 Task: Research Airbnb accommodation in Albertslund, Denmark from 2nd November, 2023 to 15th November, 2023 for 2 adults and 1 pet.1  bedroom having 1 bed and 1 bathroom. Property type can be hotel. Booking option can be shelf check-in. Look for 3 properties as per requirement.
Action: Key pressed alberts
Screenshot: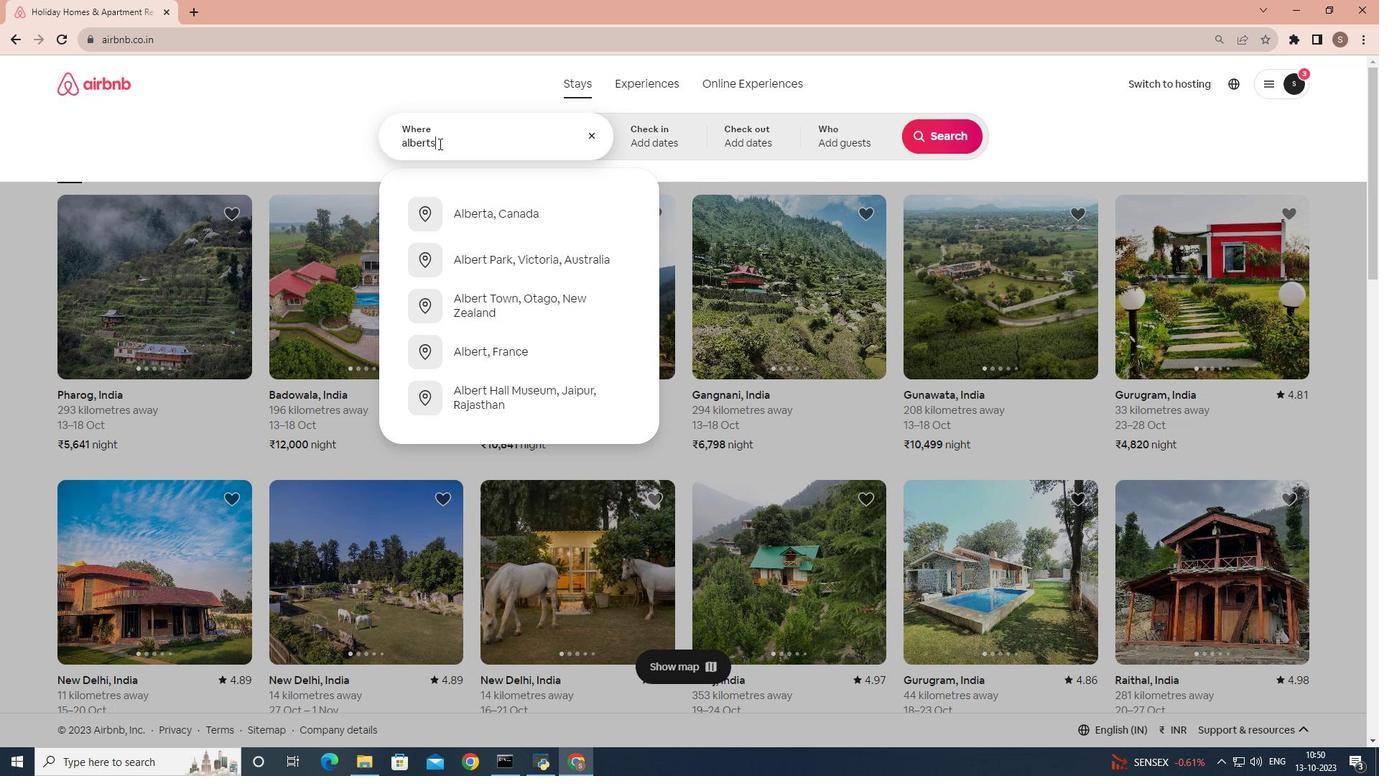 
Action: Mouse moved to (482, 209)
Screenshot: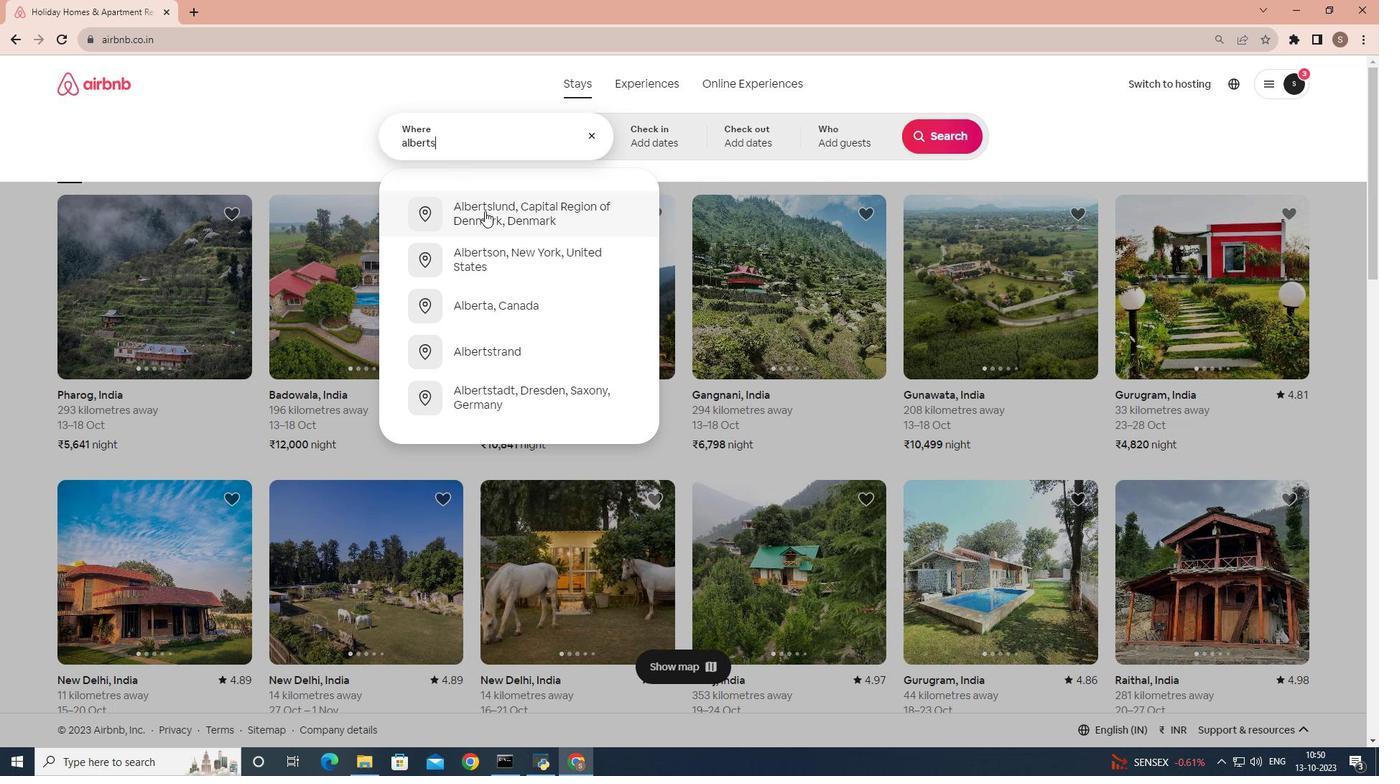
Action: Mouse pressed left at (482, 209)
Screenshot: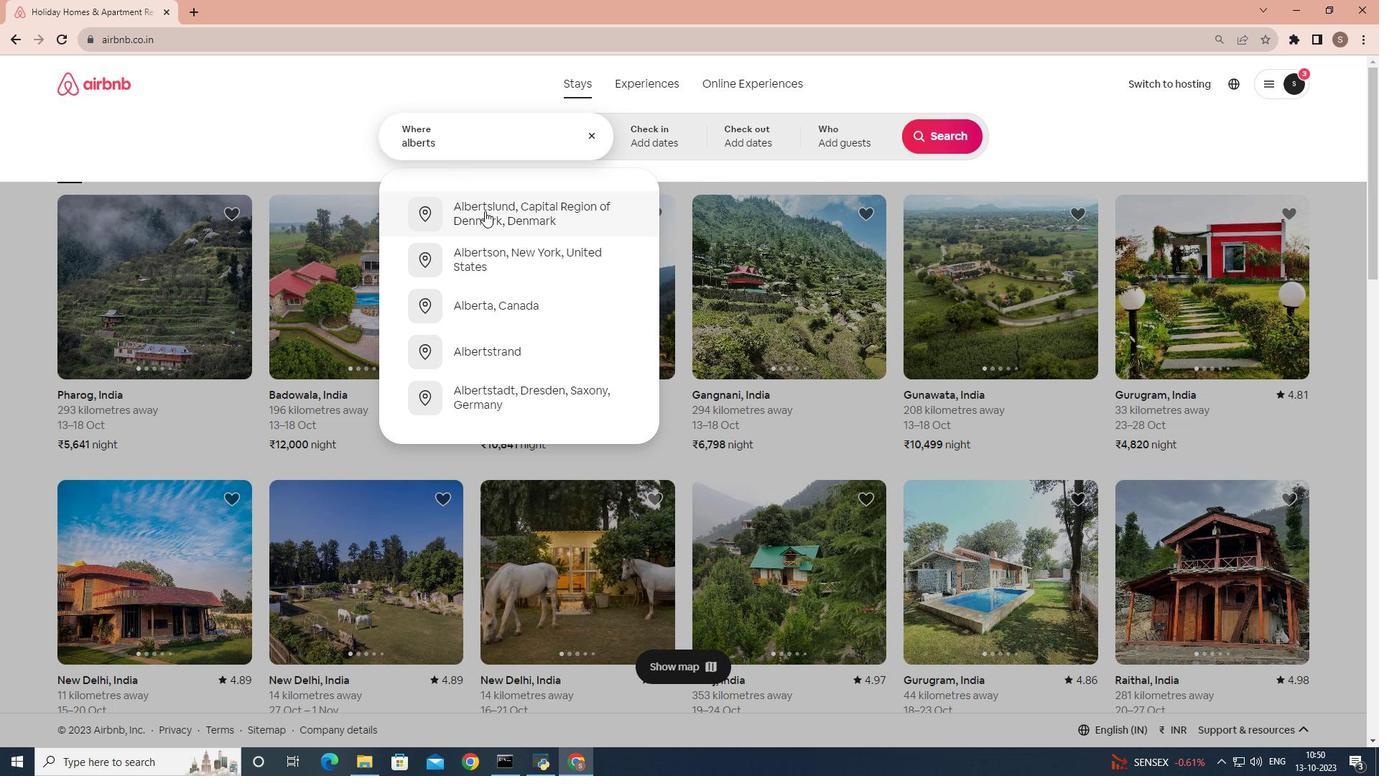 
Action: Mouse moved to (855, 321)
Screenshot: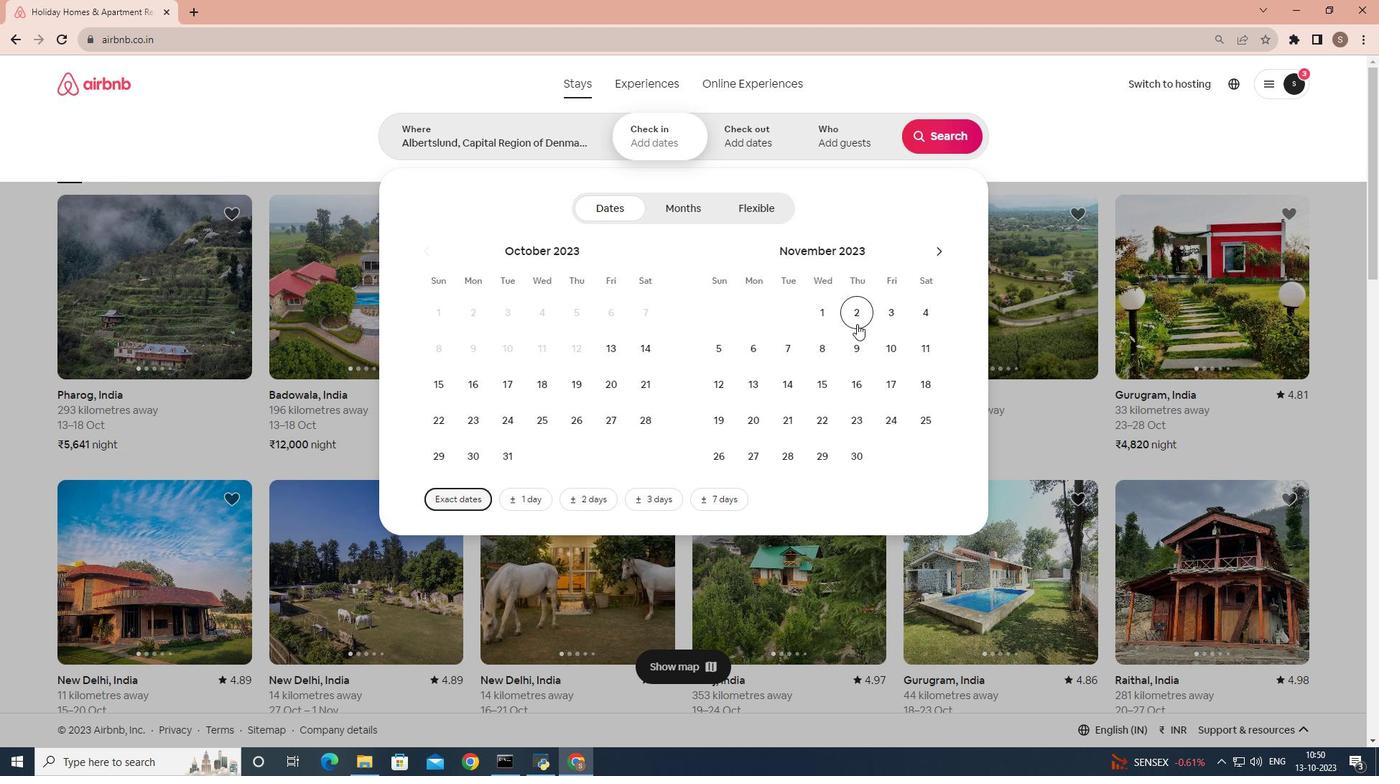 
Action: Mouse pressed left at (855, 321)
Screenshot: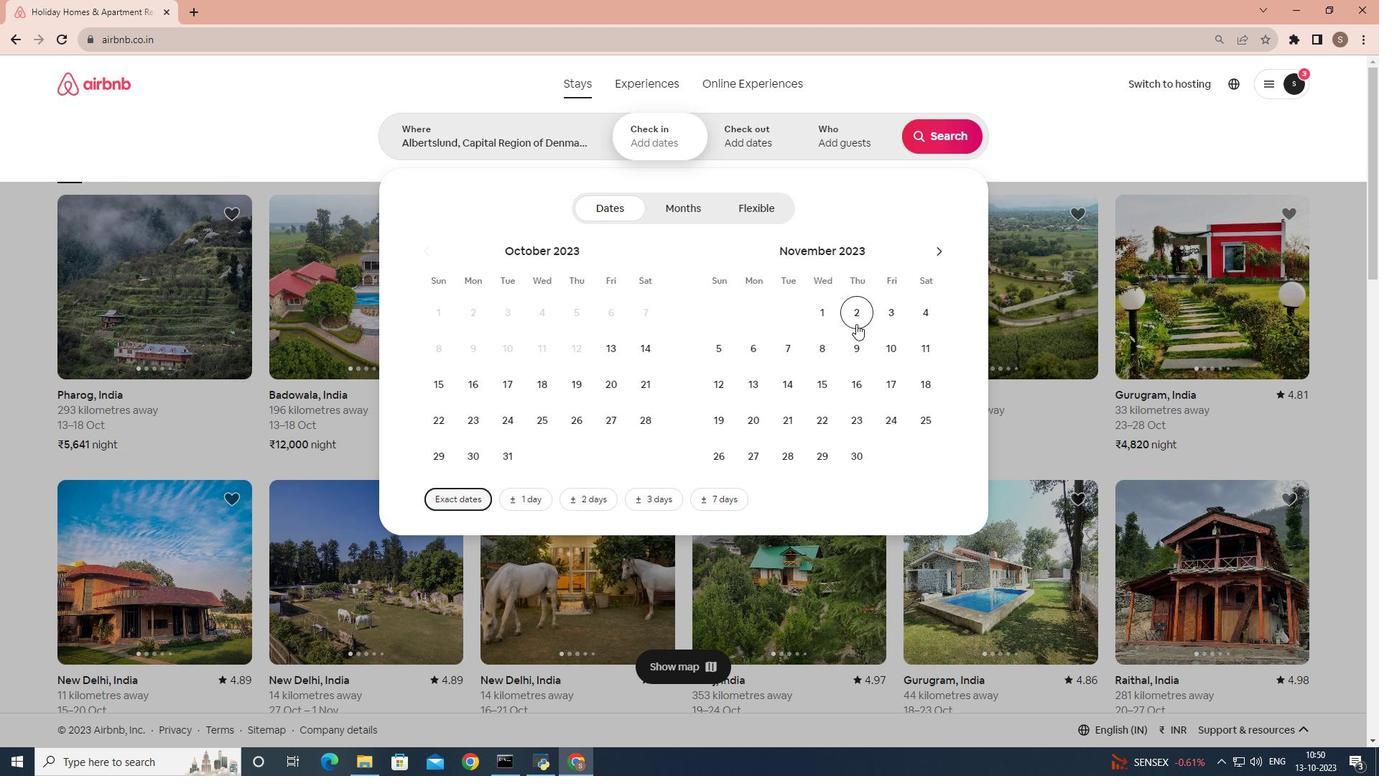 
Action: Mouse moved to (806, 383)
Screenshot: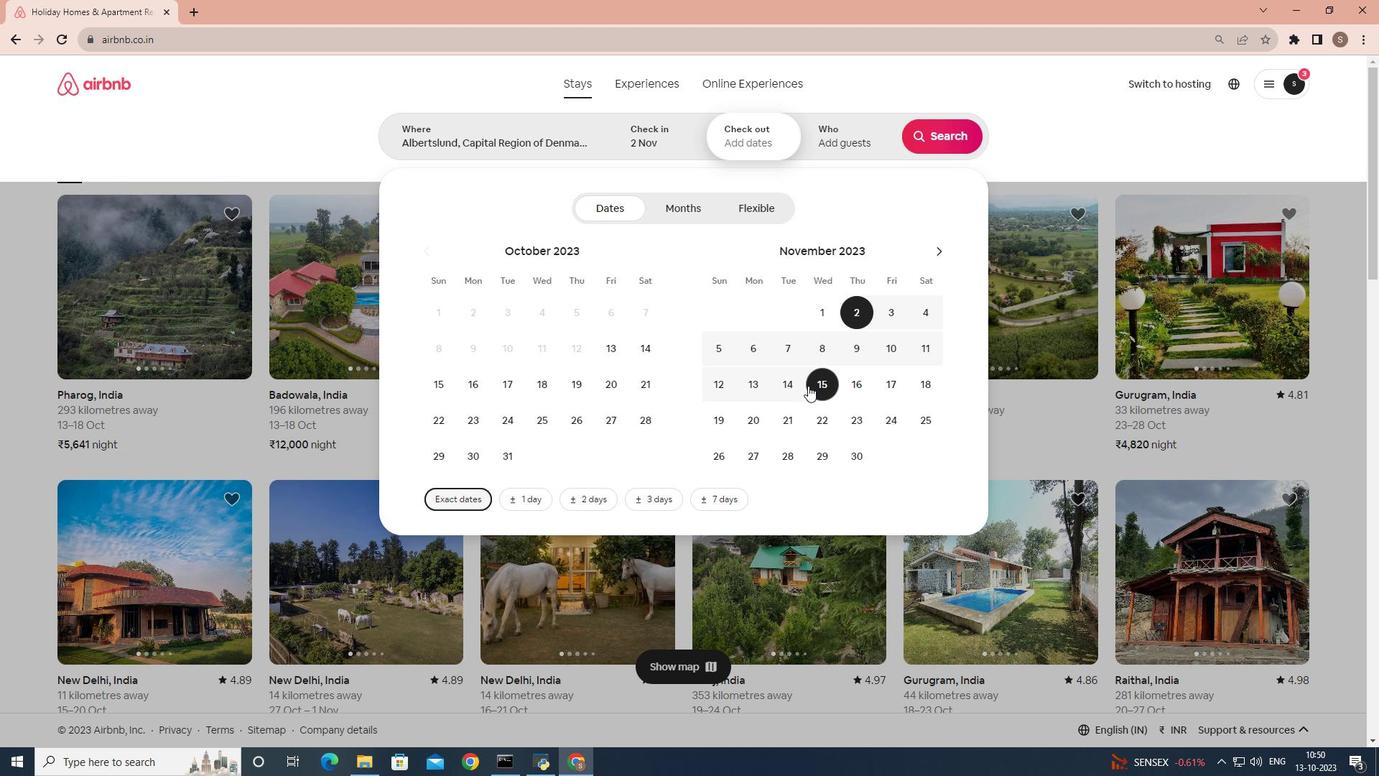 
Action: Mouse pressed left at (806, 383)
Screenshot: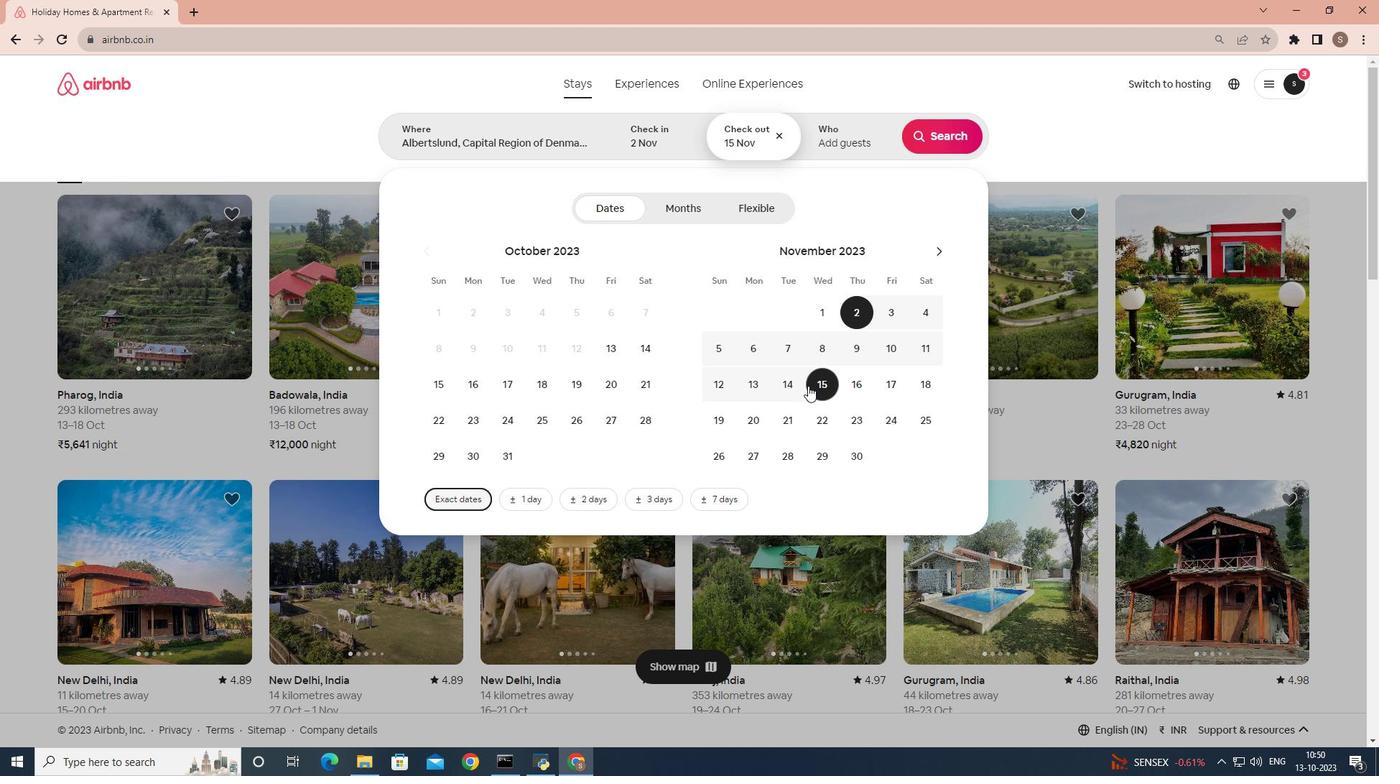 
Action: Mouse moved to (884, 127)
Screenshot: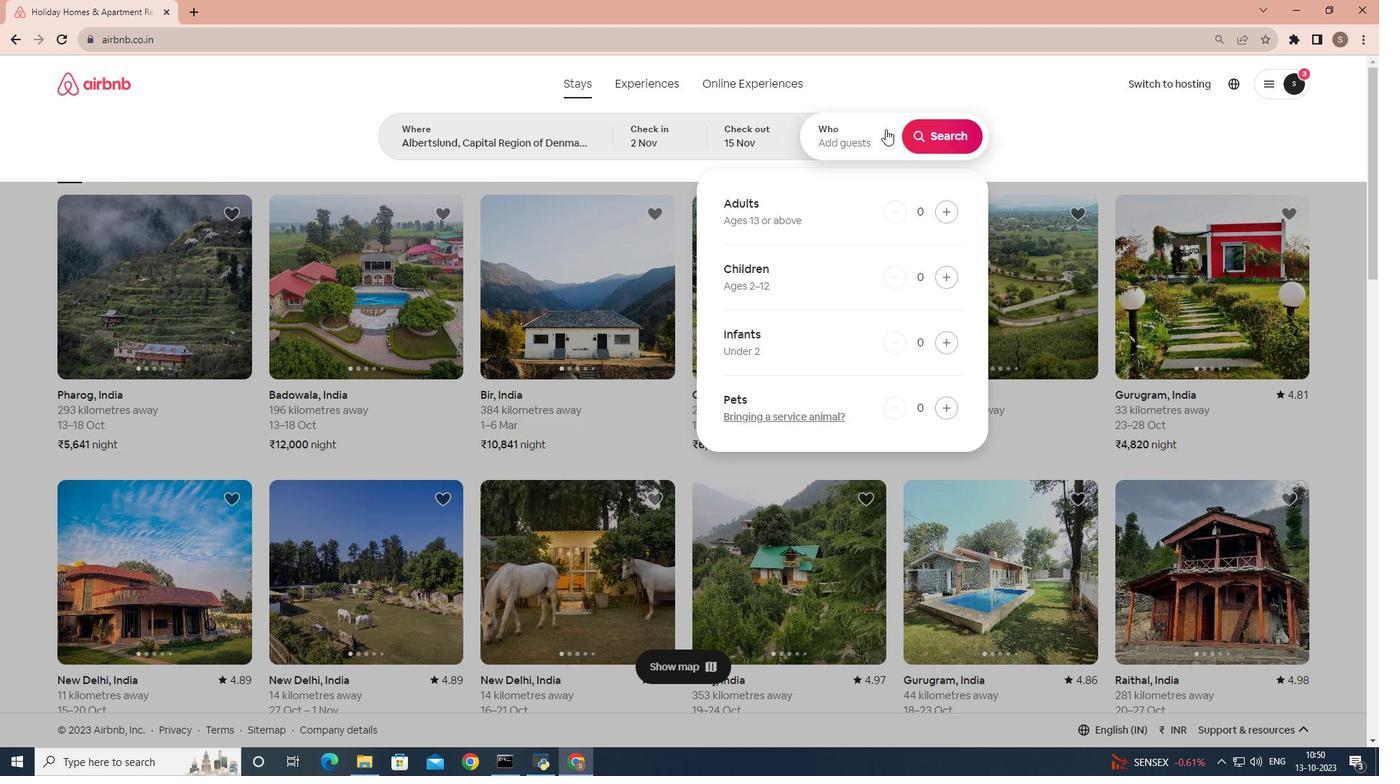 
Action: Mouse pressed left at (884, 127)
Screenshot: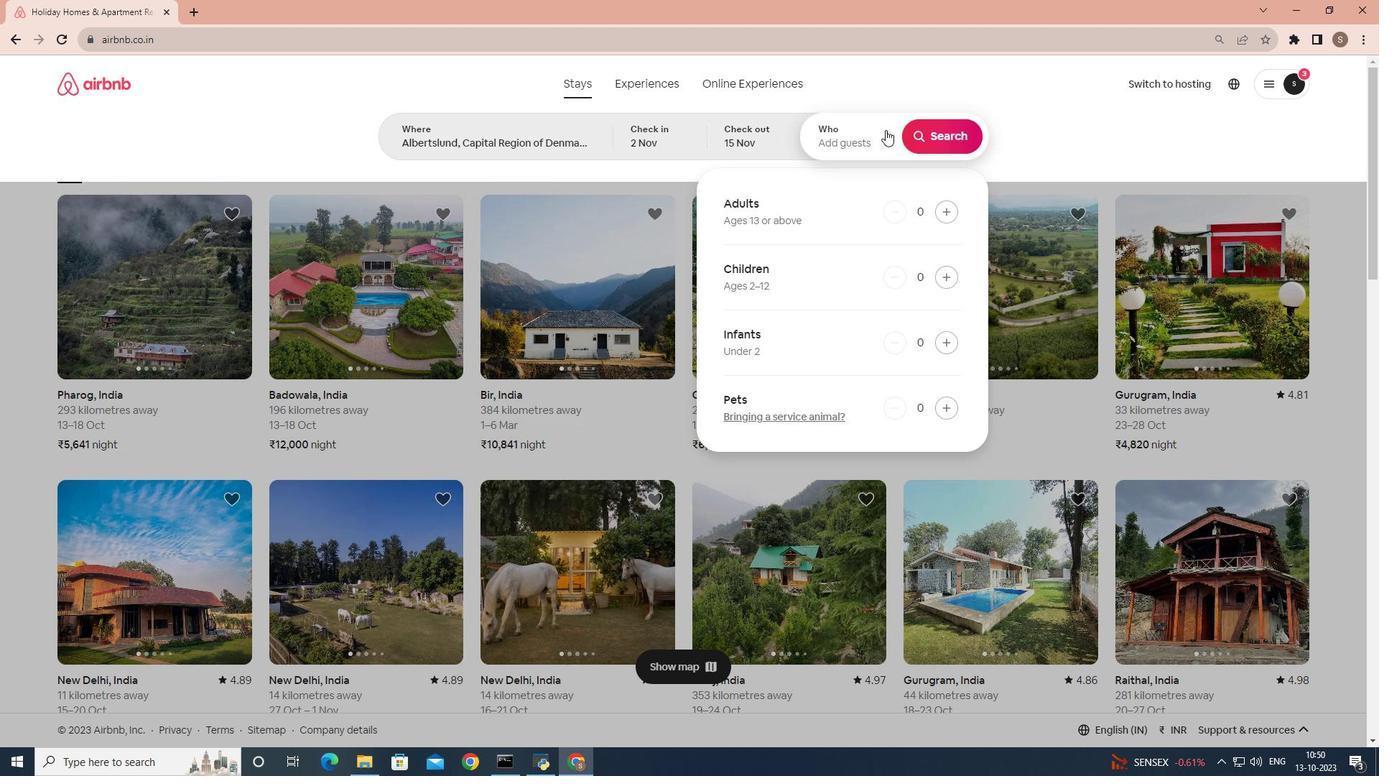 
Action: Mouse moved to (949, 210)
Screenshot: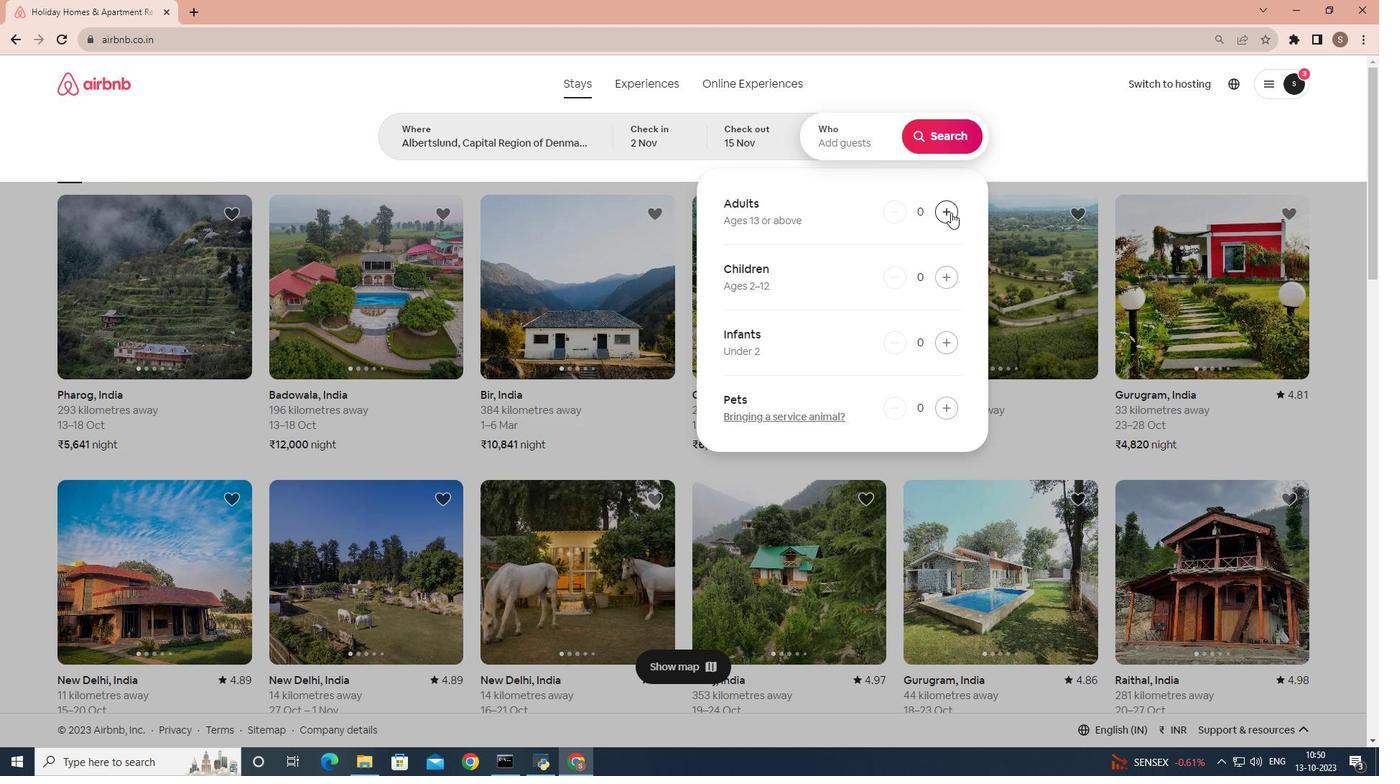 
Action: Mouse pressed left at (949, 210)
Screenshot: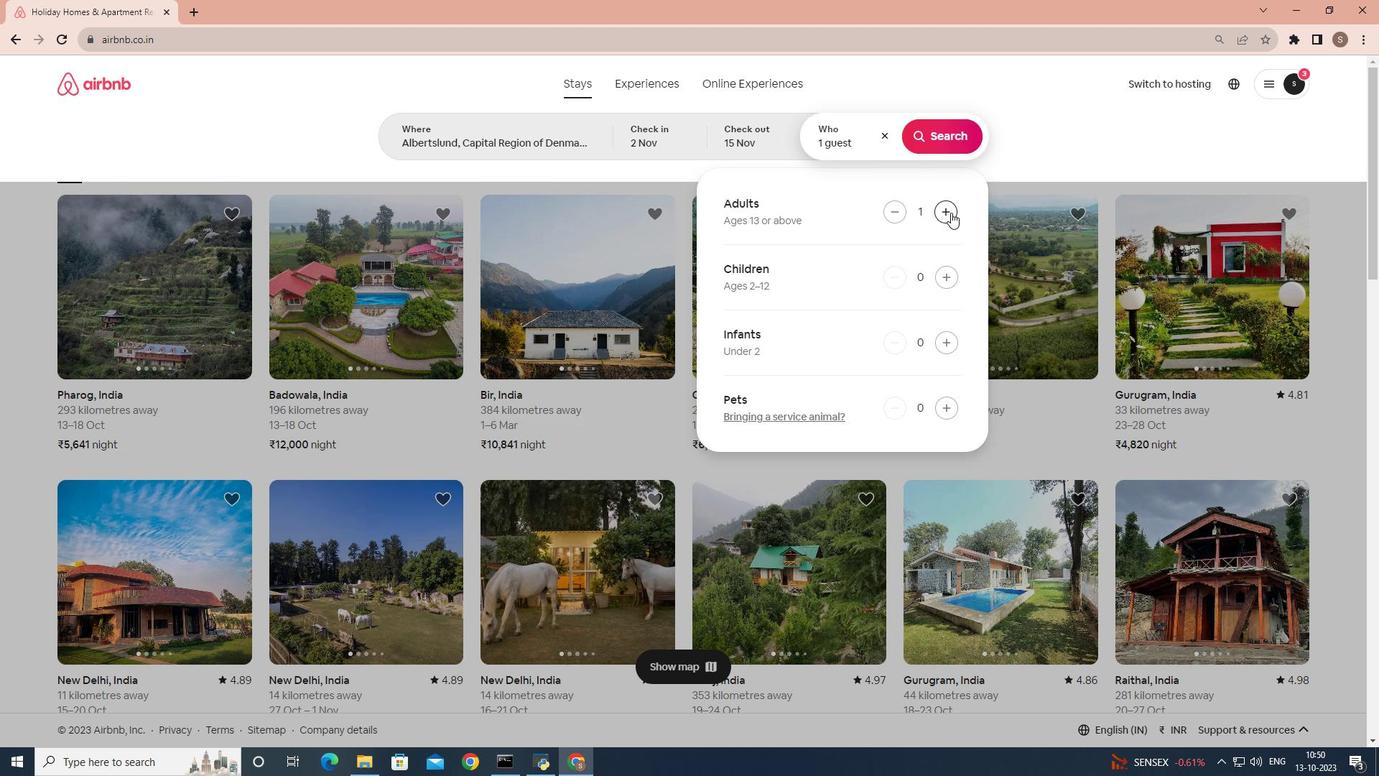 
Action: Mouse pressed left at (949, 210)
Screenshot: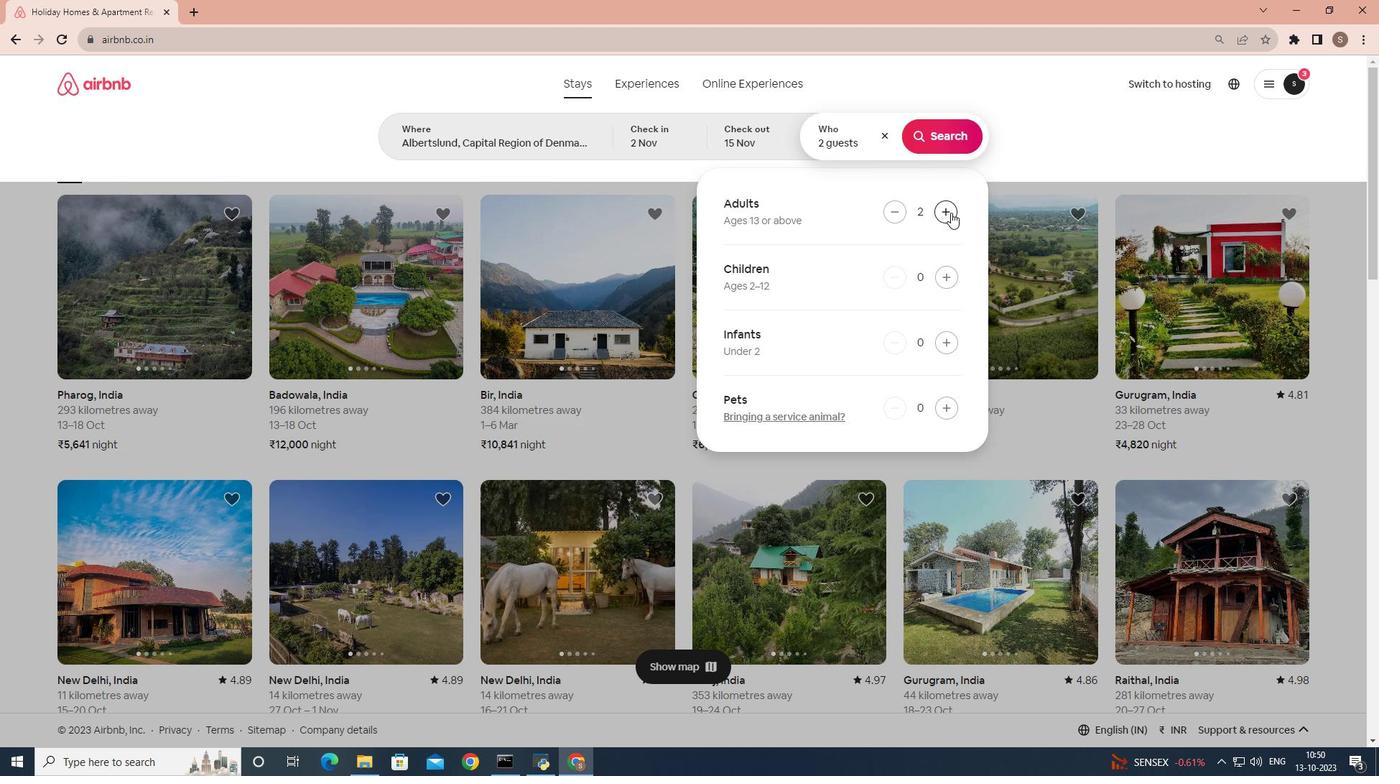 
Action: Mouse moved to (954, 407)
Screenshot: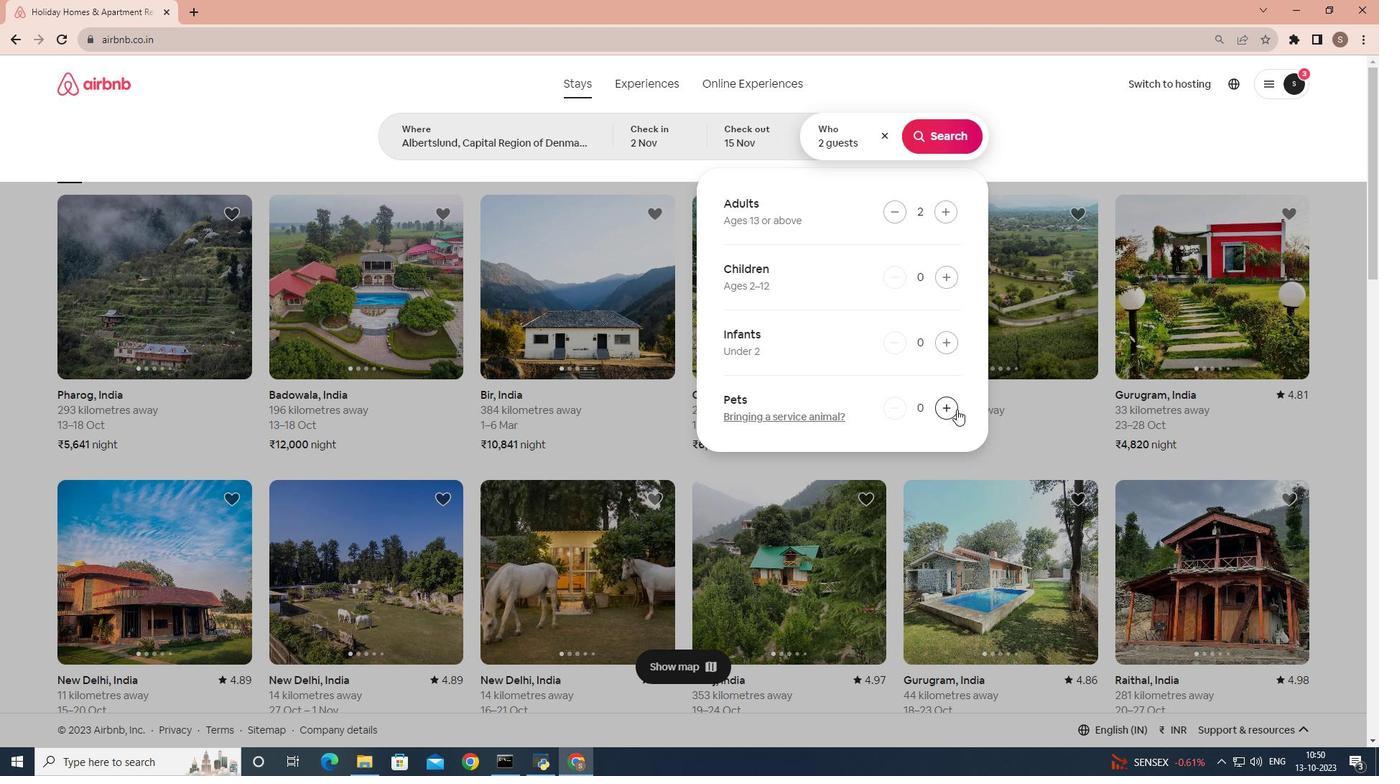 
Action: Mouse pressed left at (954, 407)
Screenshot: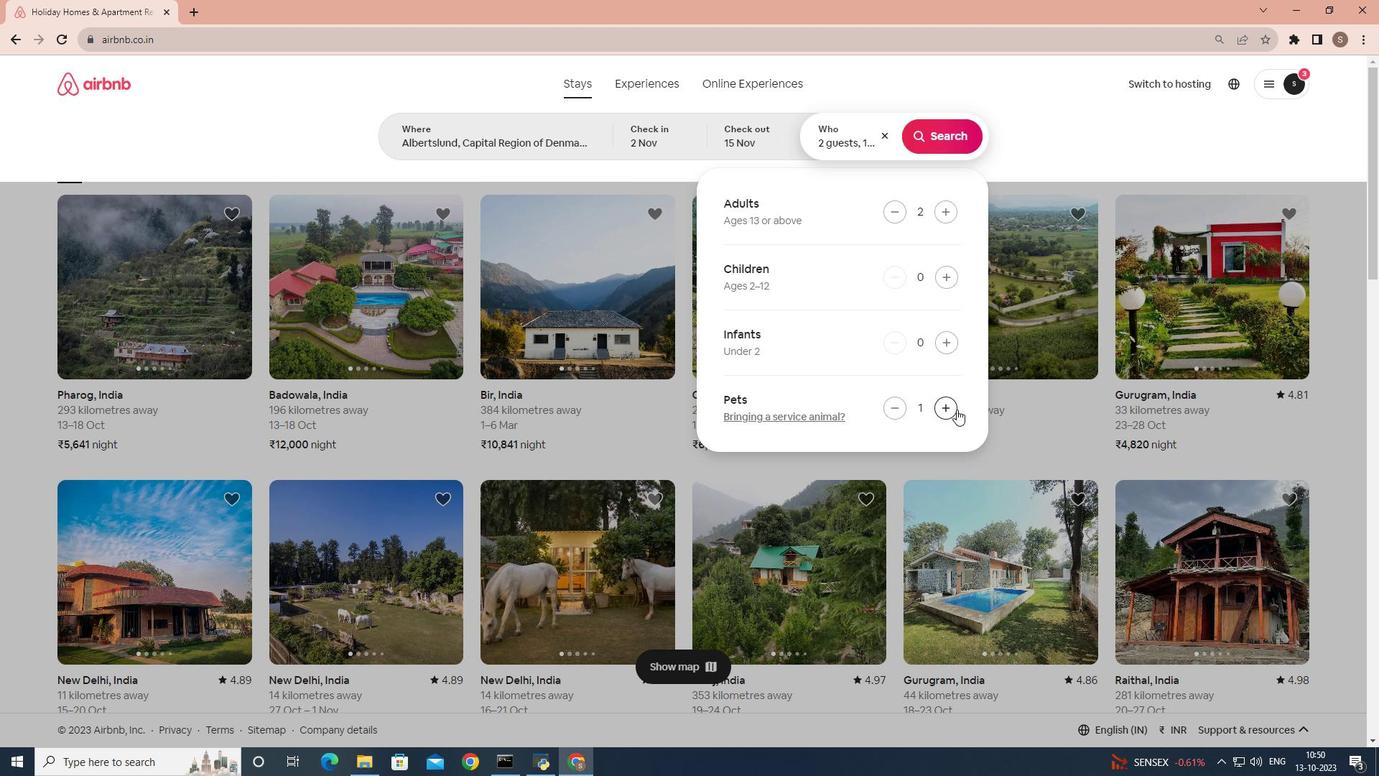 
Action: Mouse moved to (965, 144)
Screenshot: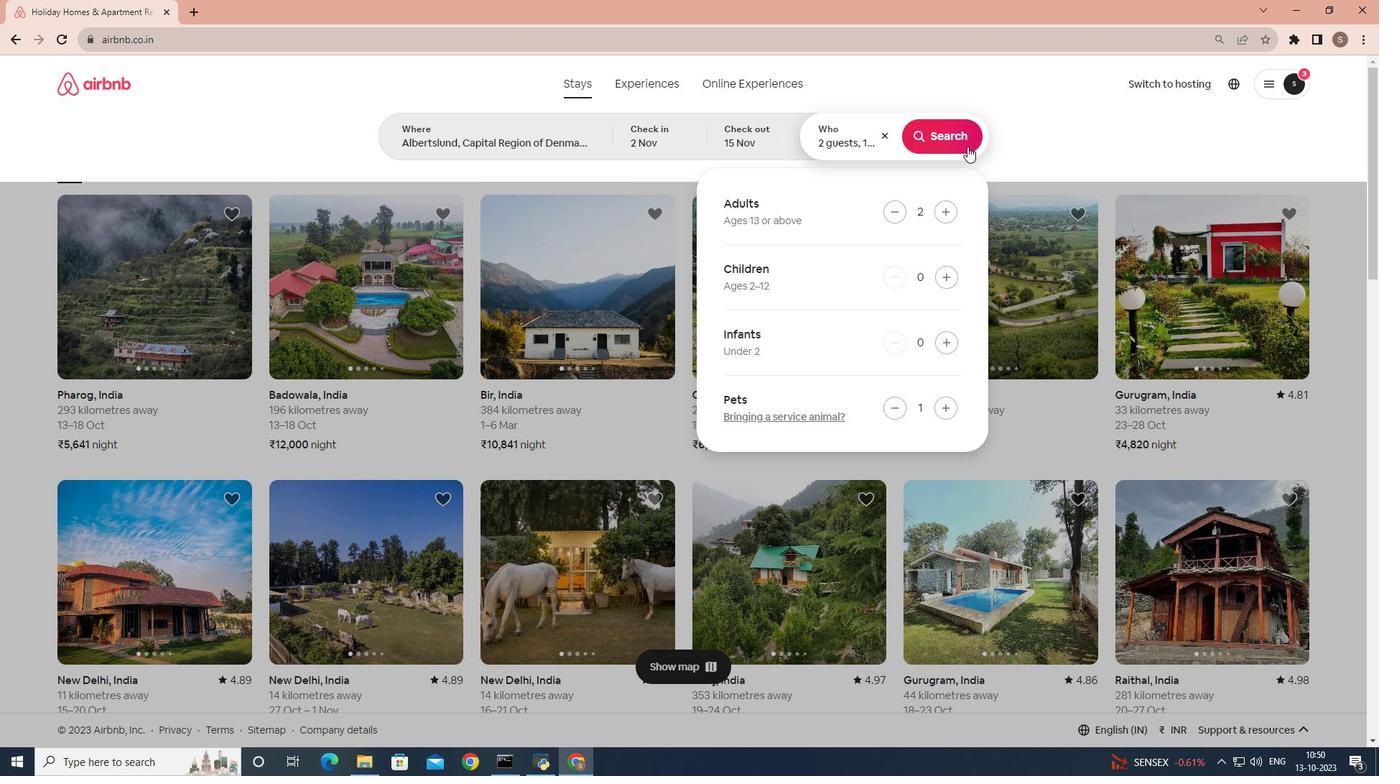 
Action: Mouse pressed left at (965, 144)
Screenshot: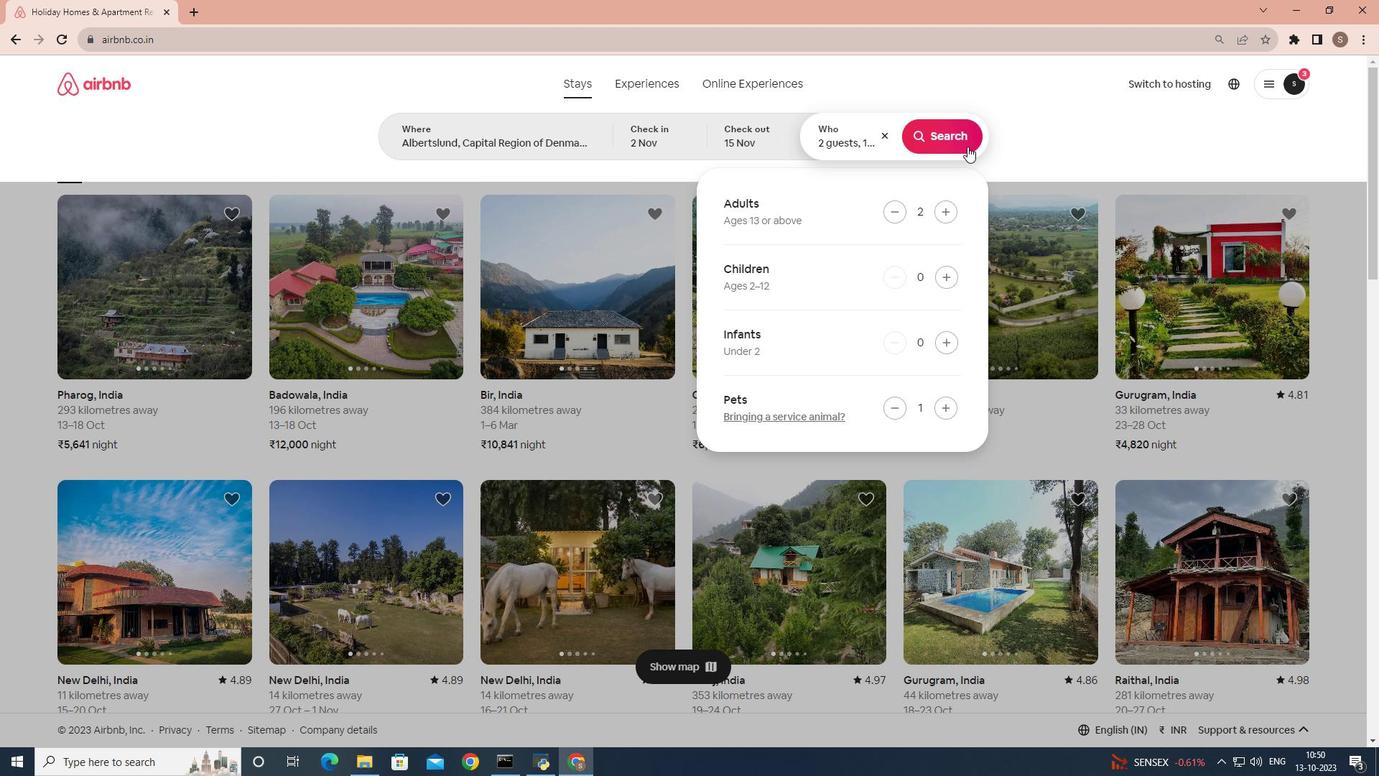 
Action: Mouse moved to (1124, 135)
Screenshot: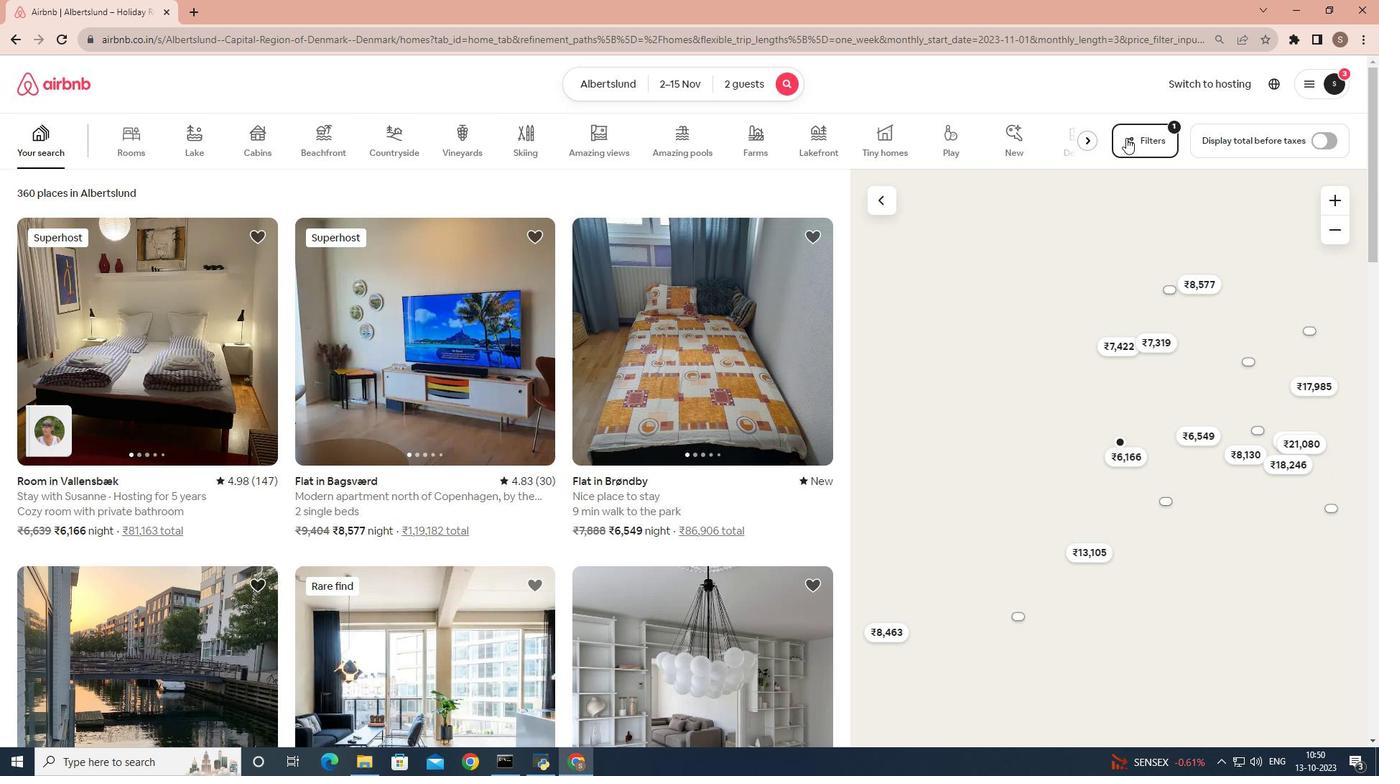 
Action: Mouse pressed left at (1124, 135)
Screenshot: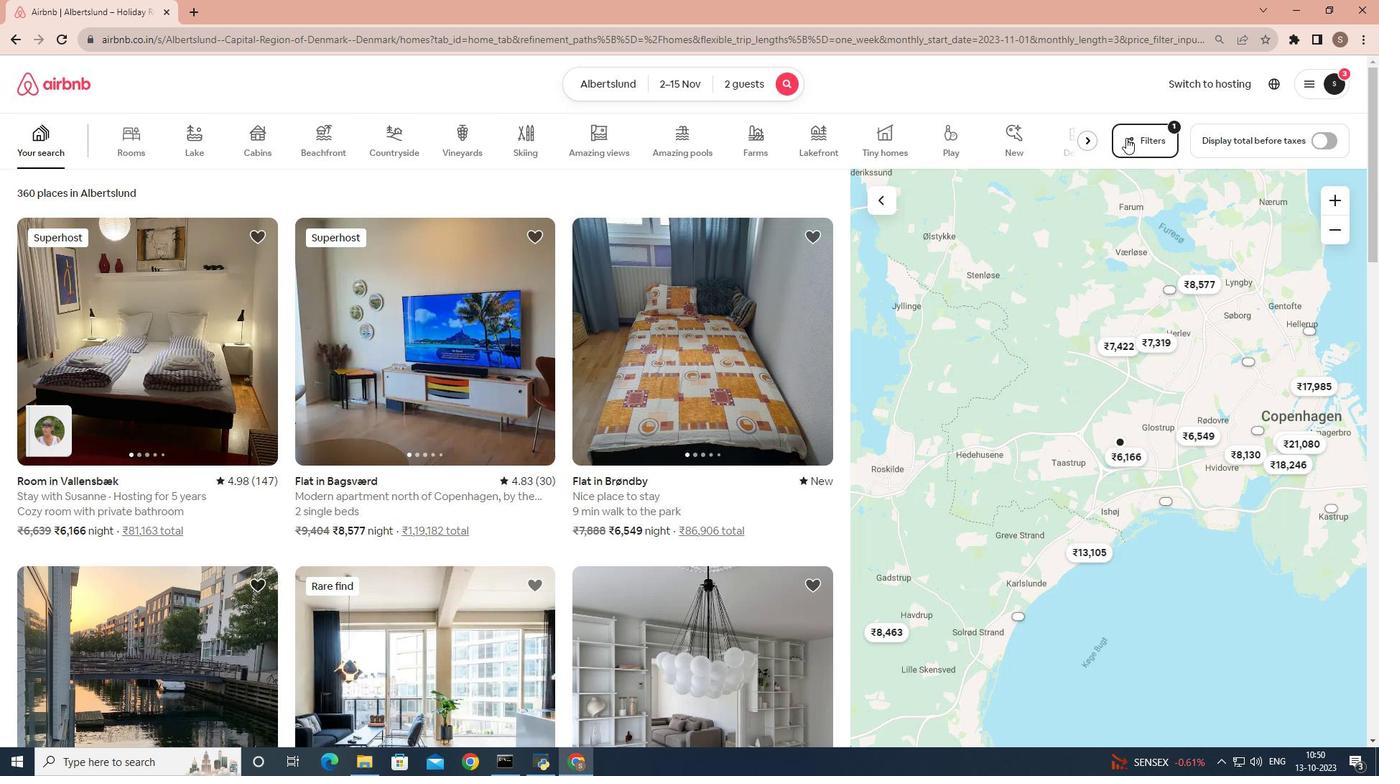 
Action: Mouse moved to (508, 443)
Screenshot: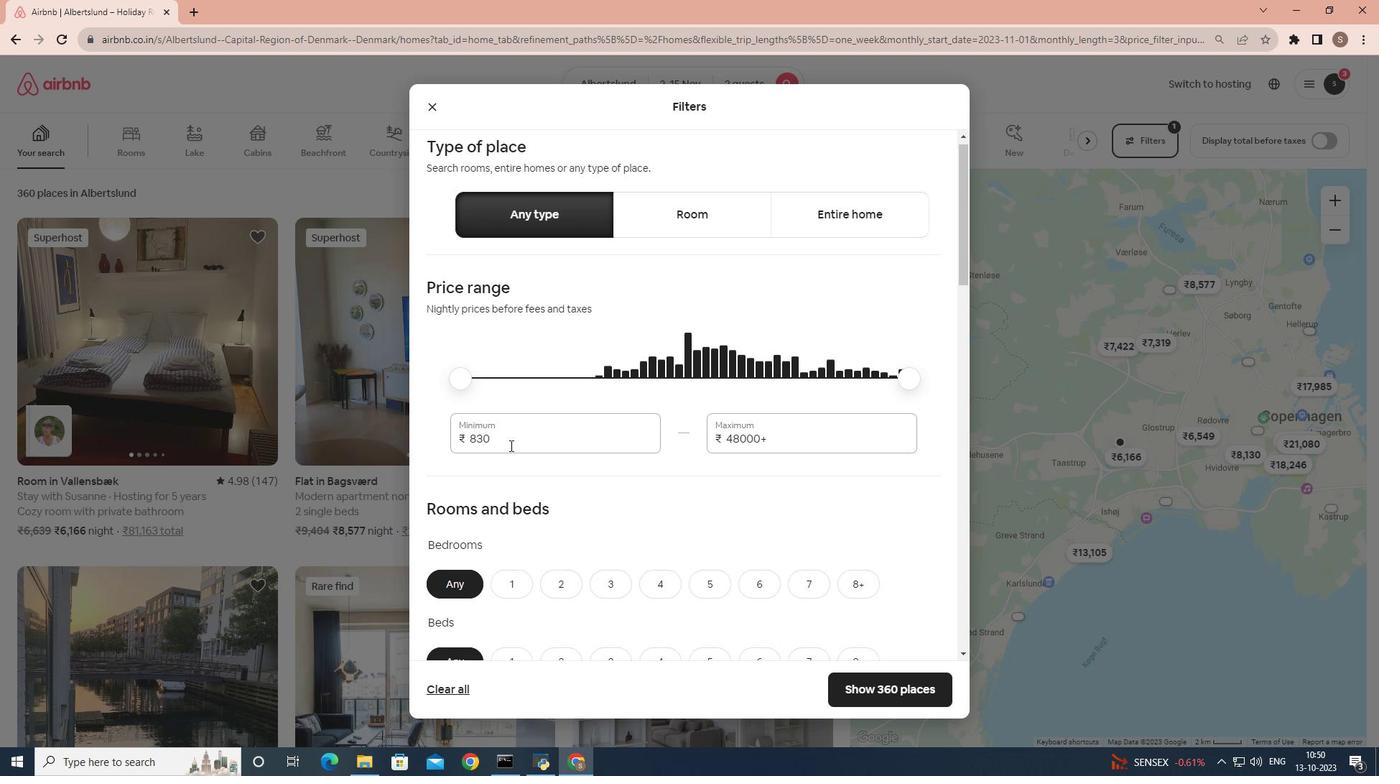 
Action: Mouse scrolled (508, 442) with delta (0, 0)
Screenshot: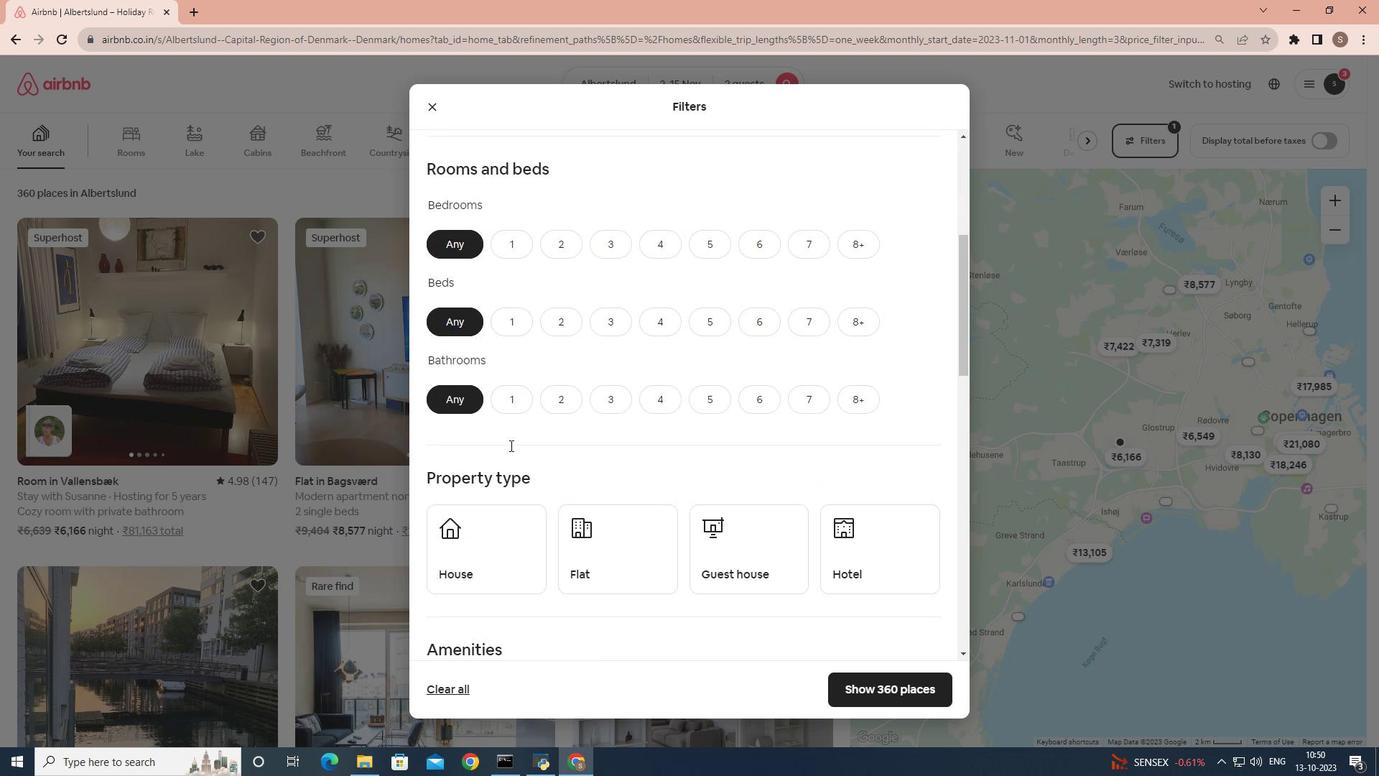 
Action: Mouse scrolled (508, 442) with delta (0, 0)
Screenshot: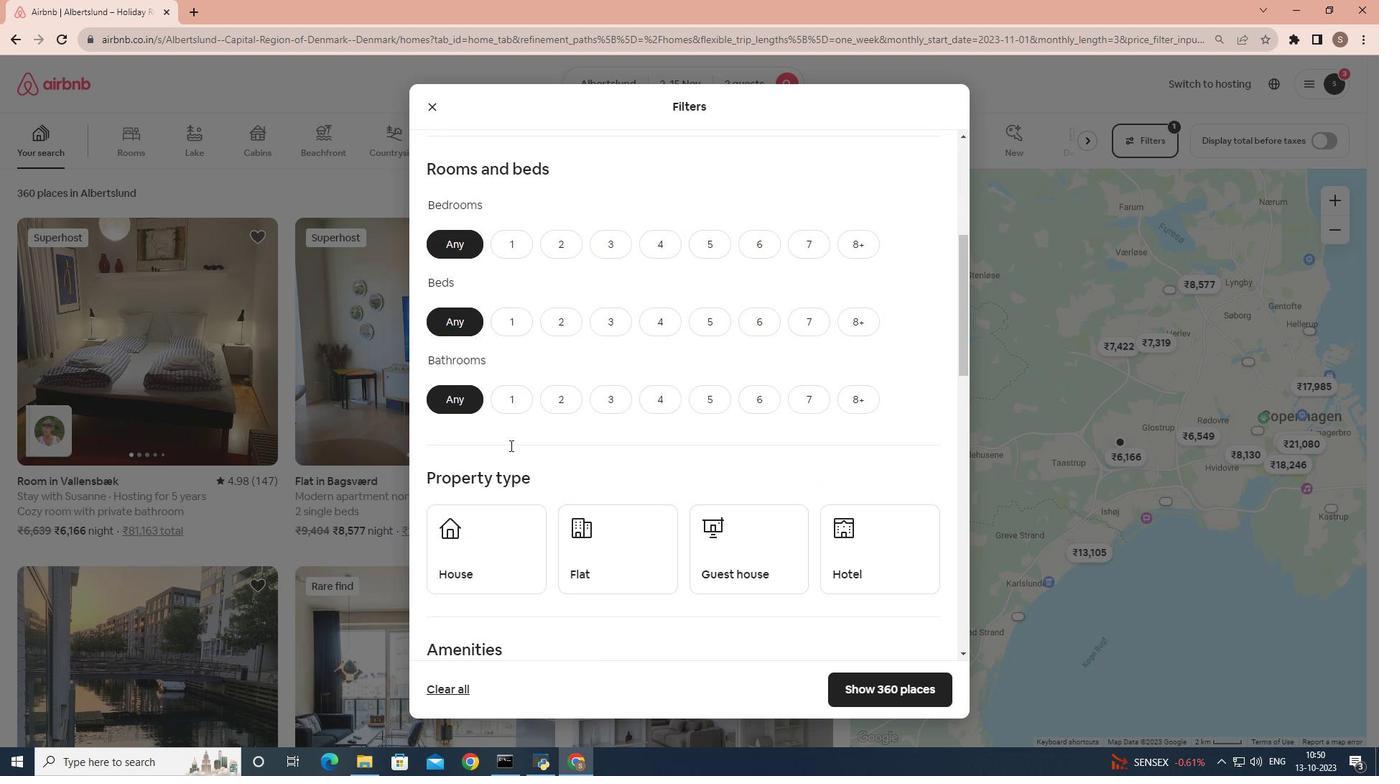 
Action: Mouse scrolled (508, 442) with delta (0, 0)
Screenshot: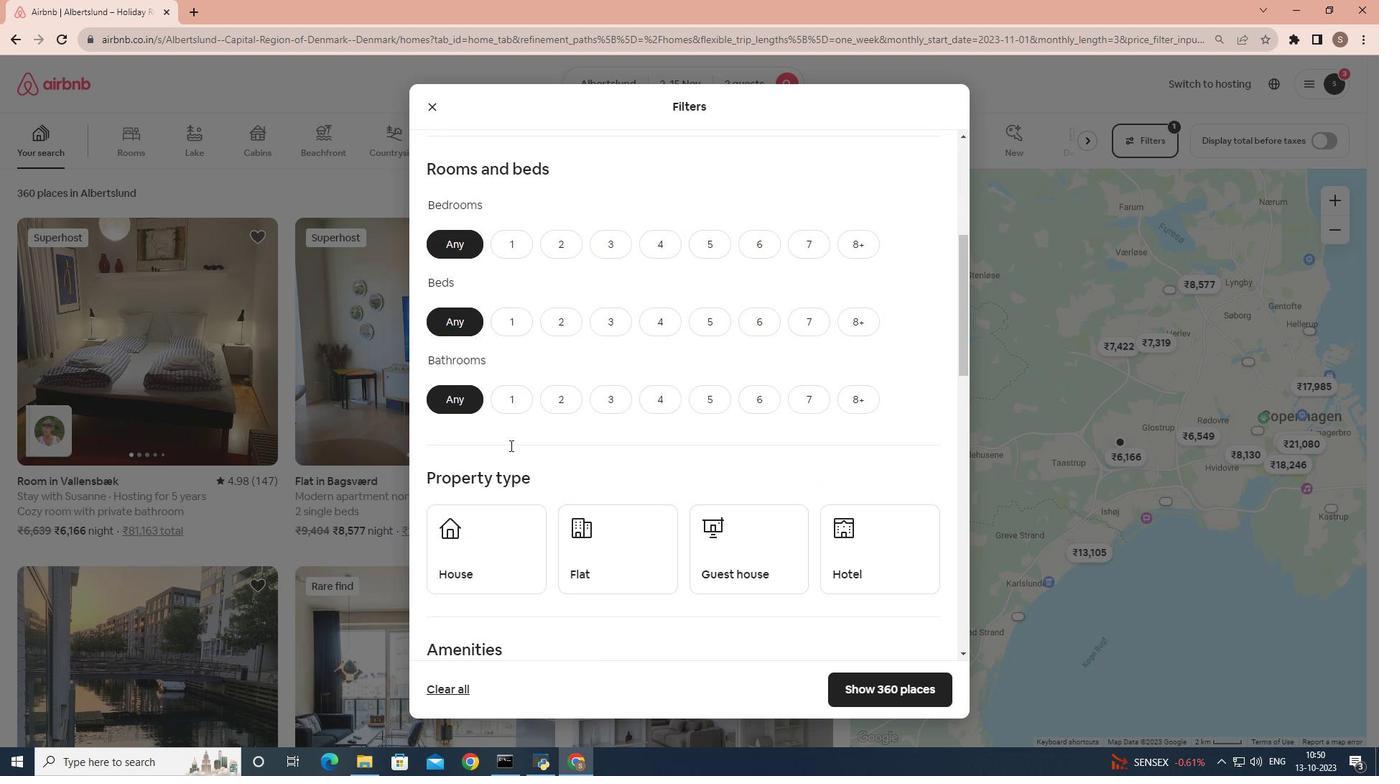 
Action: Mouse scrolled (508, 442) with delta (0, 0)
Screenshot: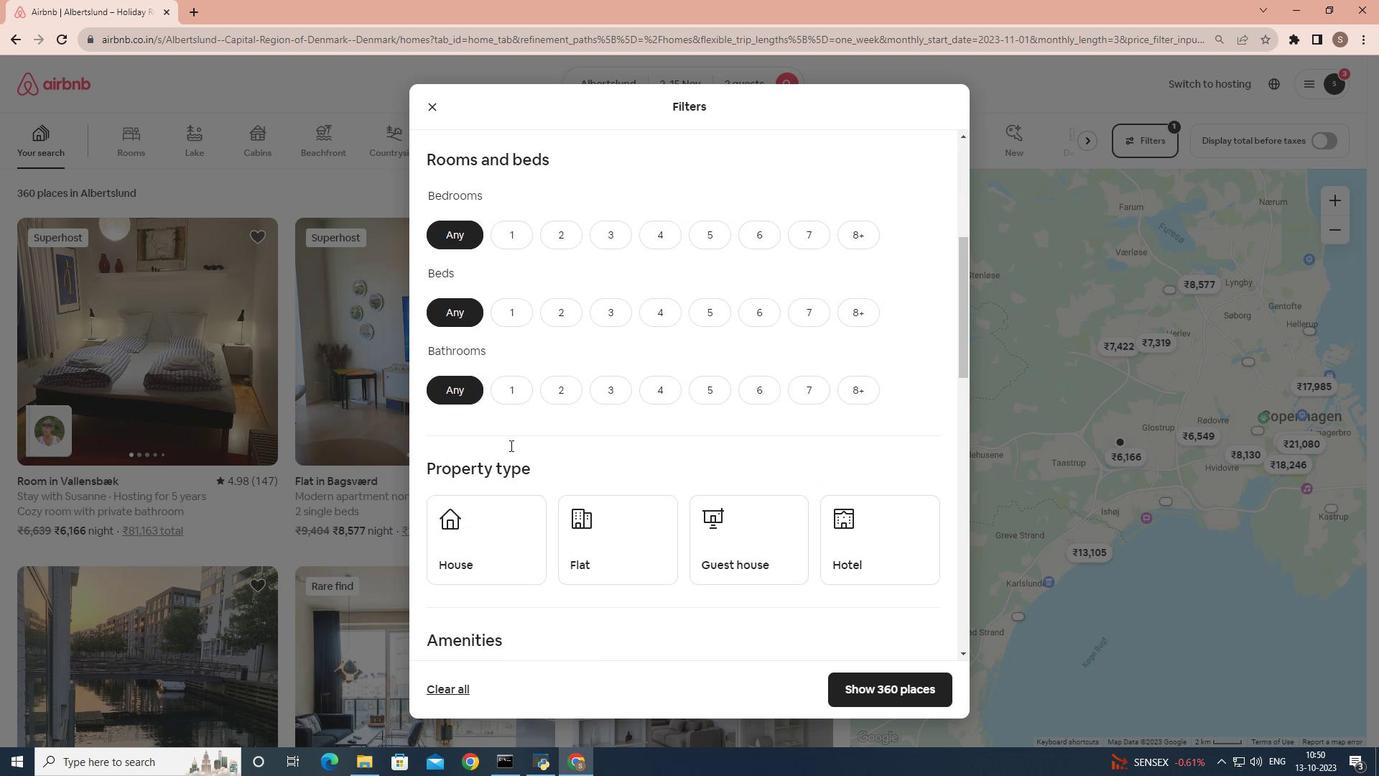 
Action: Mouse scrolled (508, 442) with delta (0, 0)
Screenshot: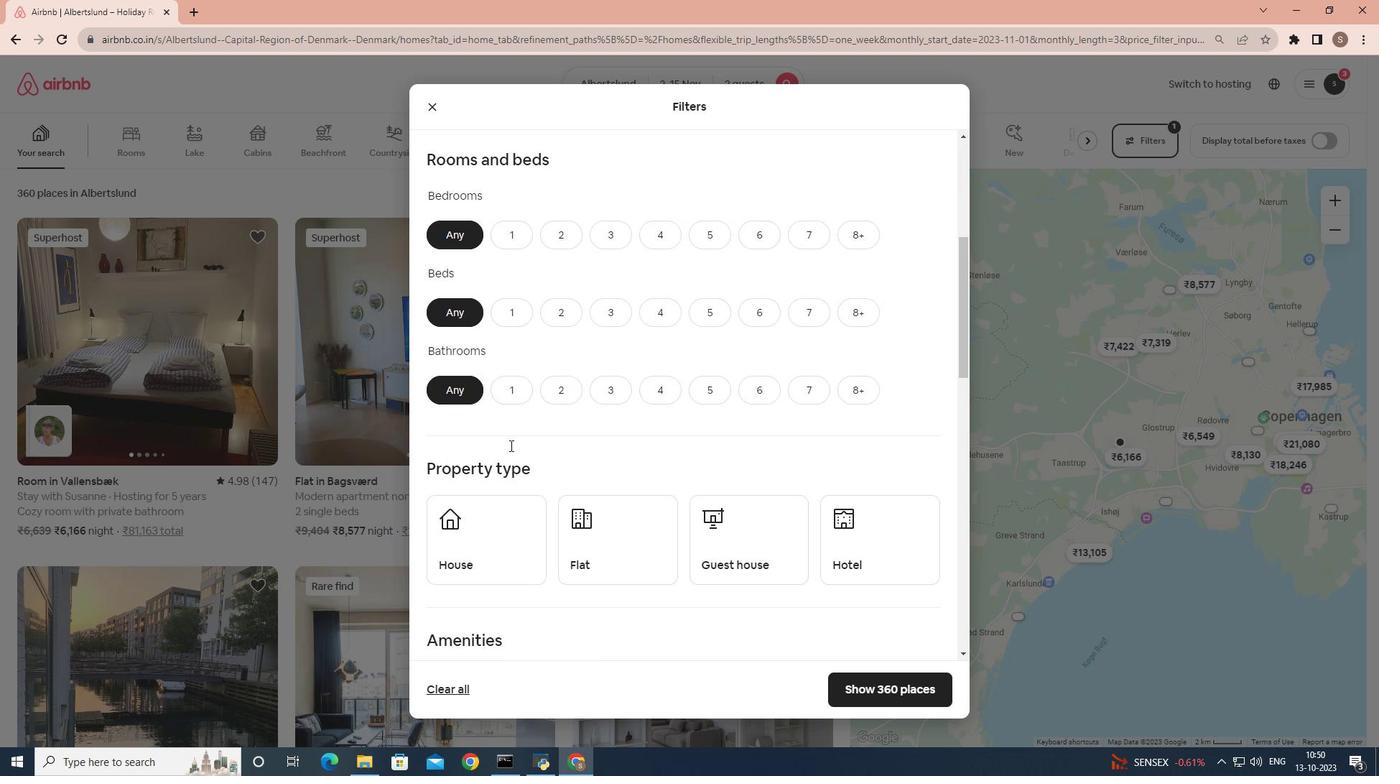 
Action: Mouse moved to (518, 250)
Screenshot: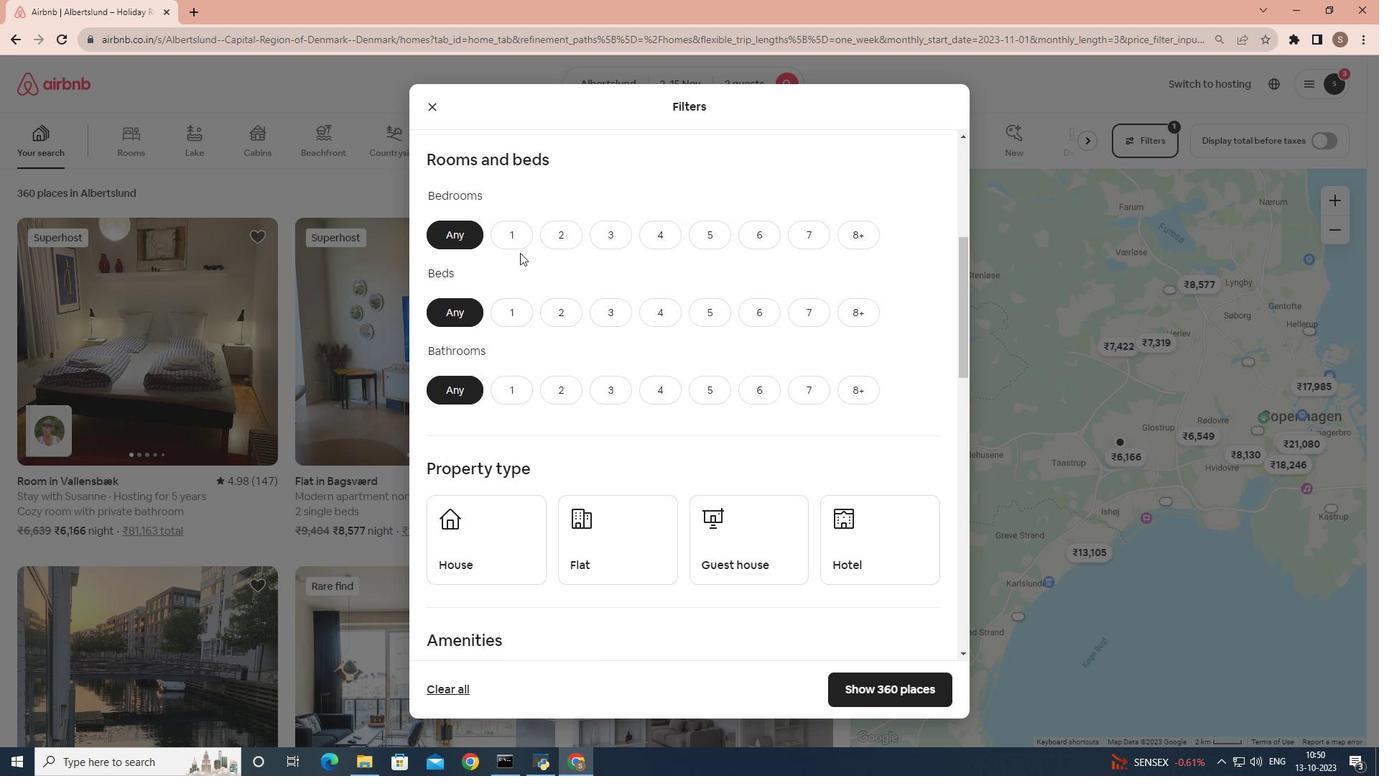 
Action: Mouse pressed left at (518, 250)
Screenshot: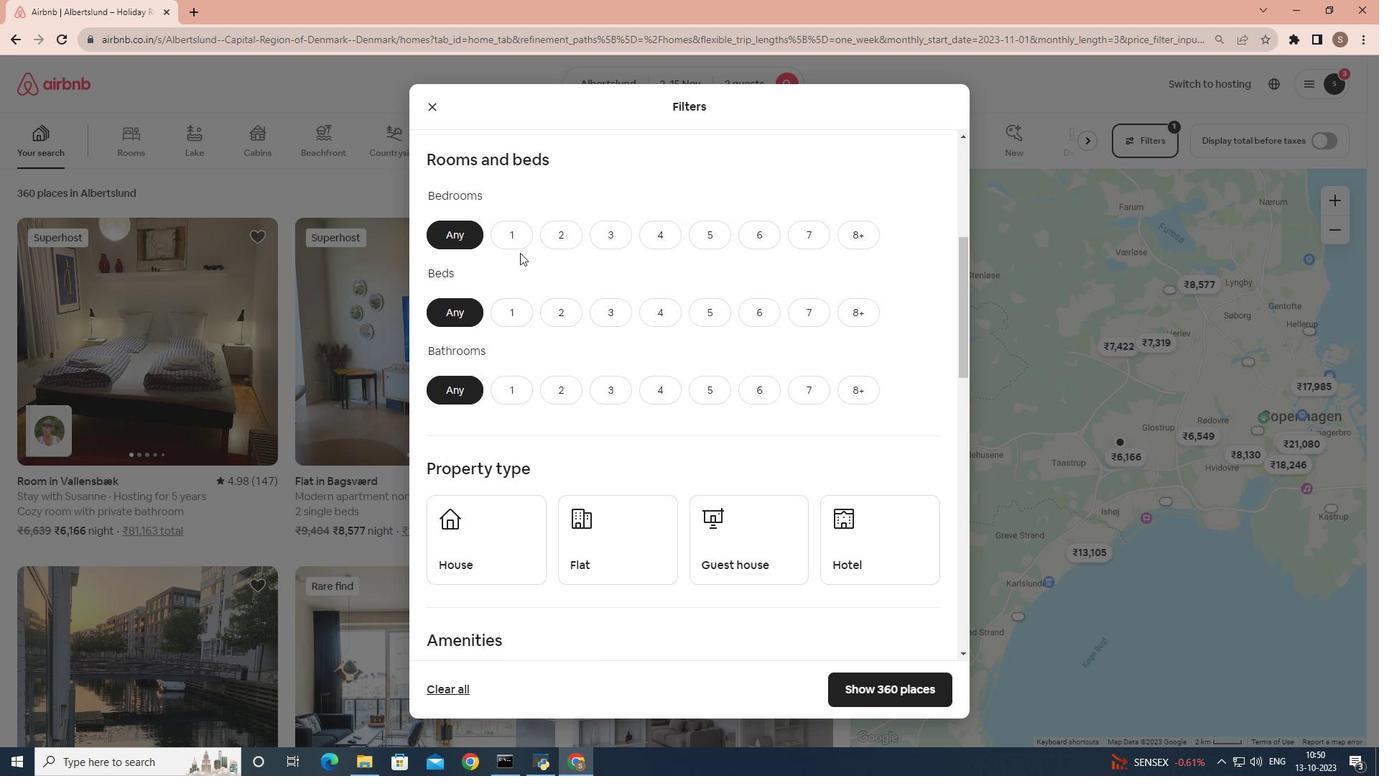 
Action: Mouse moved to (523, 247)
Screenshot: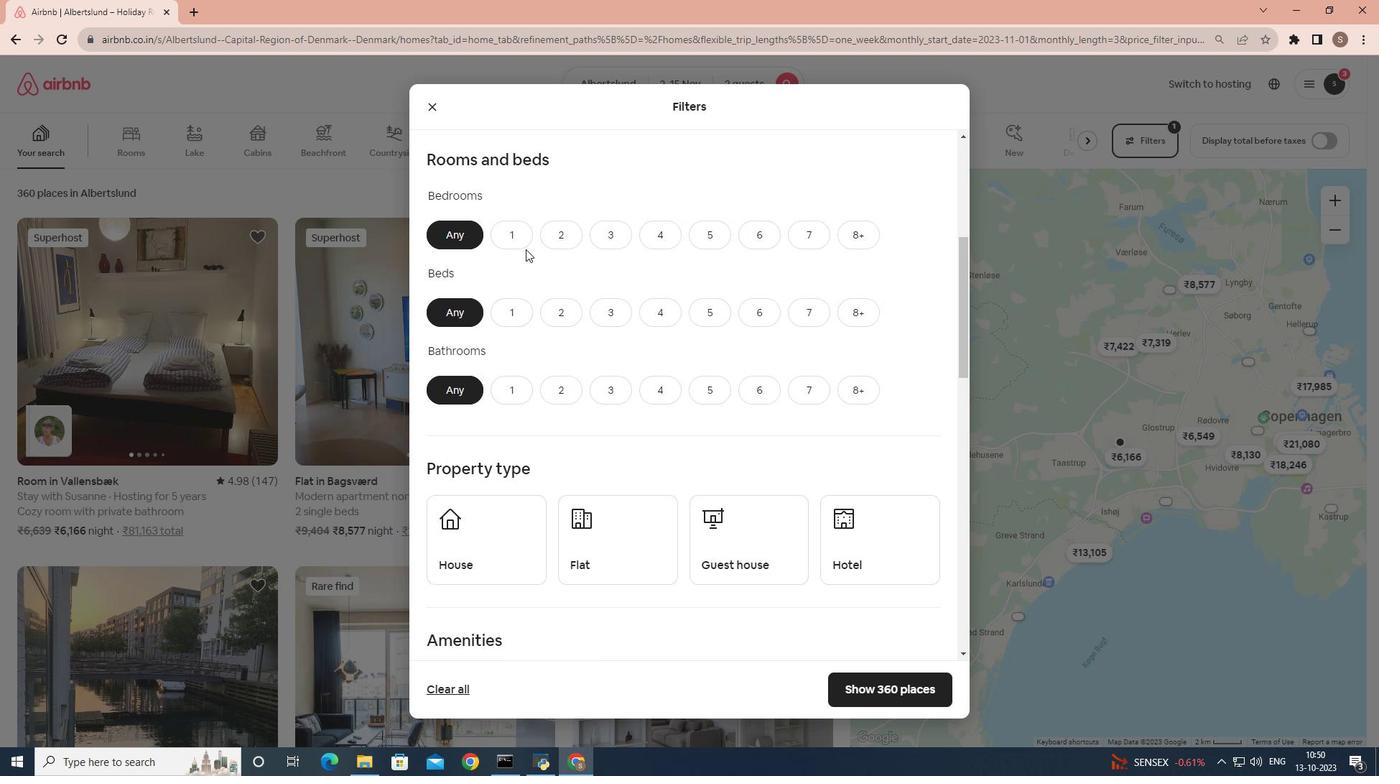 
Action: Mouse pressed left at (523, 247)
Screenshot: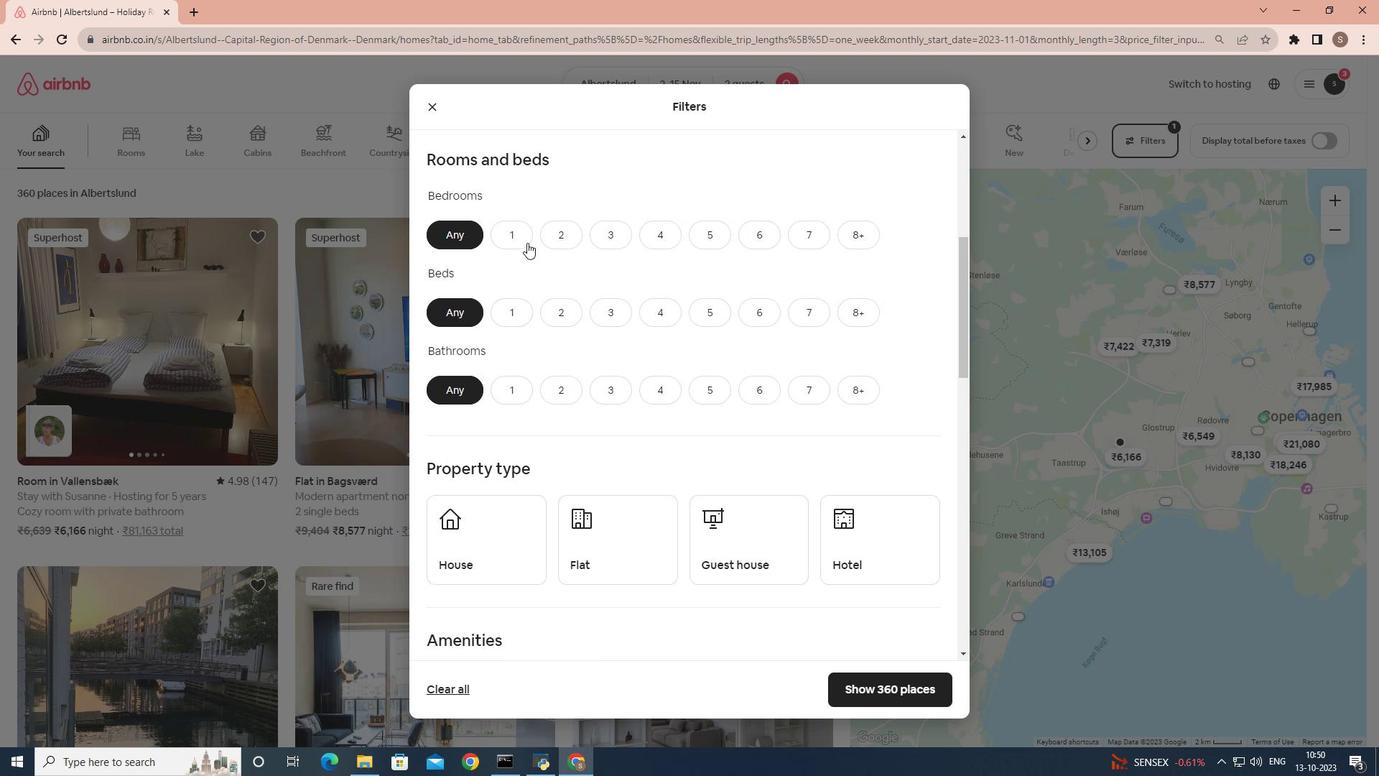 
Action: Mouse moved to (525, 237)
Screenshot: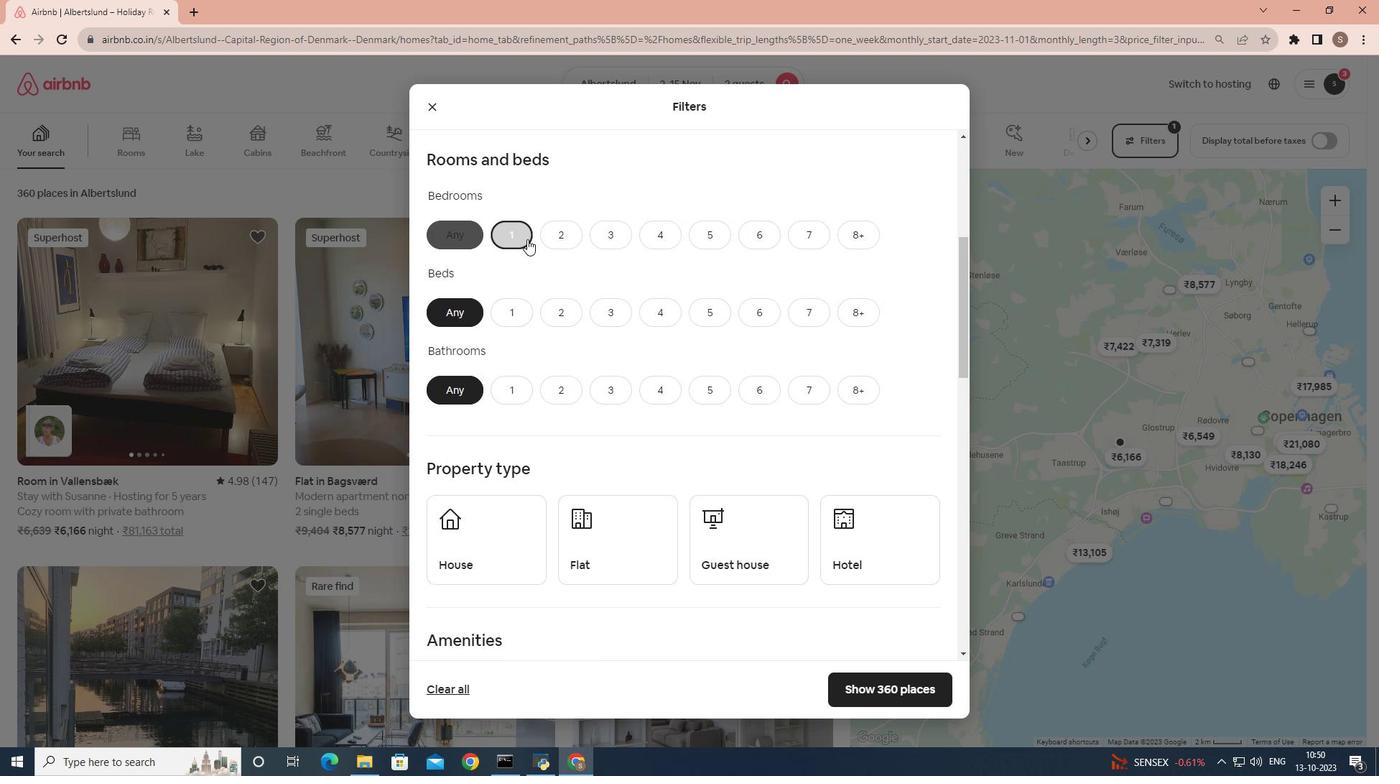 
Action: Mouse pressed left at (525, 237)
Screenshot: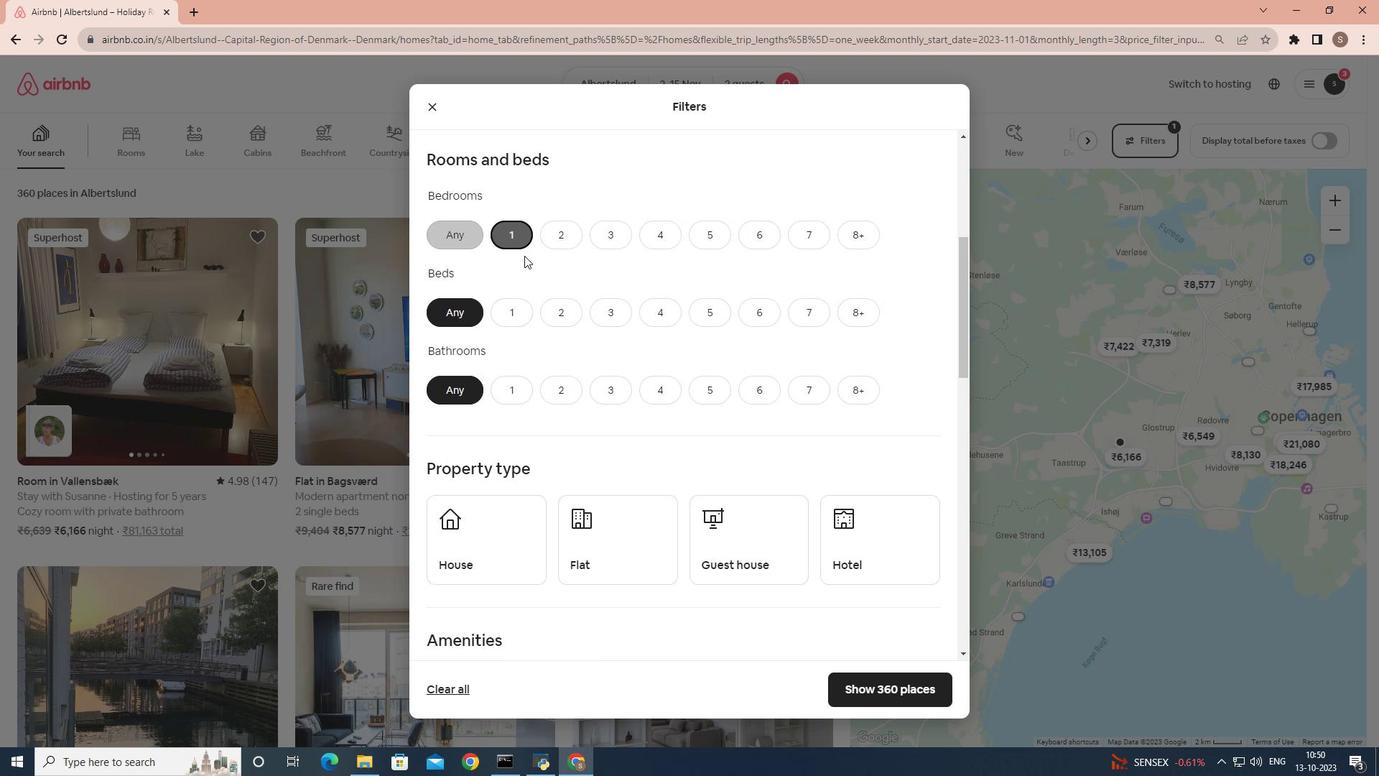 
Action: Mouse moved to (512, 309)
Screenshot: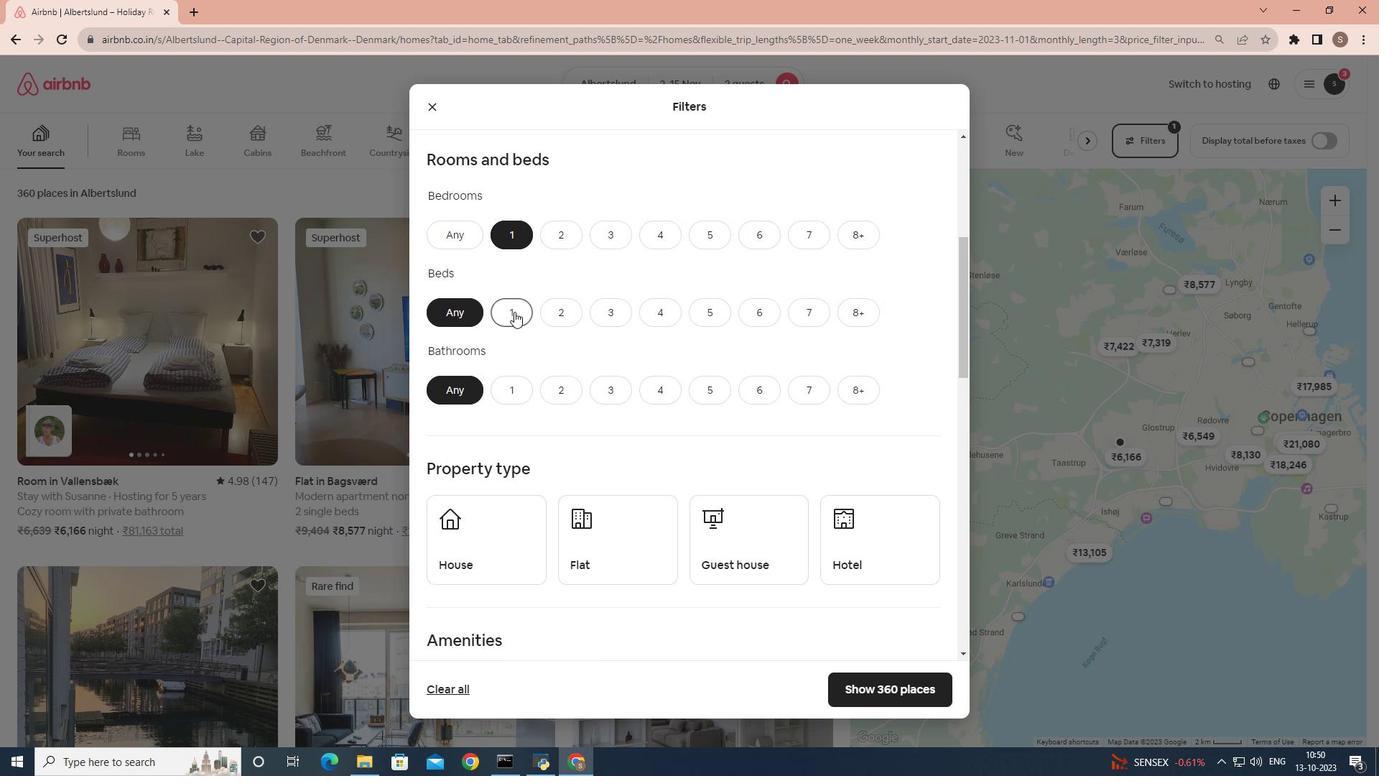 
Action: Mouse pressed left at (512, 309)
Screenshot: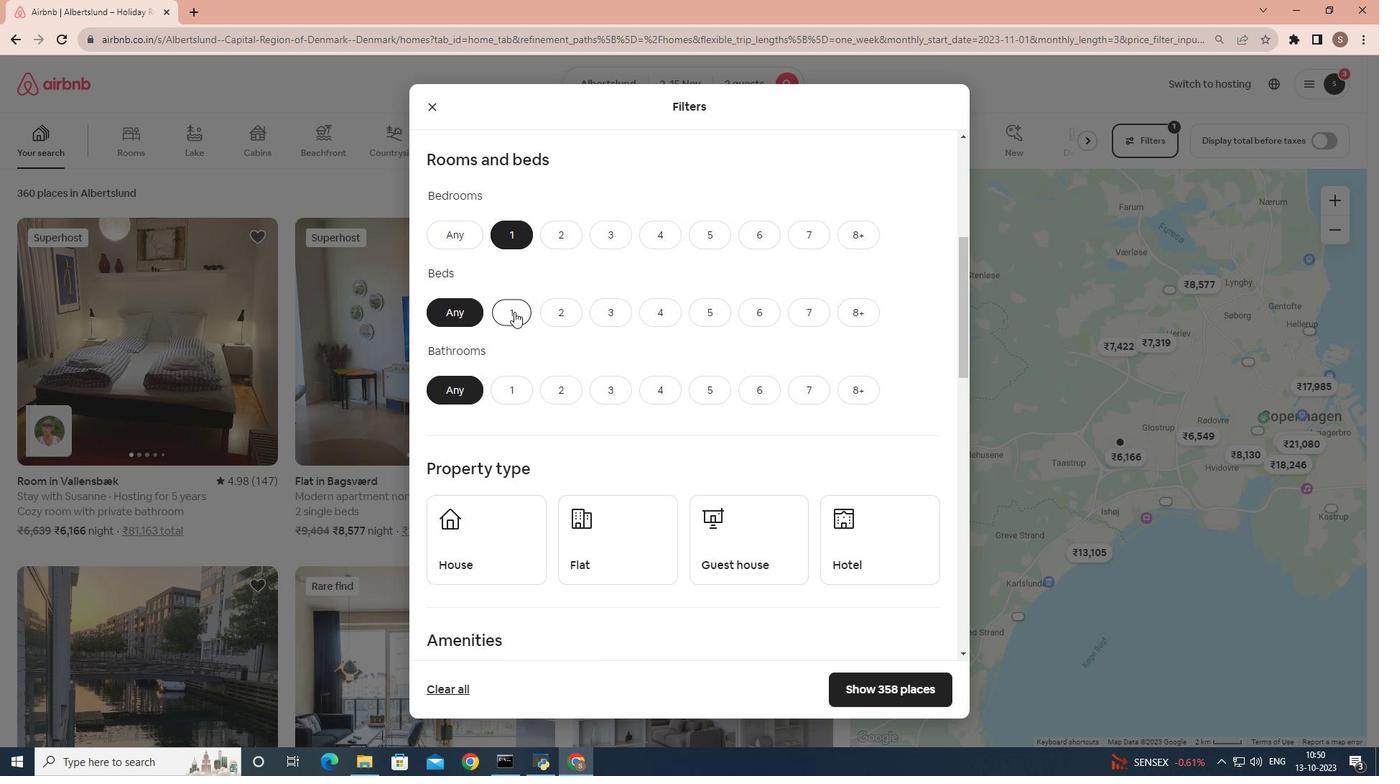 
Action: Mouse moved to (518, 393)
Screenshot: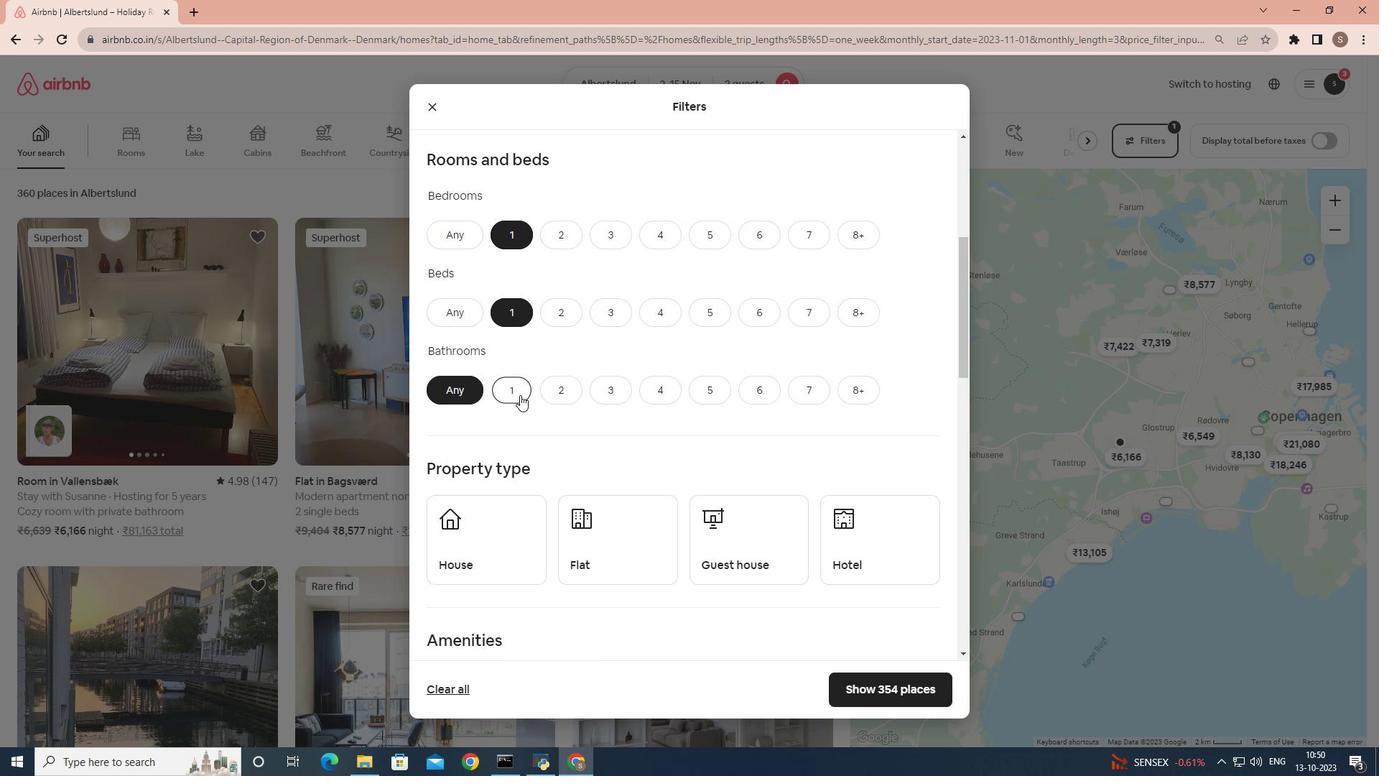 
Action: Mouse pressed left at (518, 393)
Screenshot: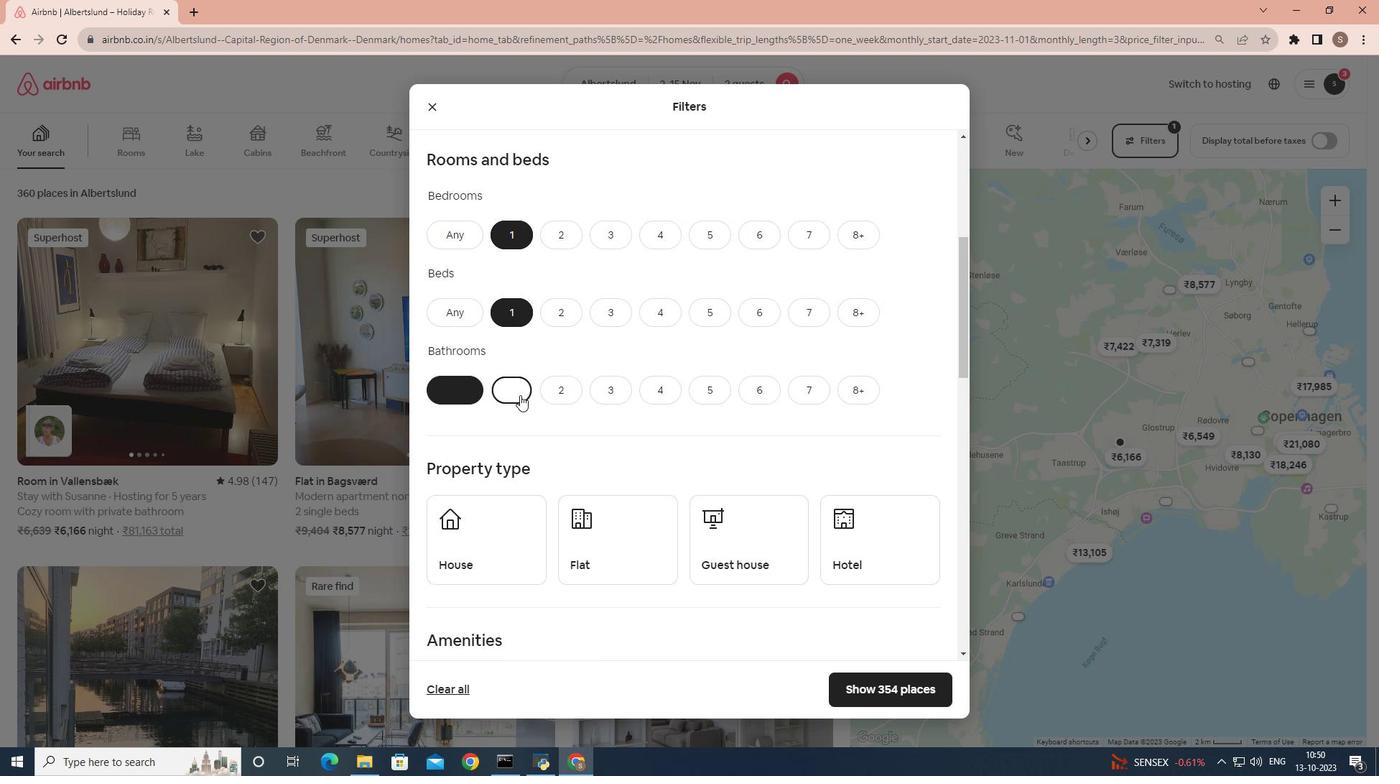 
Action: Mouse moved to (845, 544)
Screenshot: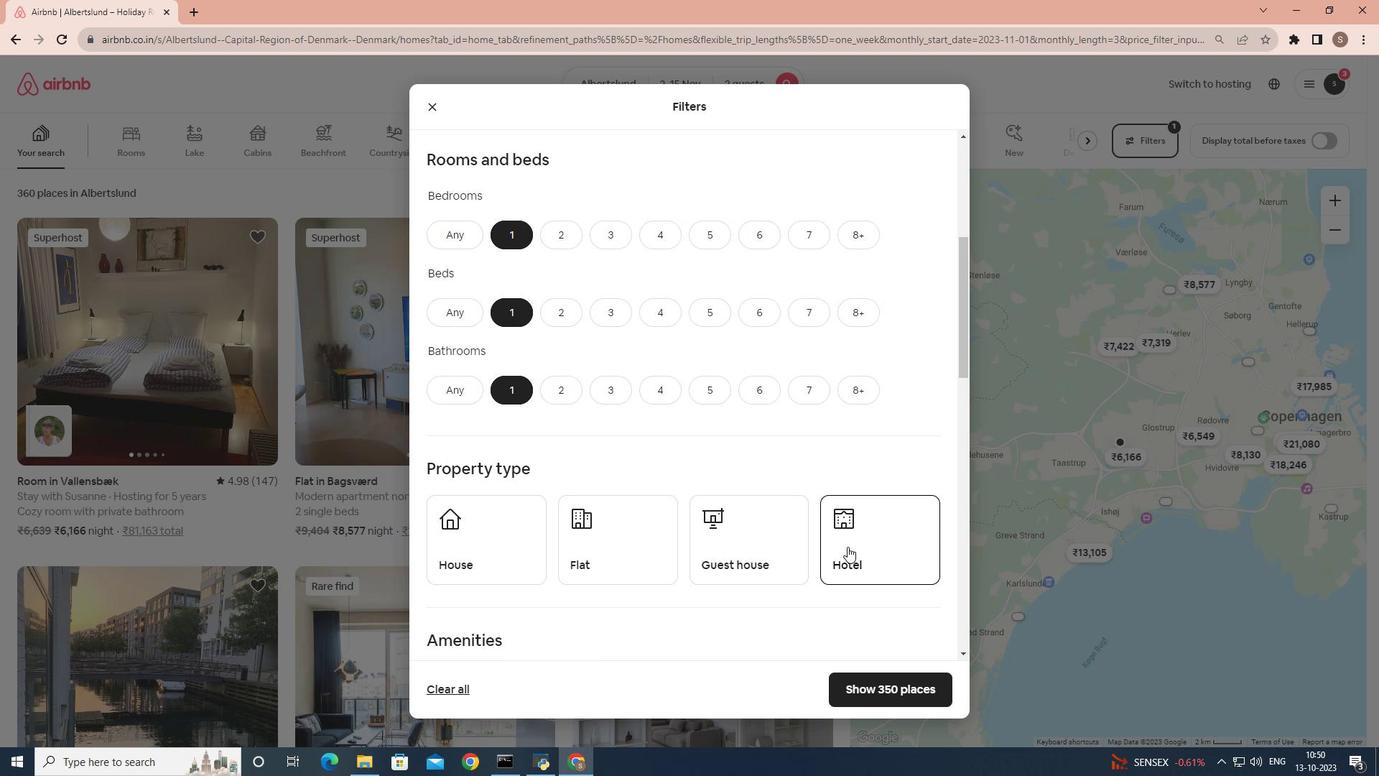 
Action: Mouse pressed left at (845, 544)
Screenshot: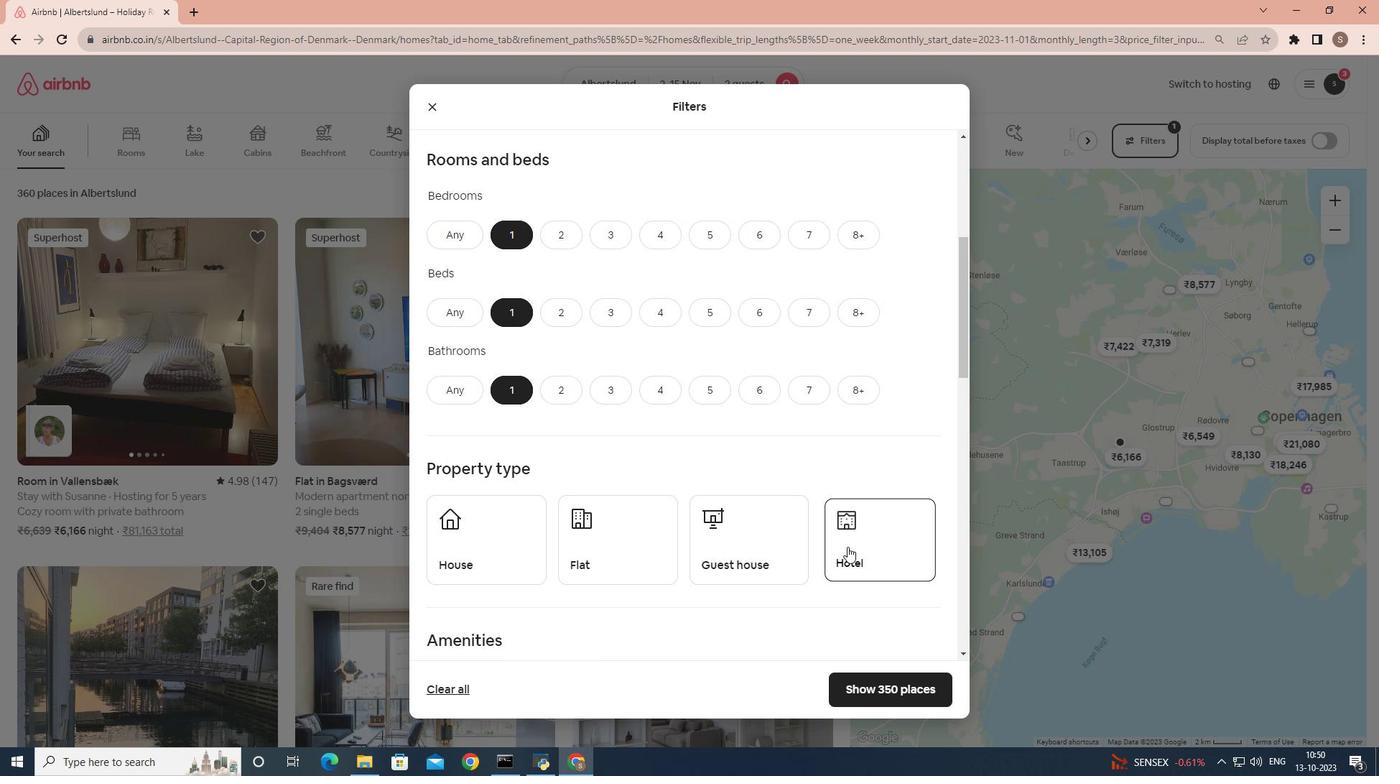 
Action: Mouse moved to (623, 480)
Screenshot: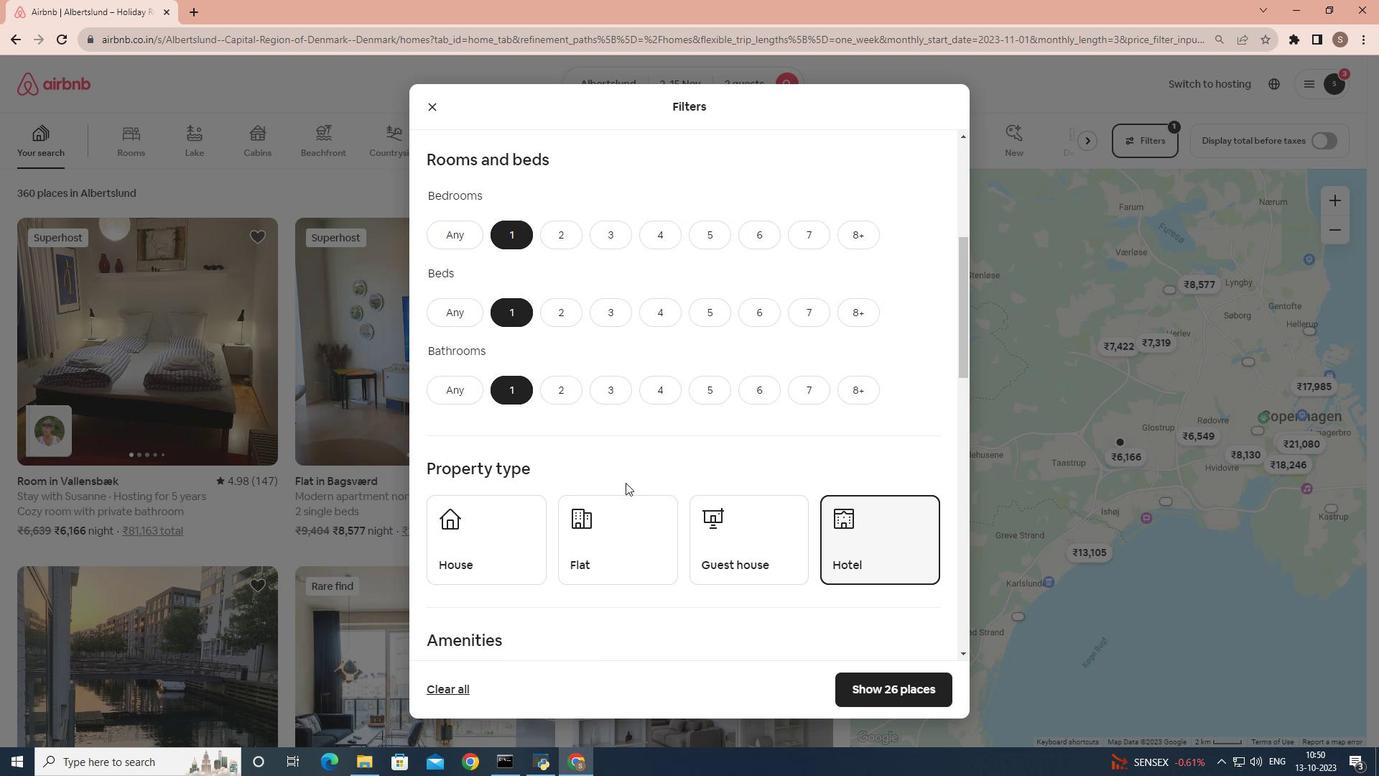 
Action: Mouse scrolled (623, 479) with delta (0, 0)
Screenshot: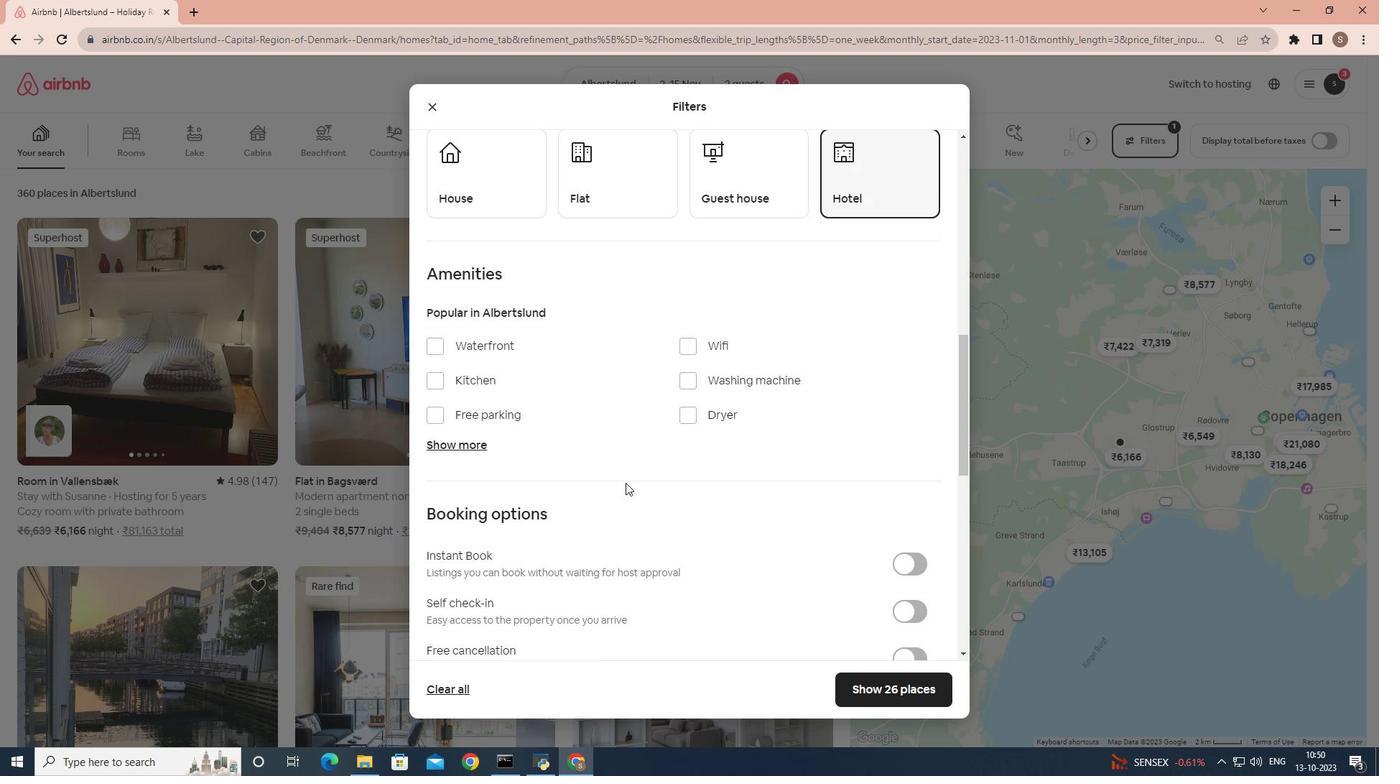 
Action: Mouse scrolled (623, 479) with delta (0, 0)
Screenshot: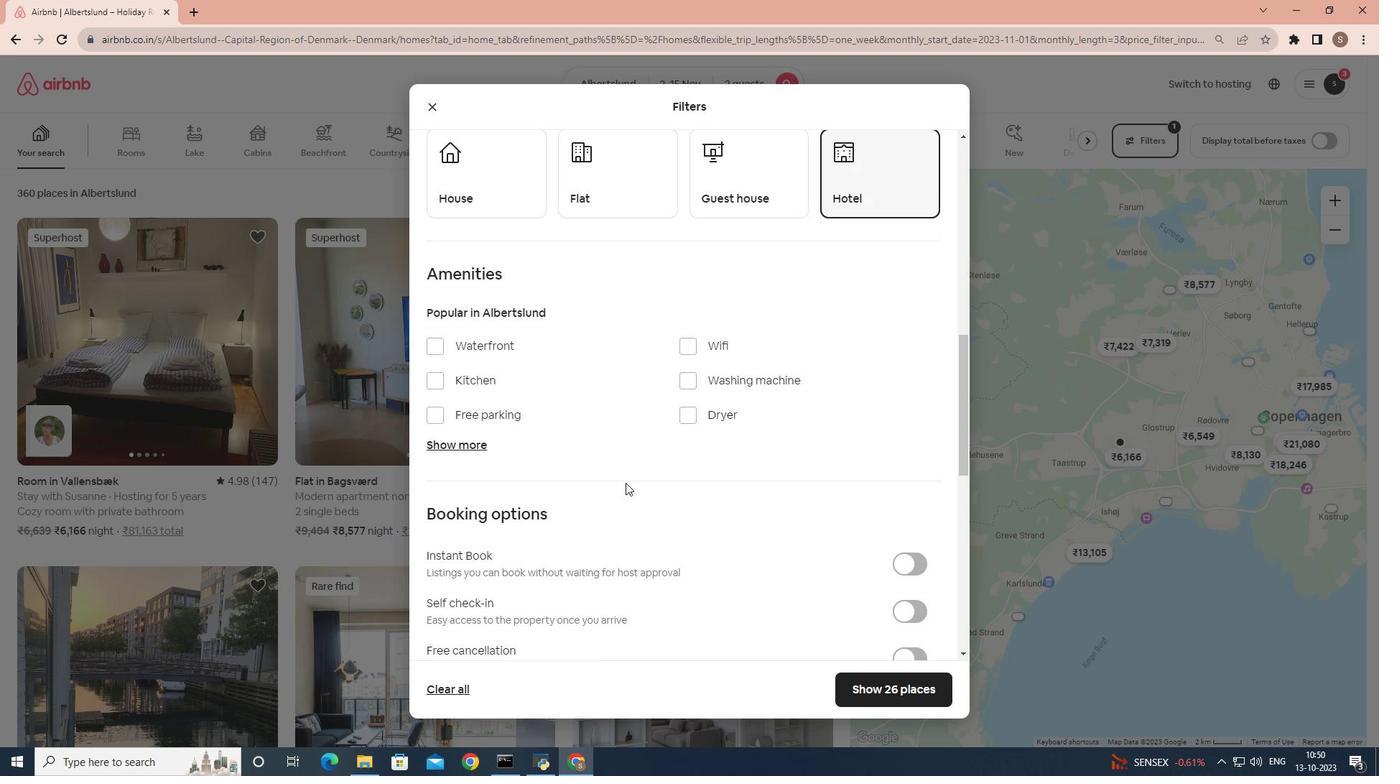 
Action: Mouse scrolled (623, 479) with delta (0, 0)
Screenshot: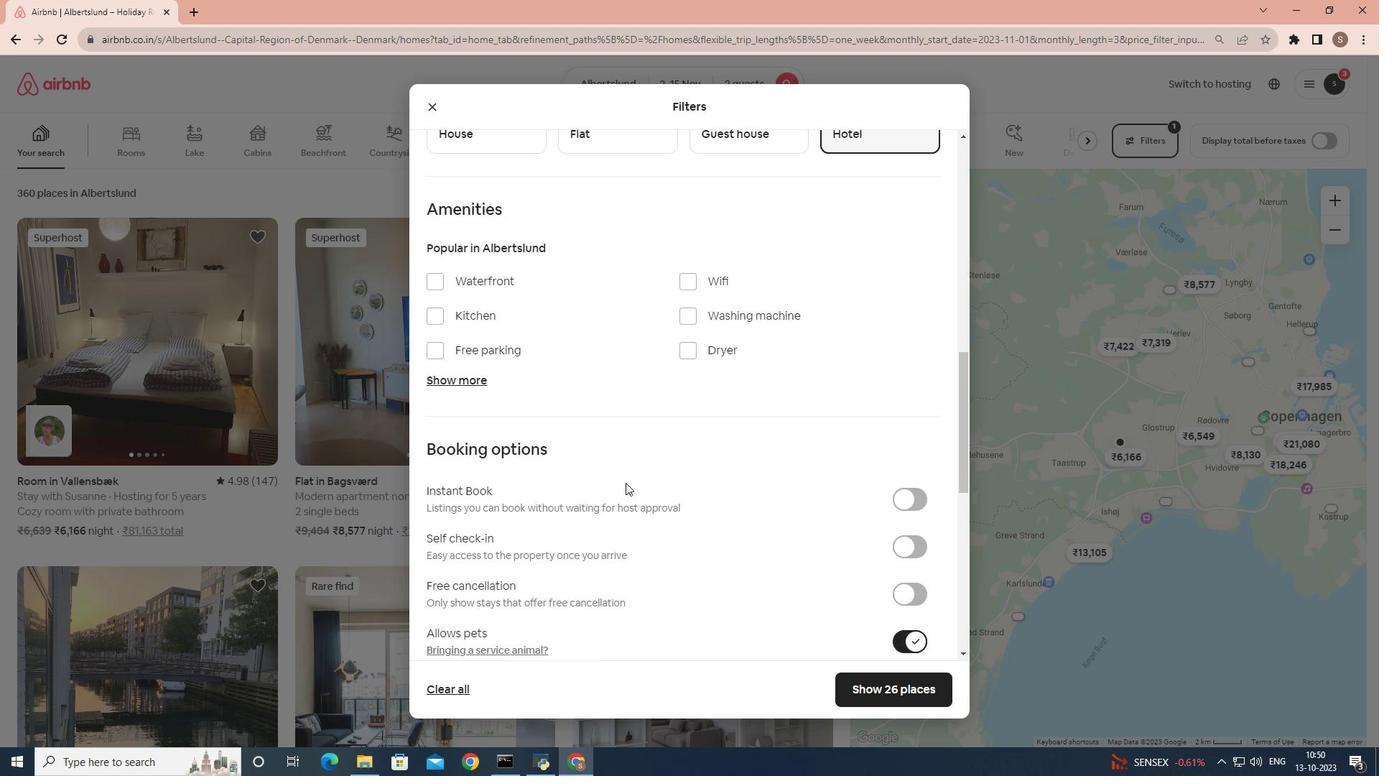 
Action: Mouse scrolled (623, 479) with delta (0, 0)
Screenshot: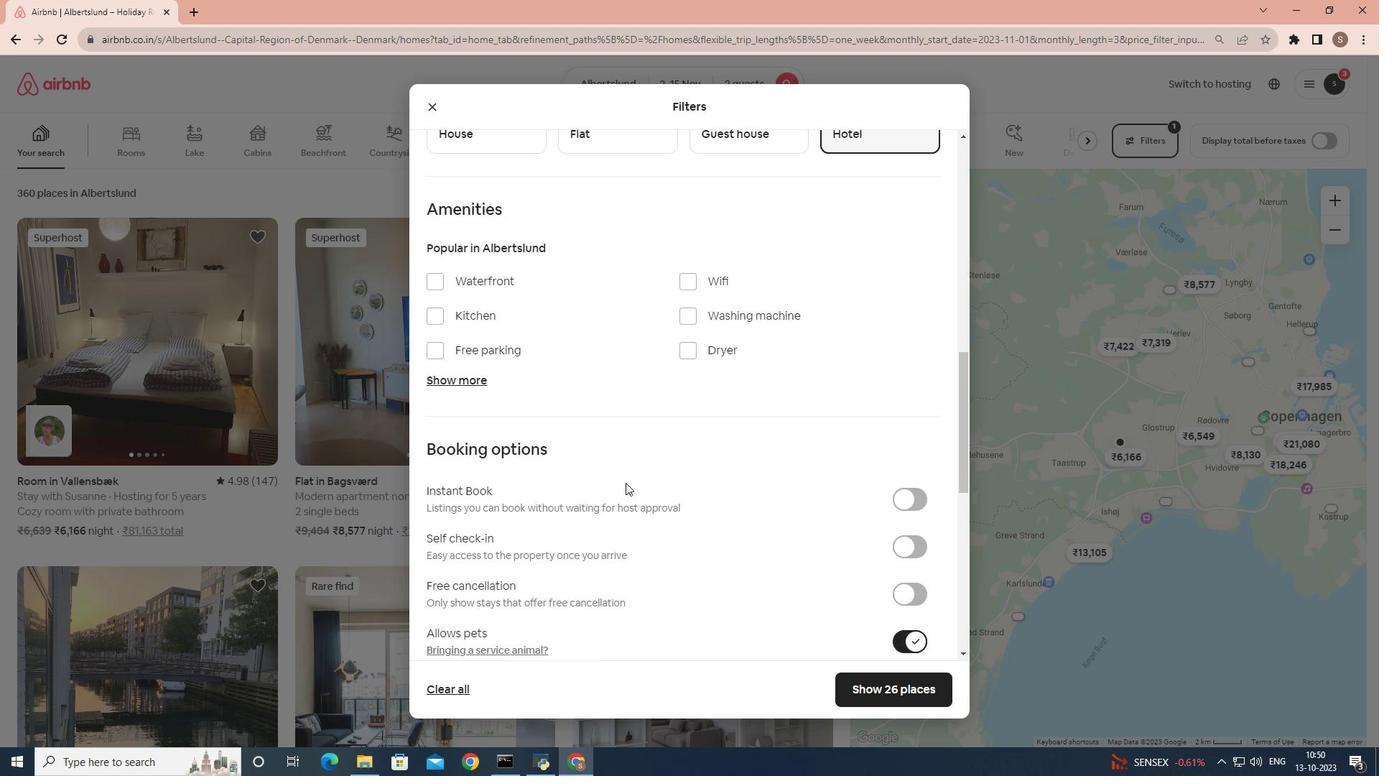 
Action: Mouse scrolled (623, 479) with delta (0, 0)
Screenshot: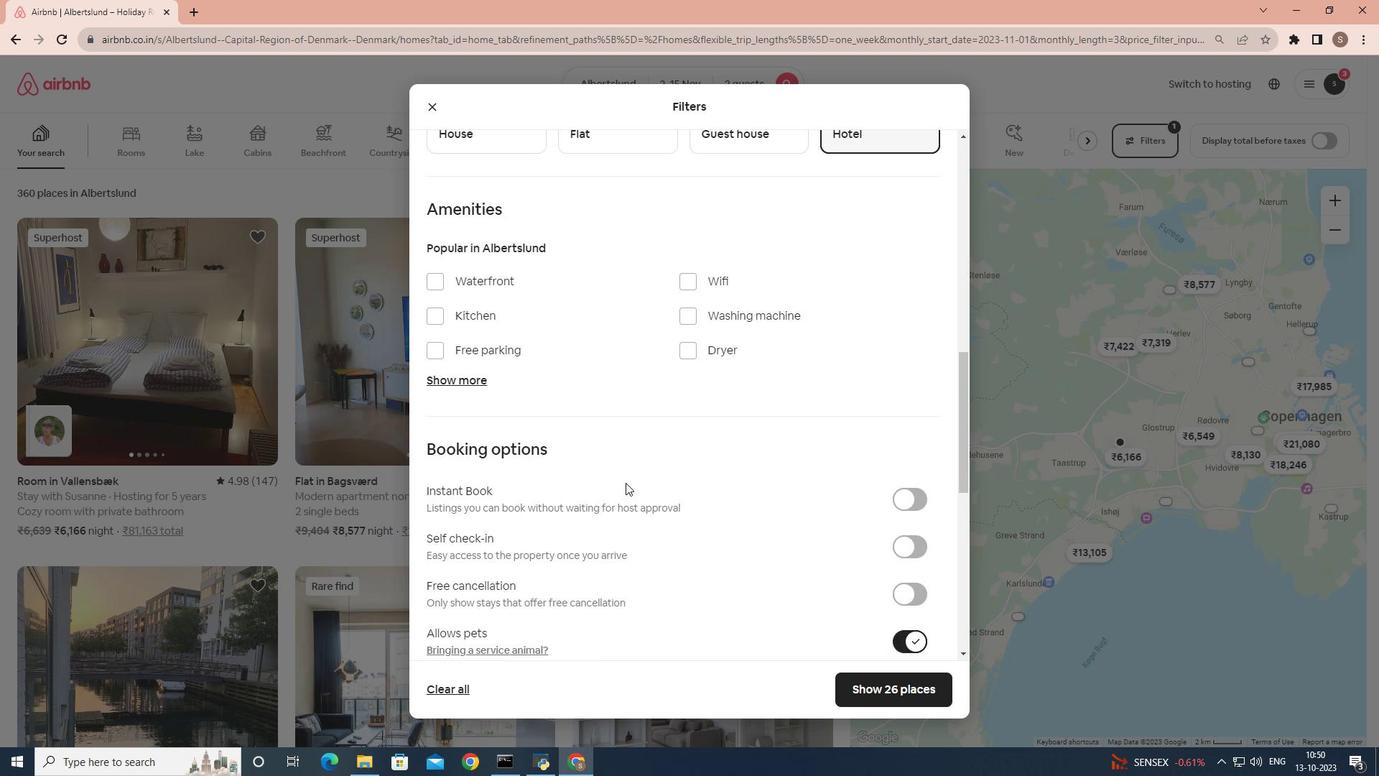 
Action: Mouse scrolled (623, 479) with delta (0, 0)
Screenshot: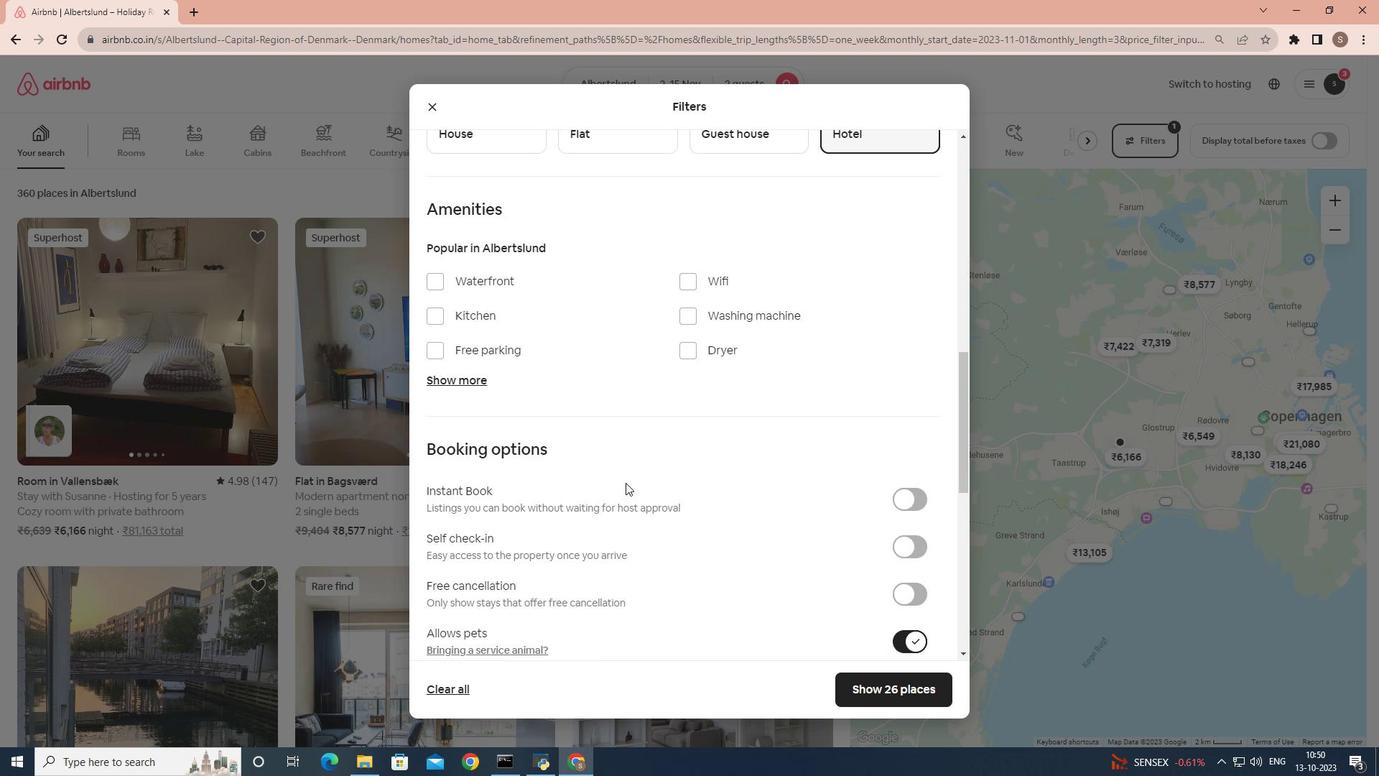 
Action: Mouse moved to (614, 457)
Screenshot: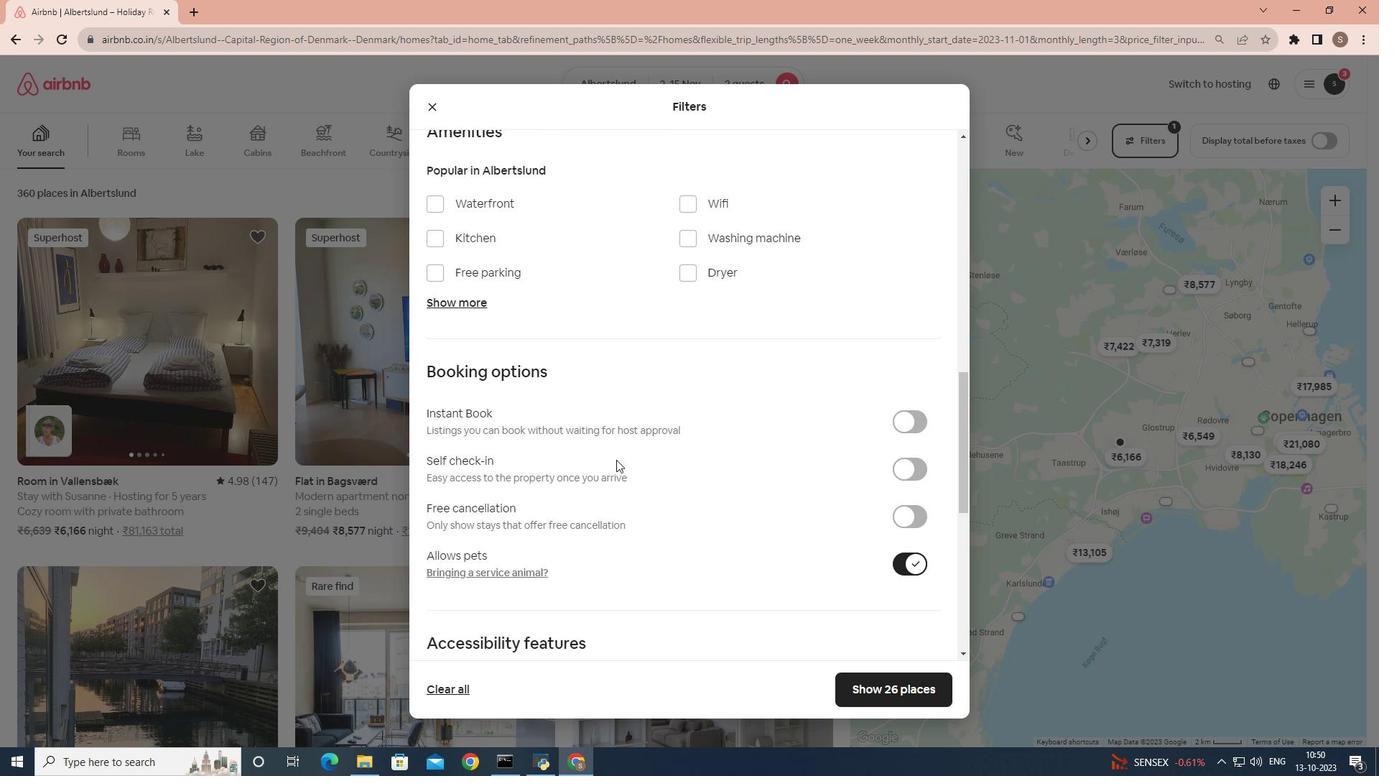 
Action: Mouse scrolled (614, 456) with delta (0, 0)
Screenshot: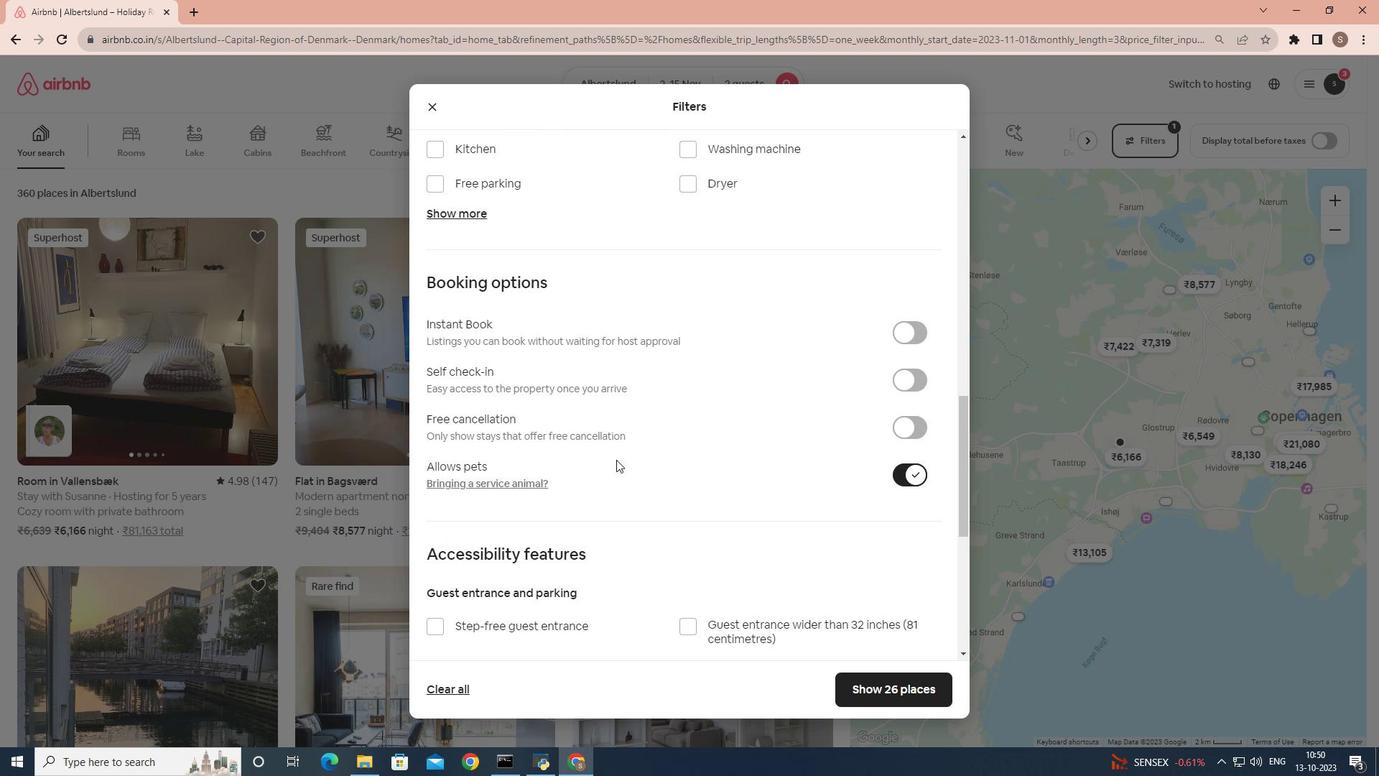 
Action: Mouse scrolled (614, 456) with delta (0, 0)
Screenshot: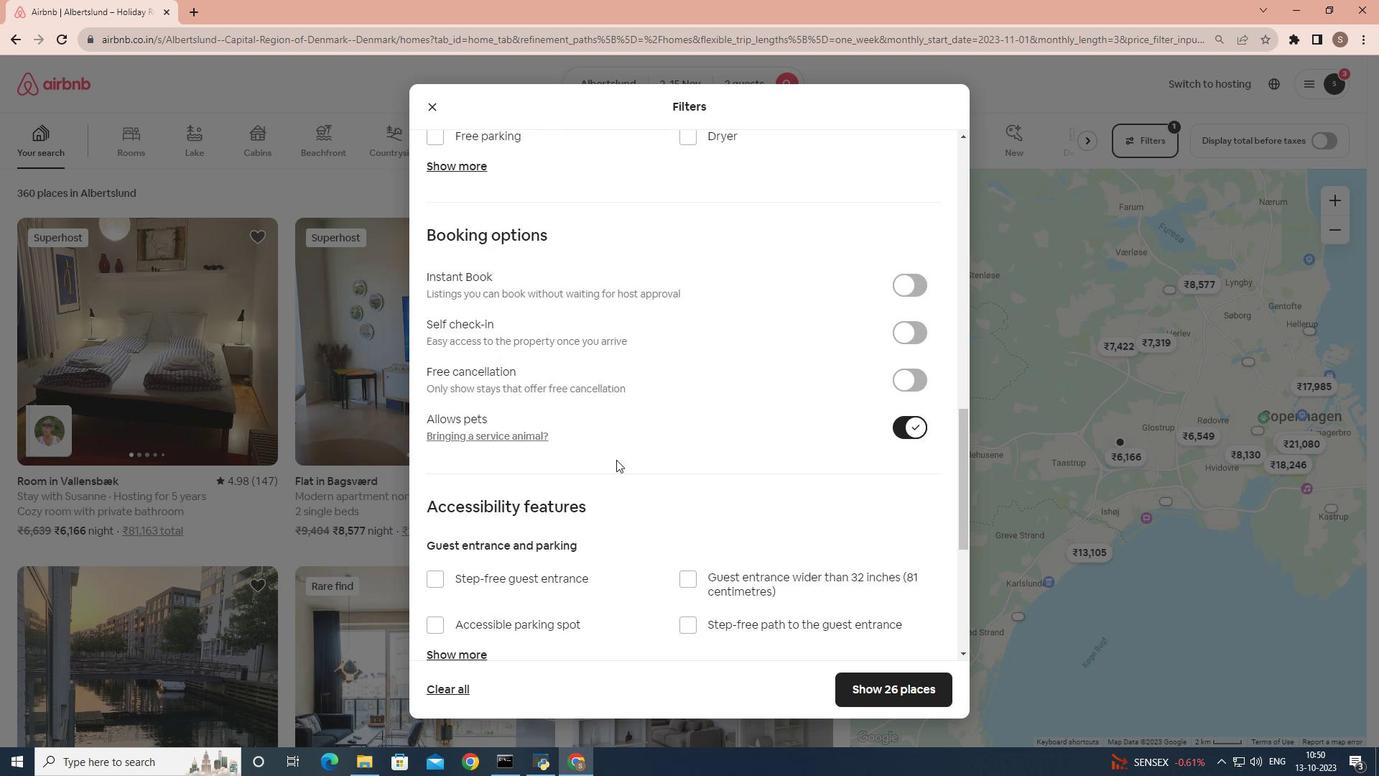 
Action: Mouse scrolled (614, 456) with delta (0, 0)
Screenshot: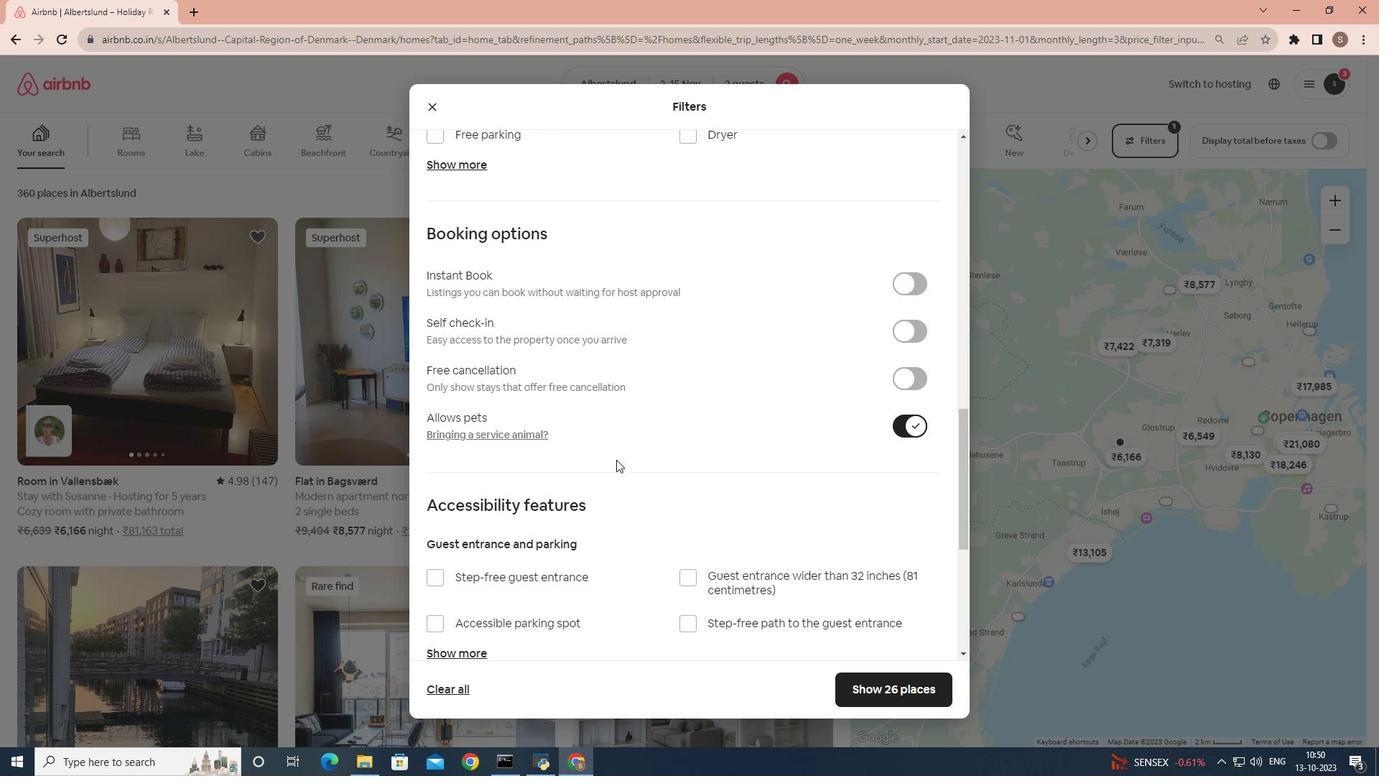 
Action: Mouse moved to (898, 318)
Screenshot: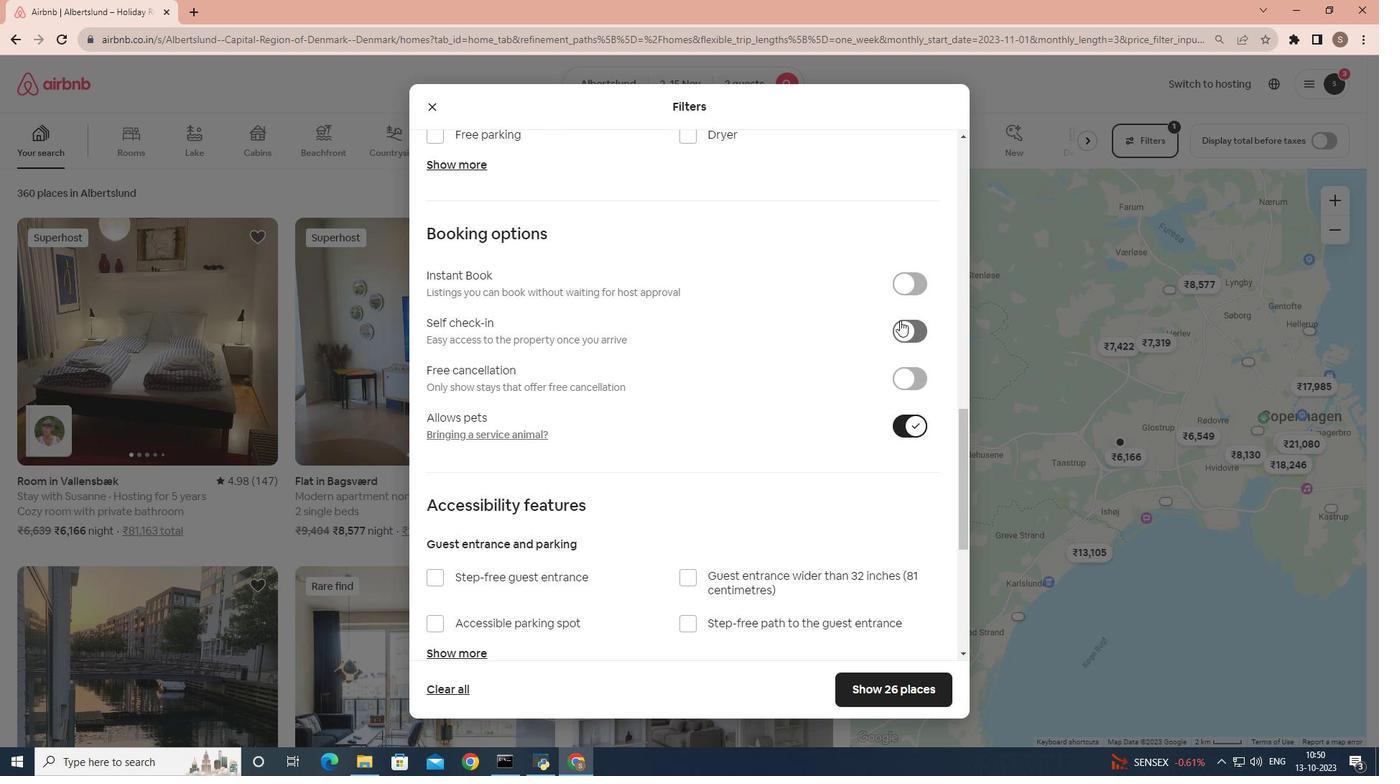
Action: Mouse pressed left at (898, 318)
Screenshot: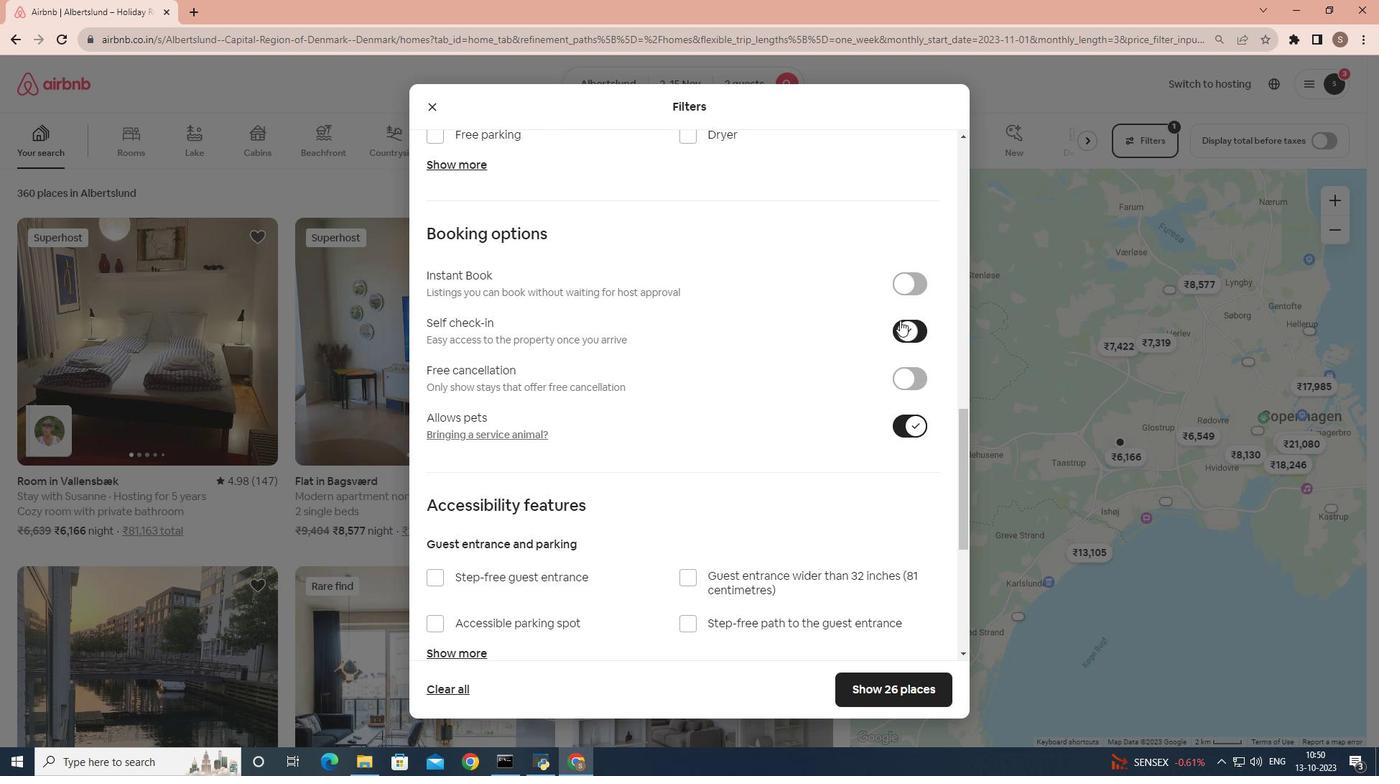 
Action: Mouse moved to (777, 439)
Screenshot: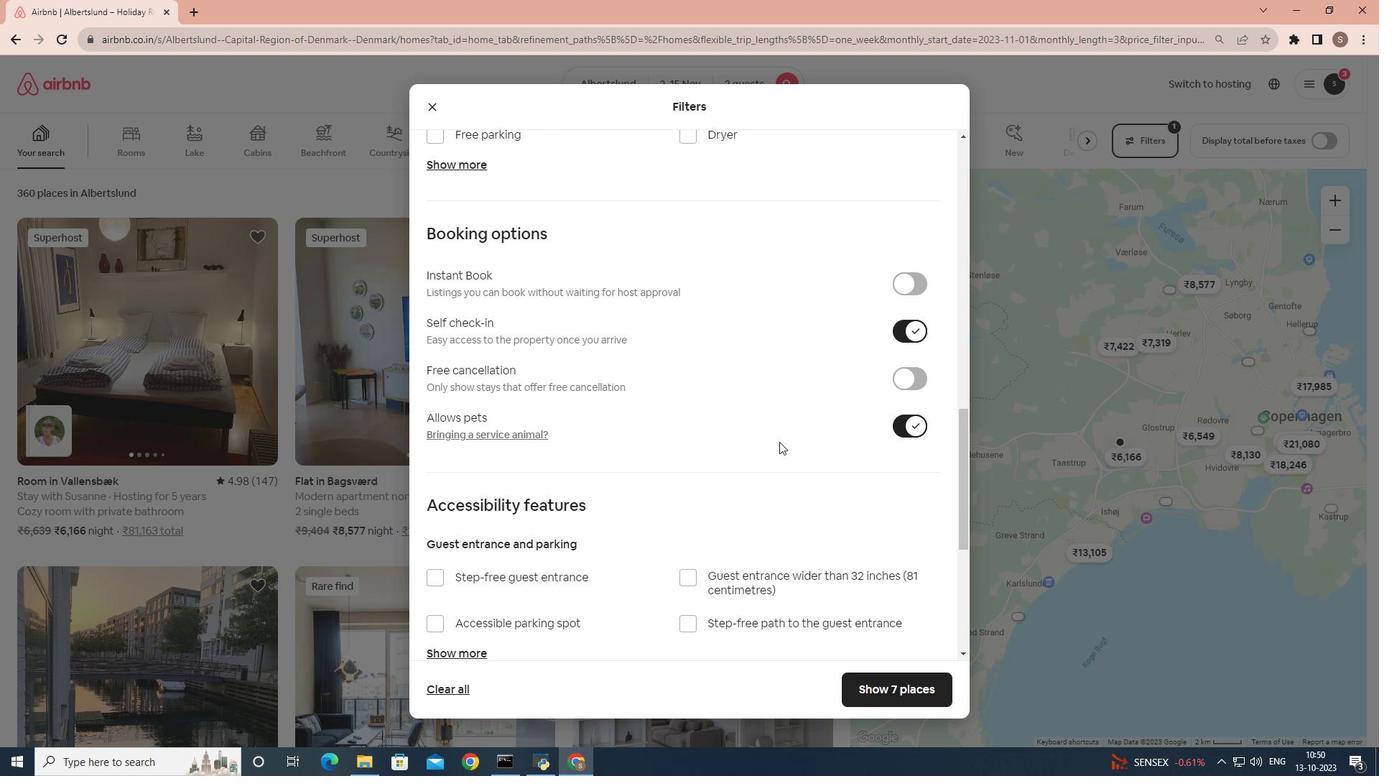 
Action: Mouse scrolled (777, 439) with delta (0, 0)
Screenshot: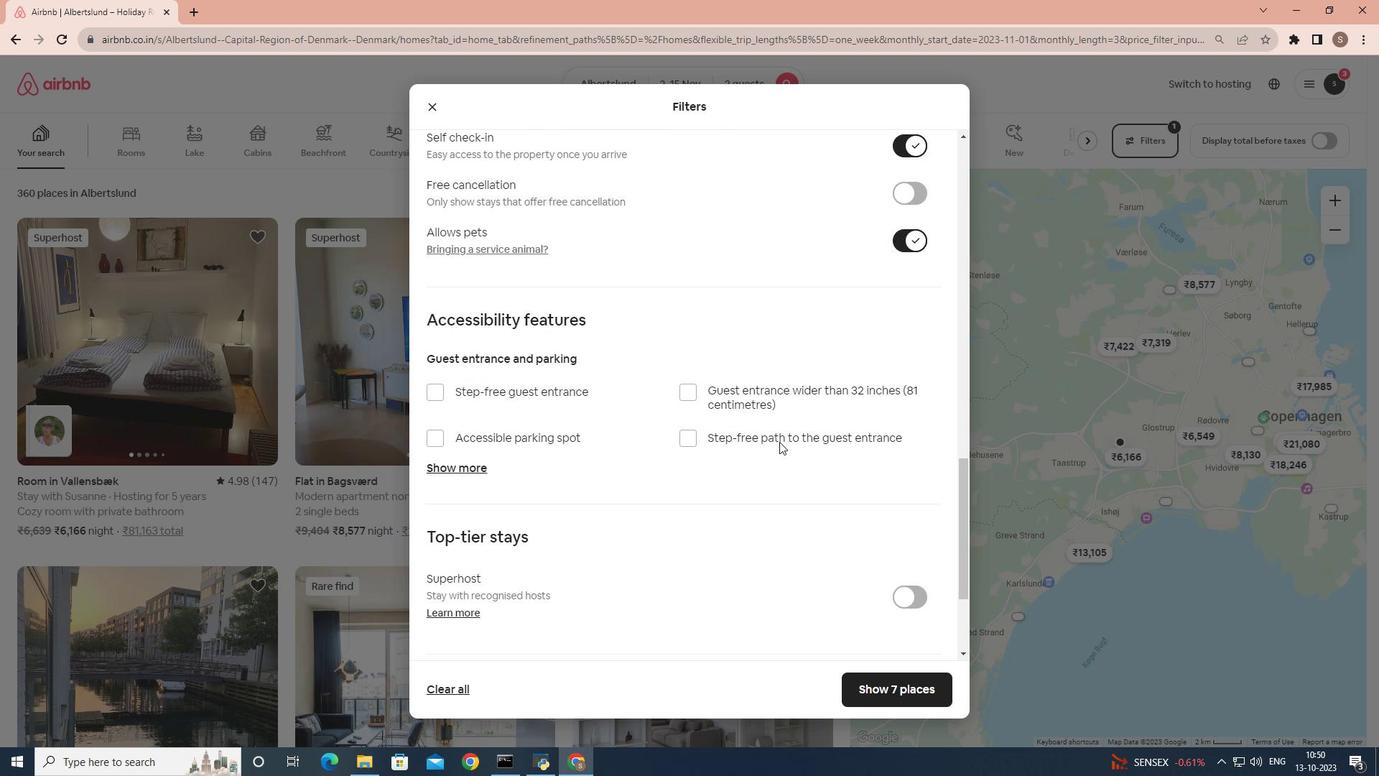 
Action: Mouse scrolled (777, 439) with delta (0, 0)
Screenshot: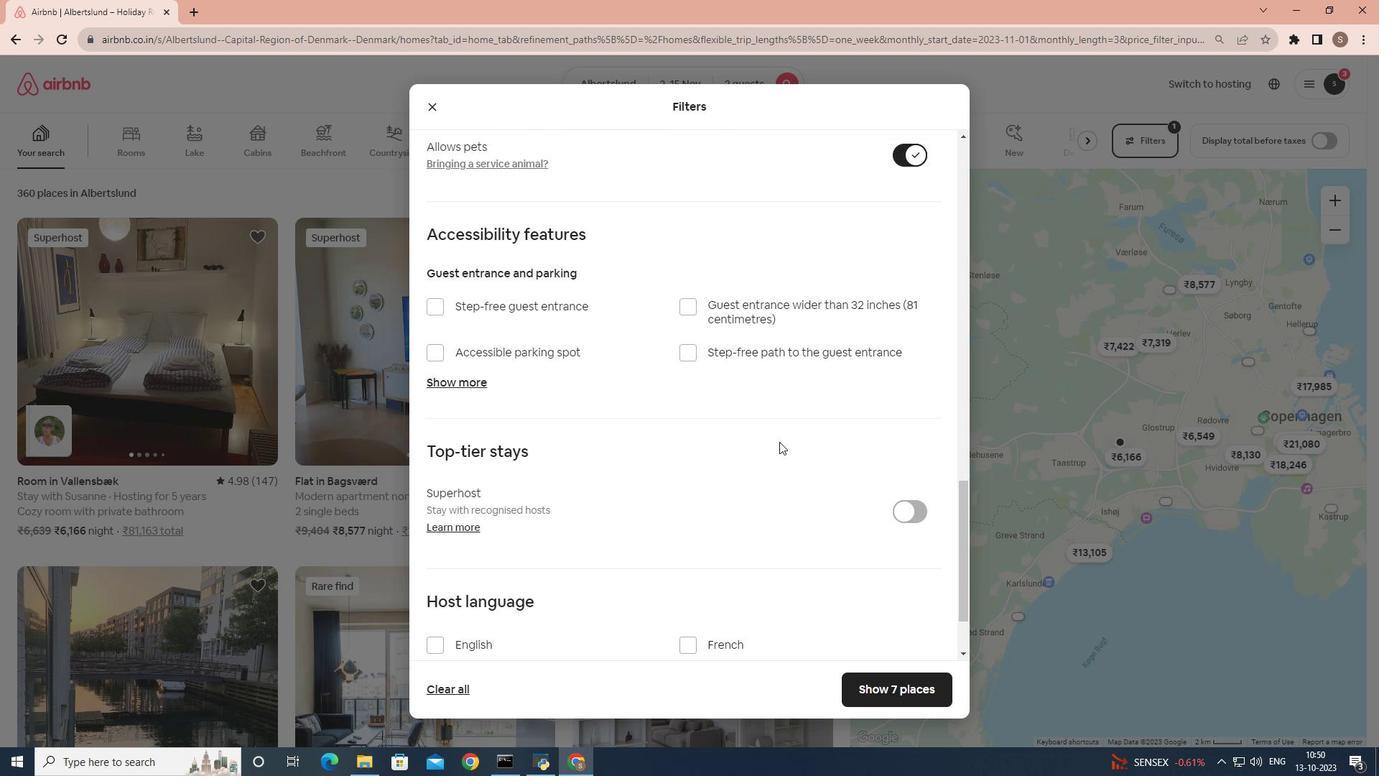 
Action: Mouse scrolled (777, 439) with delta (0, 0)
Screenshot: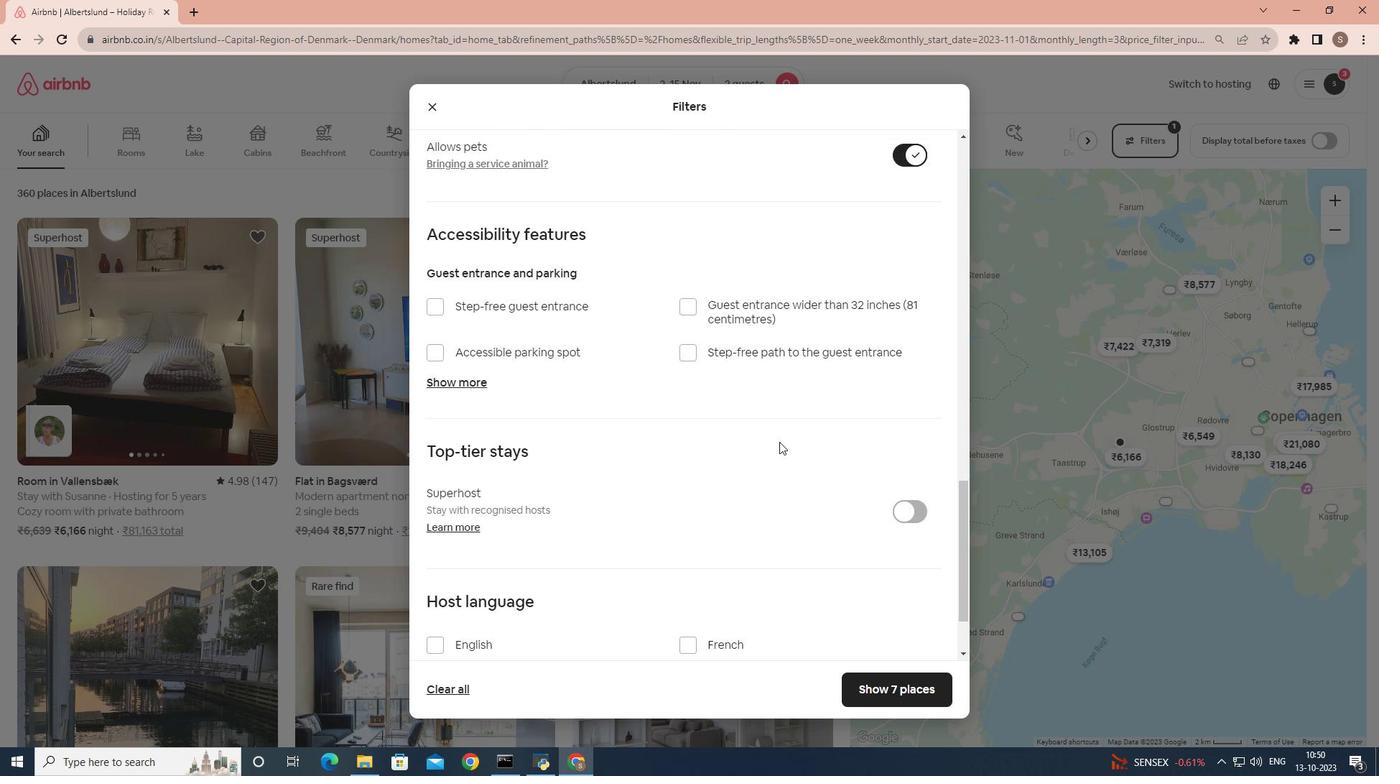 
Action: Mouse scrolled (777, 439) with delta (0, 0)
Screenshot: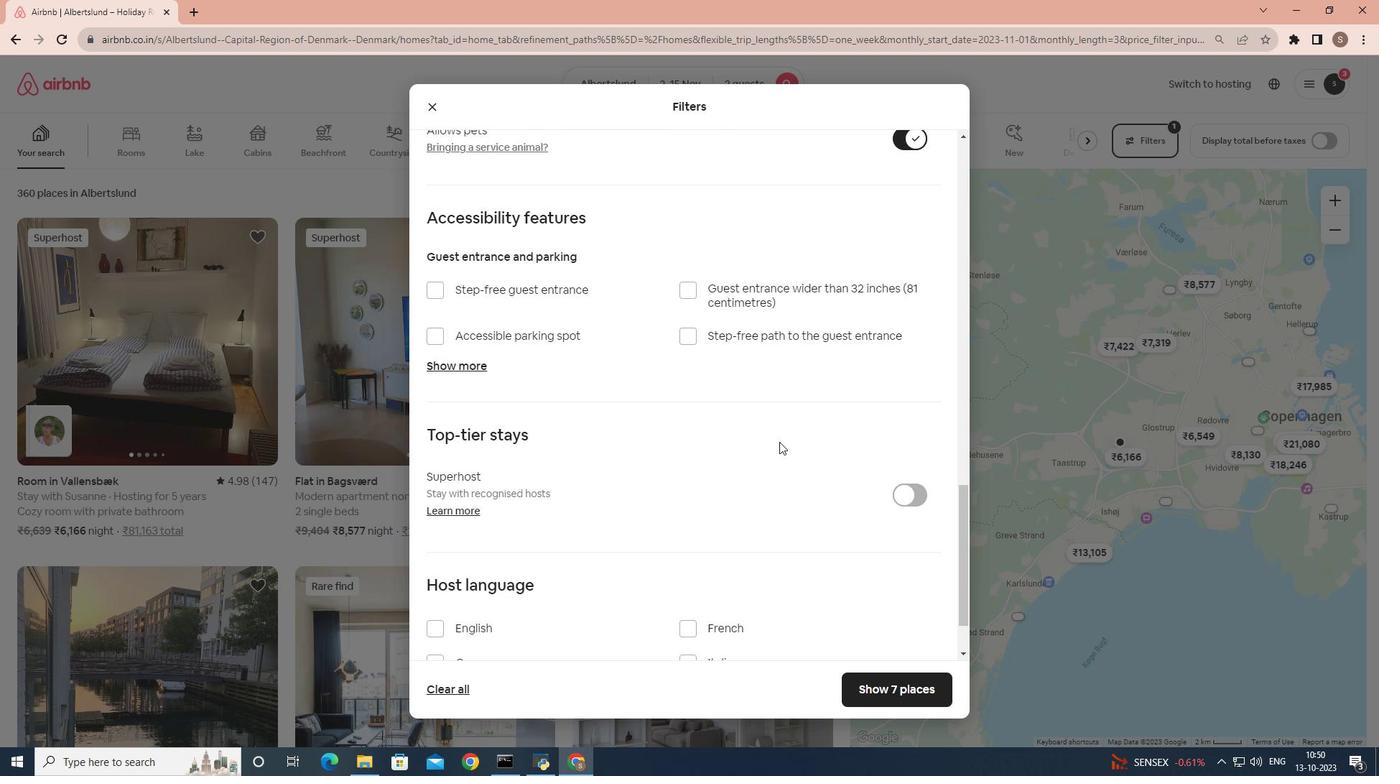 
Action: Mouse moved to (860, 653)
Screenshot: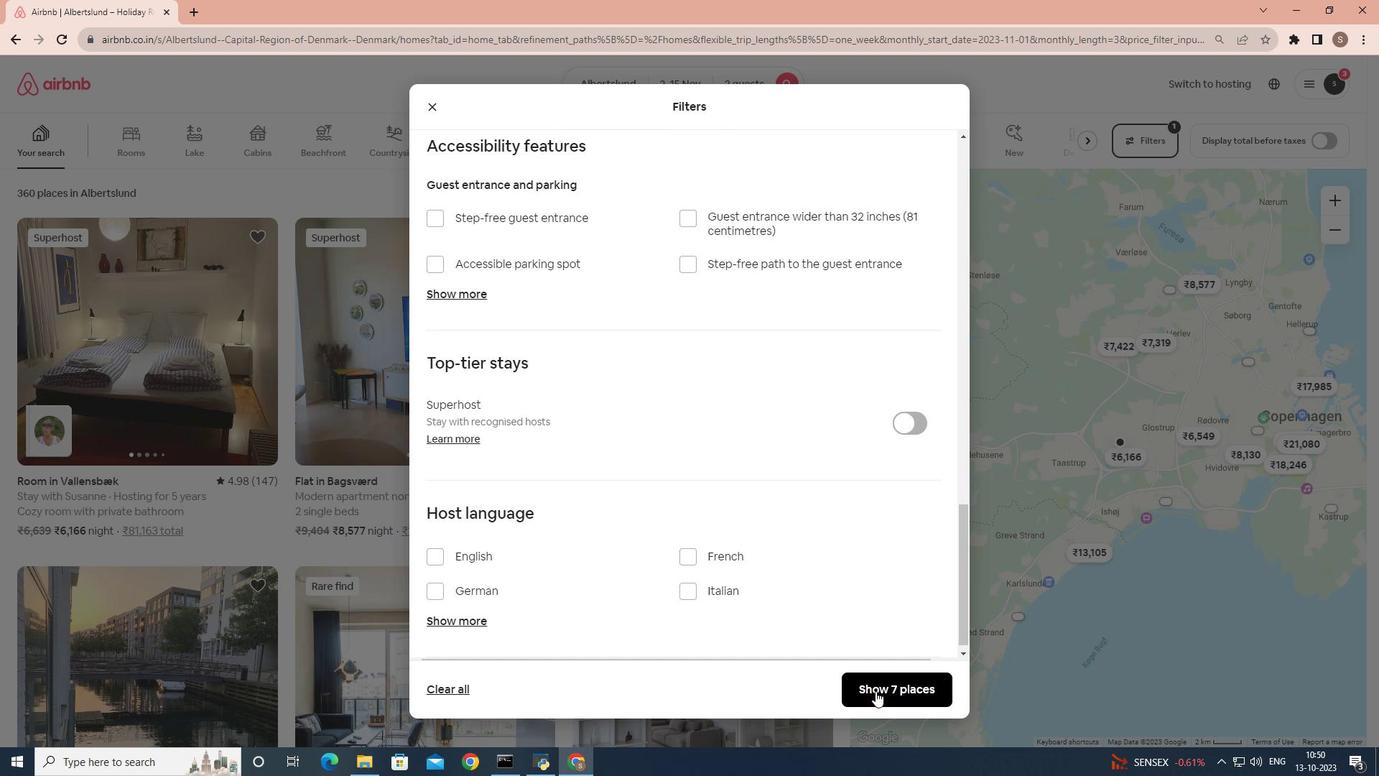
Action: Mouse scrolled (860, 653) with delta (0, 0)
Screenshot: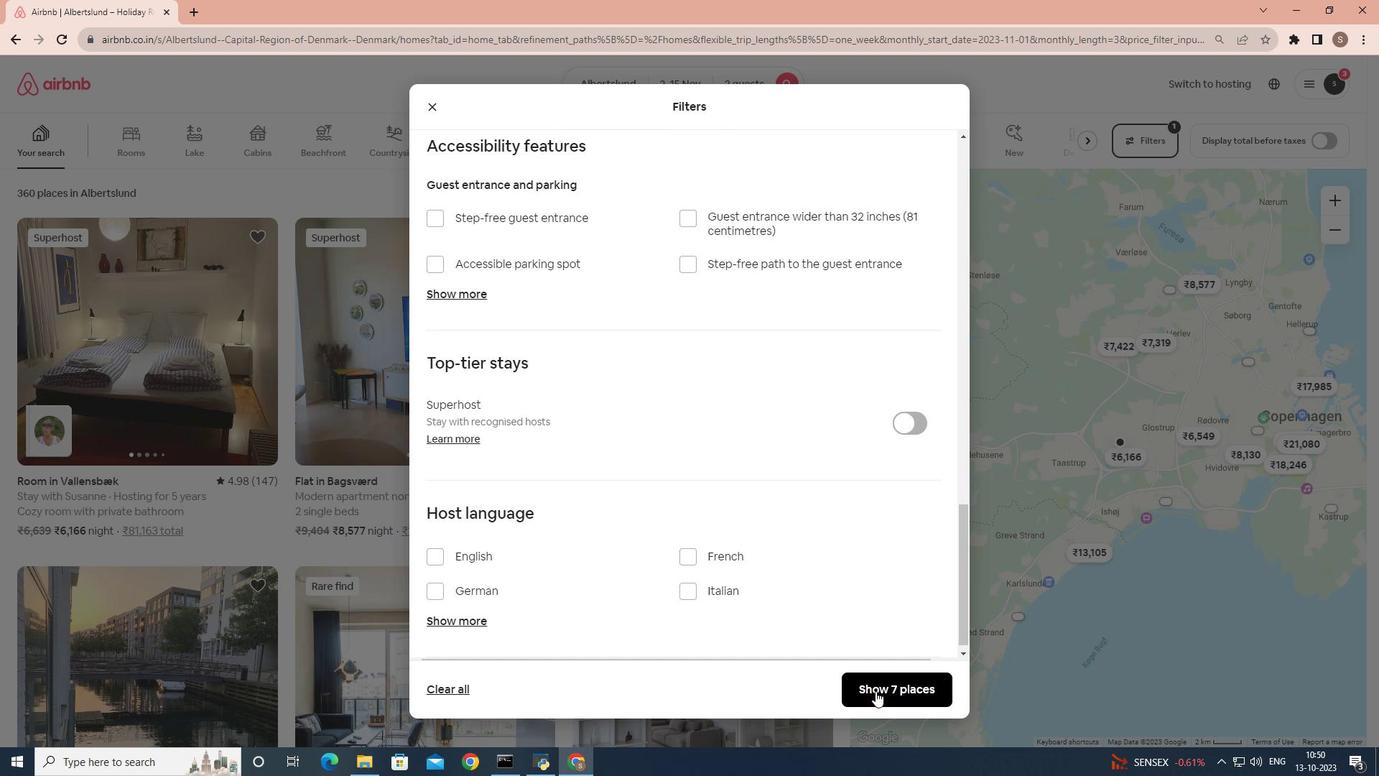 
Action: Mouse moved to (873, 689)
Screenshot: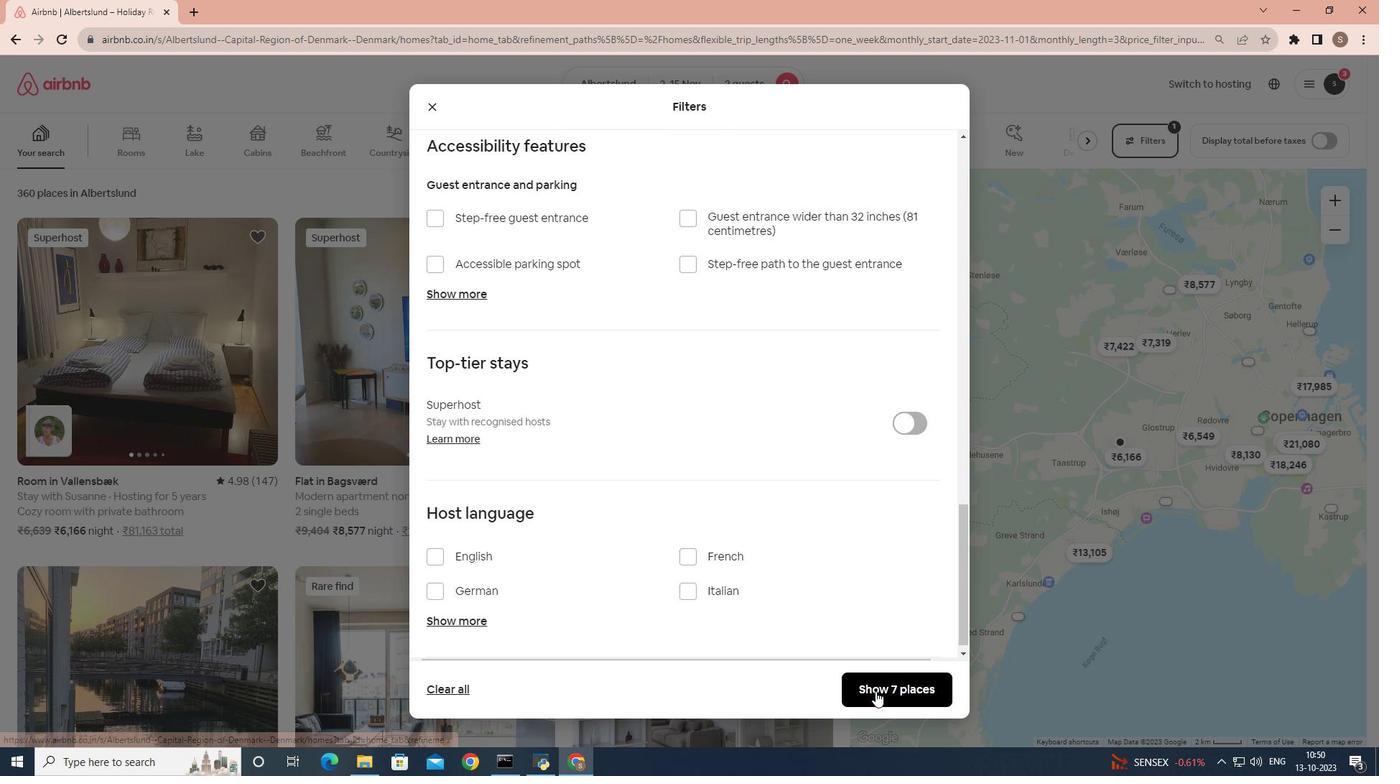 
Action: Mouse pressed left at (873, 689)
Screenshot: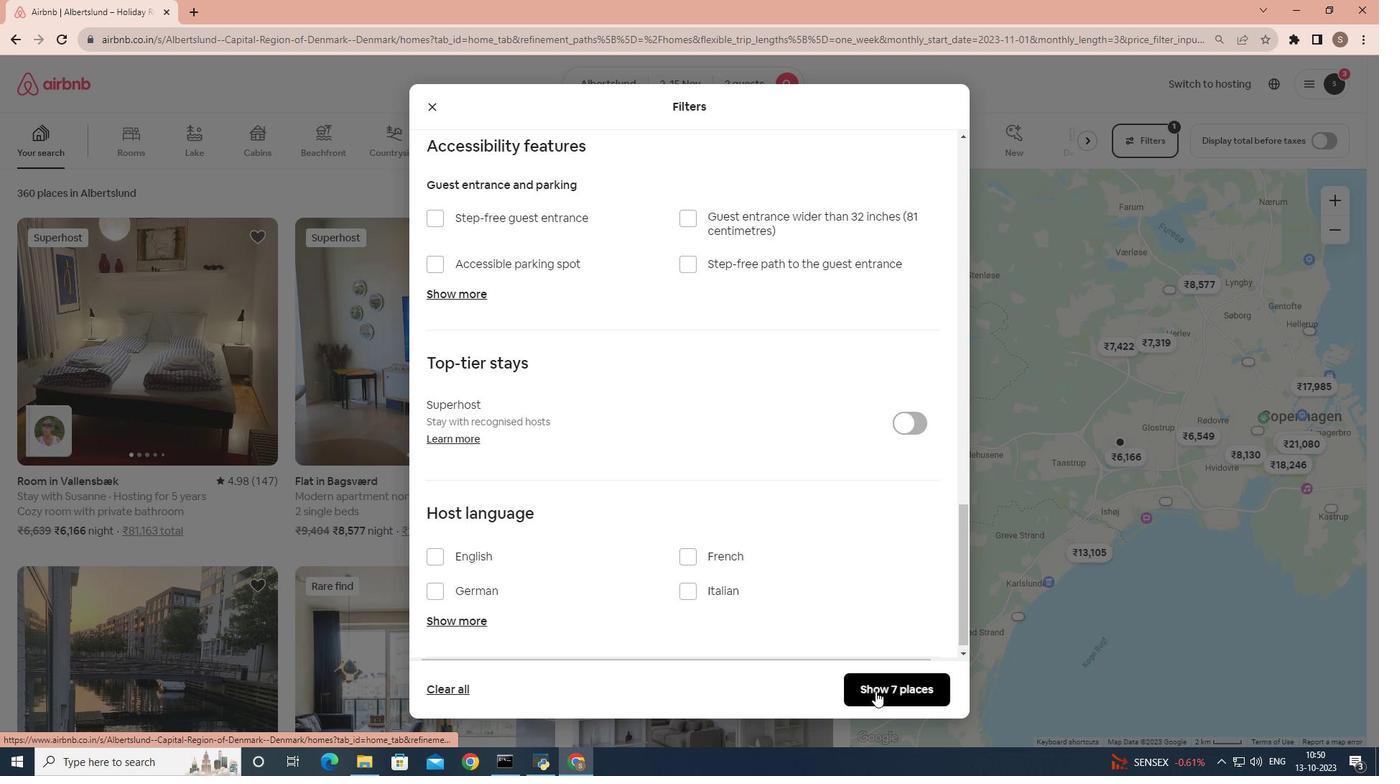 
Action: Mouse moved to (436, 424)
Screenshot: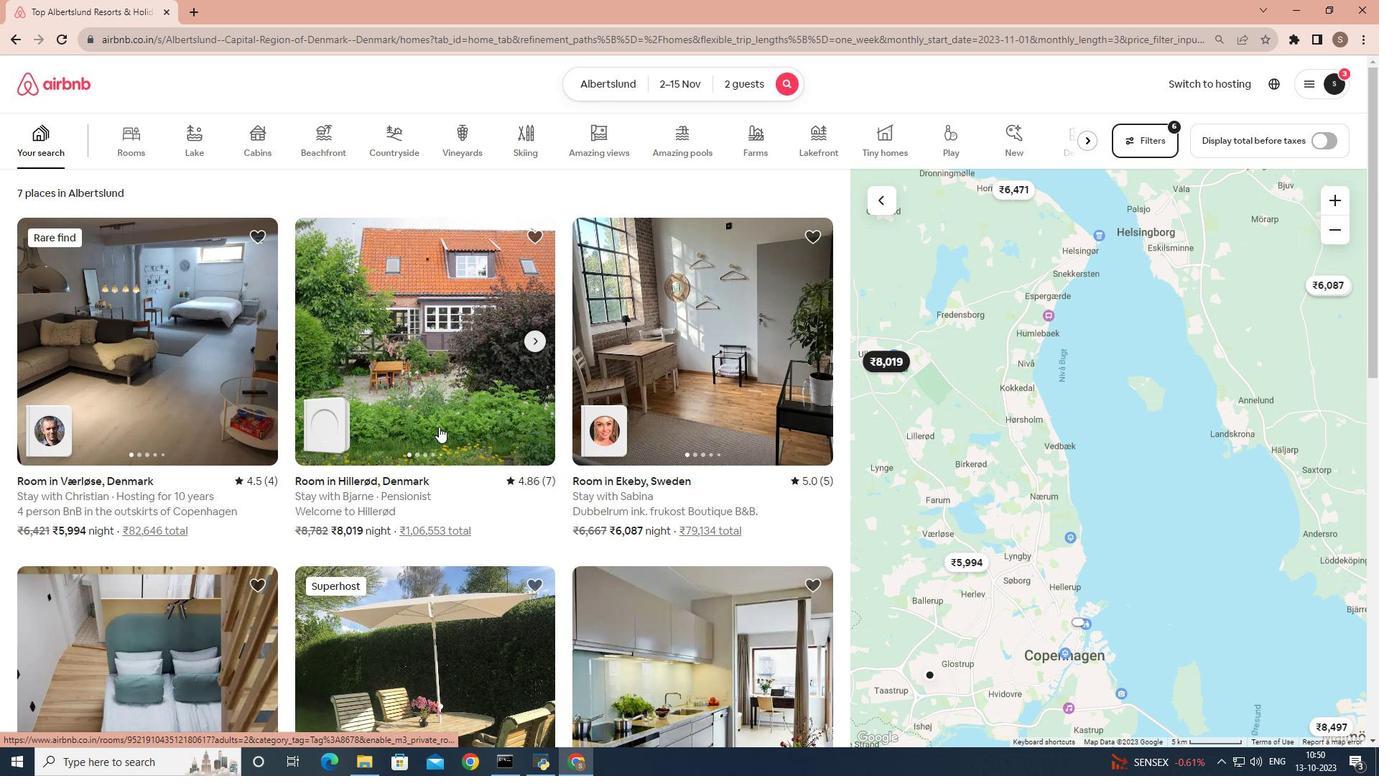
Action: Mouse pressed left at (436, 424)
Screenshot: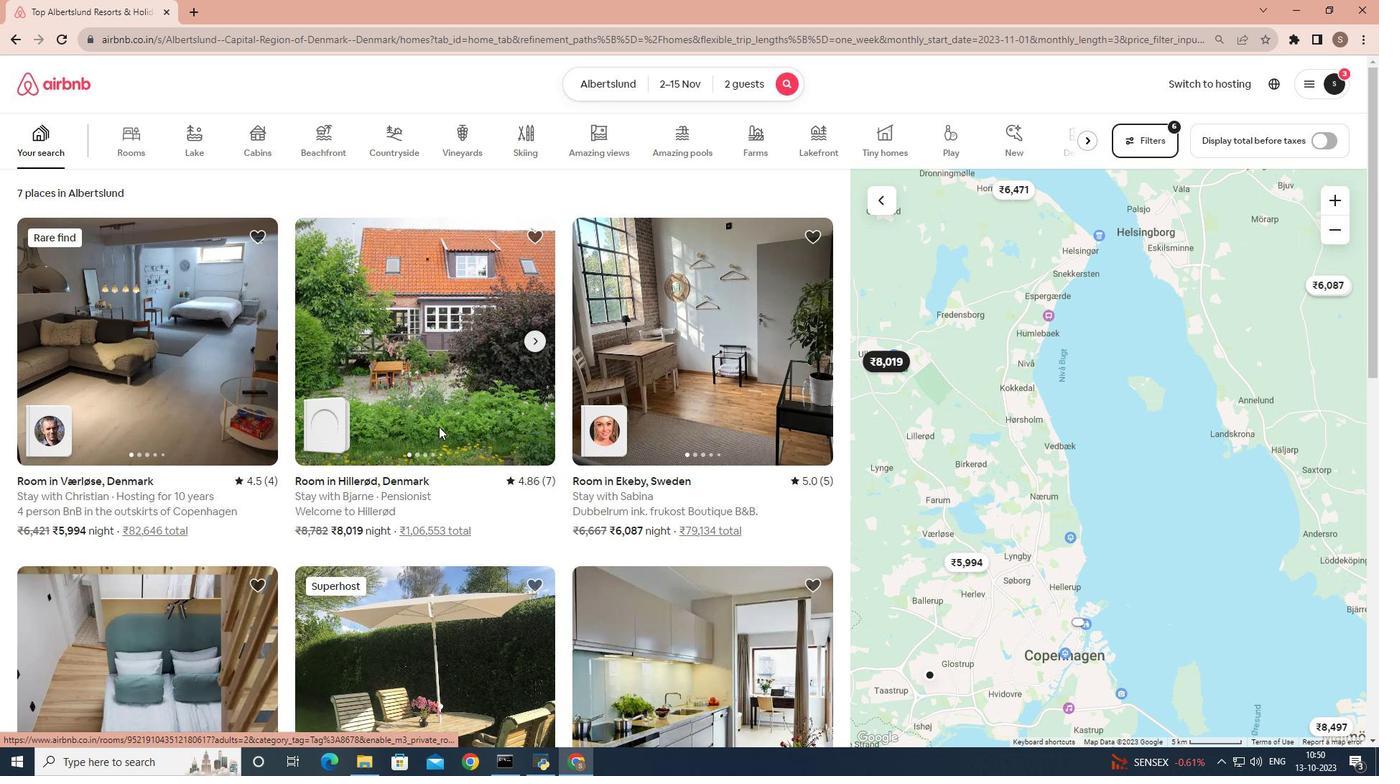 
Action: Mouse scrolled (436, 423) with delta (0, 0)
Screenshot: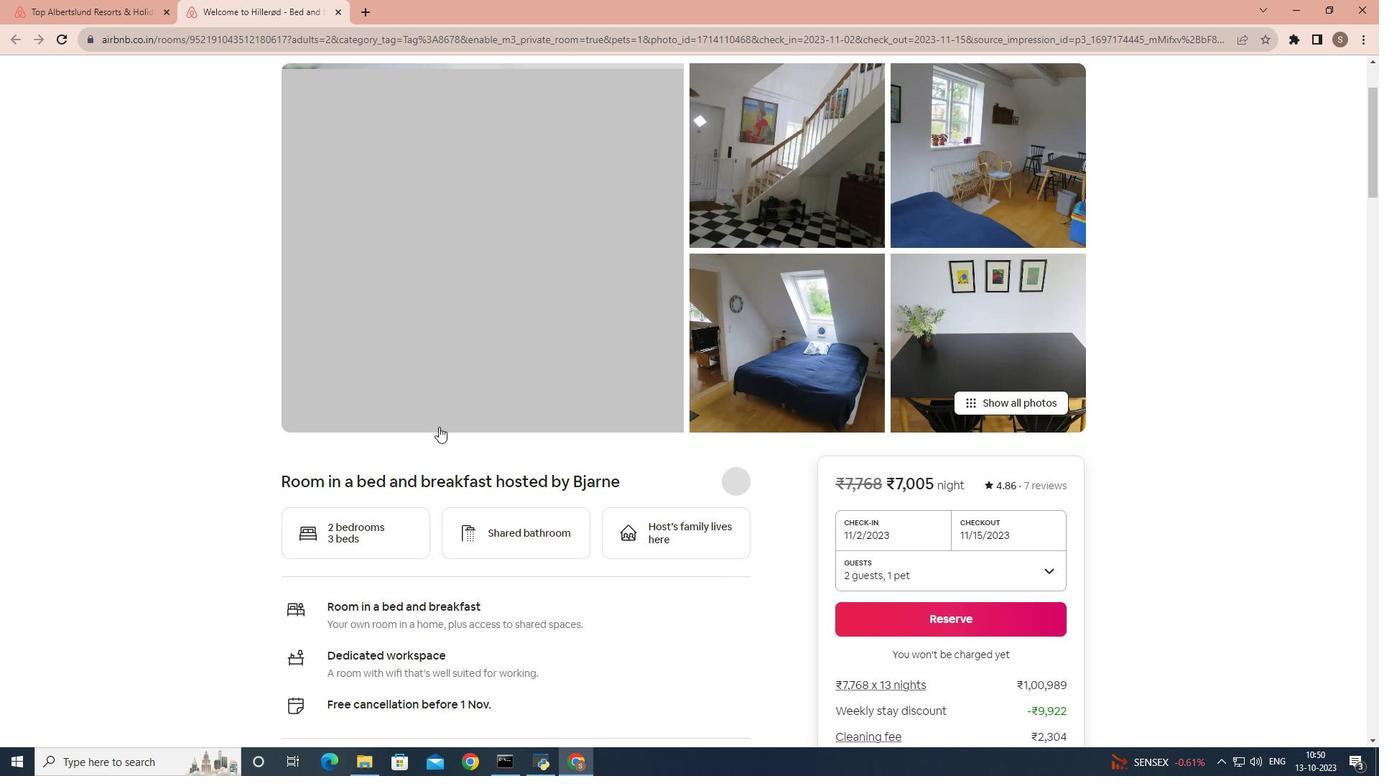 
Action: Mouse scrolled (436, 423) with delta (0, 0)
Screenshot: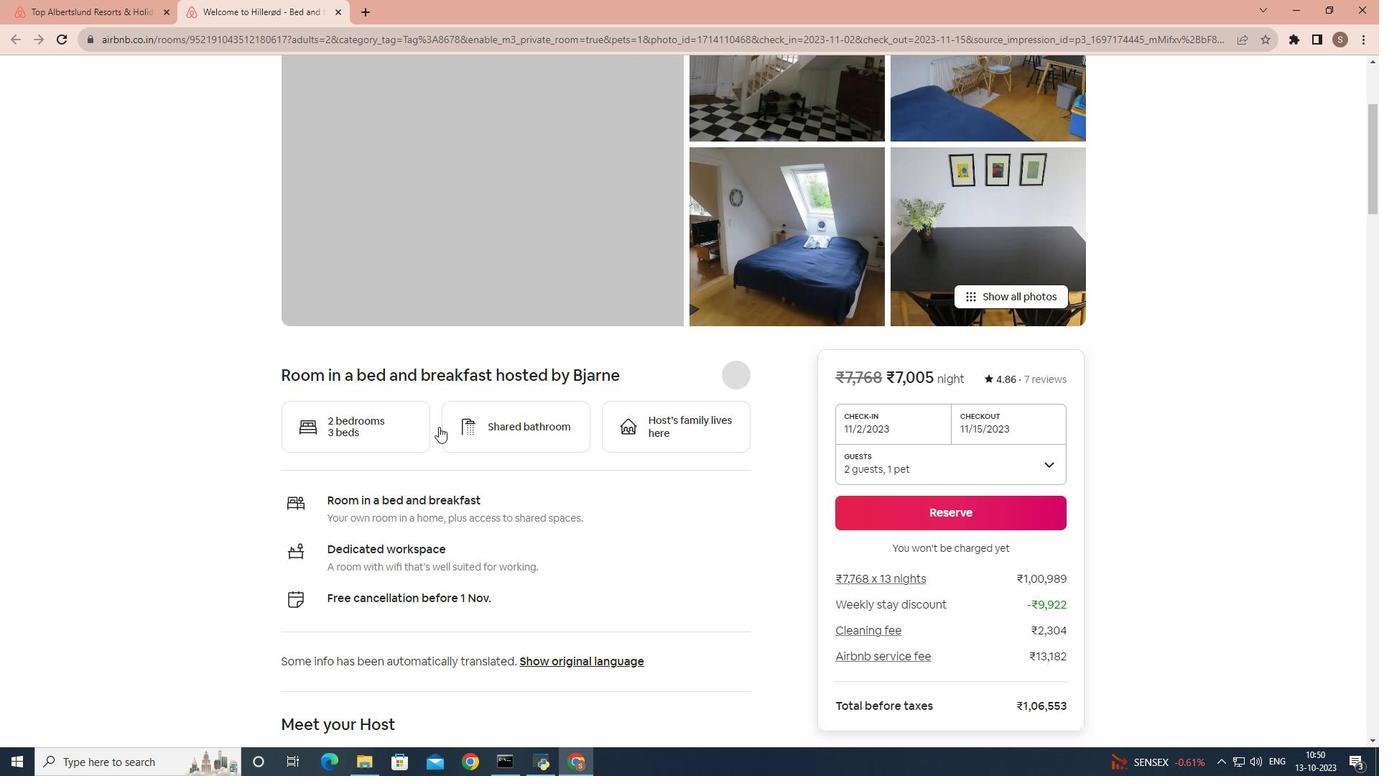 
Action: Mouse scrolled (436, 423) with delta (0, 0)
Screenshot: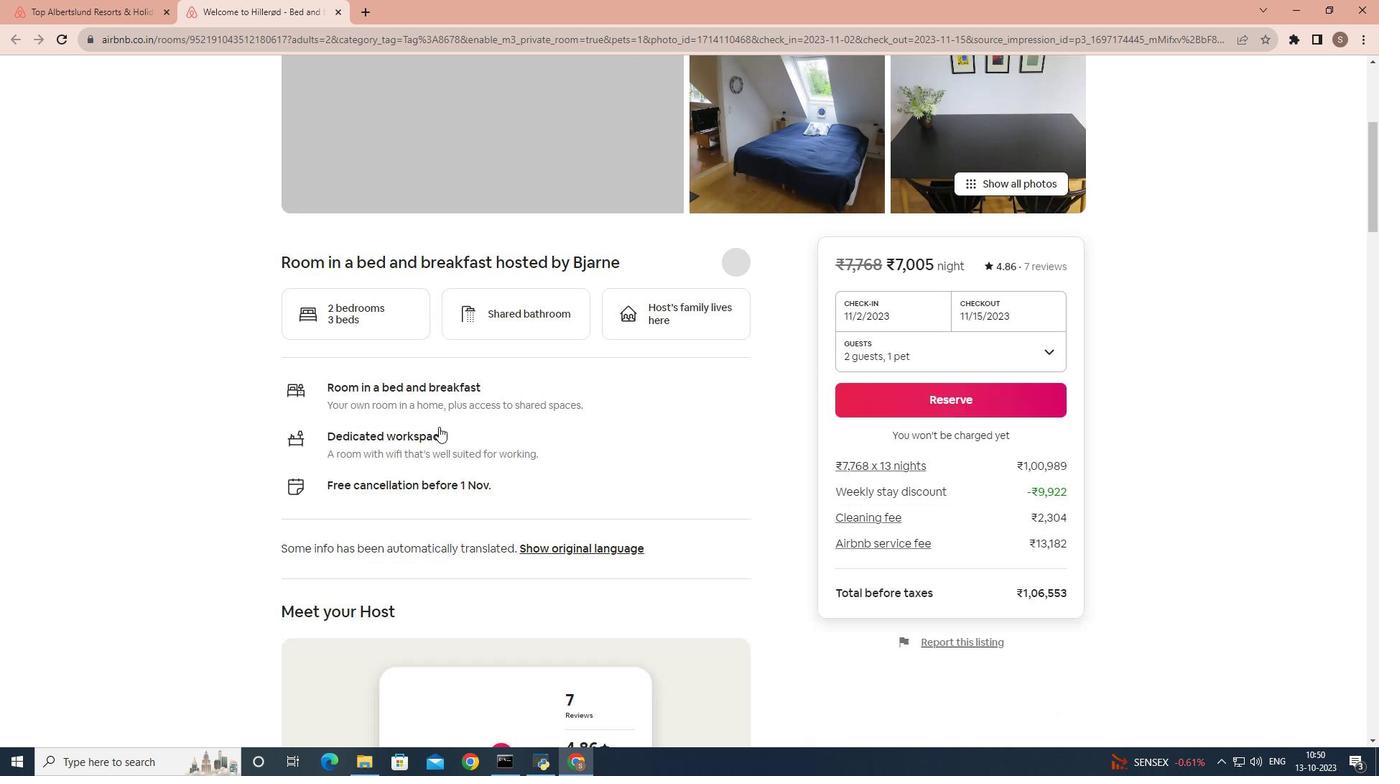 
Action: Mouse scrolled (436, 423) with delta (0, 0)
Screenshot: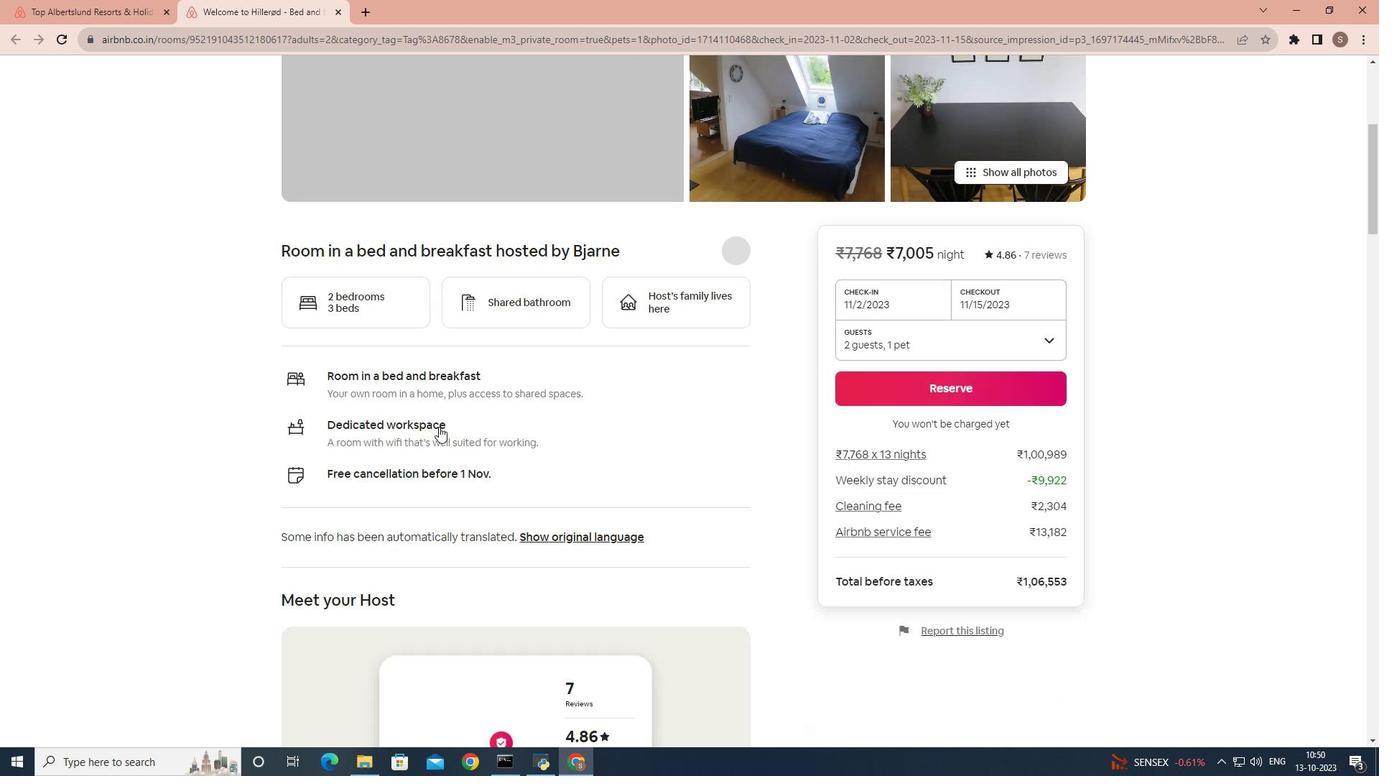 
Action: Mouse scrolled (436, 423) with delta (0, 0)
Screenshot: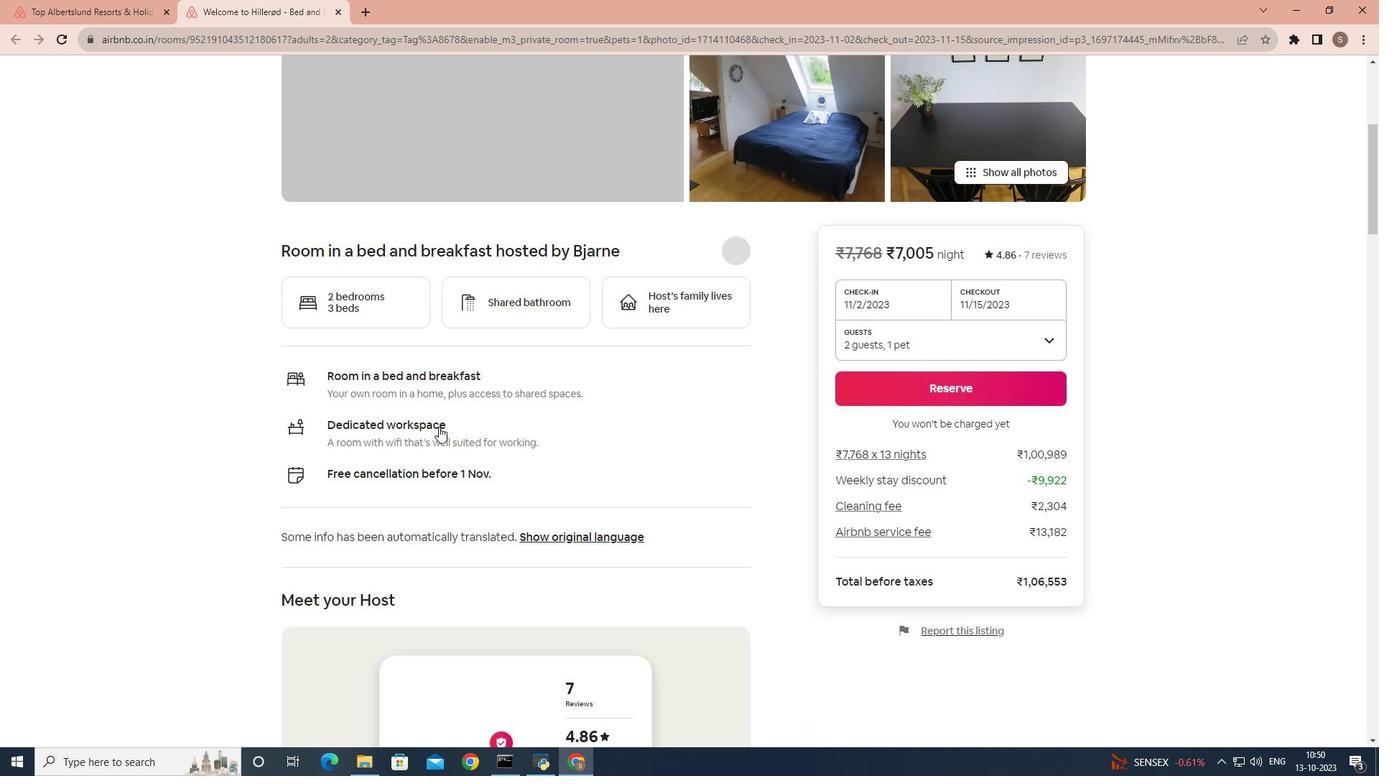 
Action: Mouse scrolled (436, 423) with delta (0, 0)
Screenshot: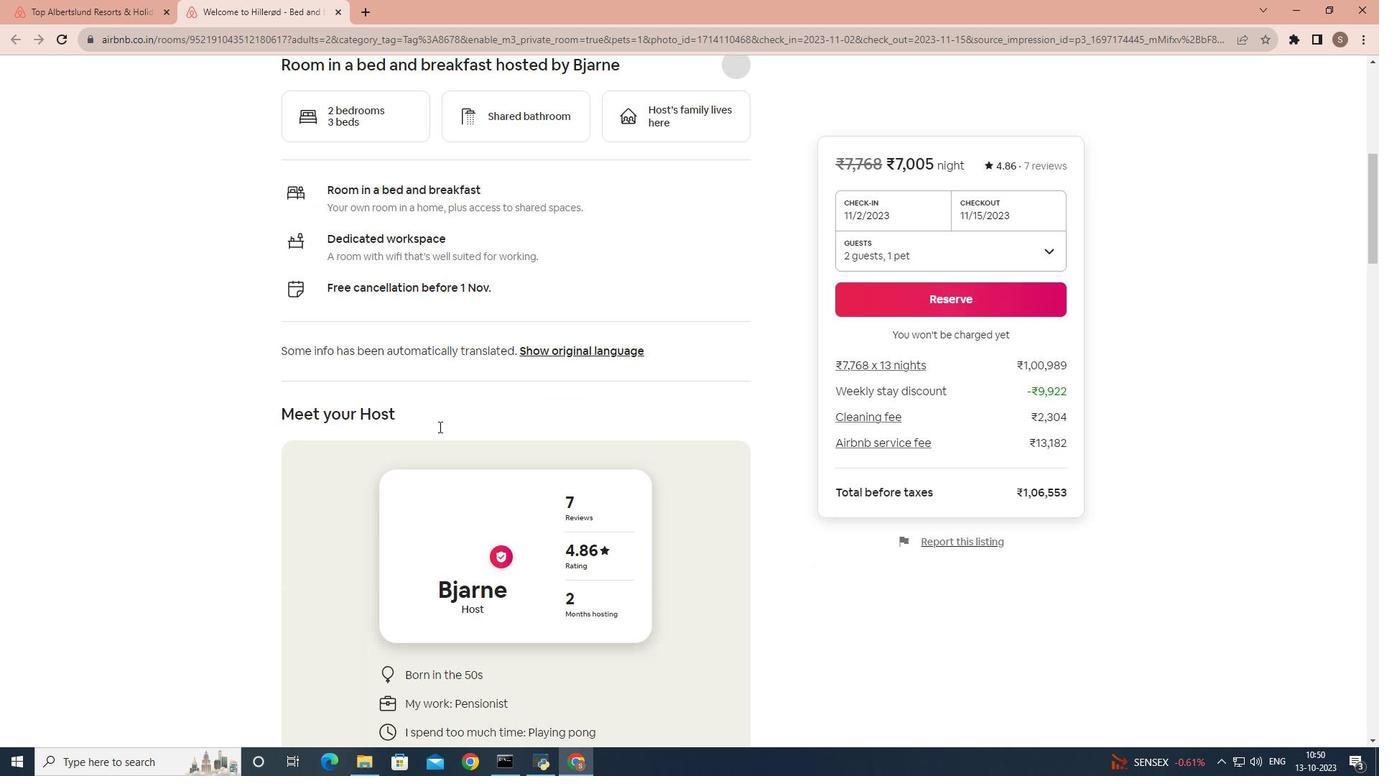 
Action: Mouse scrolled (436, 423) with delta (0, 0)
Screenshot: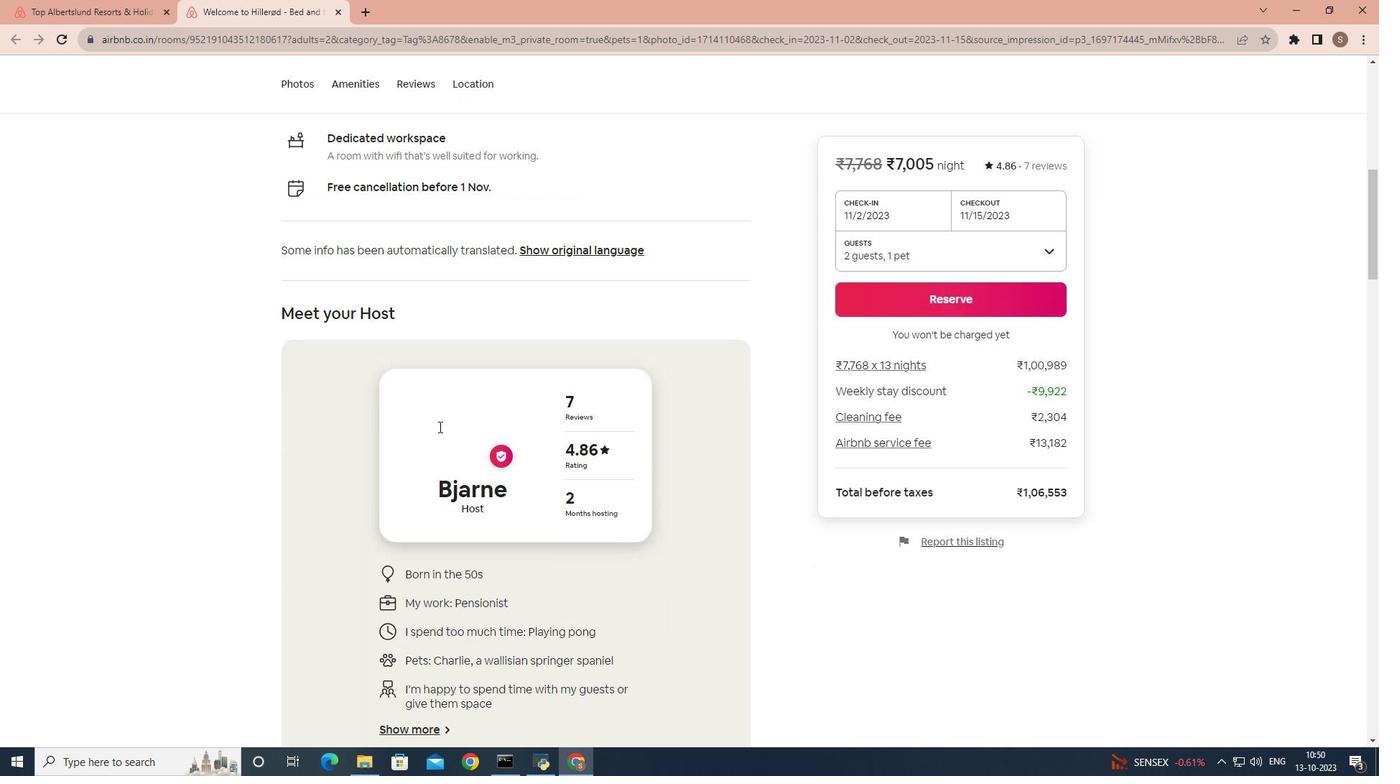 
Action: Mouse scrolled (436, 423) with delta (0, 0)
Screenshot: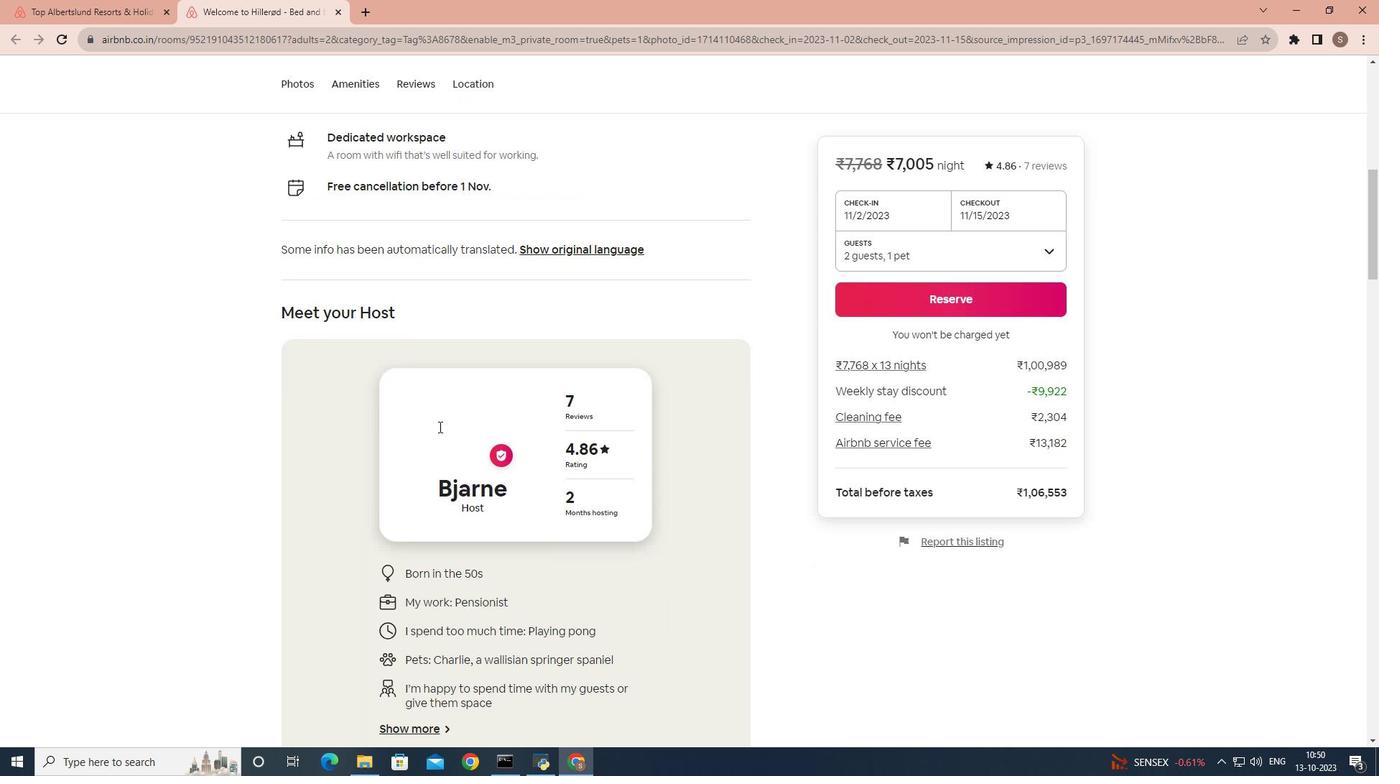 
Action: Mouse scrolled (436, 423) with delta (0, 0)
Screenshot: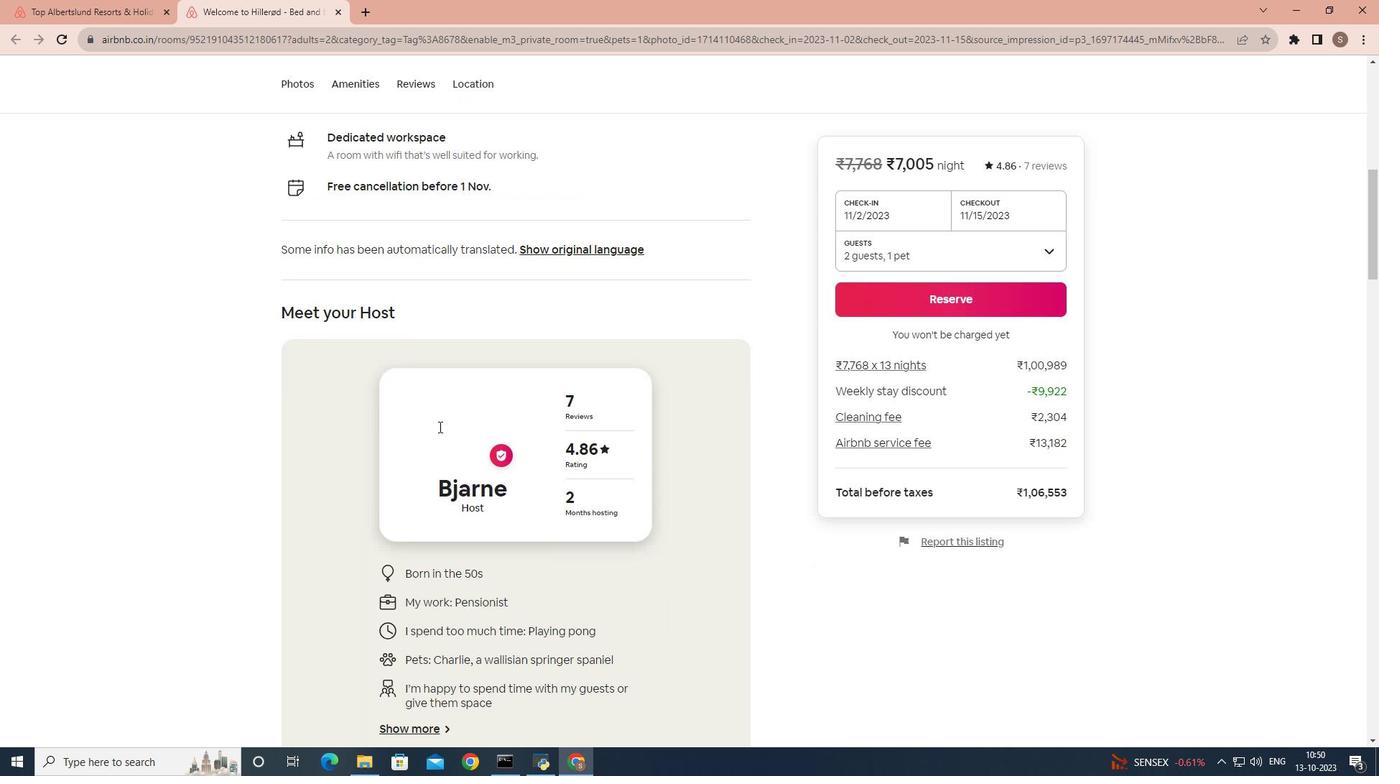 
Action: Mouse scrolled (436, 423) with delta (0, 0)
Screenshot: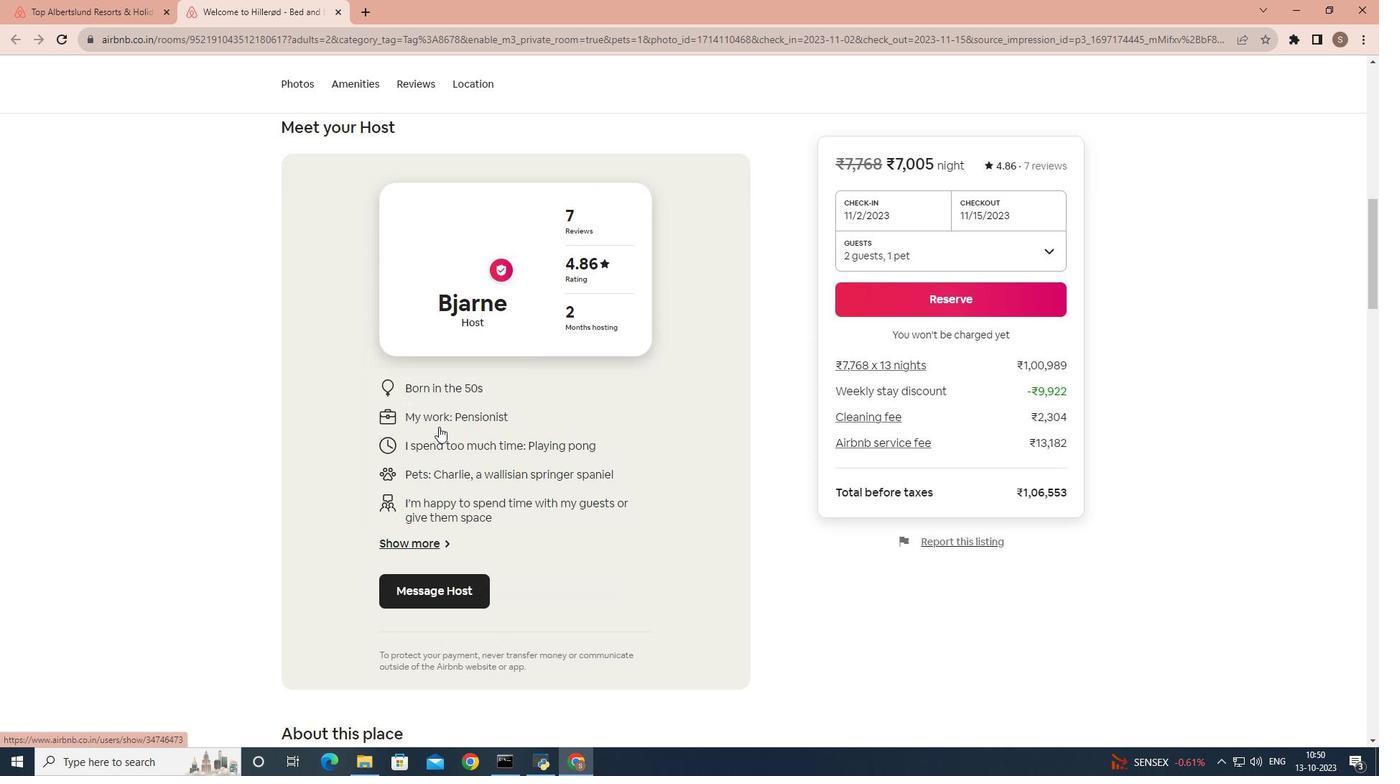 
Action: Mouse scrolled (436, 423) with delta (0, 0)
Screenshot: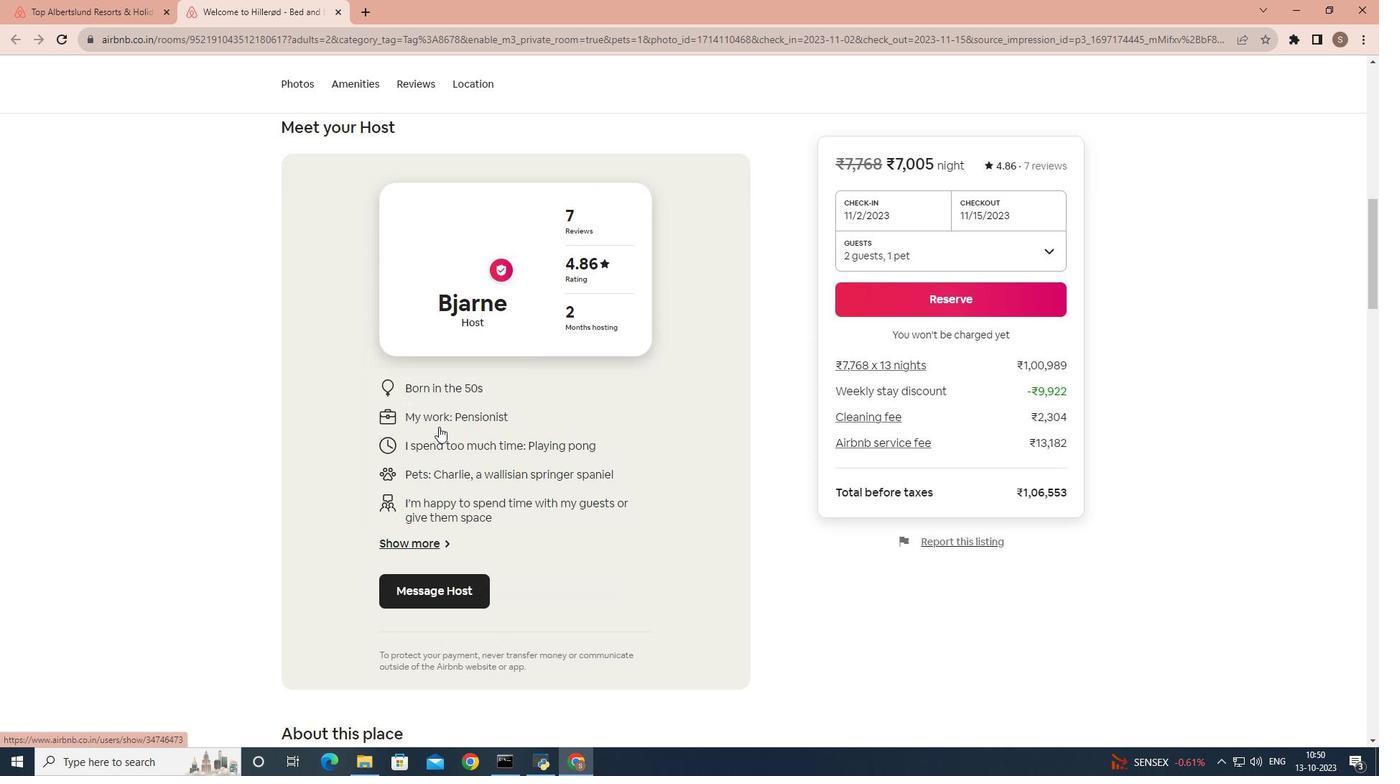 
Action: Mouse scrolled (436, 423) with delta (0, 0)
Screenshot: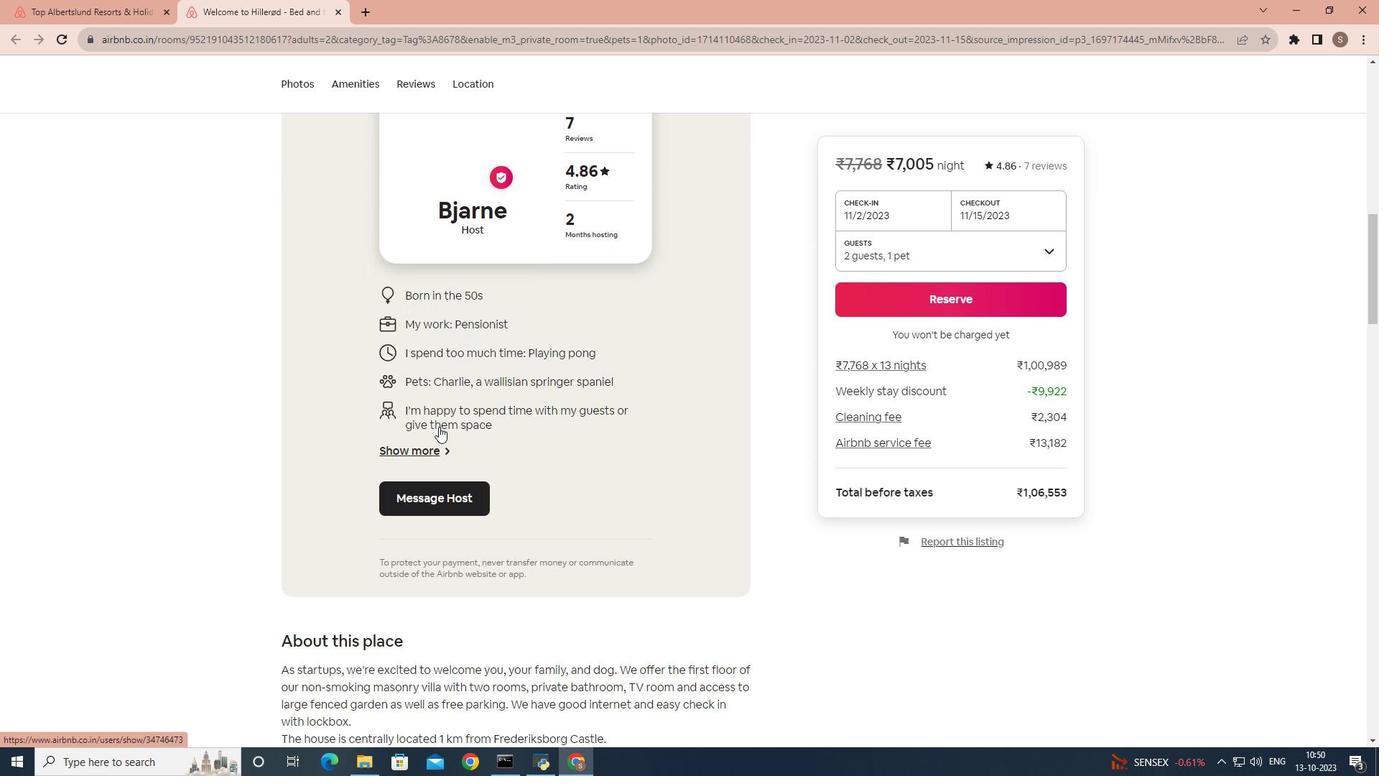 
Action: Mouse scrolled (436, 423) with delta (0, 0)
Screenshot: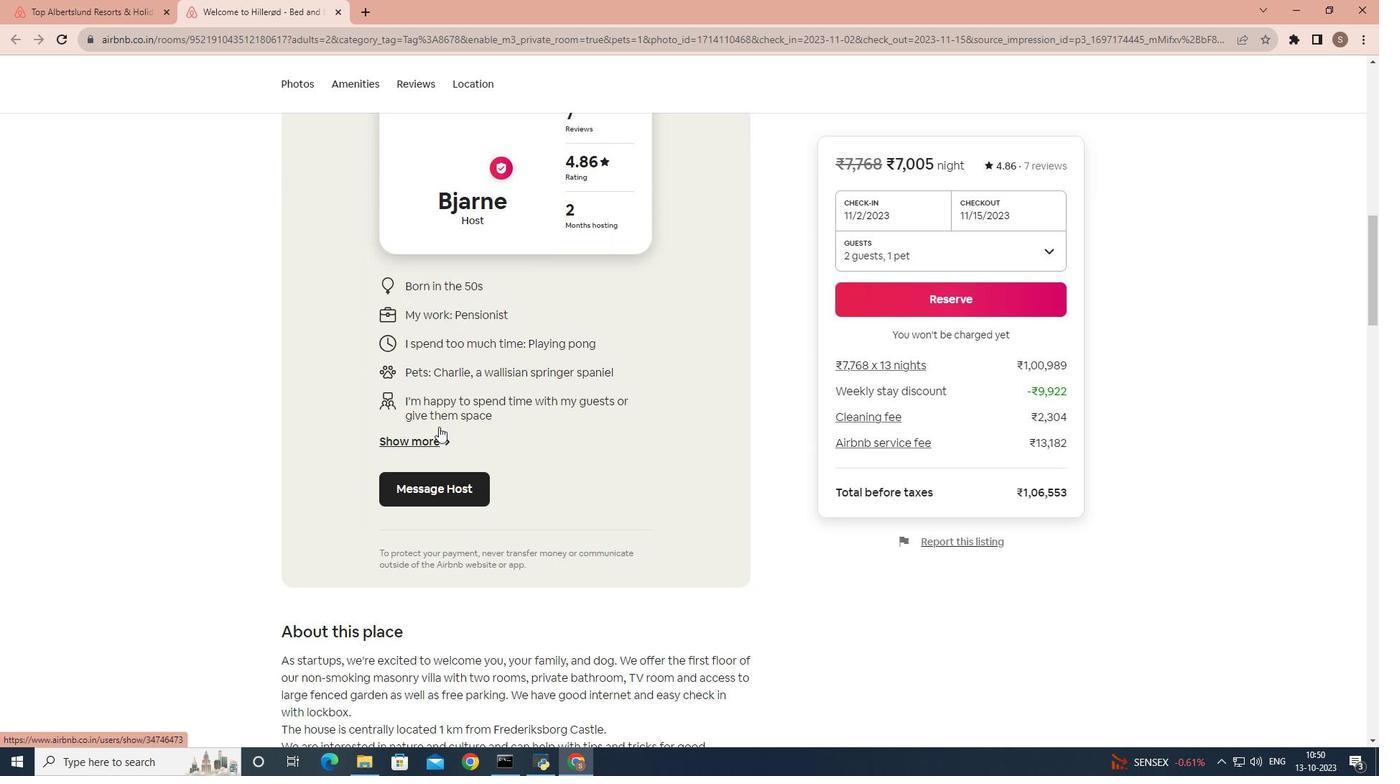 
Action: Mouse scrolled (436, 423) with delta (0, 0)
Screenshot: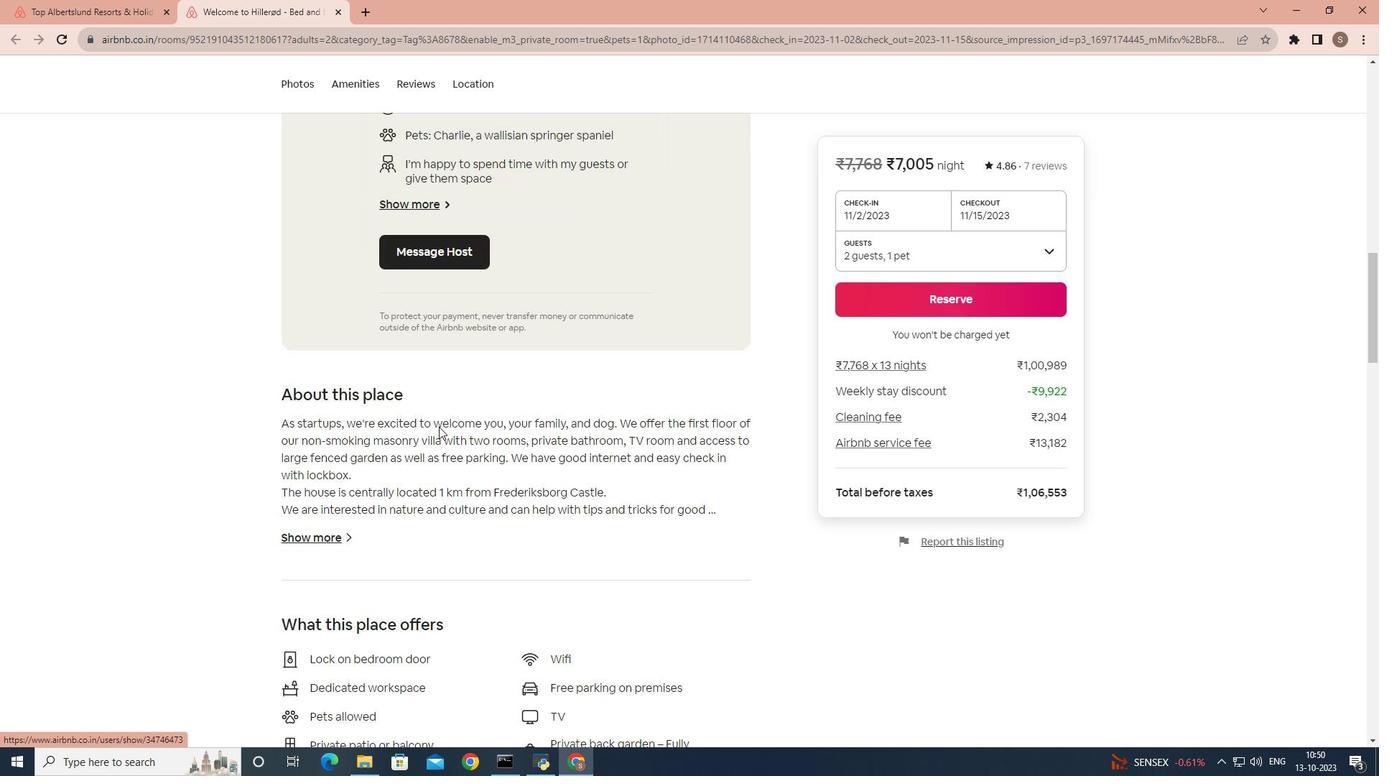 
Action: Mouse scrolled (436, 423) with delta (0, 0)
Screenshot: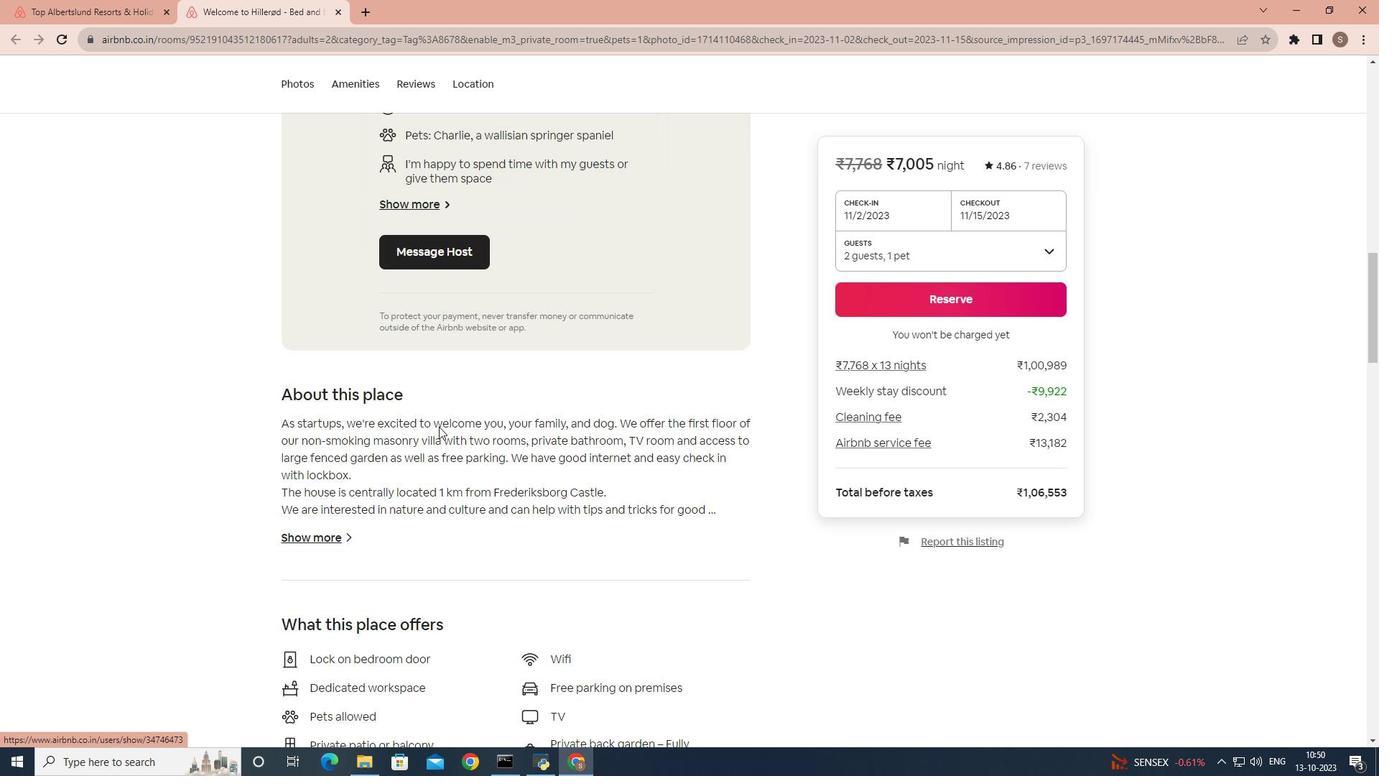 
Action: Mouse scrolled (436, 423) with delta (0, 0)
Screenshot: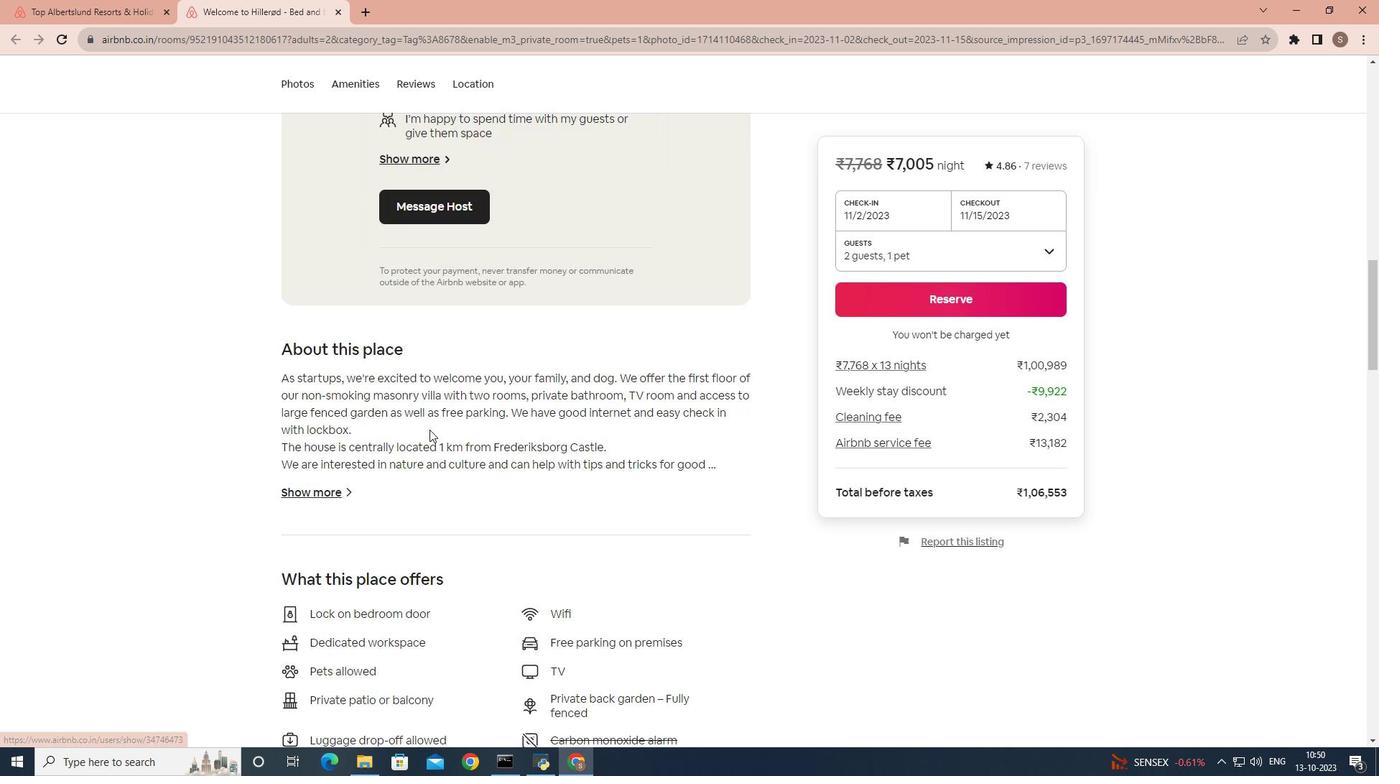 
Action: Mouse scrolled (436, 423) with delta (0, 0)
Screenshot: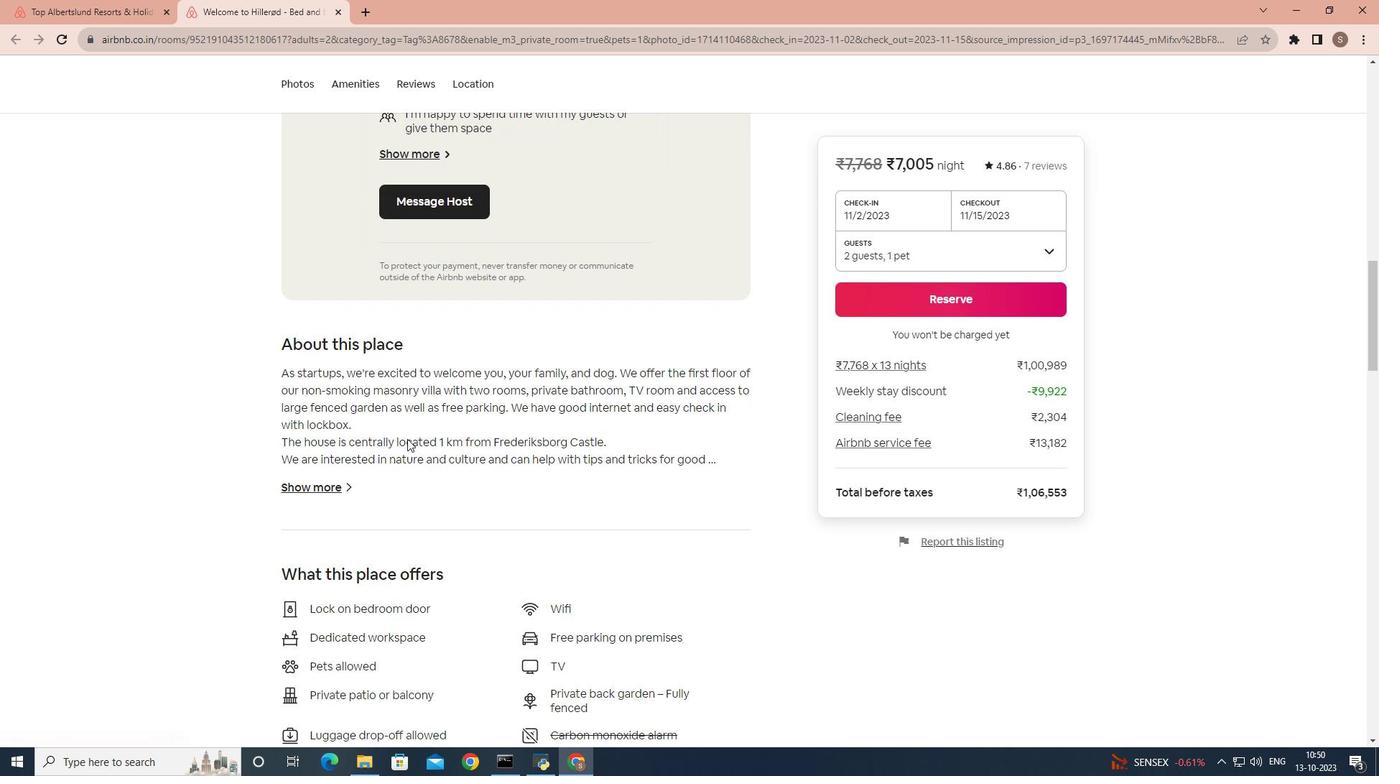 
Action: Mouse moved to (318, 489)
Screenshot: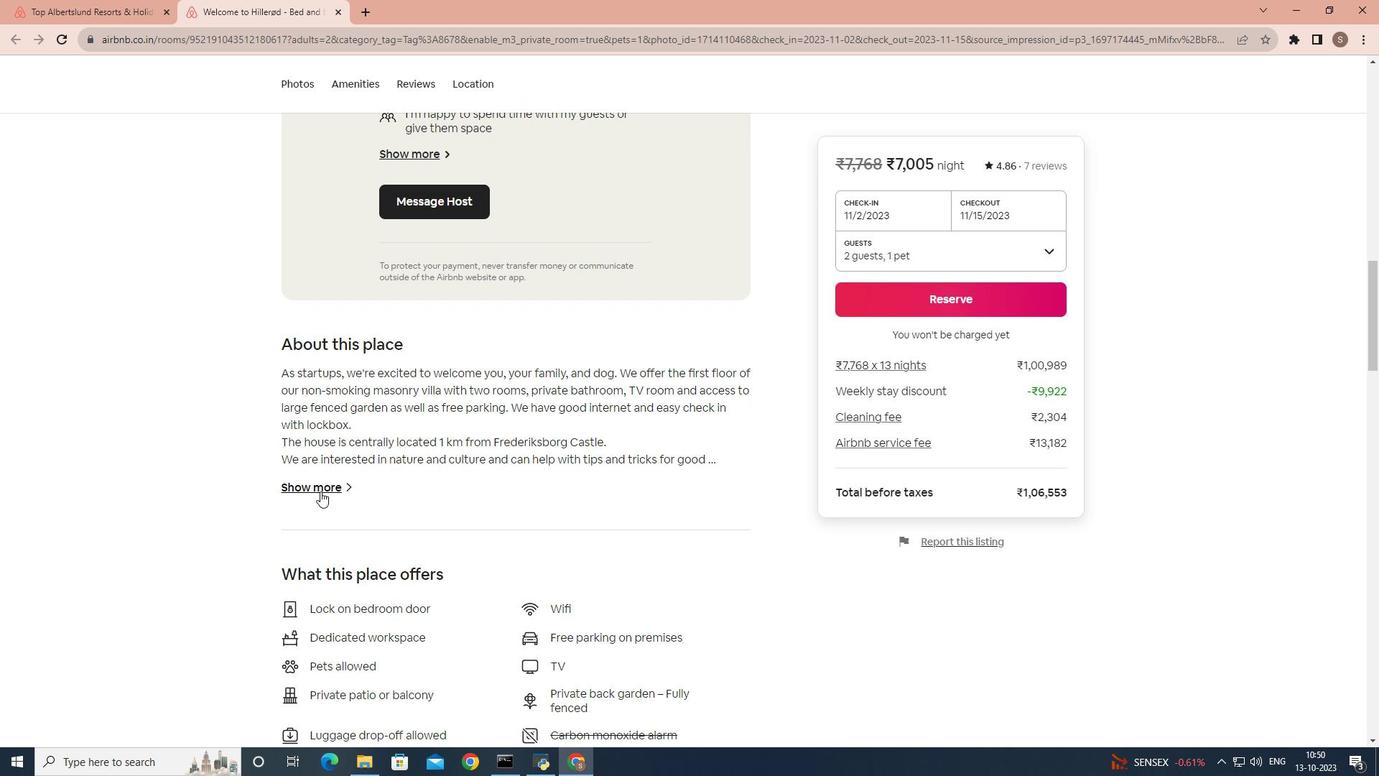 
Action: Mouse pressed left at (318, 489)
Screenshot: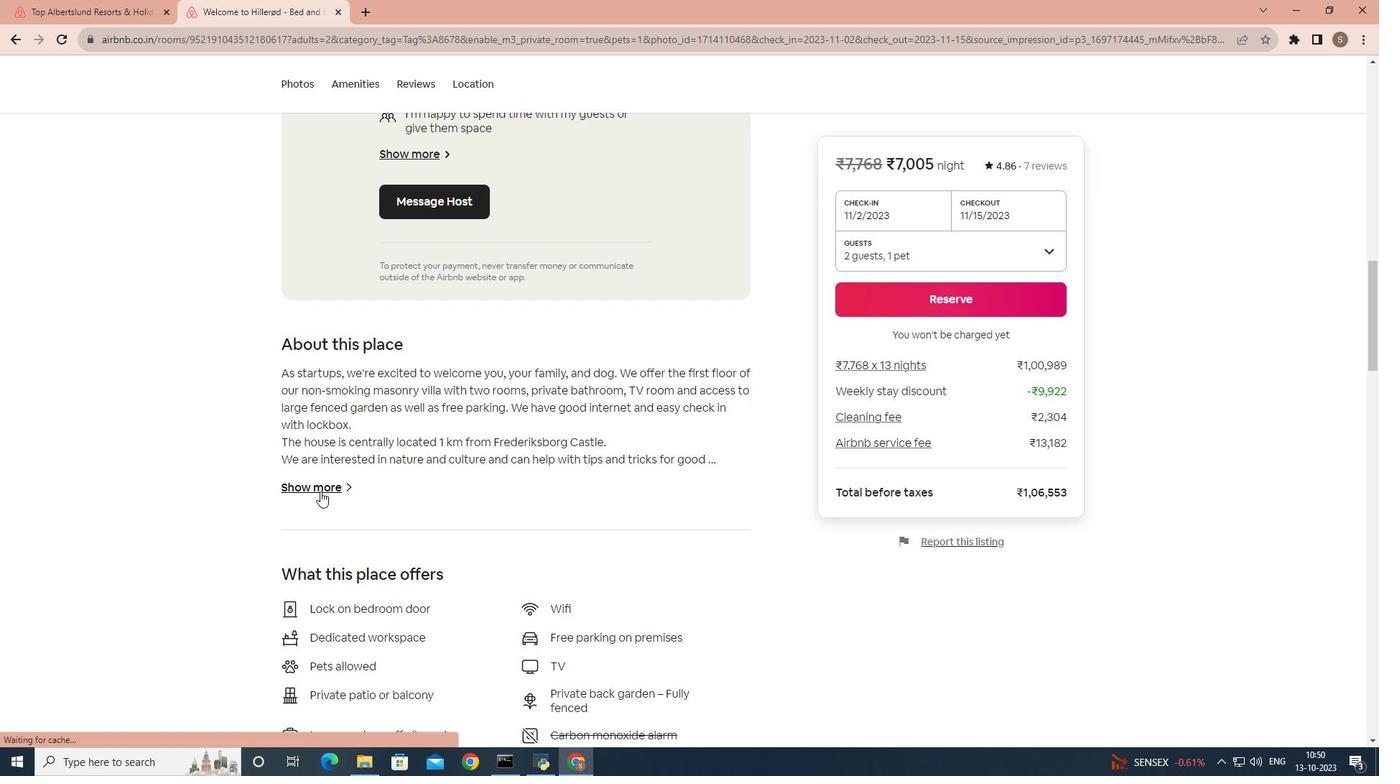 
Action: Mouse moved to (456, 402)
Screenshot: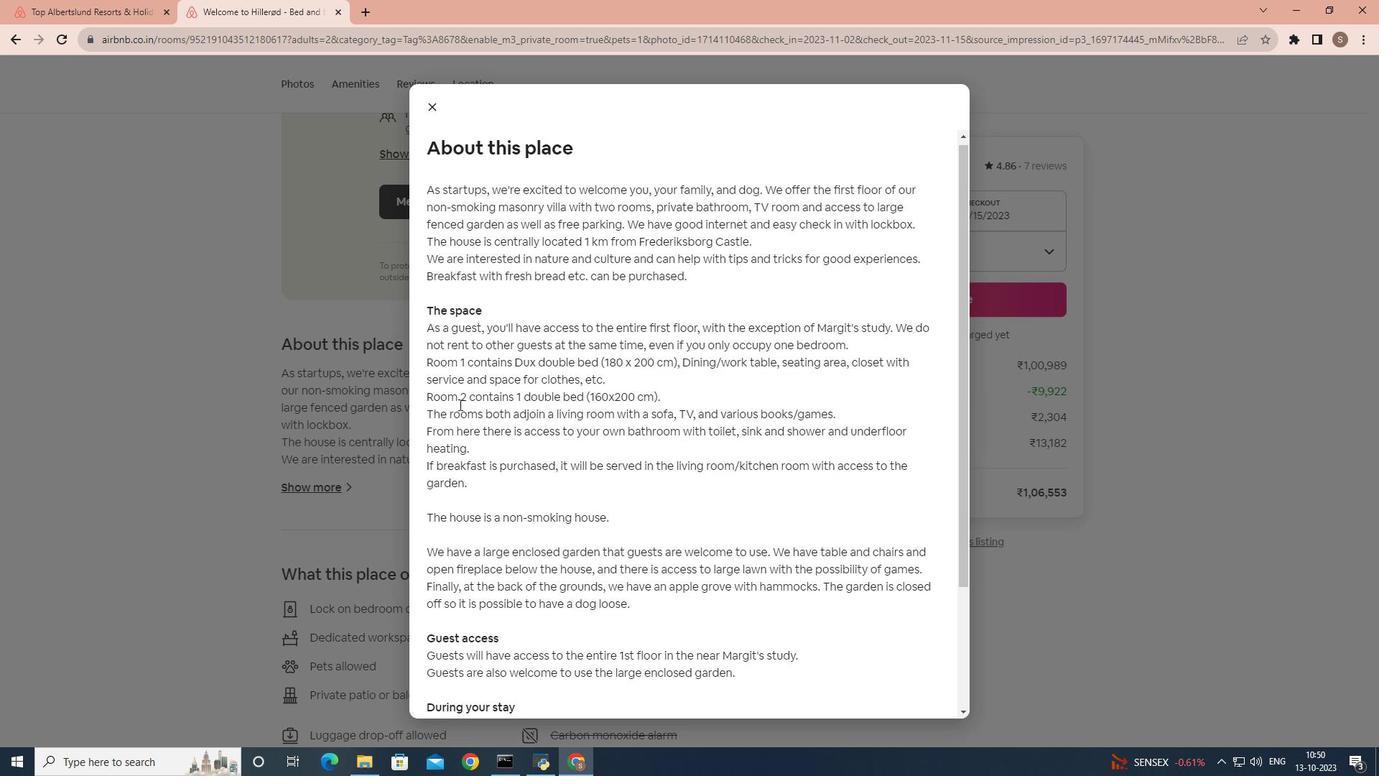 
Action: Mouse scrolled (456, 401) with delta (0, 0)
Screenshot: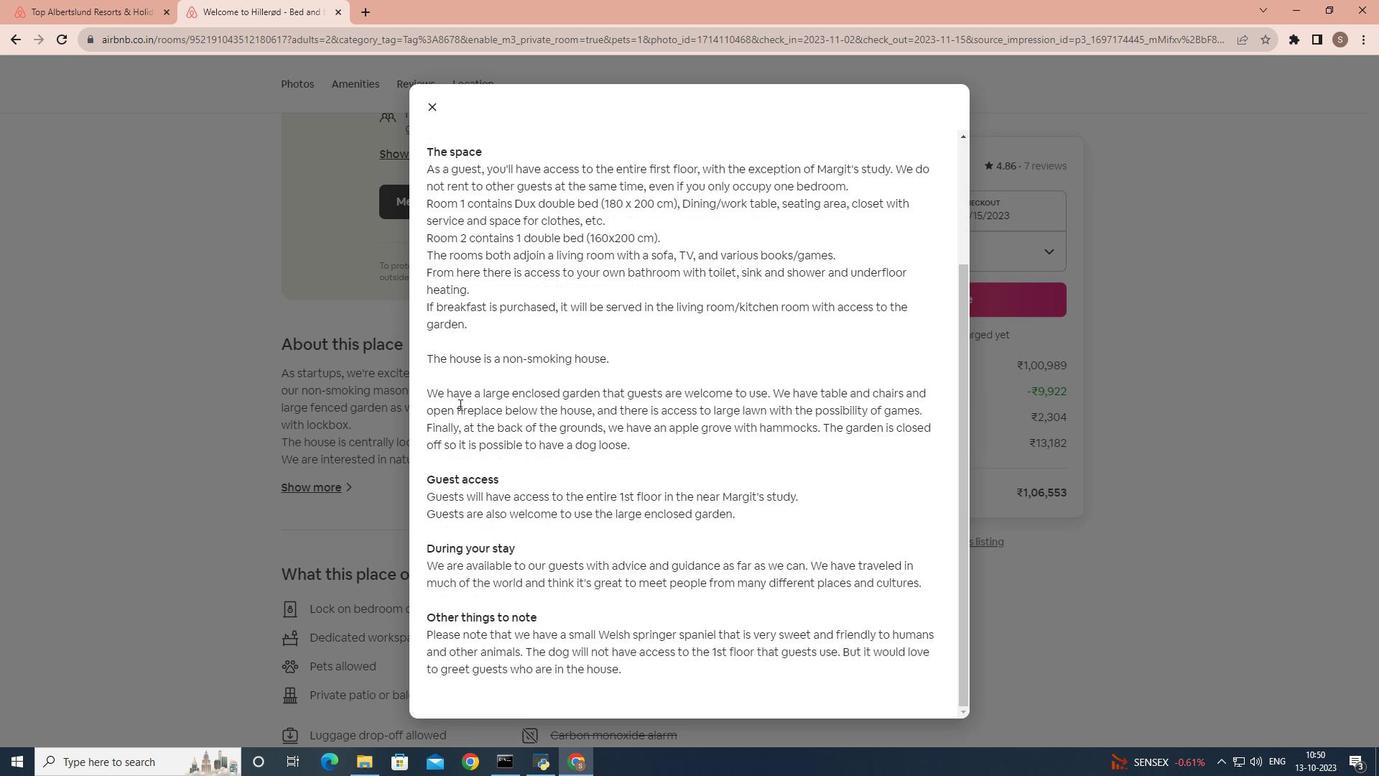 
Action: Mouse scrolled (456, 401) with delta (0, 0)
Screenshot: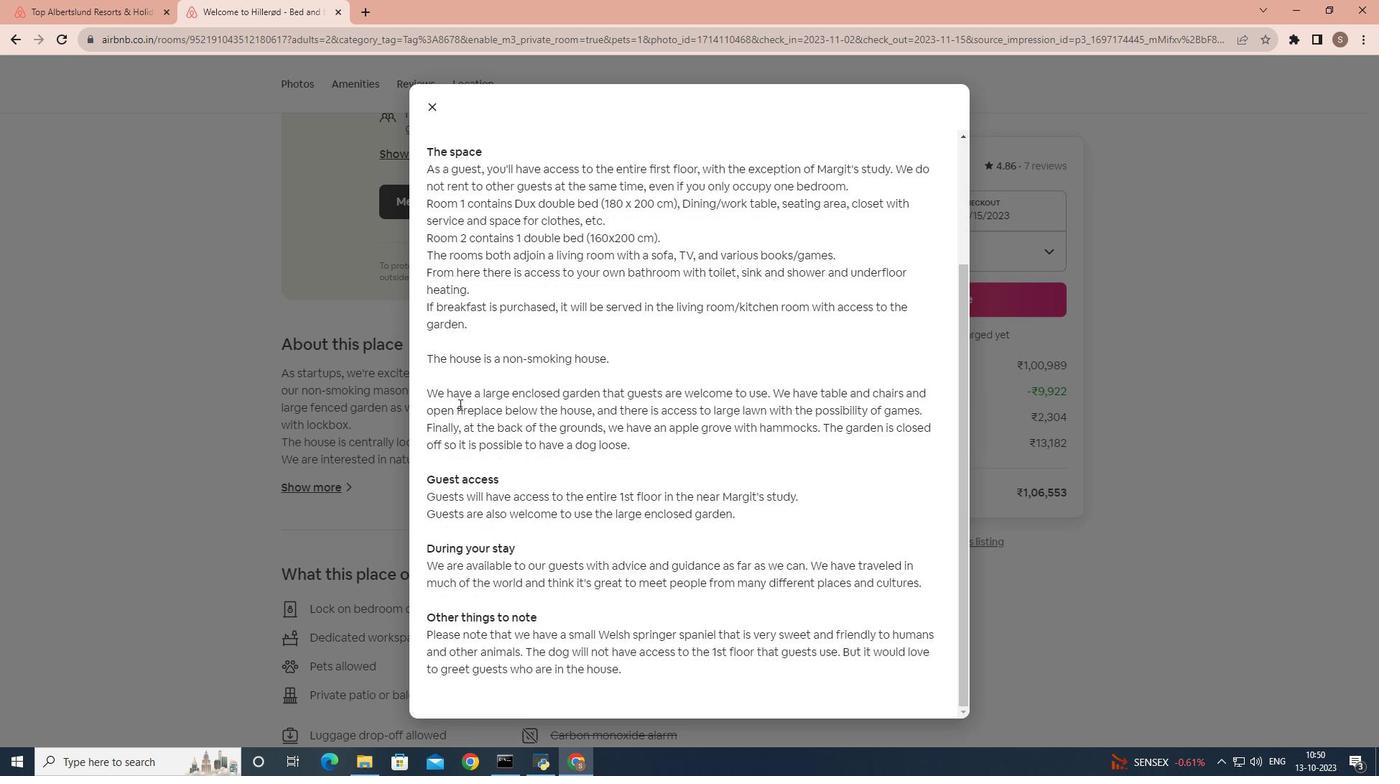 
Action: Mouse scrolled (456, 401) with delta (0, 0)
Screenshot: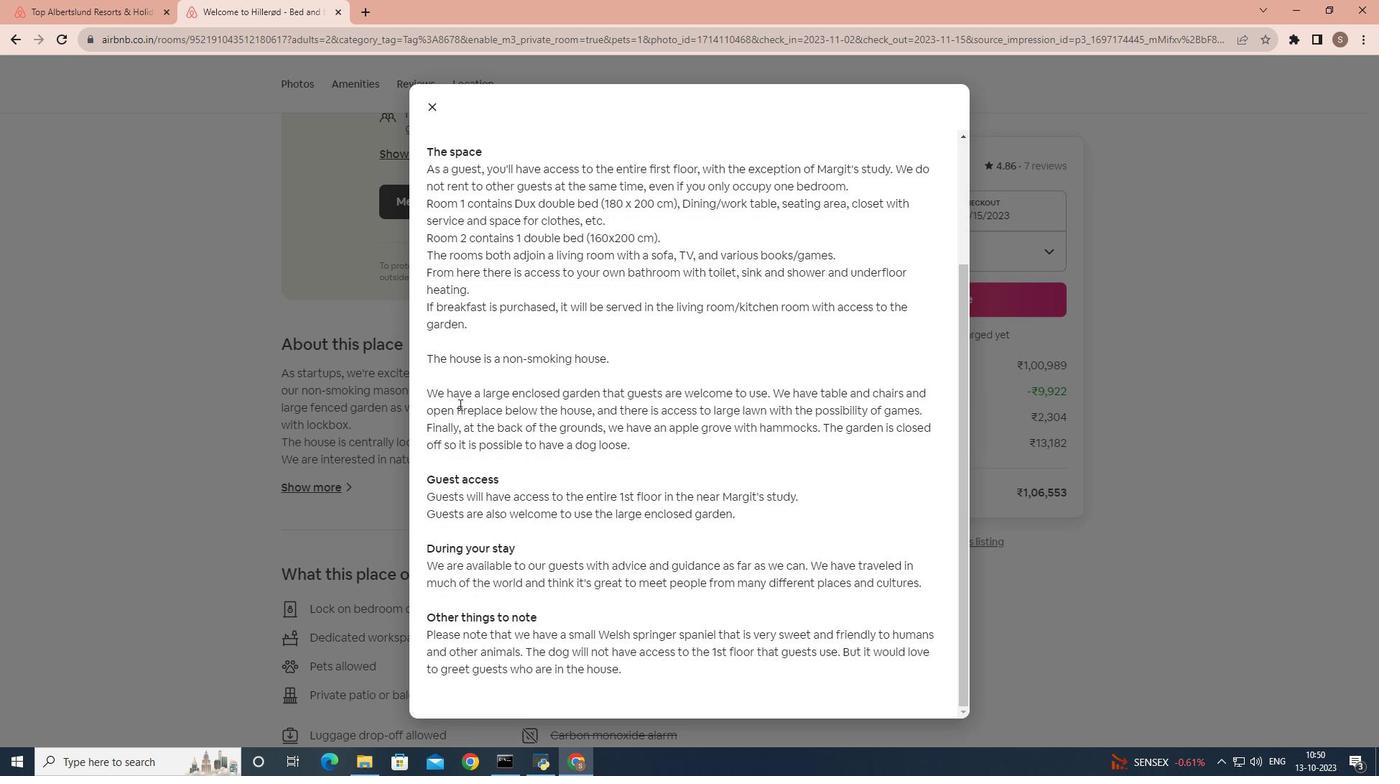 
Action: Mouse scrolled (456, 401) with delta (0, 0)
Screenshot: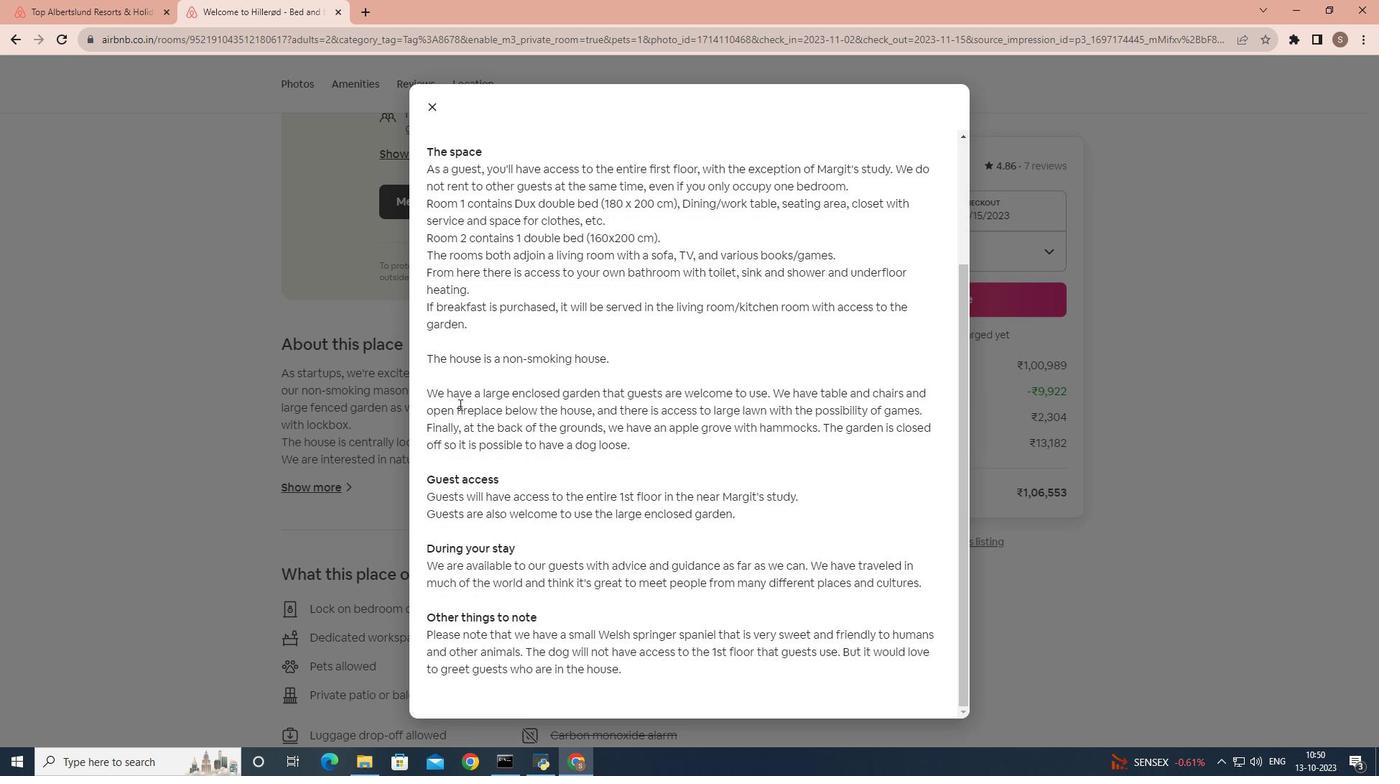 
Action: Mouse scrolled (456, 401) with delta (0, 0)
Screenshot: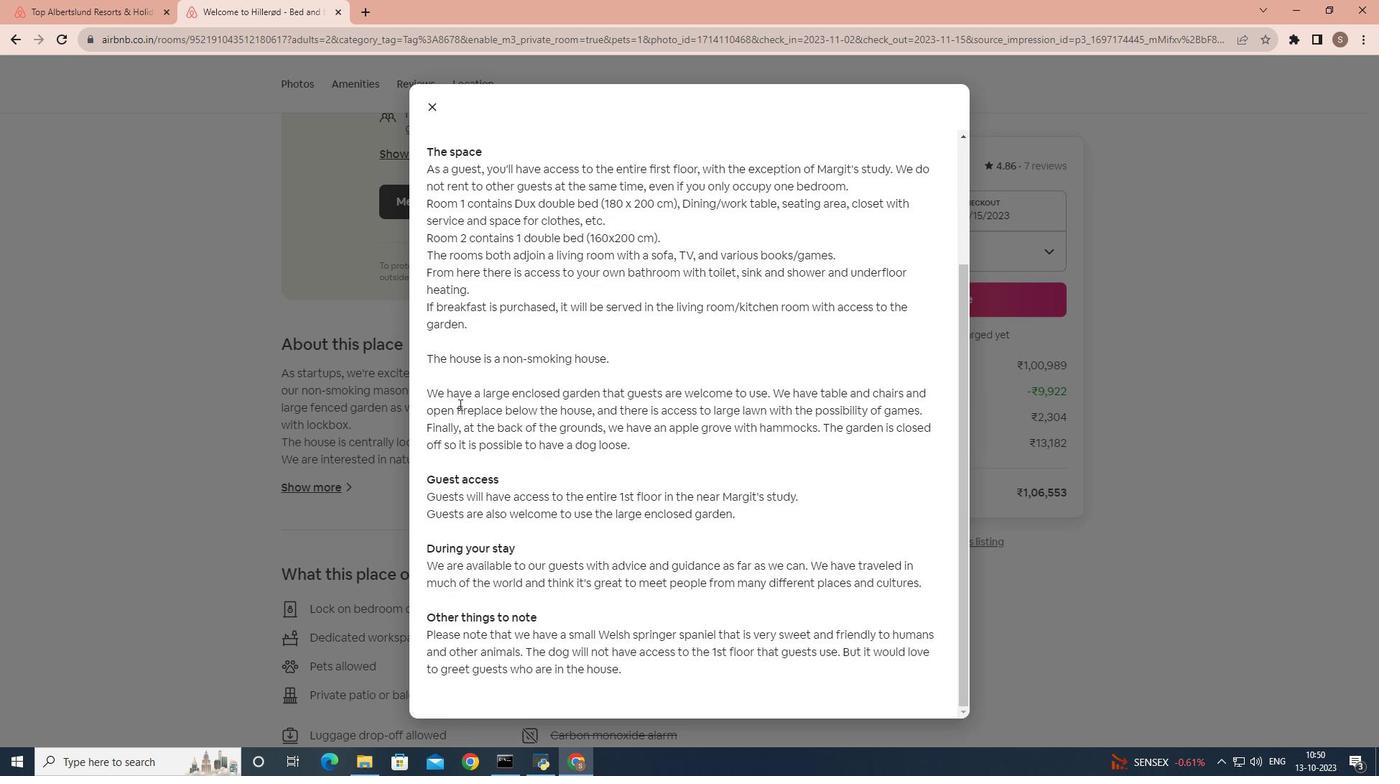 
Action: Mouse scrolled (456, 401) with delta (0, 0)
Screenshot: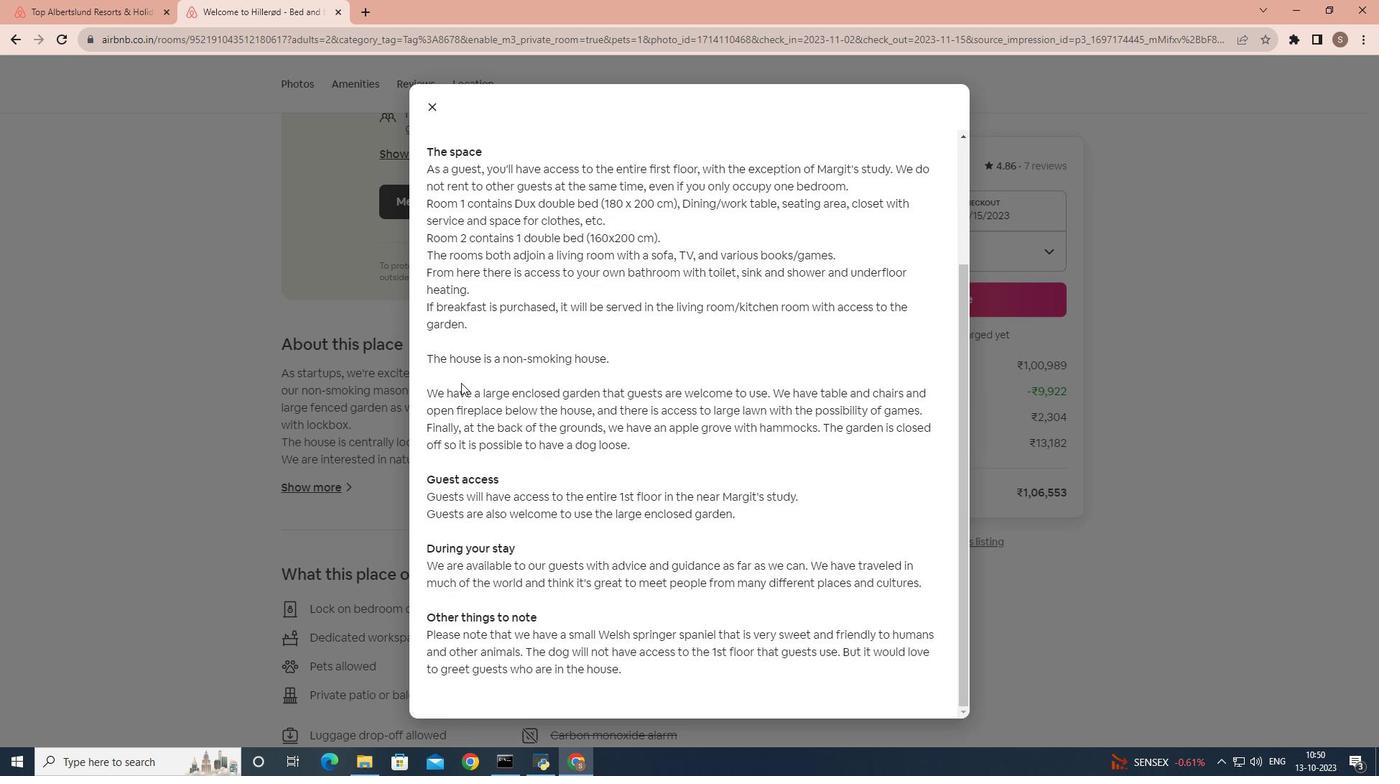 
Action: Mouse scrolled (456, 401) with delta (0, 0)
Screenshot: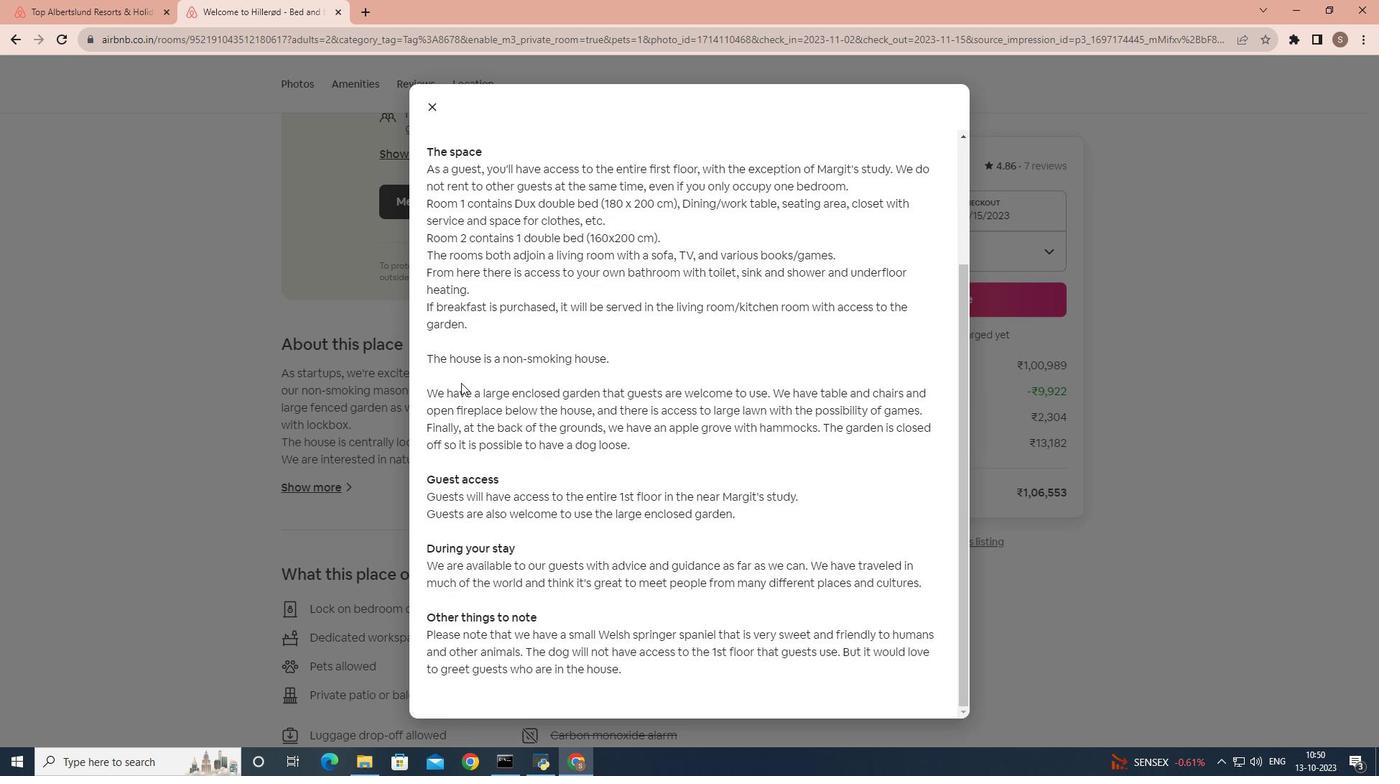 
Action: Mouse scrolled (456, 401) with delta (0, 0)
Screenshot: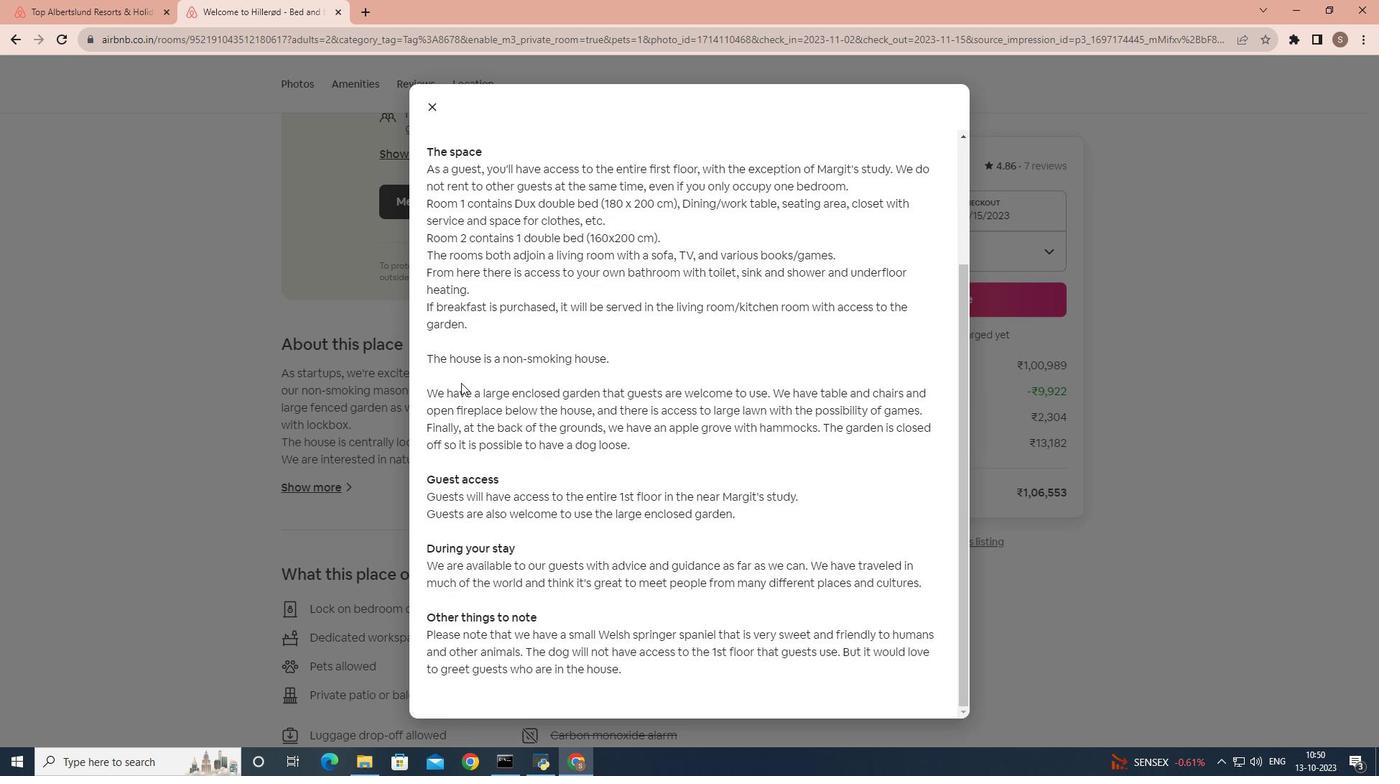 
Action: Mouse moved to (434, 109)
Screenshot: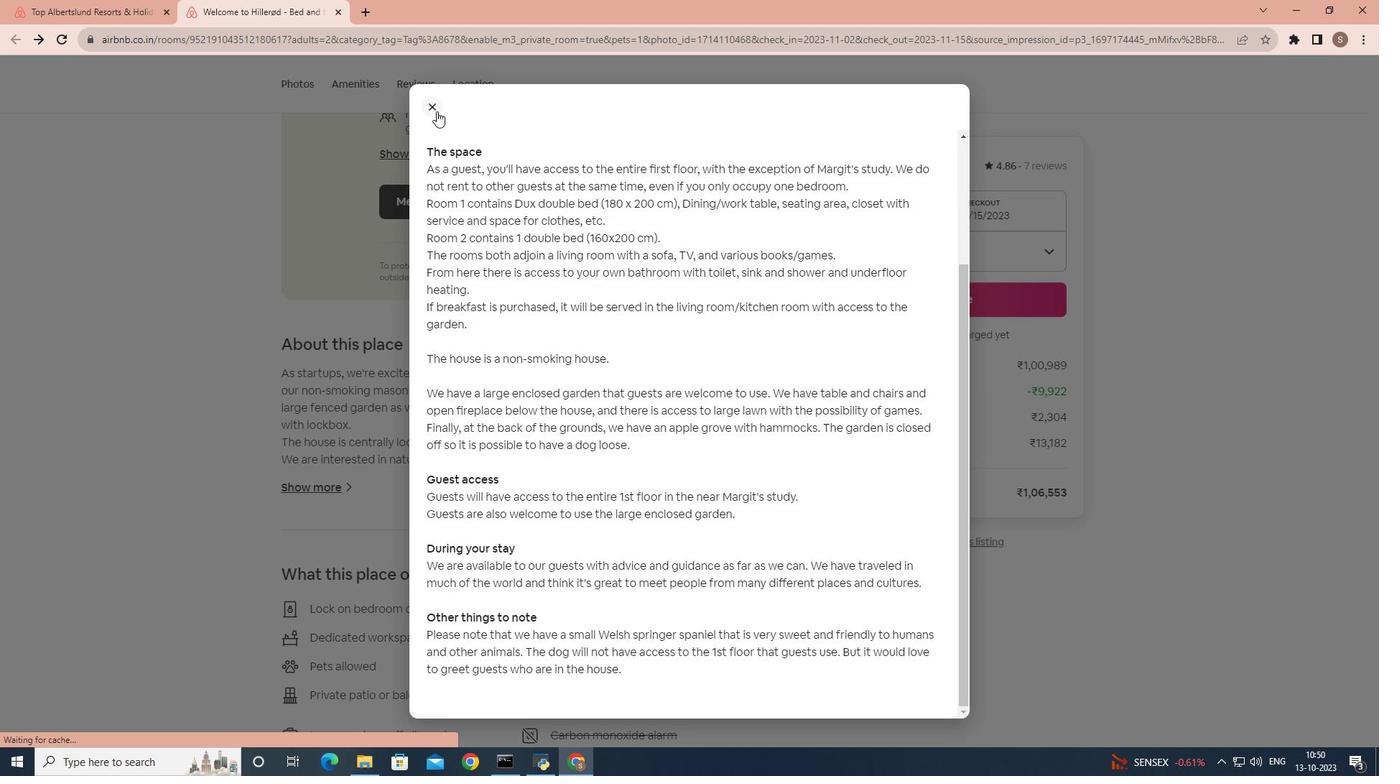 
Action: Mouse pressed left at (434, 109)
Screenshot: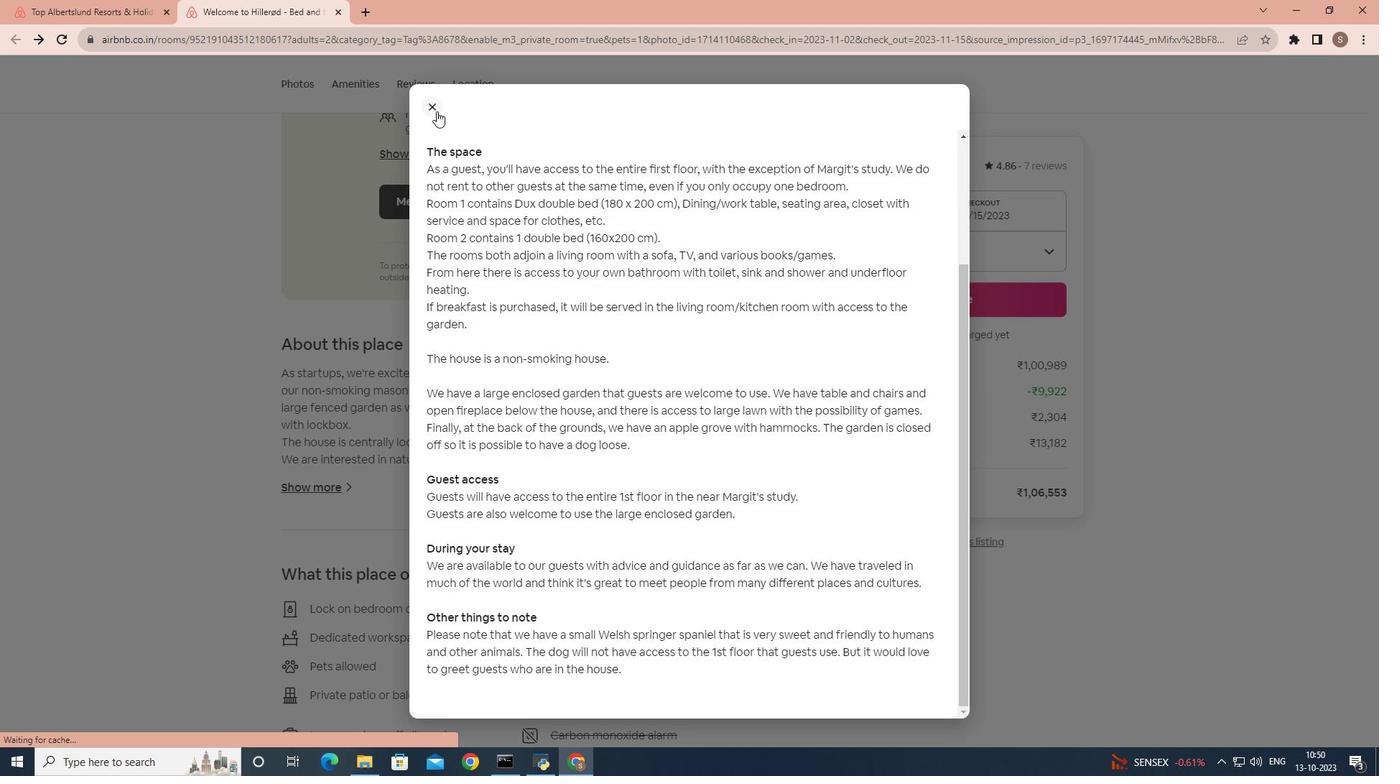 
Action: Mouse moved to (422, 296)
Screenshot: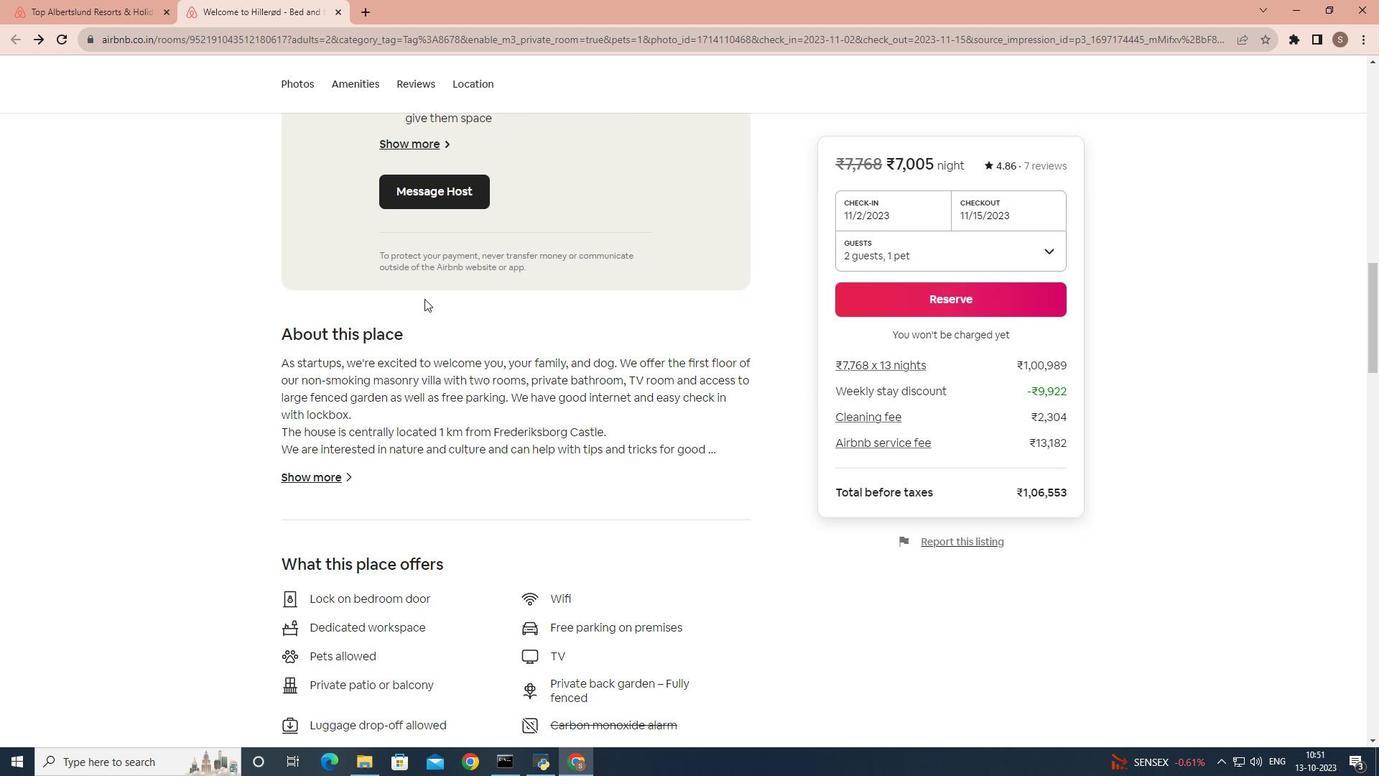 
Action: Mouse scrolled (422, 296) with delta (0, 0)
Screenshot: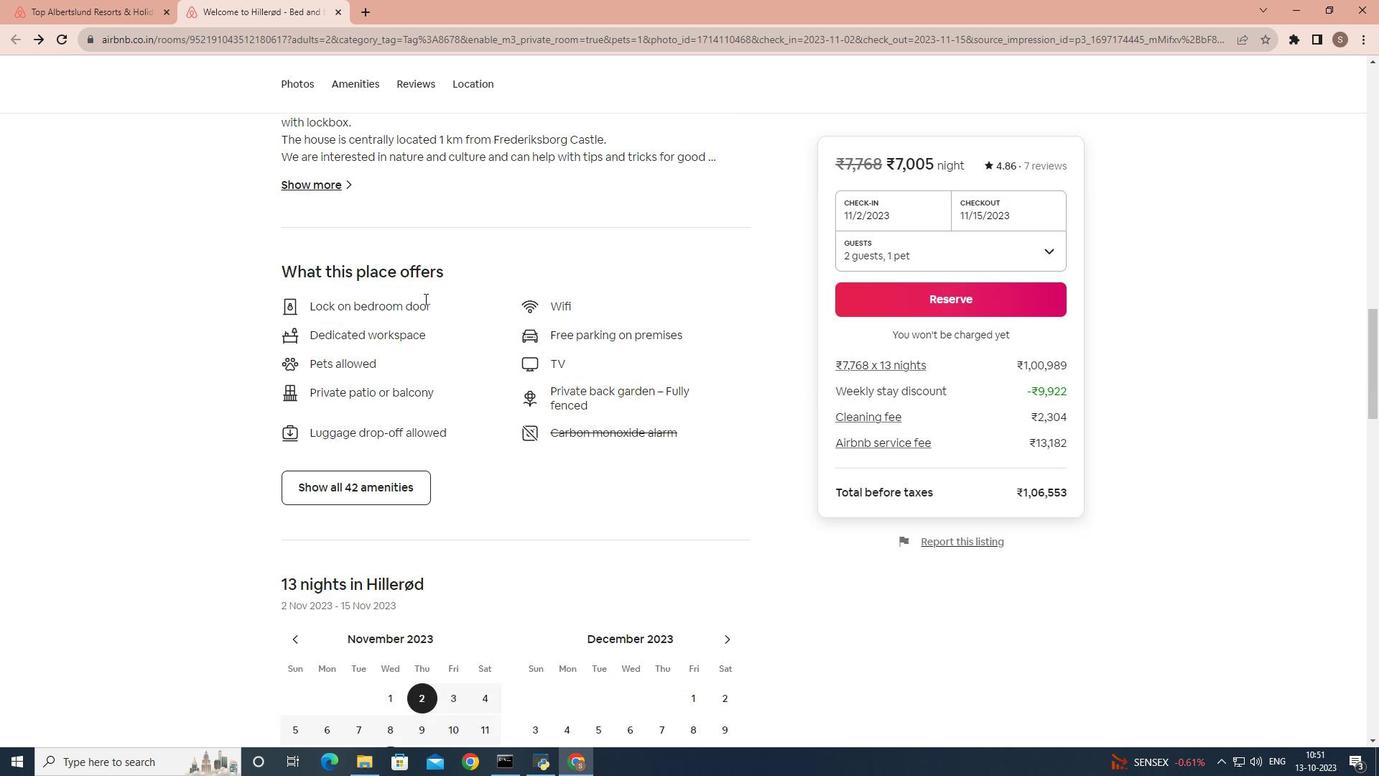
Action: Mouse scrolled (422, 296) with delta (0, 0)
Screenshot: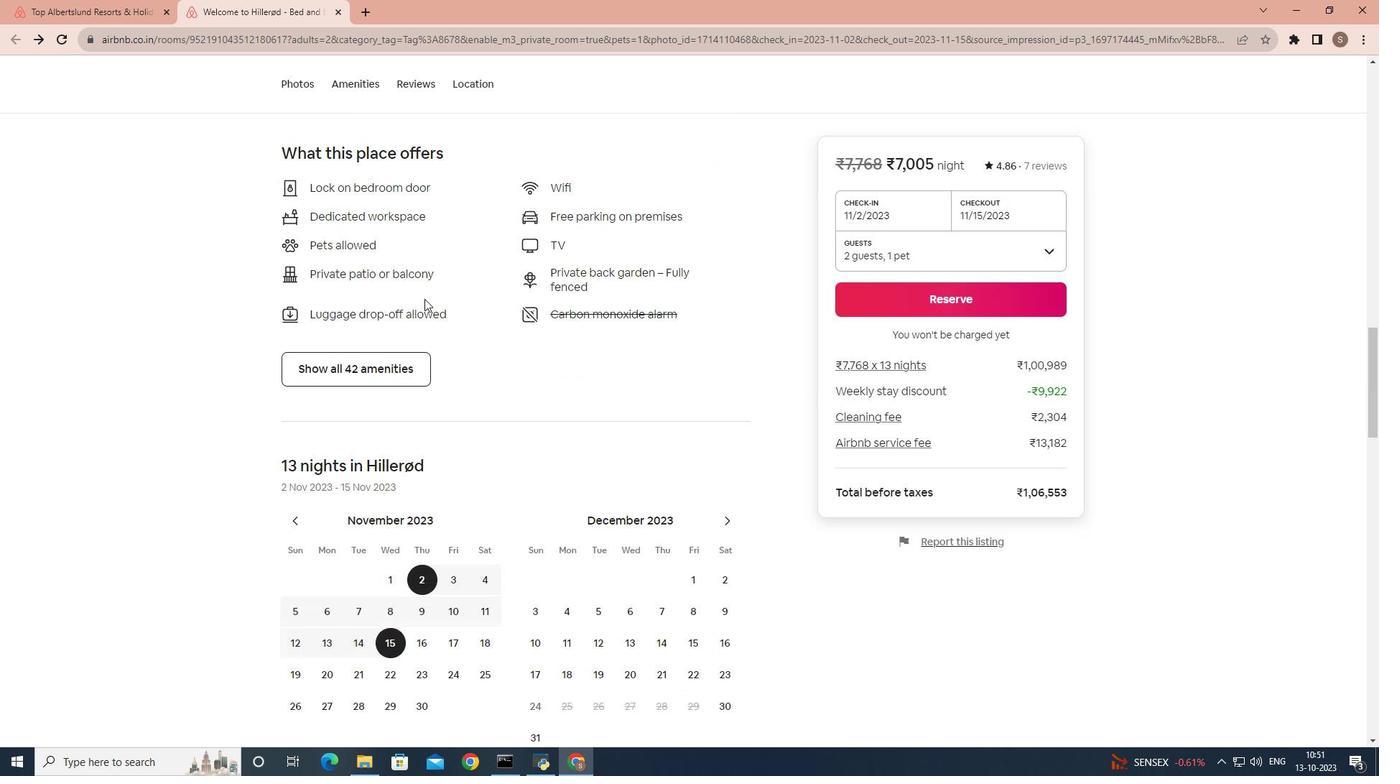 
Action: Mouse scrolled (422, 296) with delta (0, 0)
Screenshot: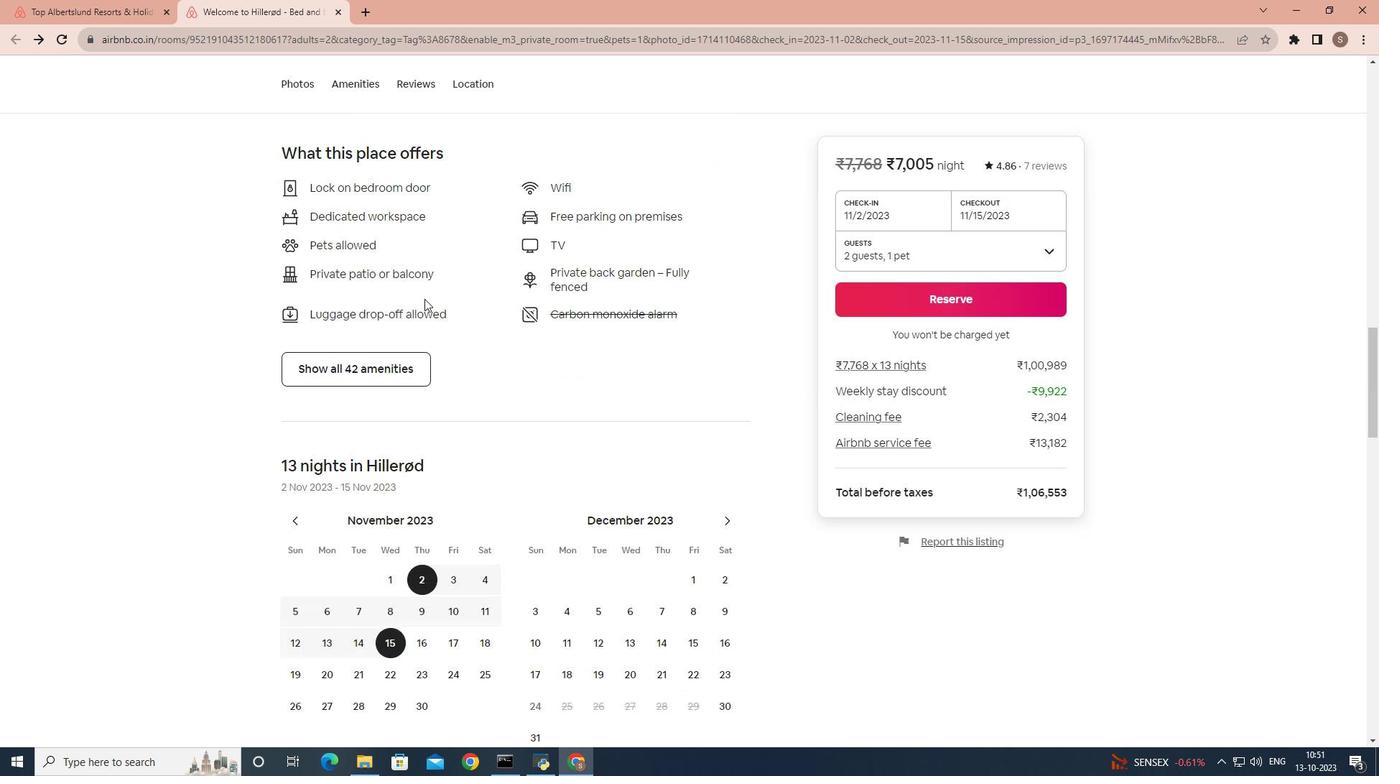 
Action: Mouse scrolled (422, 296) with delta (0, 0)
Screenshot: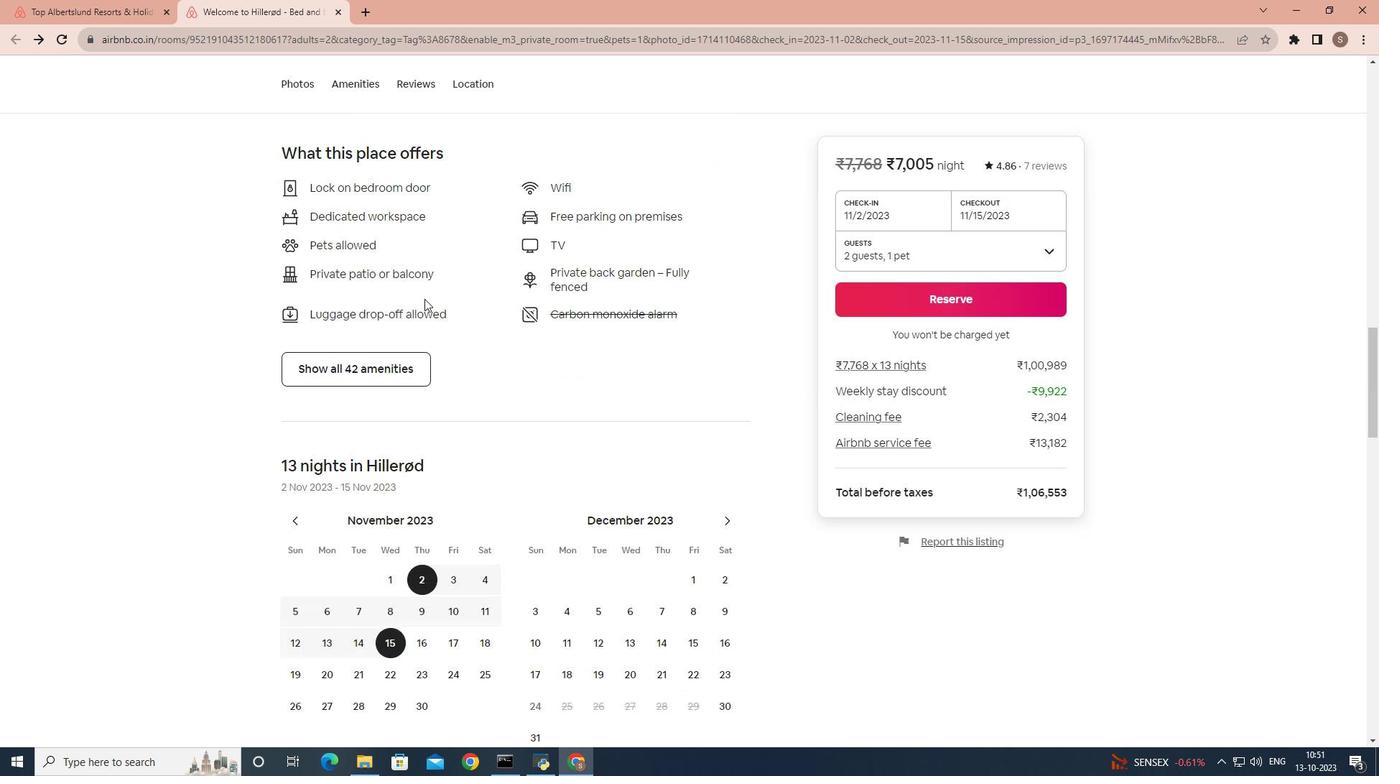 
Action: Mouse scrolled (422, 296) with delta (0, 0)
Screenshot: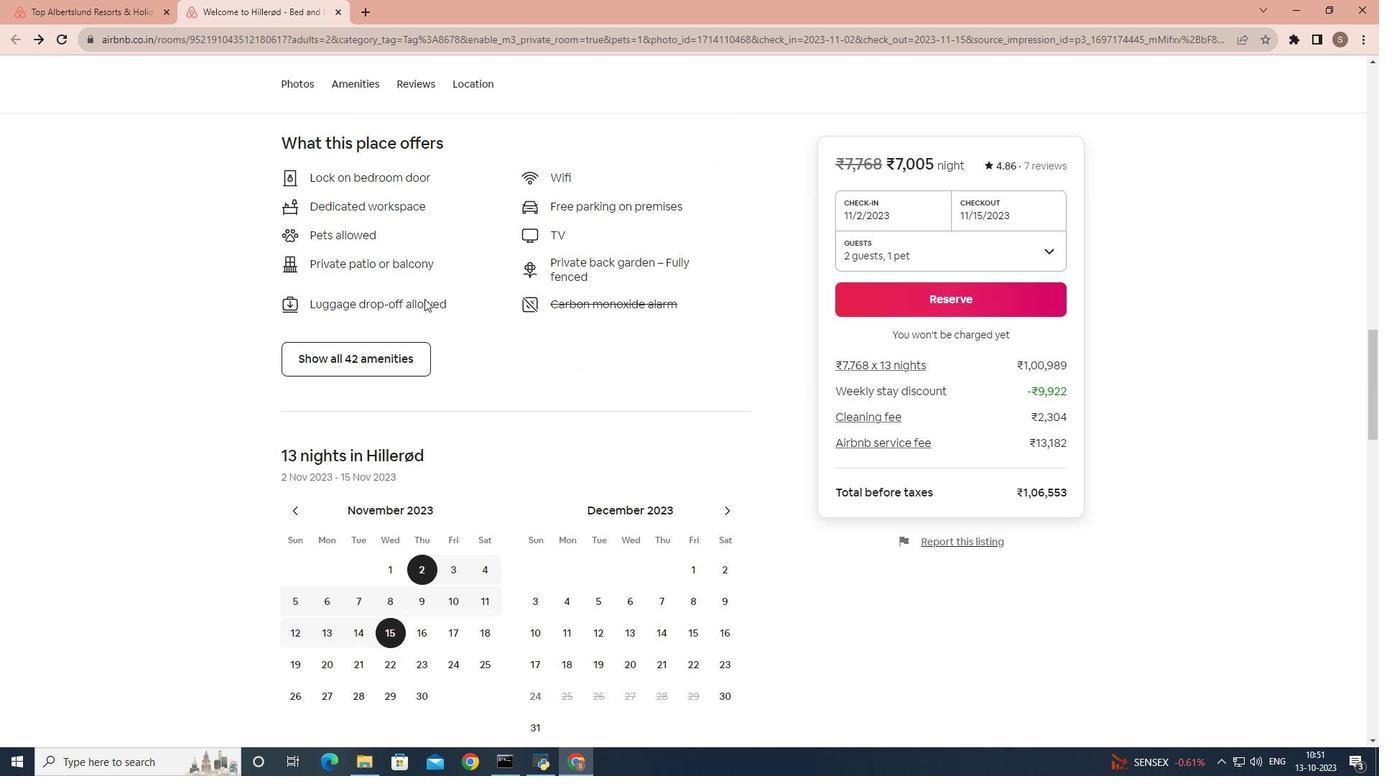 
Action: Mouse scrolled (422, 296) with delta (0, 0)
Screenshot: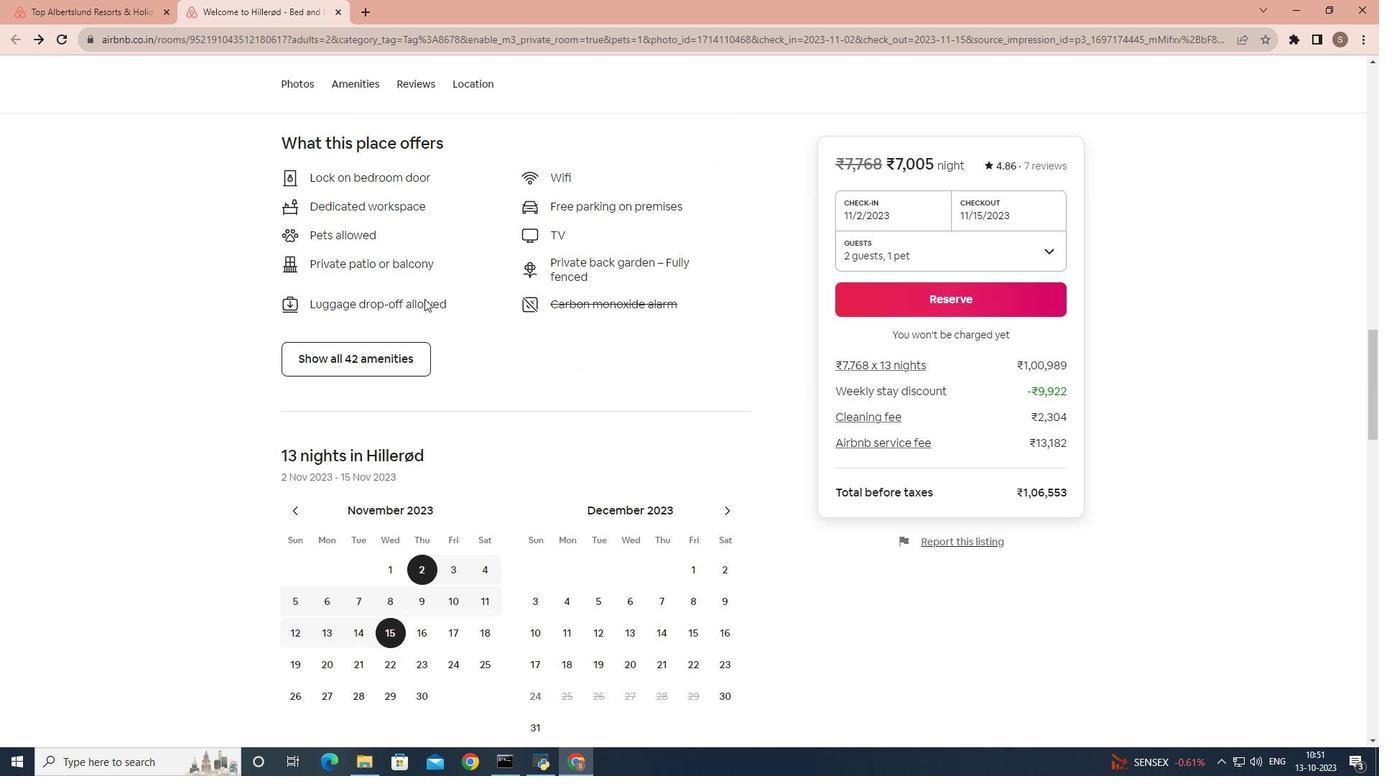 
Action: Mouse moved to (339, 362)
Screenshot: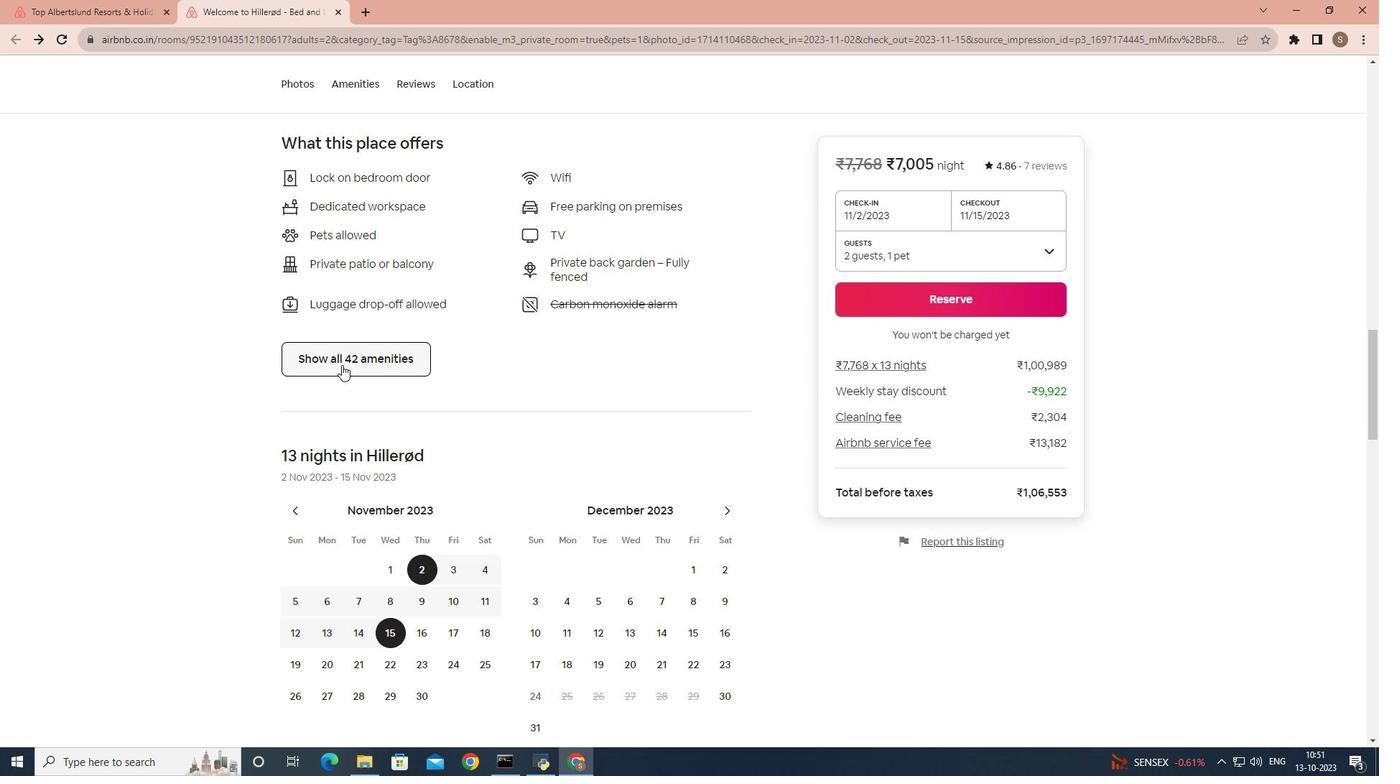 
Action: Mouse pressed left at (339, 362)
Screenshot: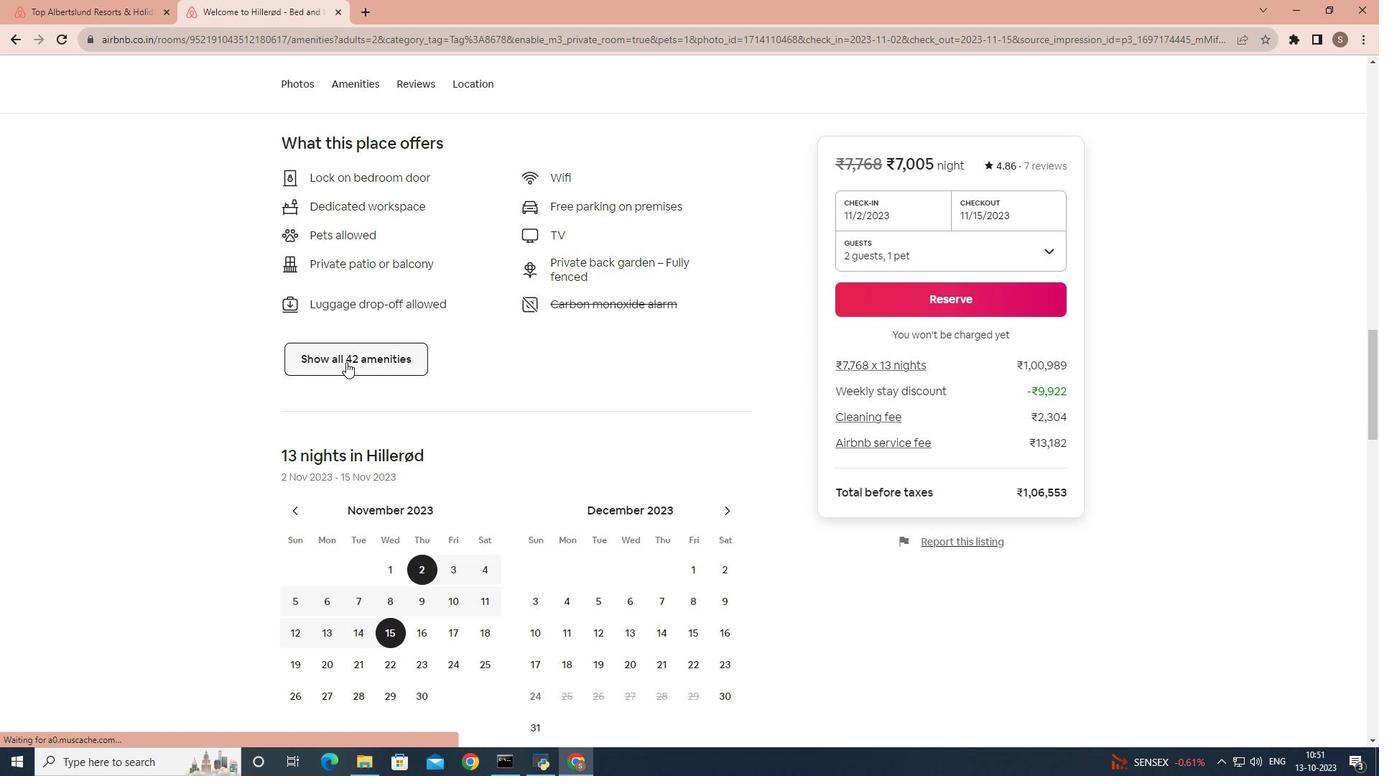 
Action: Mouse moved to (439, 319)
Screenshot: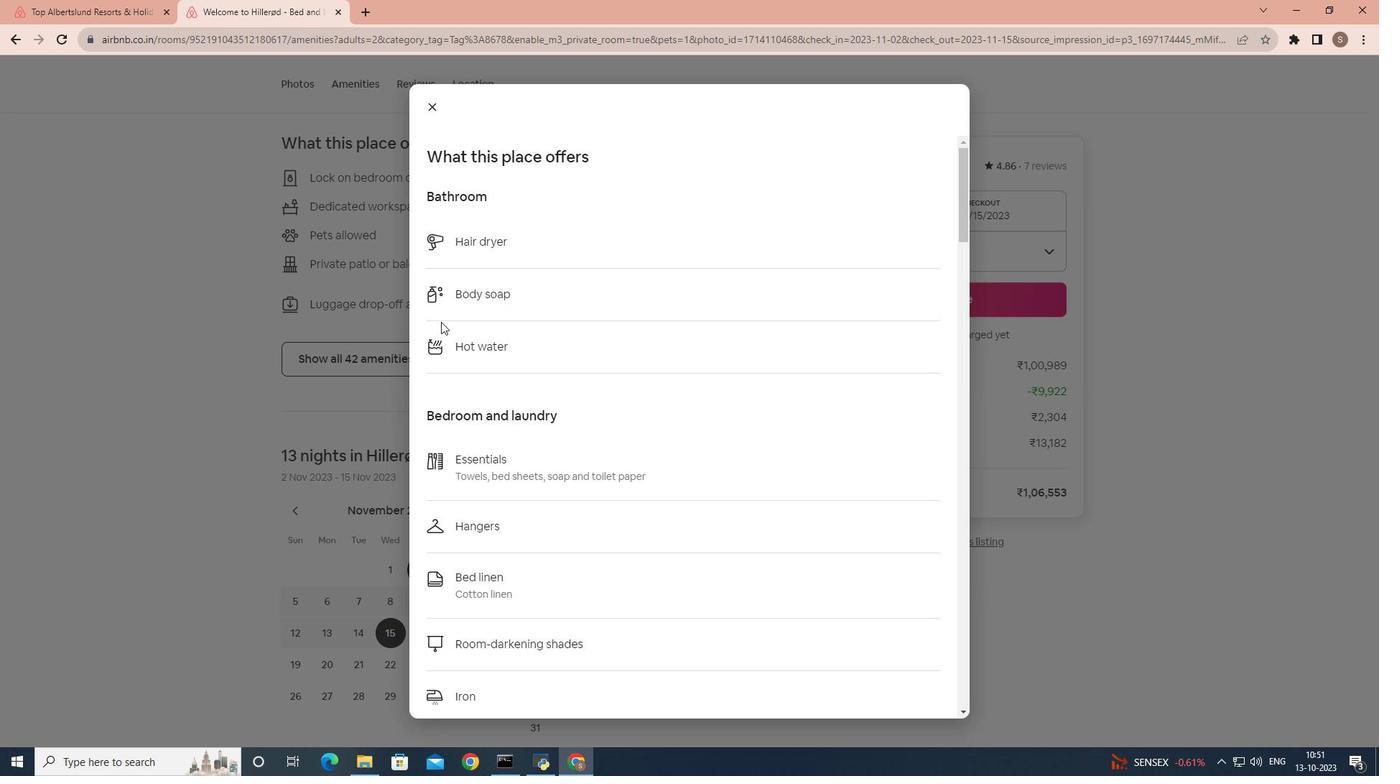 
Action: Mouse scrolled (439, 319) with delta (0, 0)
Screenshot: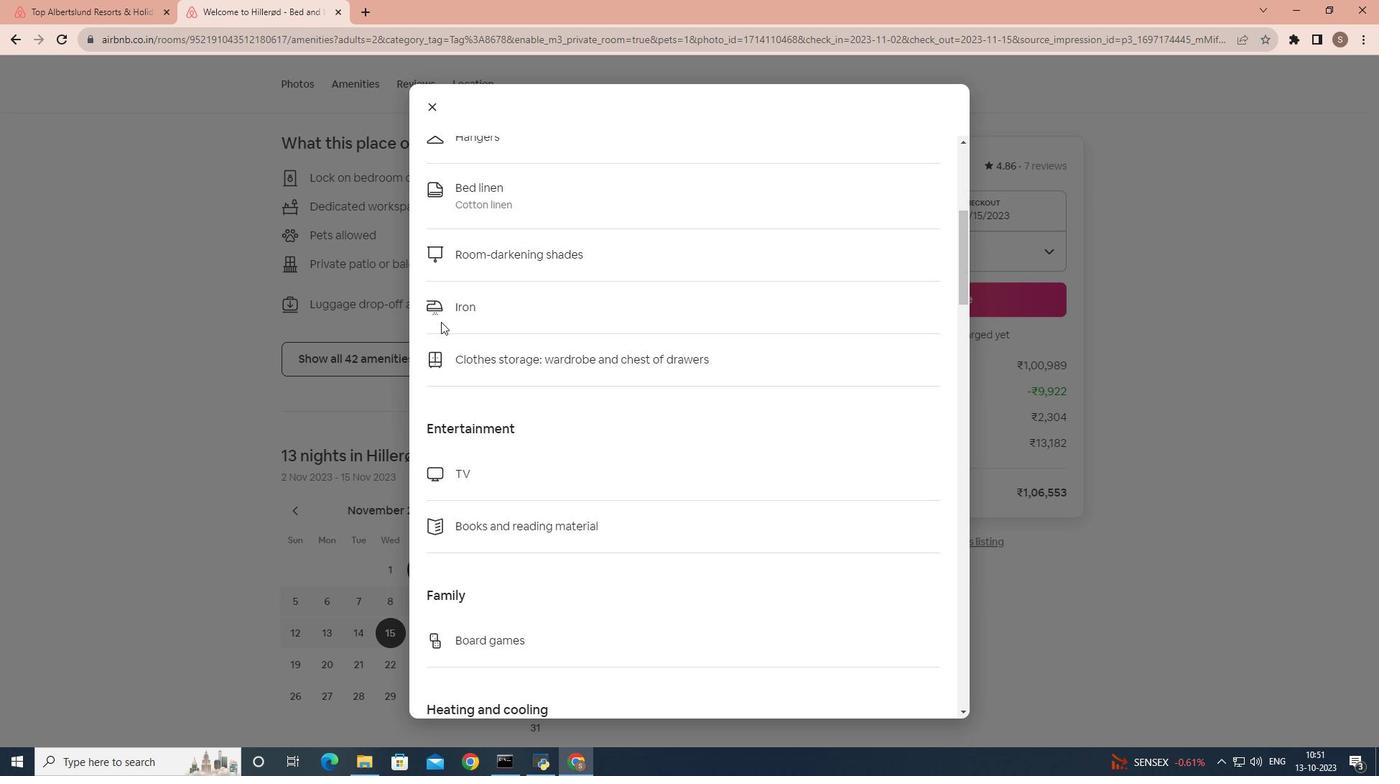 
Action: Mouse scrolled (439, 319) with delta (0, 0)
Screenshot: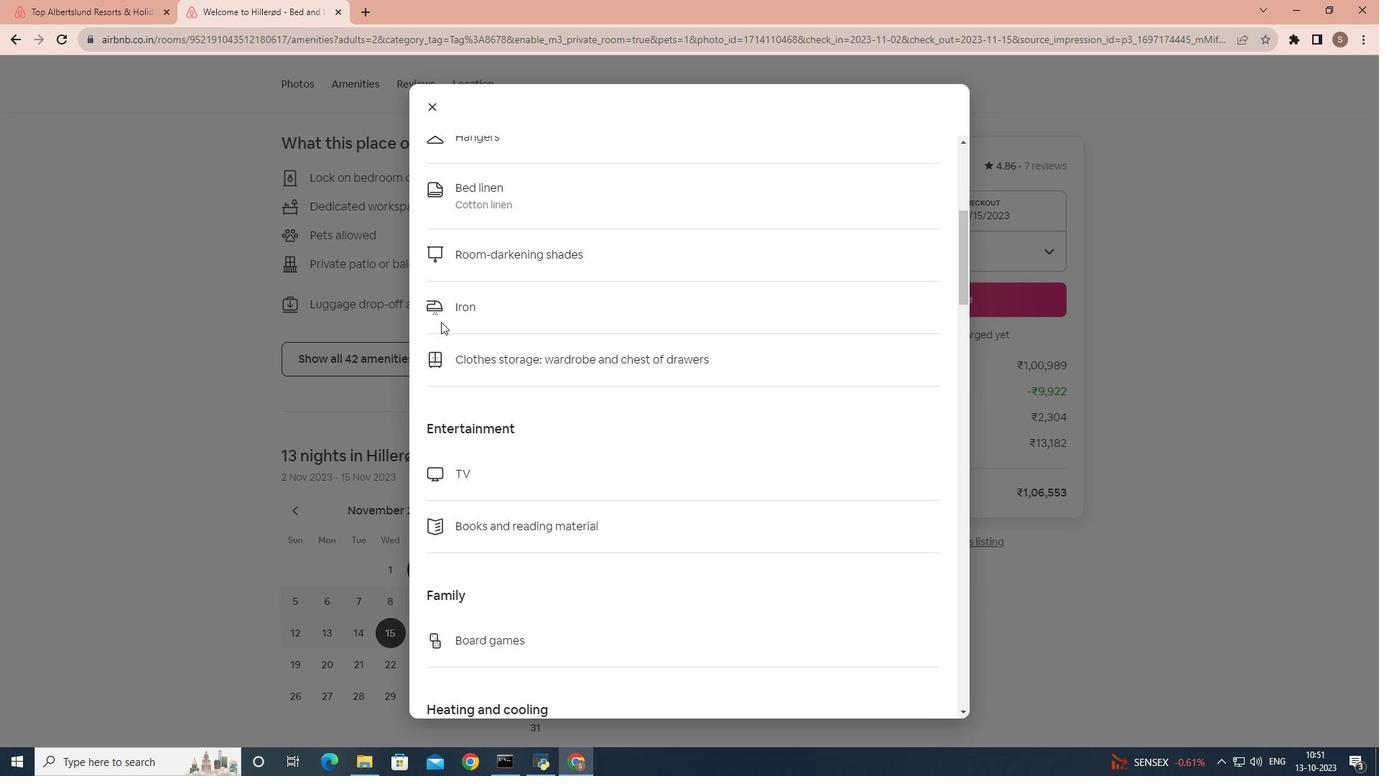 
Action: Mouse scrolled (439, 319) with delta (0, 0)
Screenshot: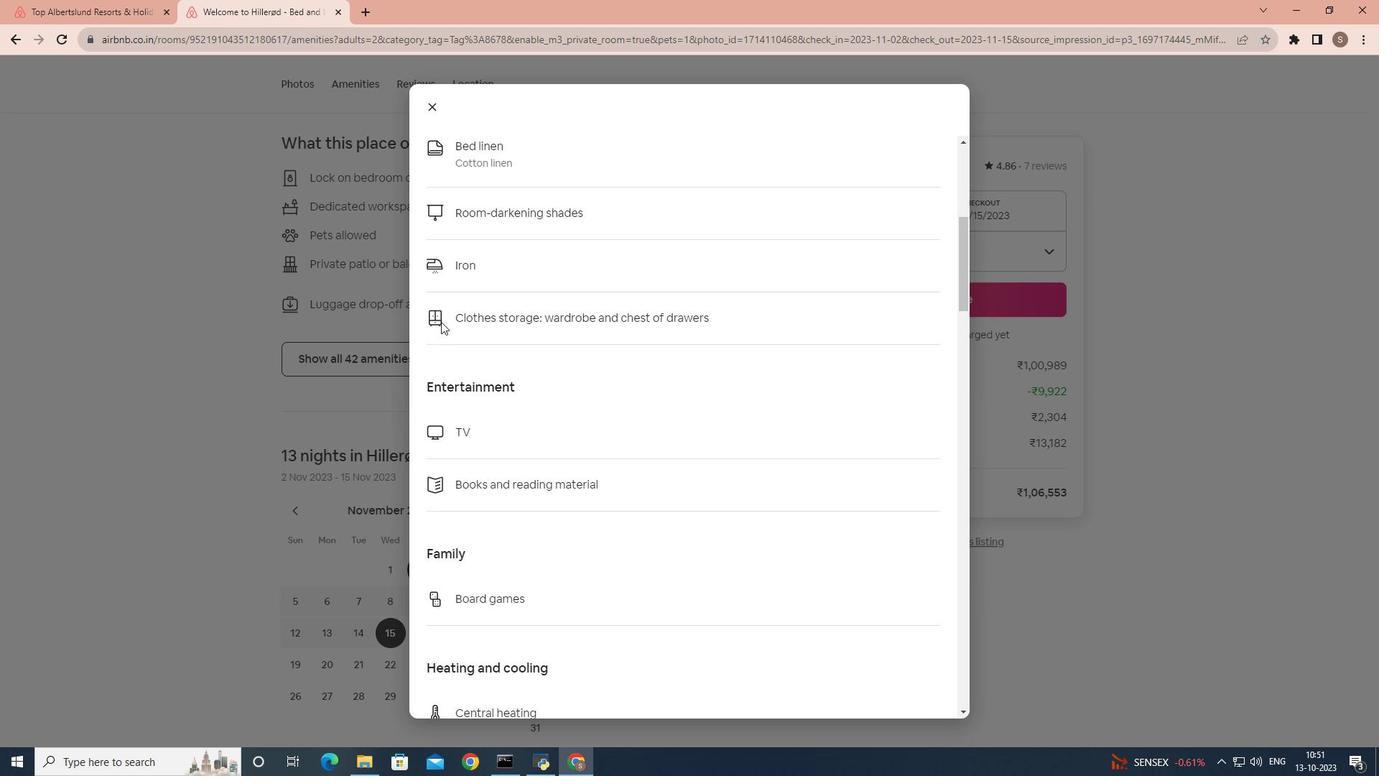 
Action: Mouse scrolled (439, 319) with delta (0, 0)
Screenshot: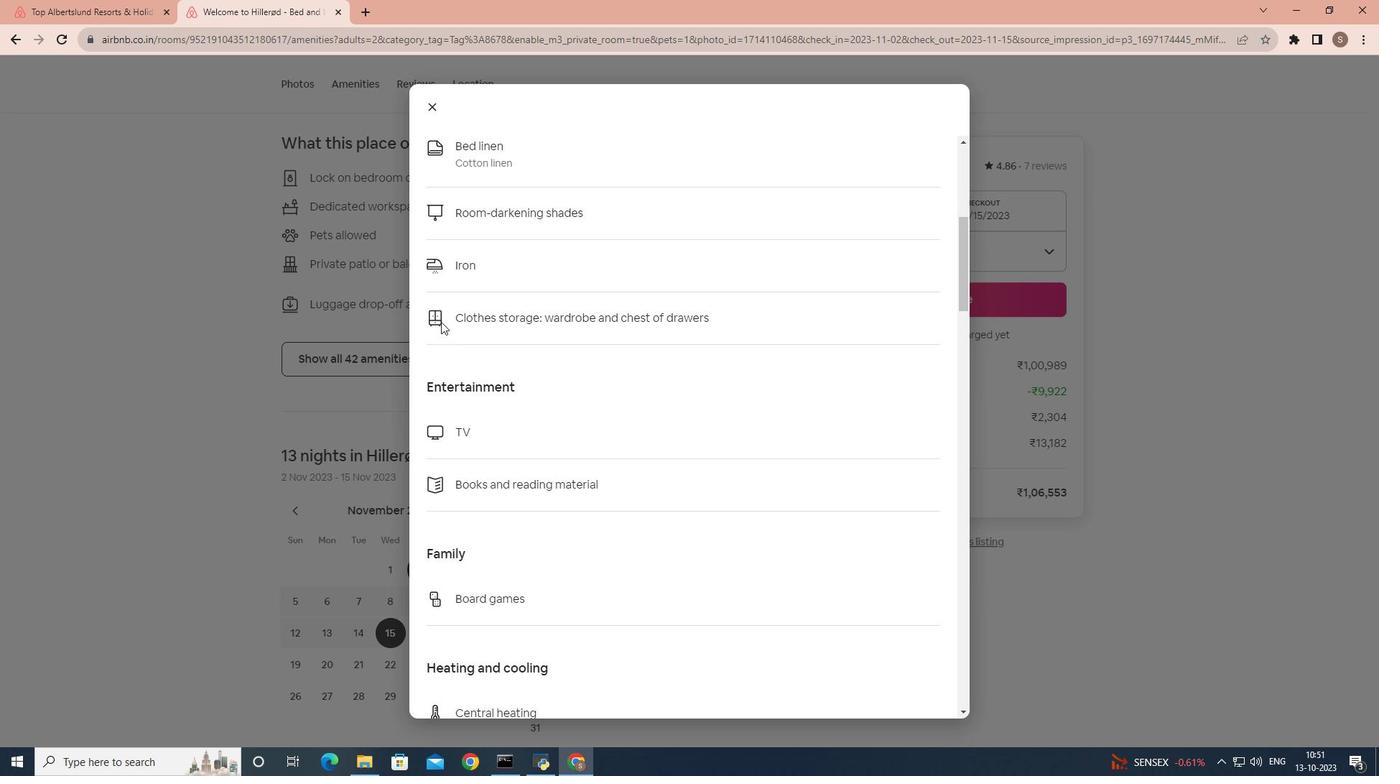 
Action: Mouse scrolled (439, 319) with delta (0, 0)
Screenshot: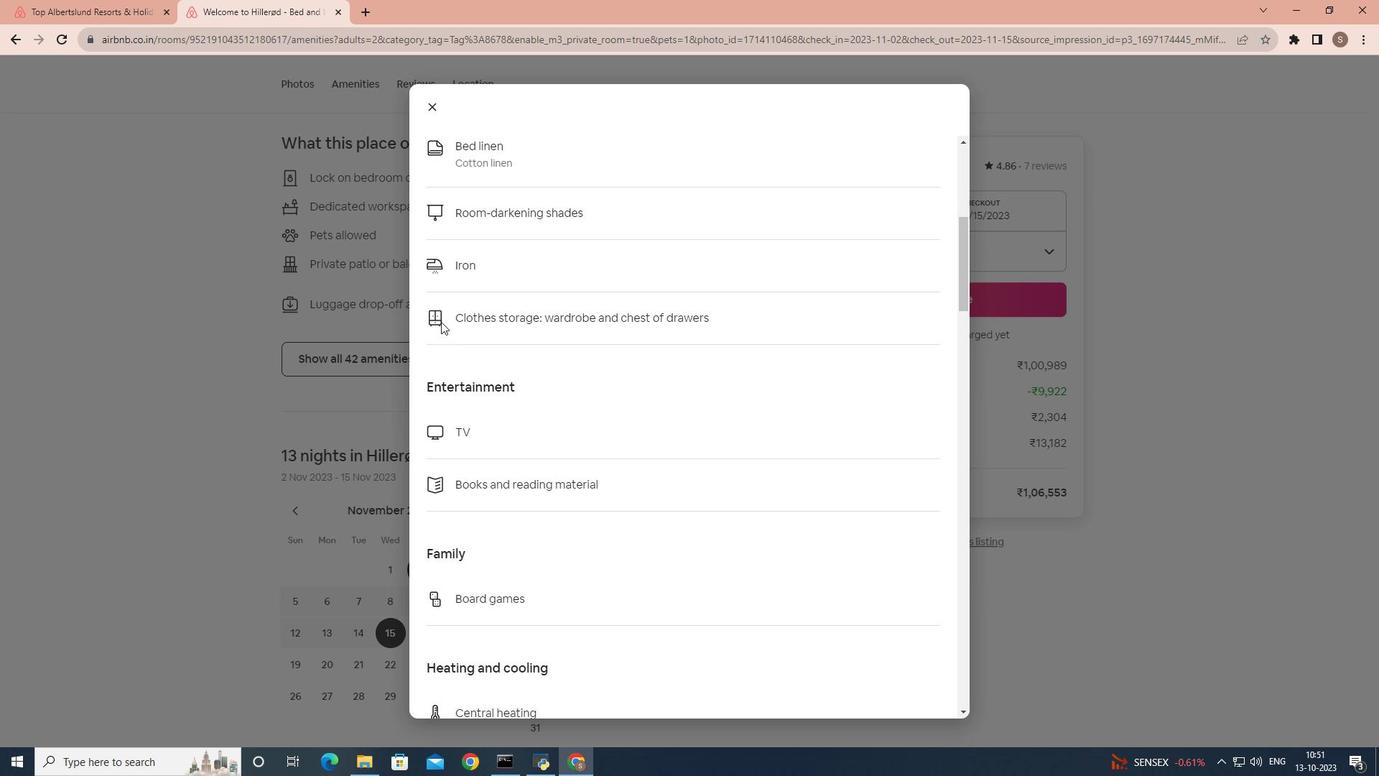
Action: Mouse scrolled (439, 319) with delta (0, 0)
Screenshot: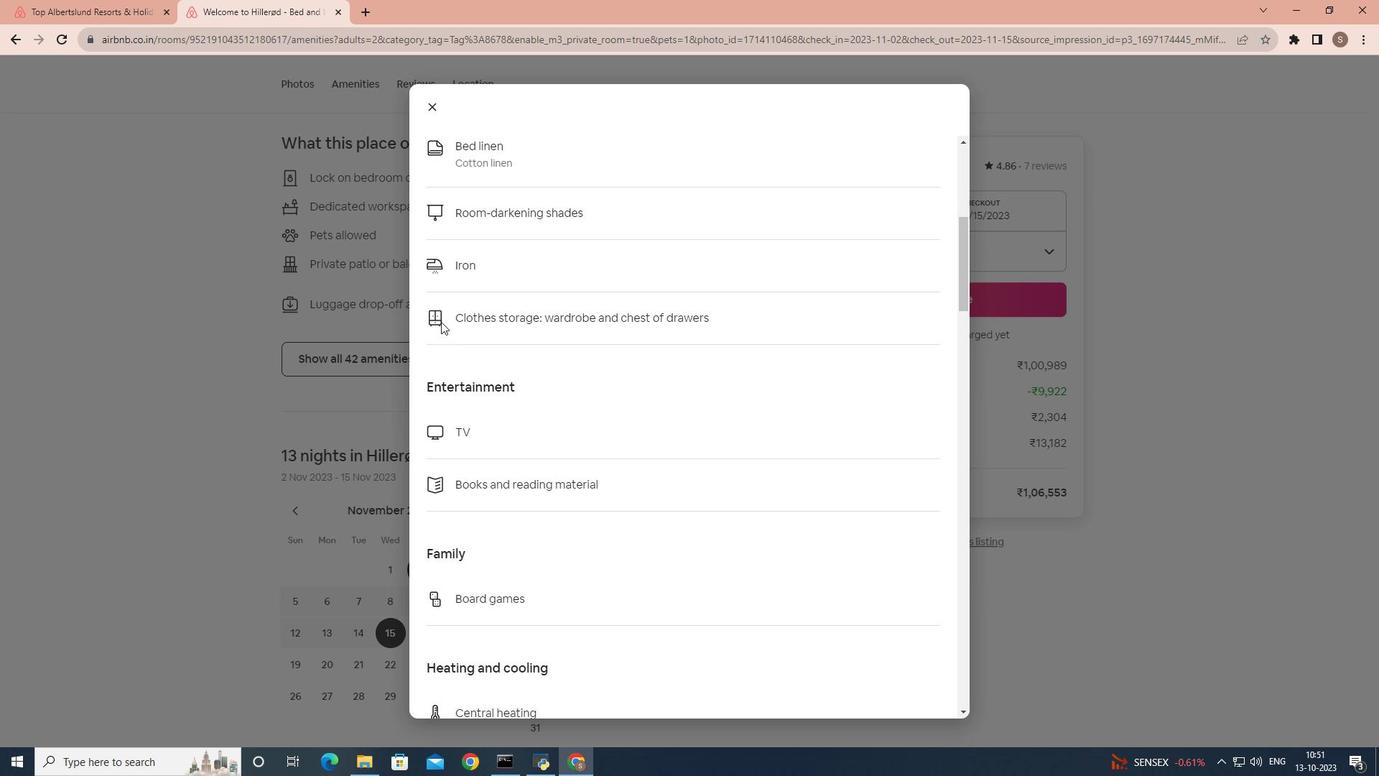 
Action: Mouse scrolled (439, 319) with delta (0, 0)
Screenshot: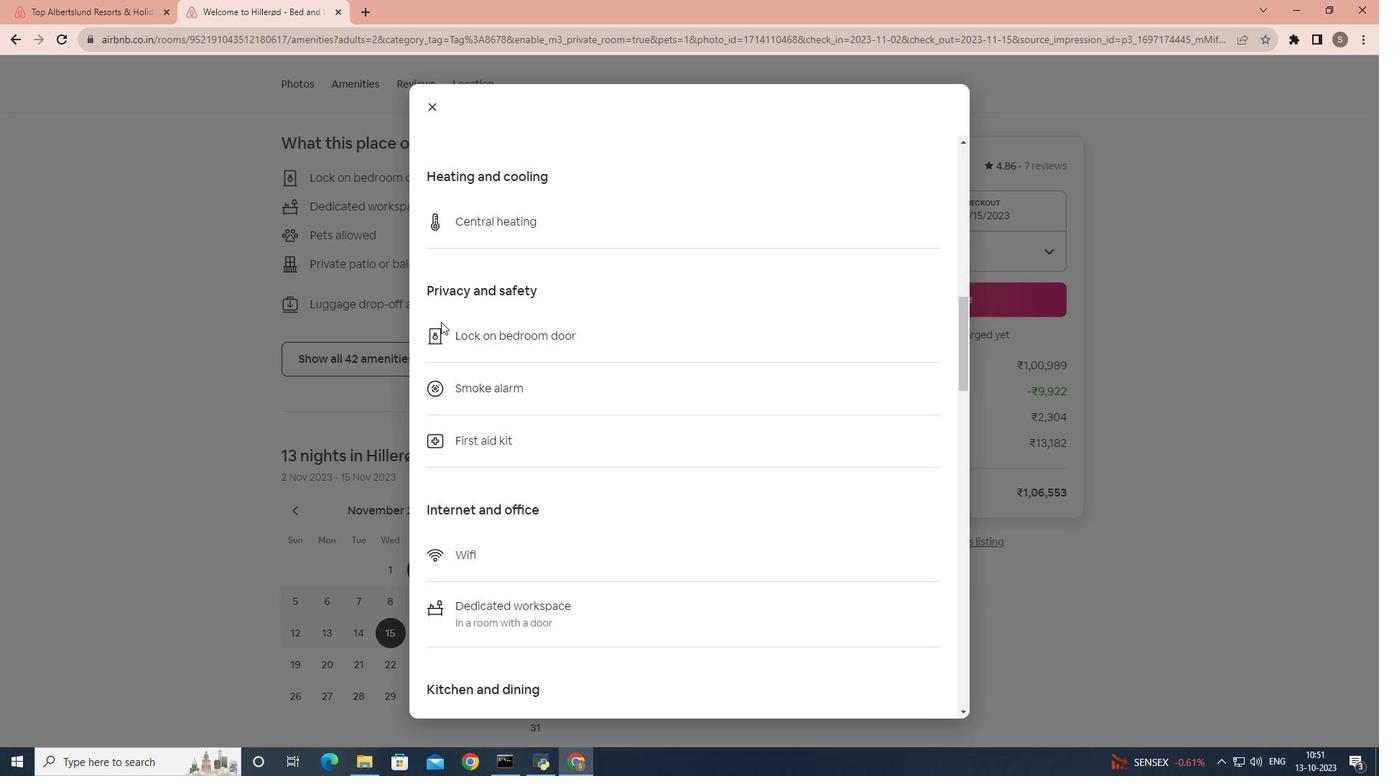 
Action: Mouse scrolled (439, 319) with delta (0, 0)
Screenshot: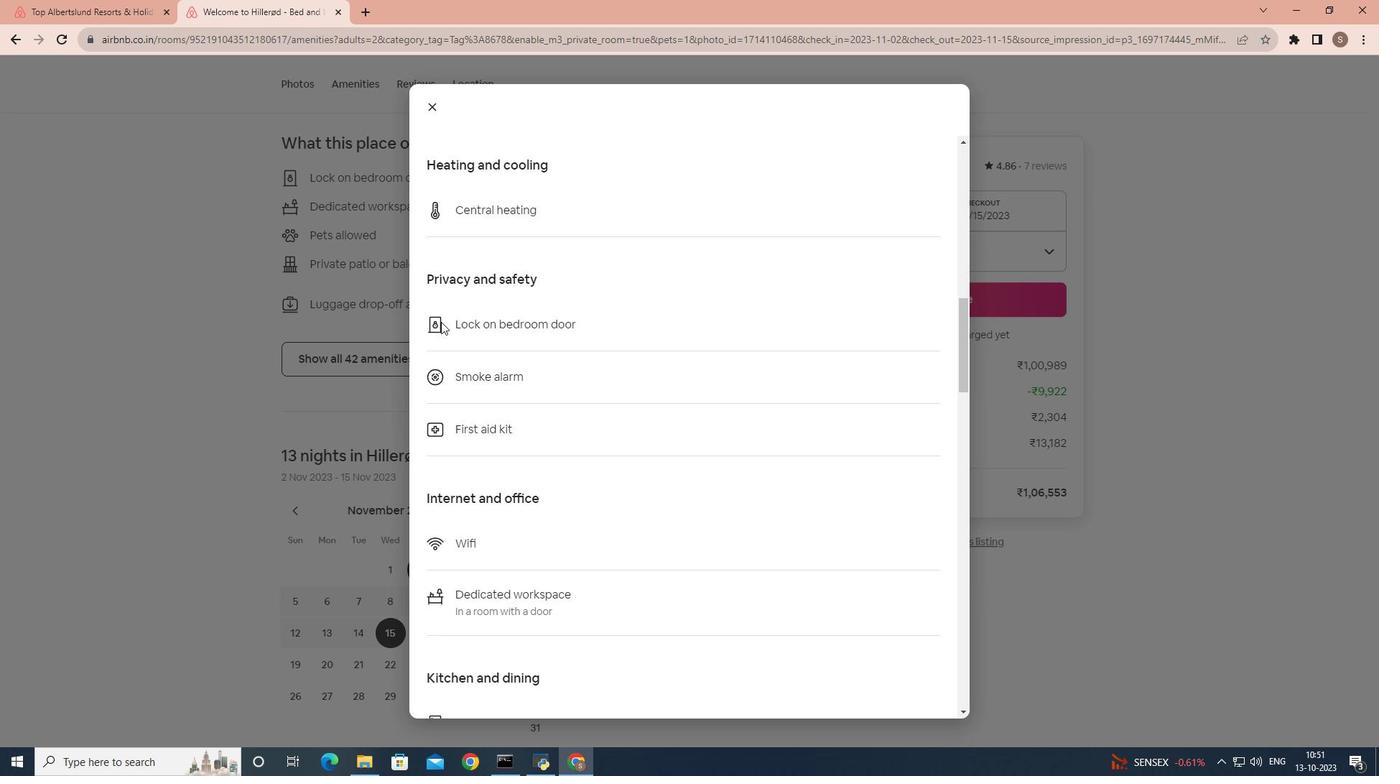 
Action: Mouse scrolled (439, 319) with delta (0, 0)
Screenshot: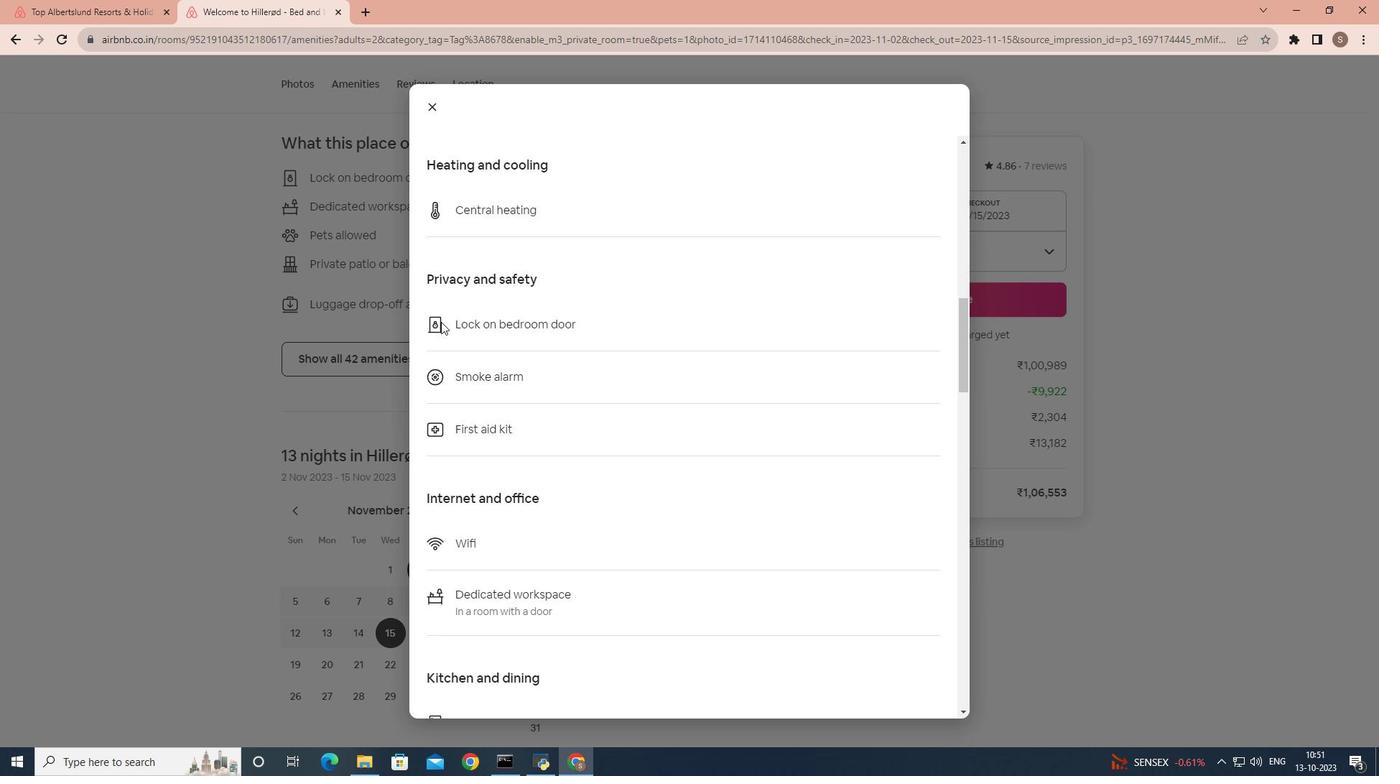 
Action: Mouse scrolled (439, 319) with delta (0, 0)
Screenshot: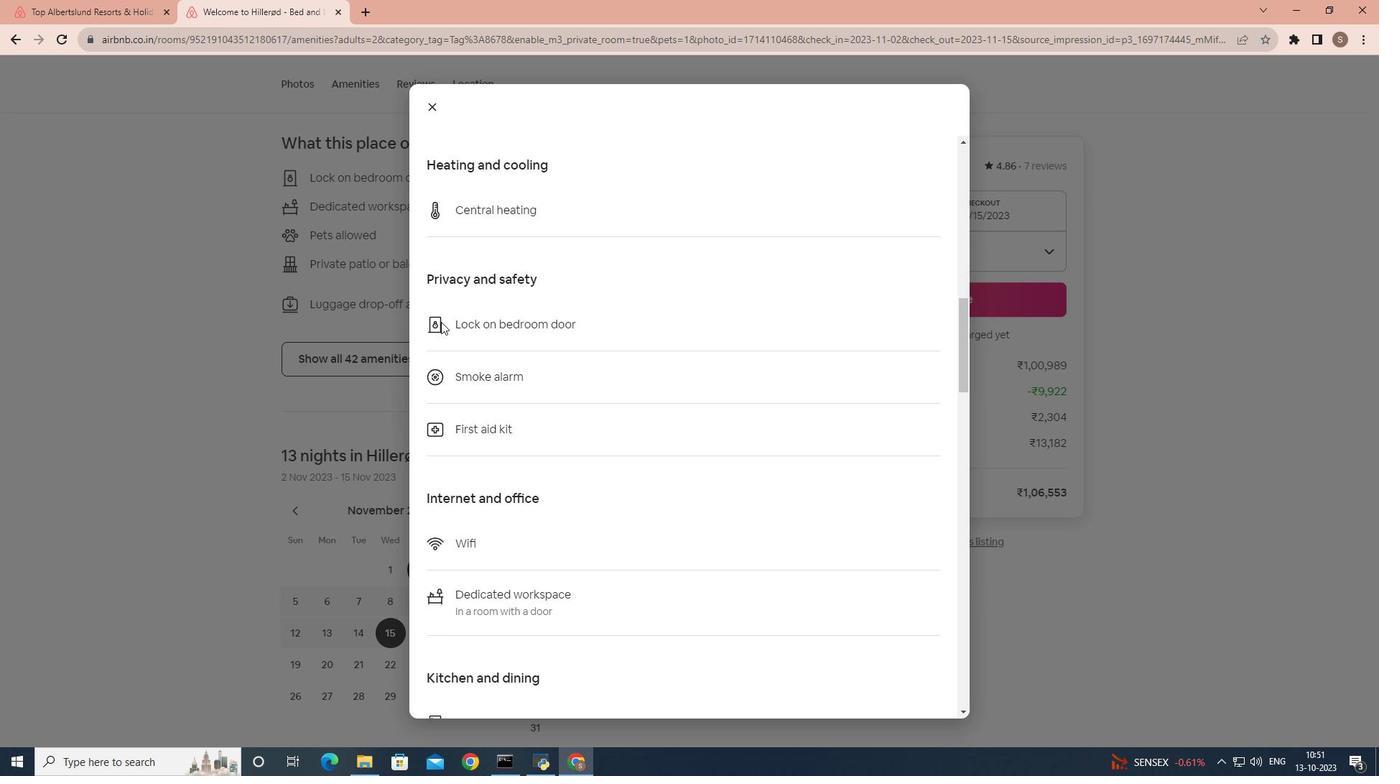 
Action: Mouse scrolled (439, 319) with delta (0, 0)
Screenshot: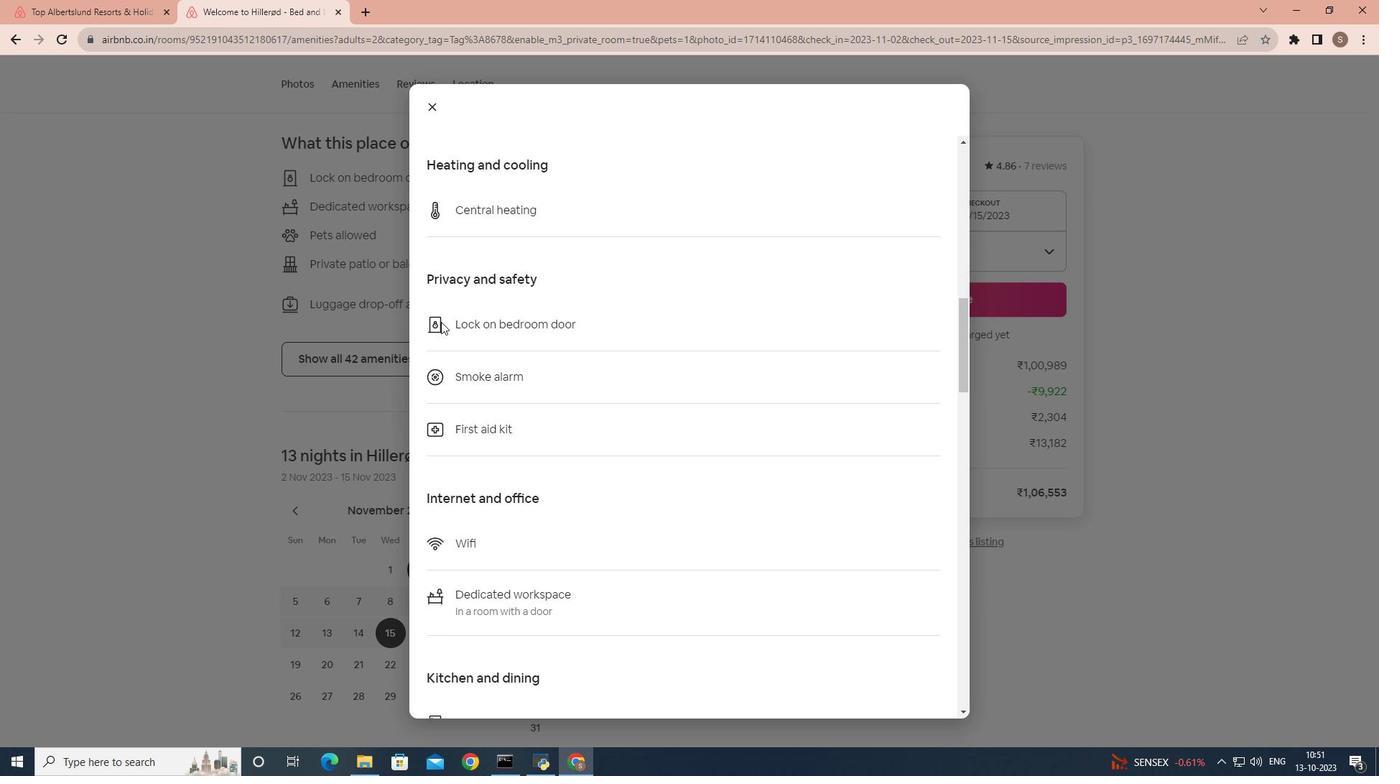 
Action: Mouse scrolled (439, 319) with delta (0, 0)
Screenshot: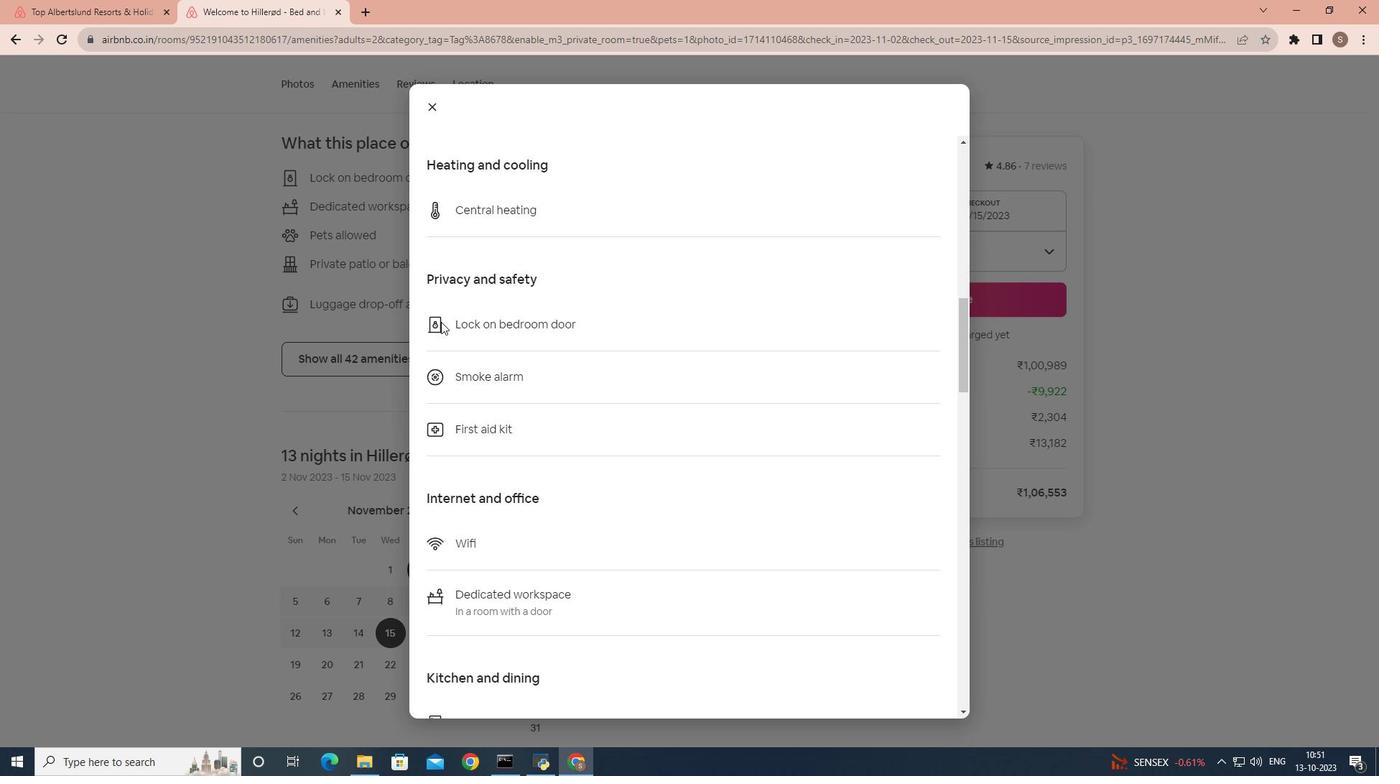 
Action: Mouse scrolled (439, 319) with delta (0, 0)
Screenshot: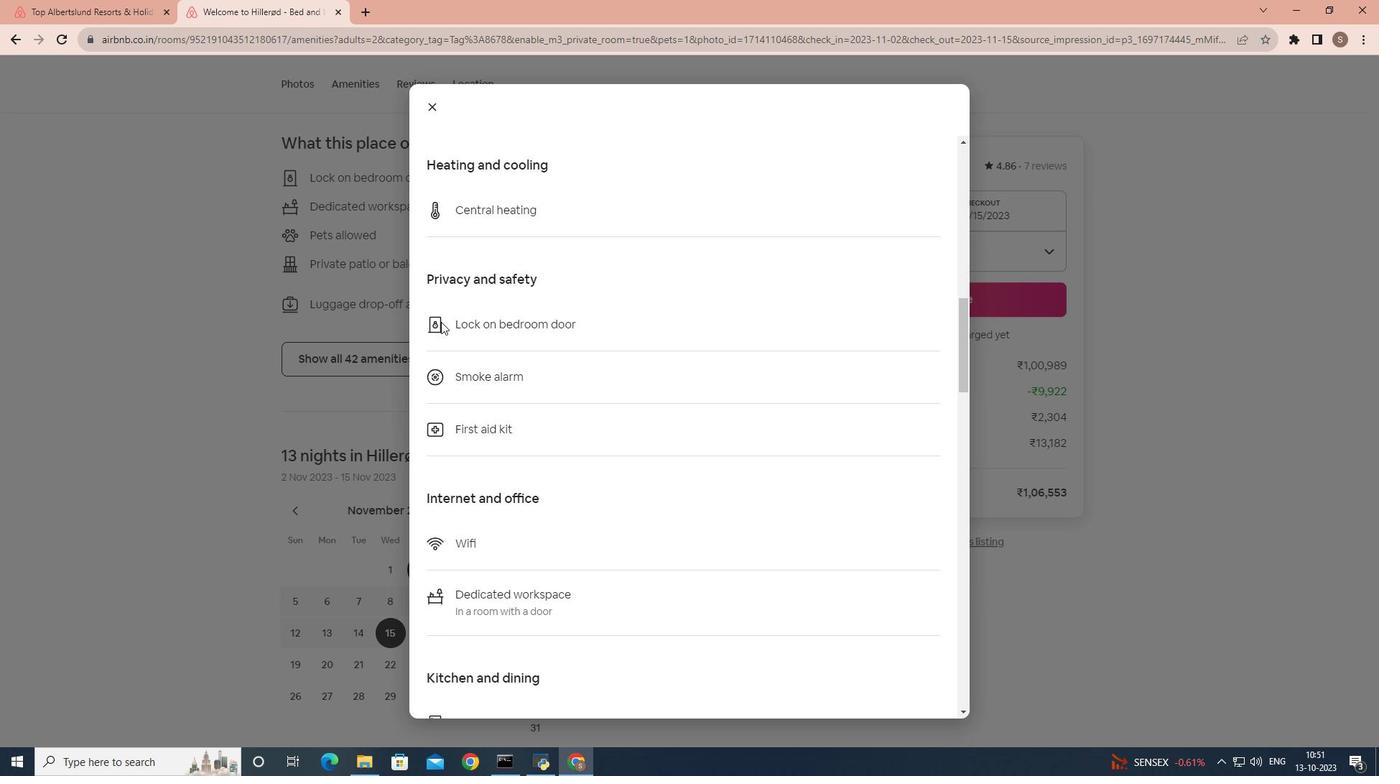 
Action: Mouse scrolled (439, 319) with delta (0, 0)
Screenshot: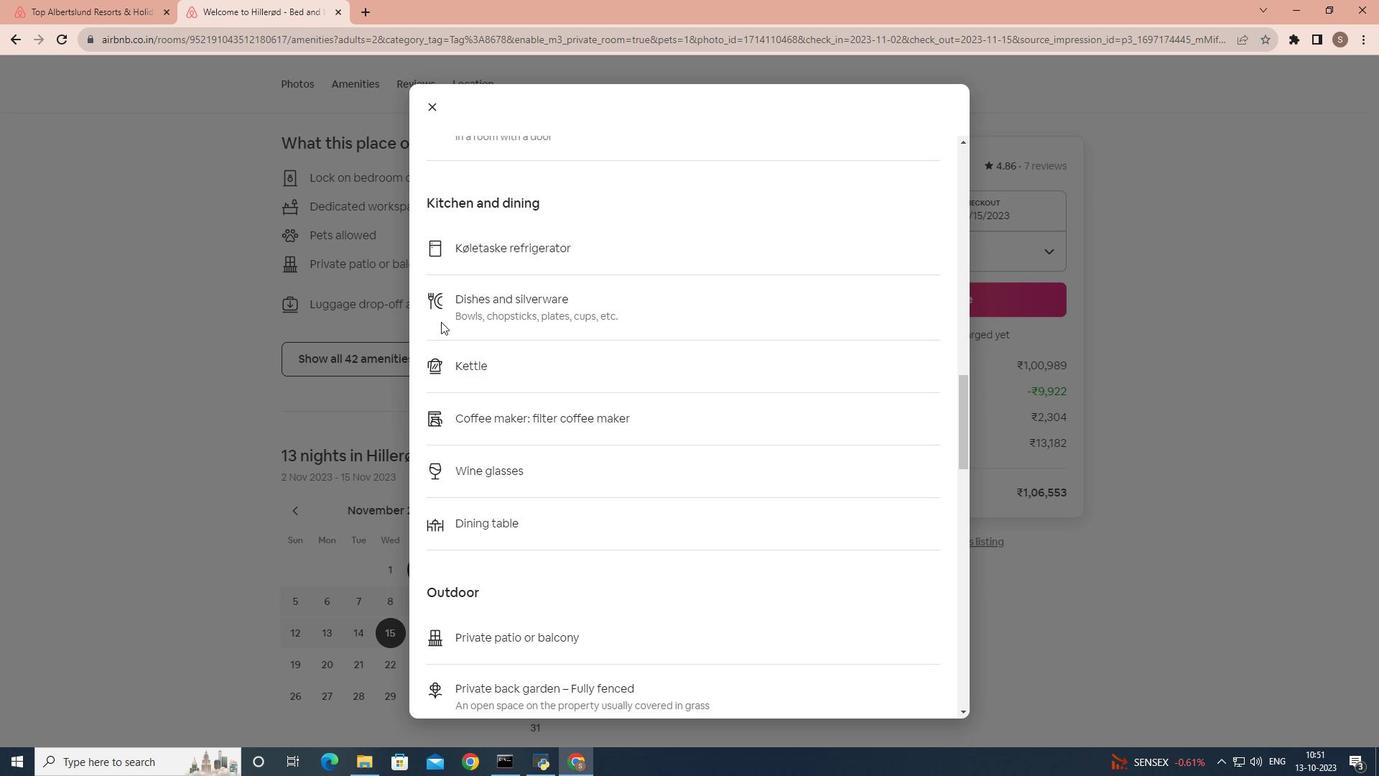 
Action: Mouse scrolled (439, 319) with delta (0, 0)
Screenshot: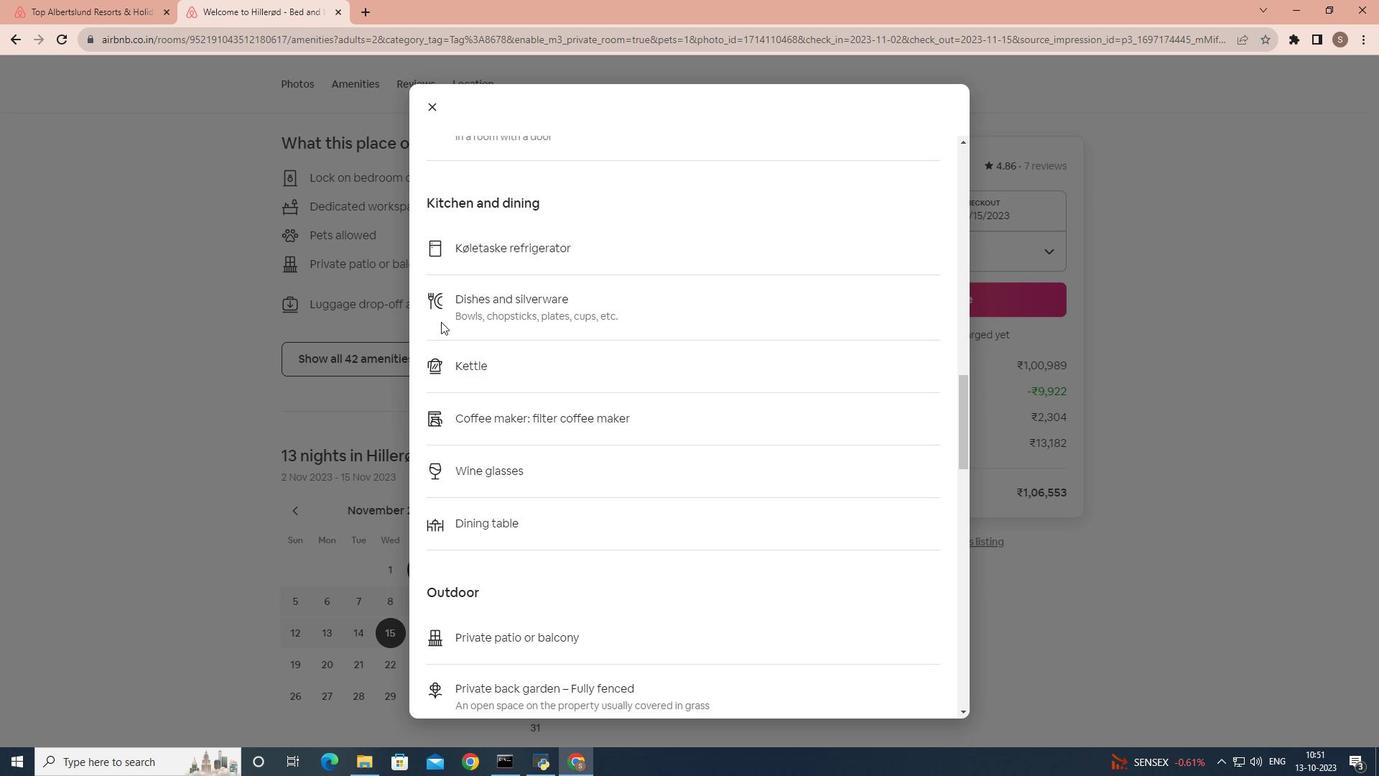 
Action: Mouse scrolled (439, 319) with delta (0, 0)
Screenshot: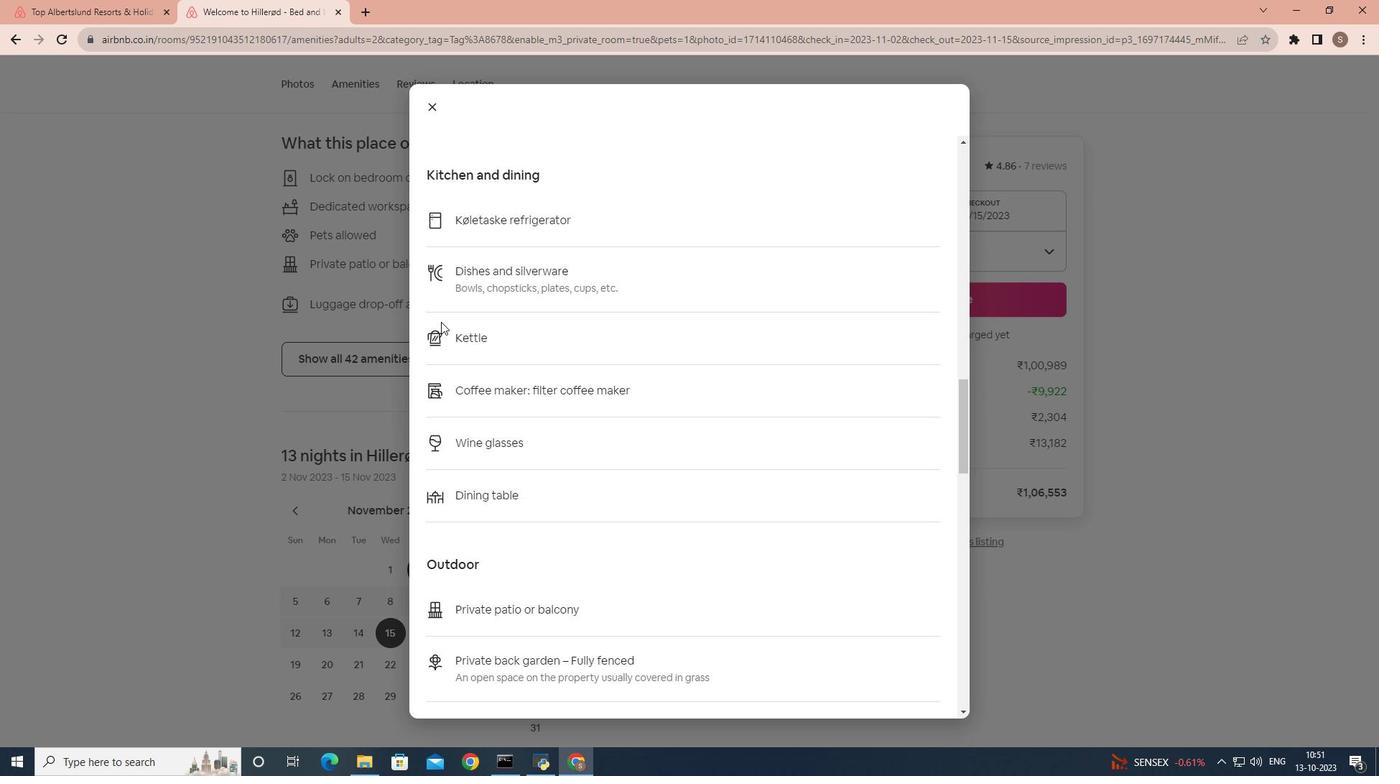 
Action: Mouse scrolled (439, 319) with delta (0, 0)
Screenshot: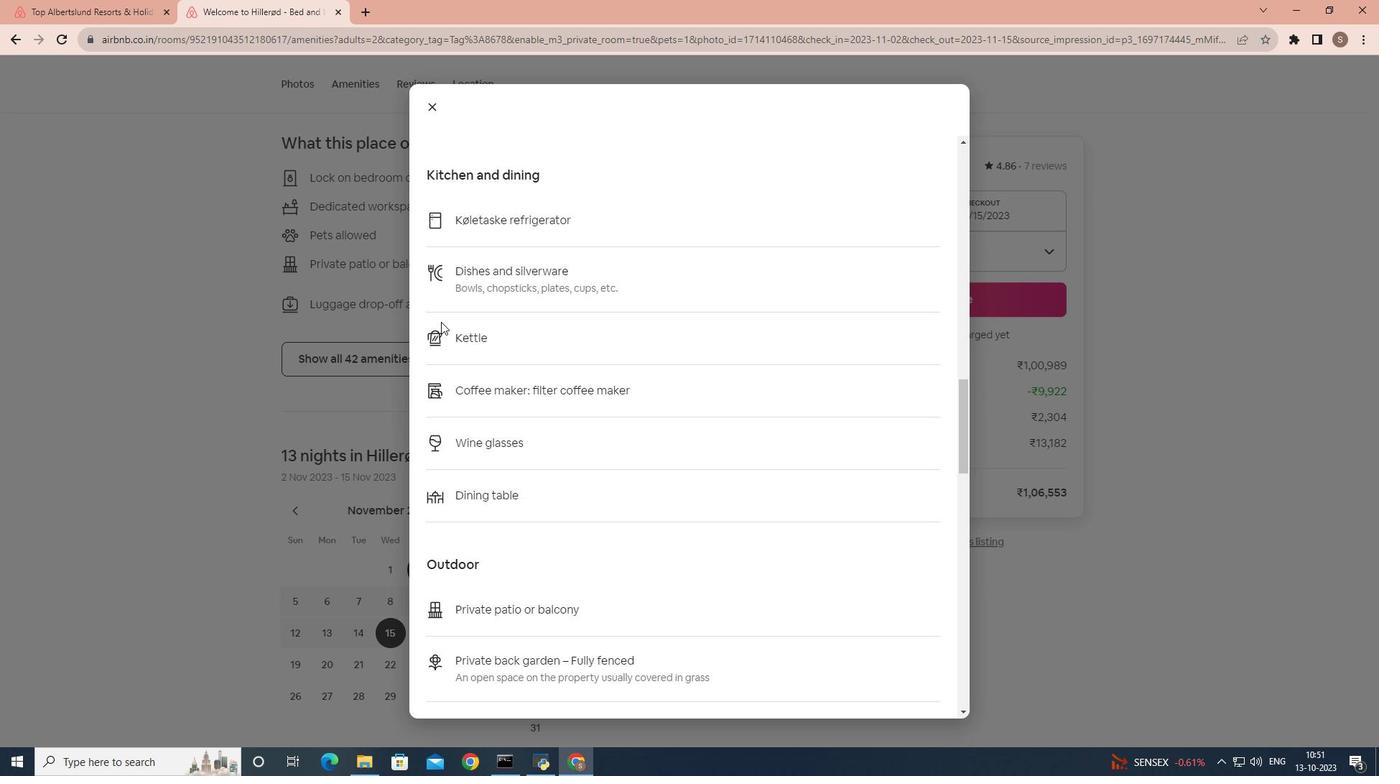 
Action: Mouse scrolled (439, 319) with delta (0, 0)
Screenshot: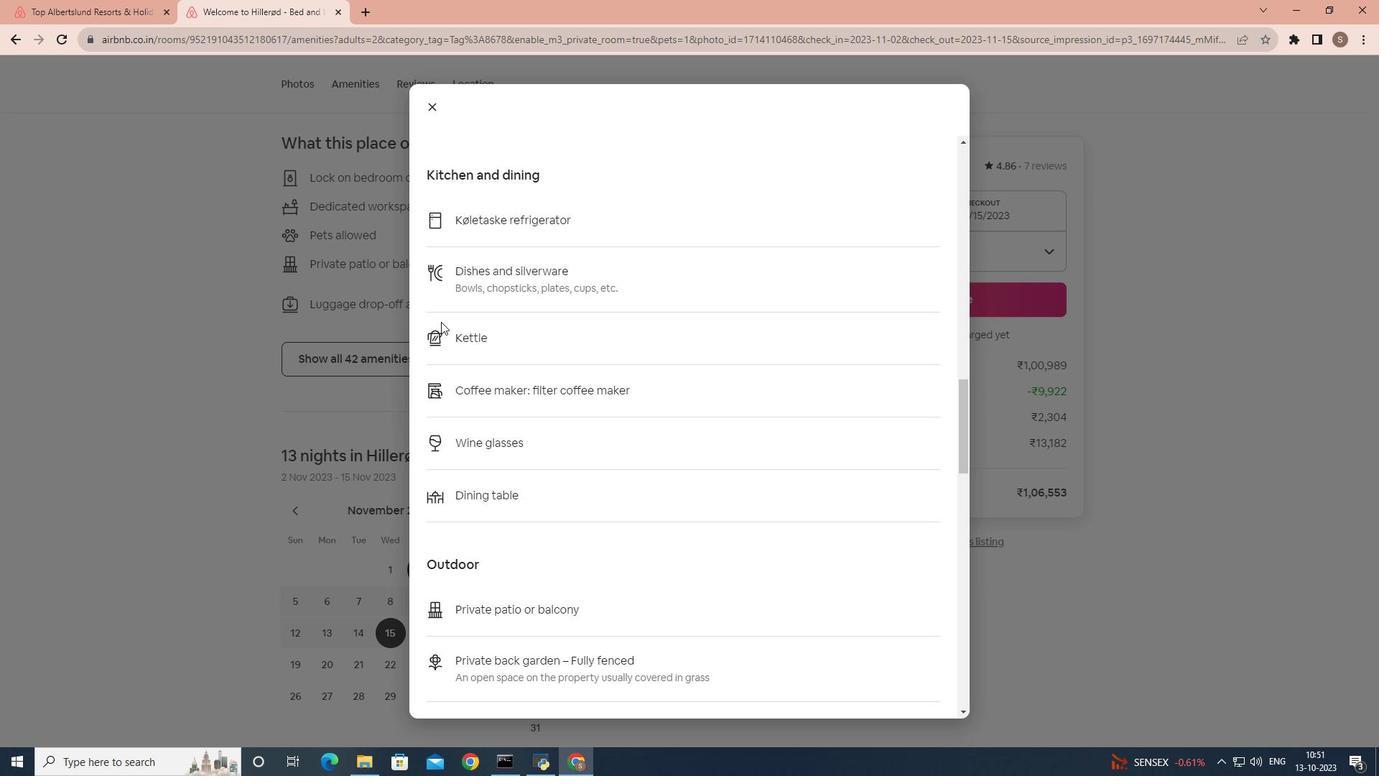 
Action: Mouse scrolled (439, 319) with delta (0, 0)
Screenshot: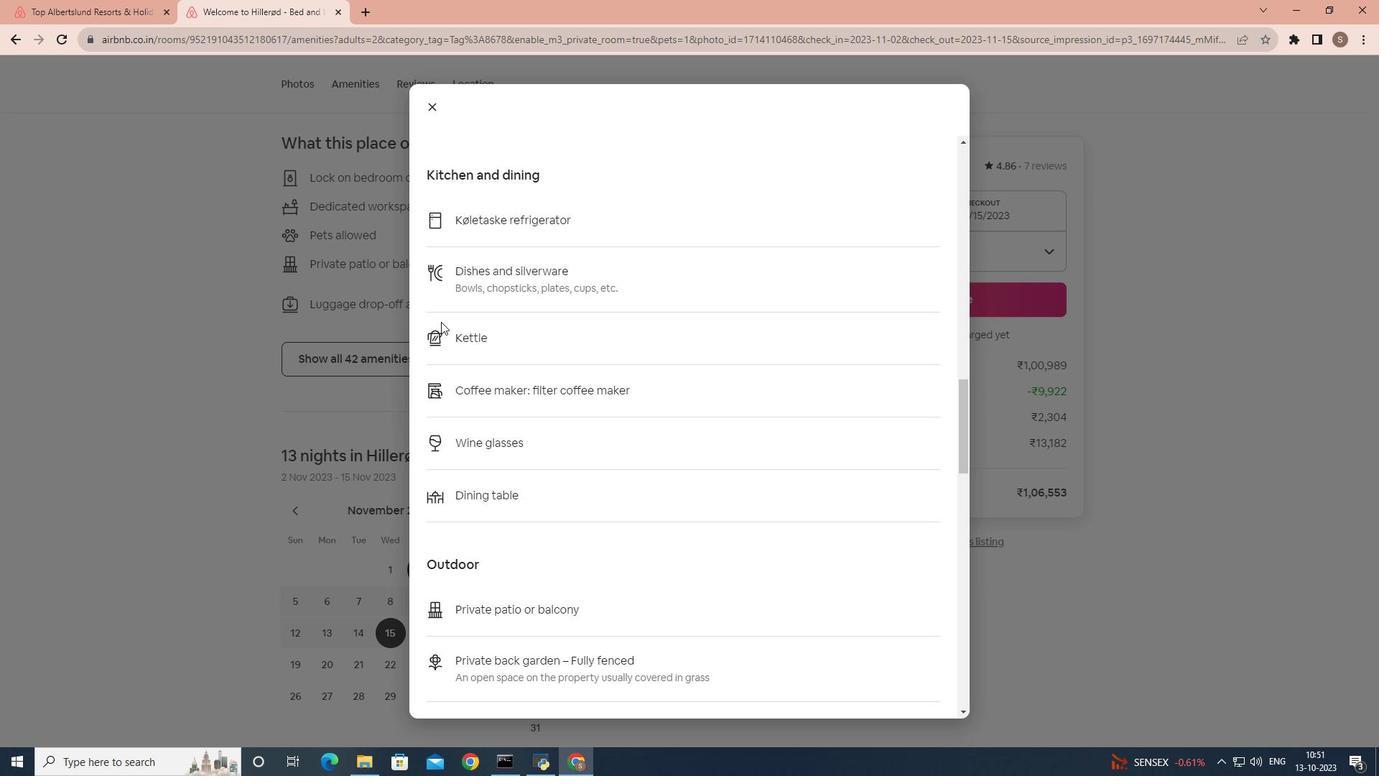 
Action: Mouse scrolled (439, 319) with delta (0, 0)
Screenshot: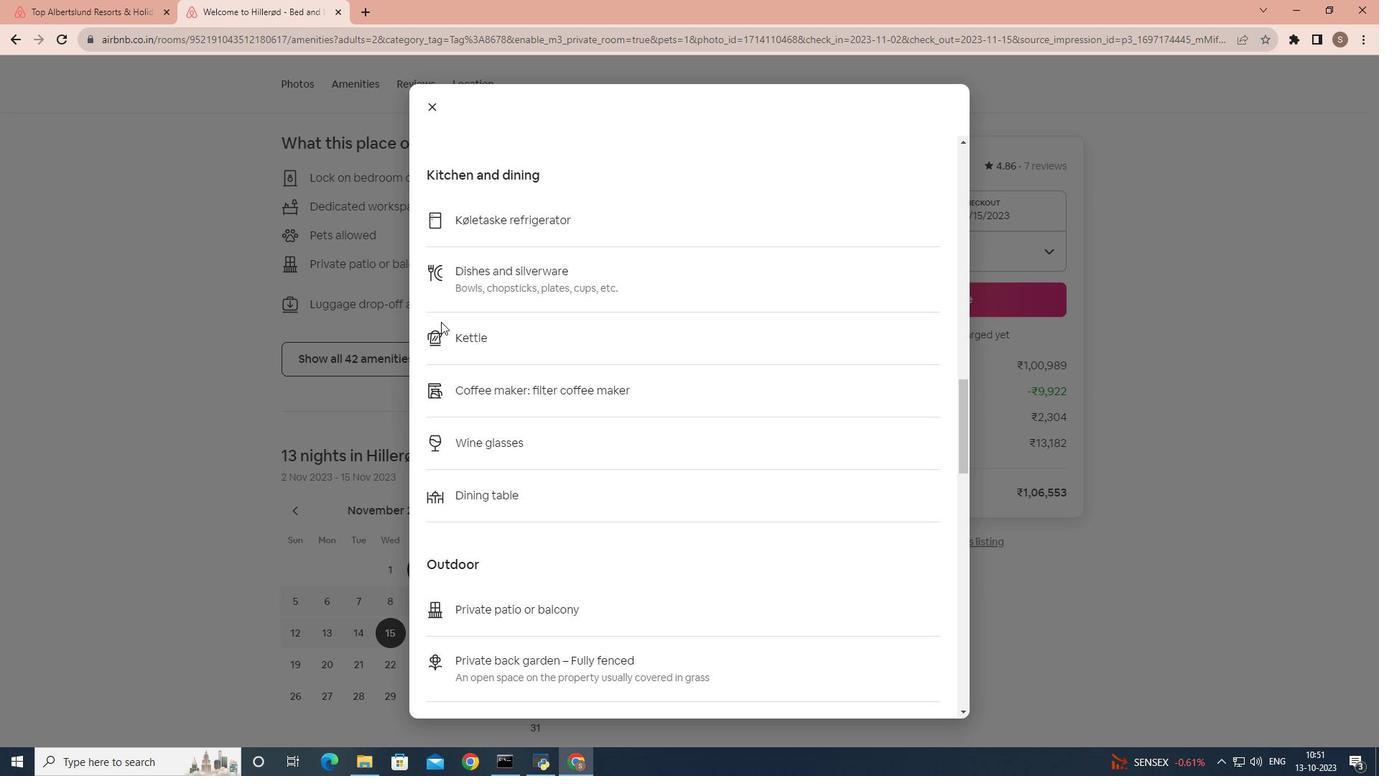 
Action: Mouse scrolled (439, 319) with delta (0, 0)
Screenshot: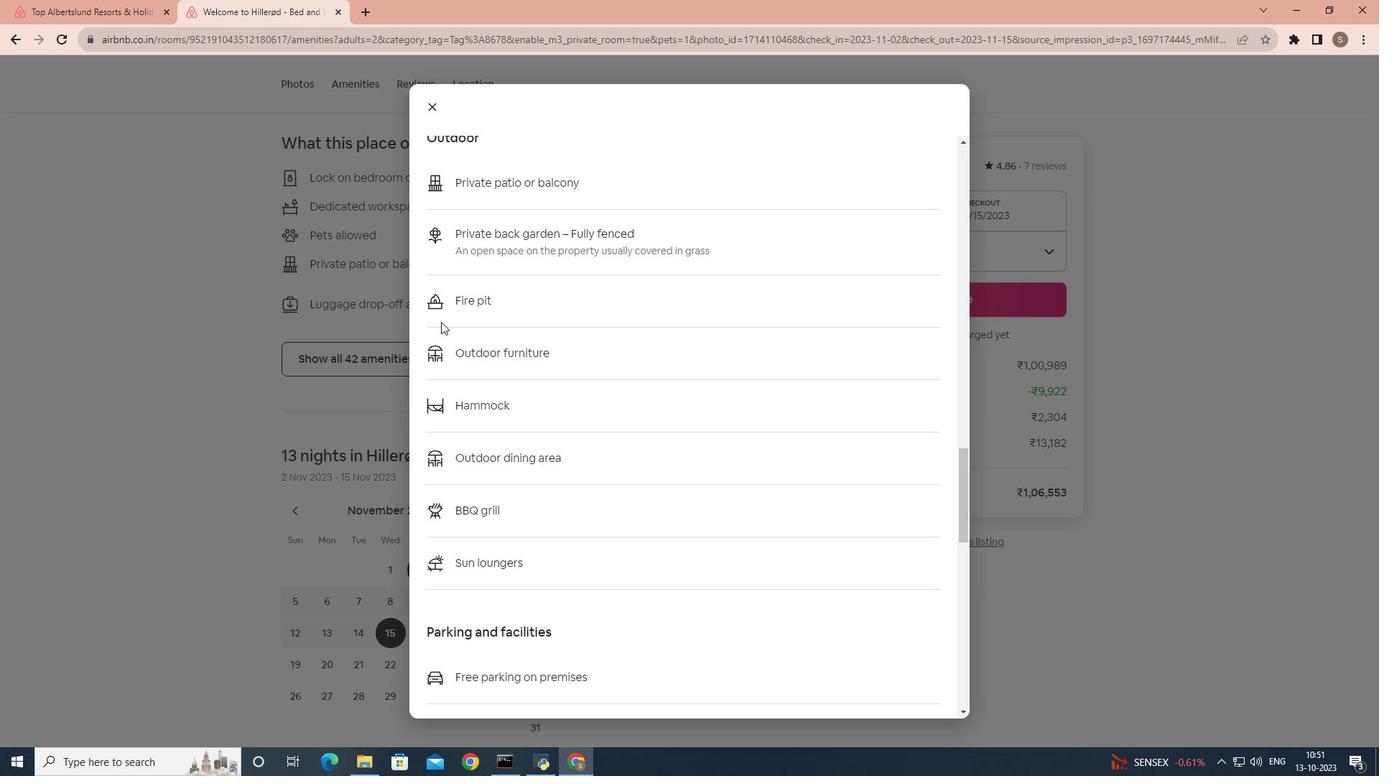
Action: Mouse scrolled (439, 319) with delta (0, 0)
Screenshot: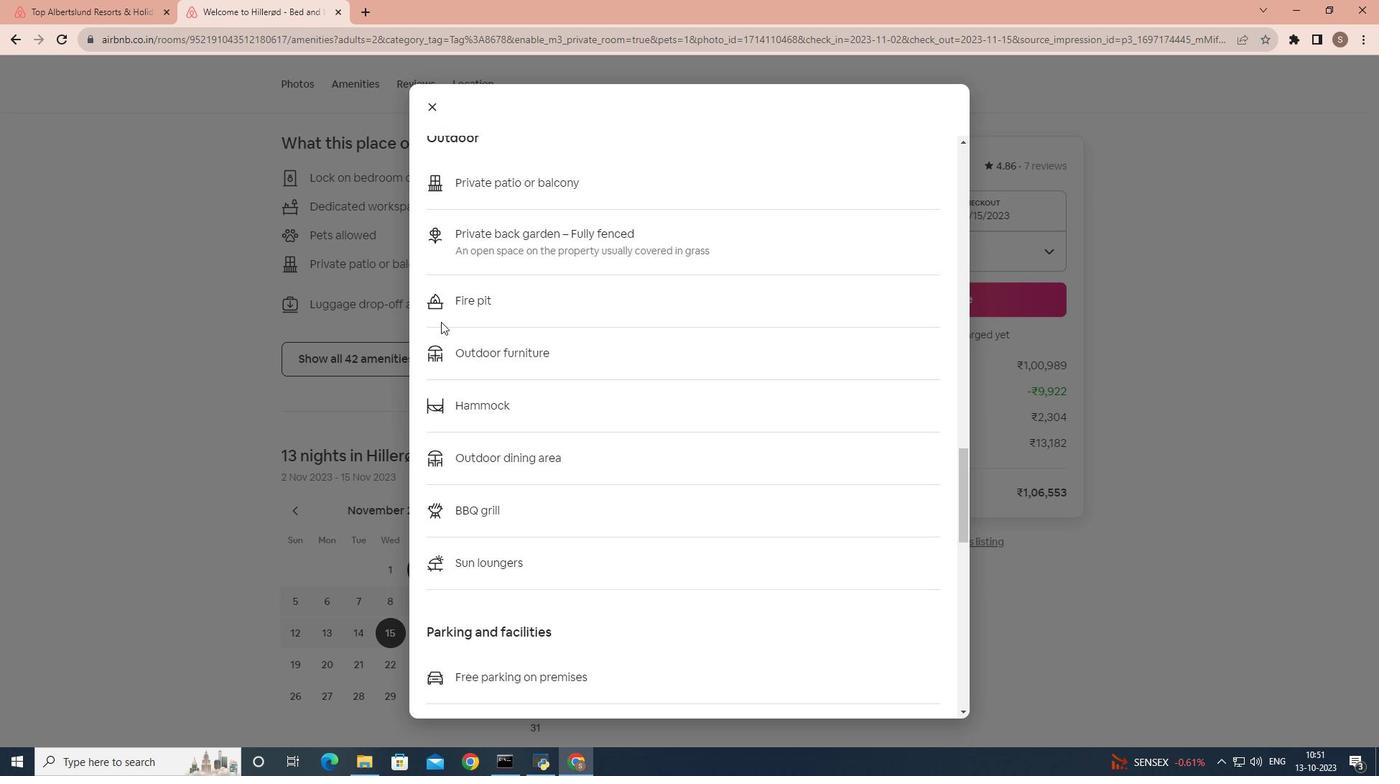 
Action: Mouse scrolled (439, 319) with delta (0, 0)
Screenshot: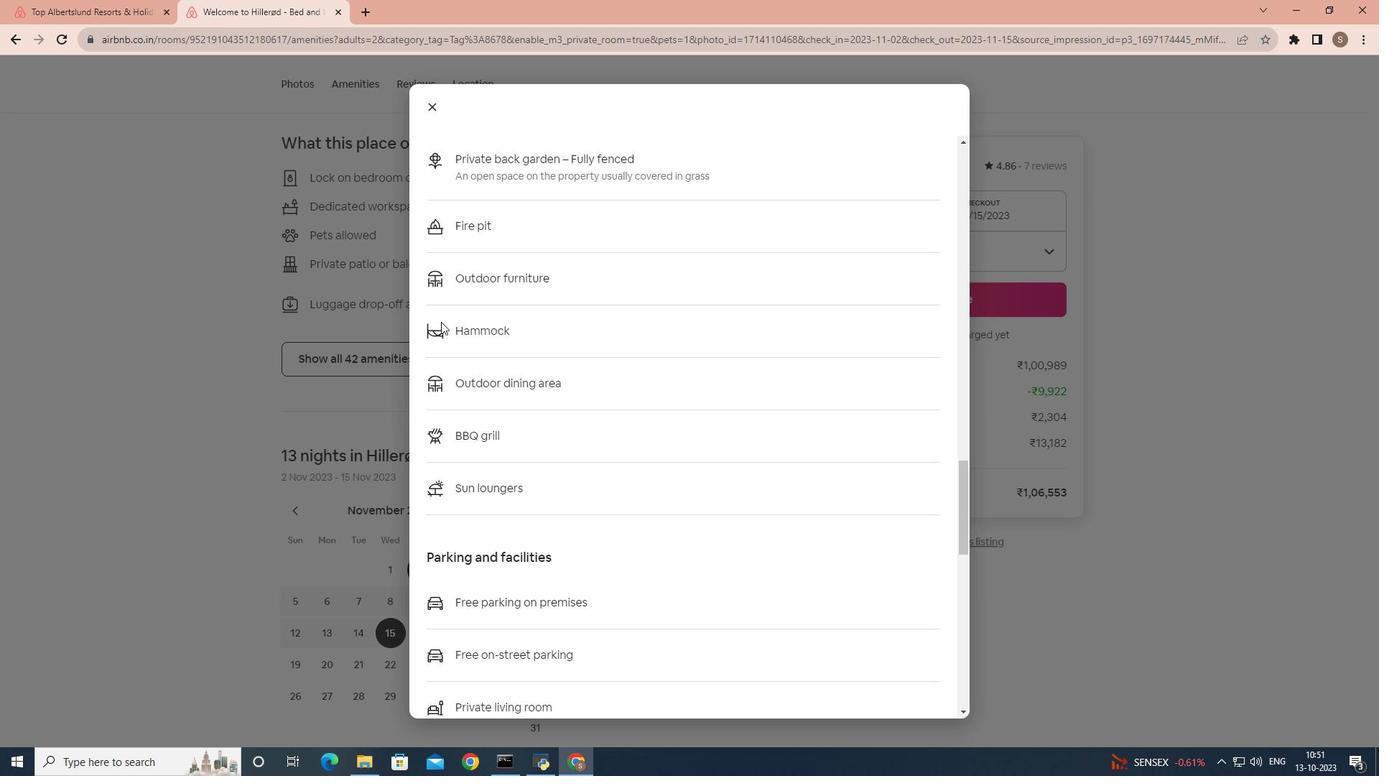 
Action: Mouse scrolled (439, 319) with delta (0, 0)
Screenshot: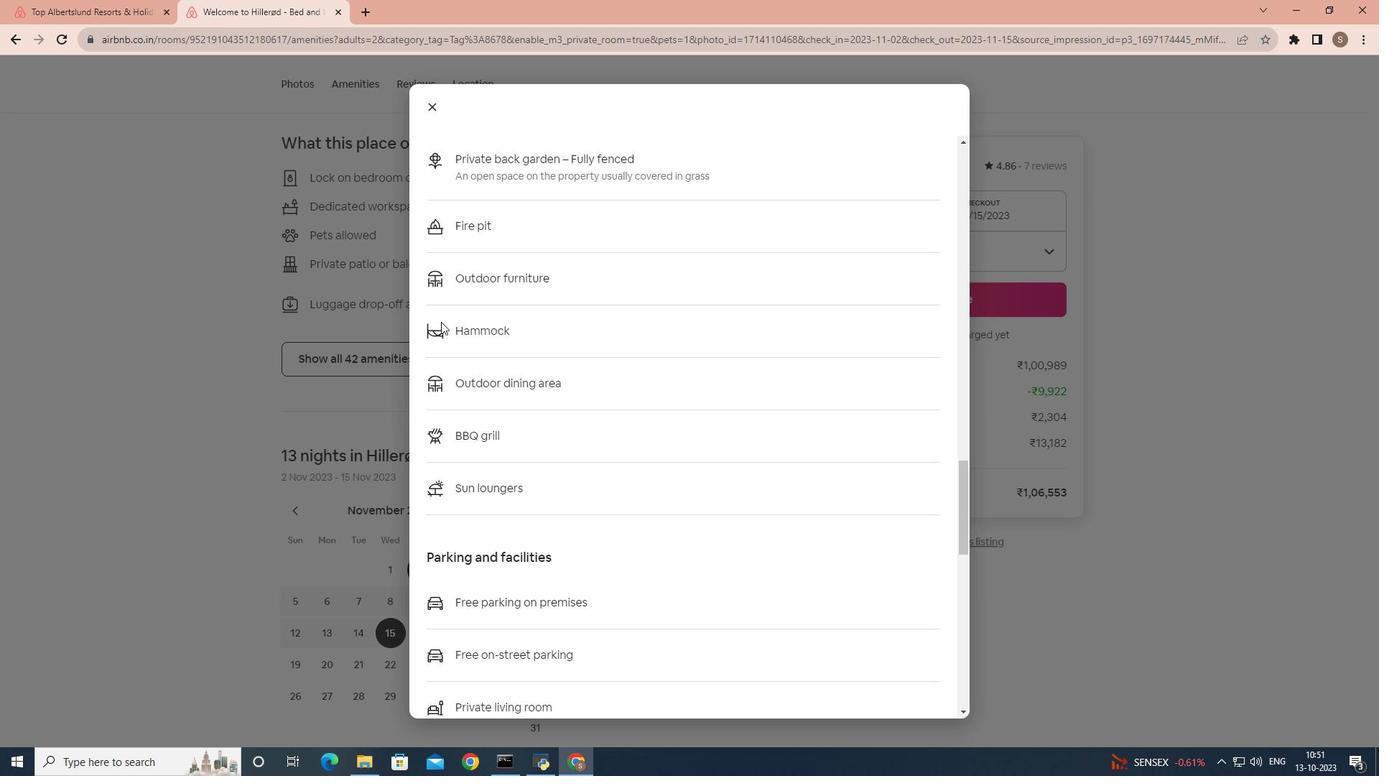 
Action: Mouse scrolled (439, 319) with delta (0, 0)
Screenshot: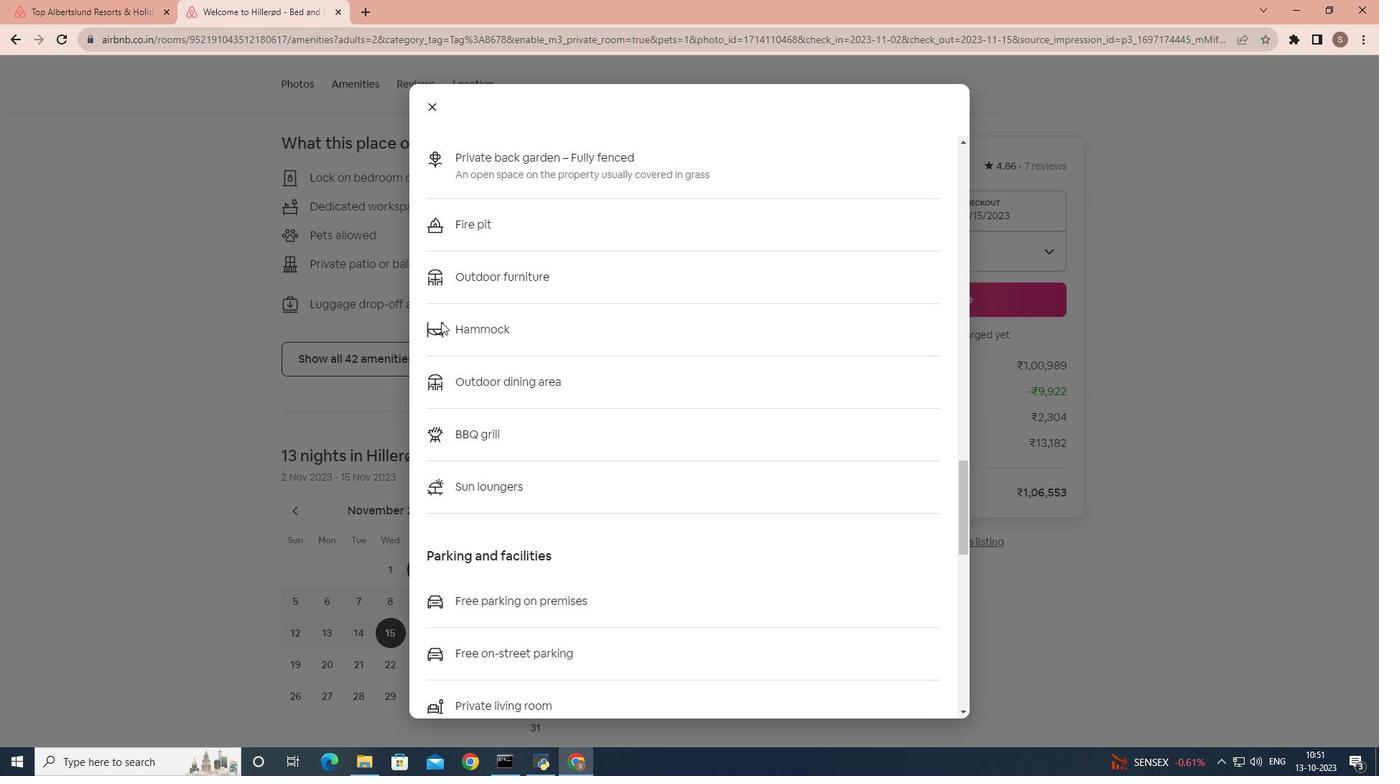 
Action: Mouse scrolled (439, 319) with delta (0, 0)
Screenshot: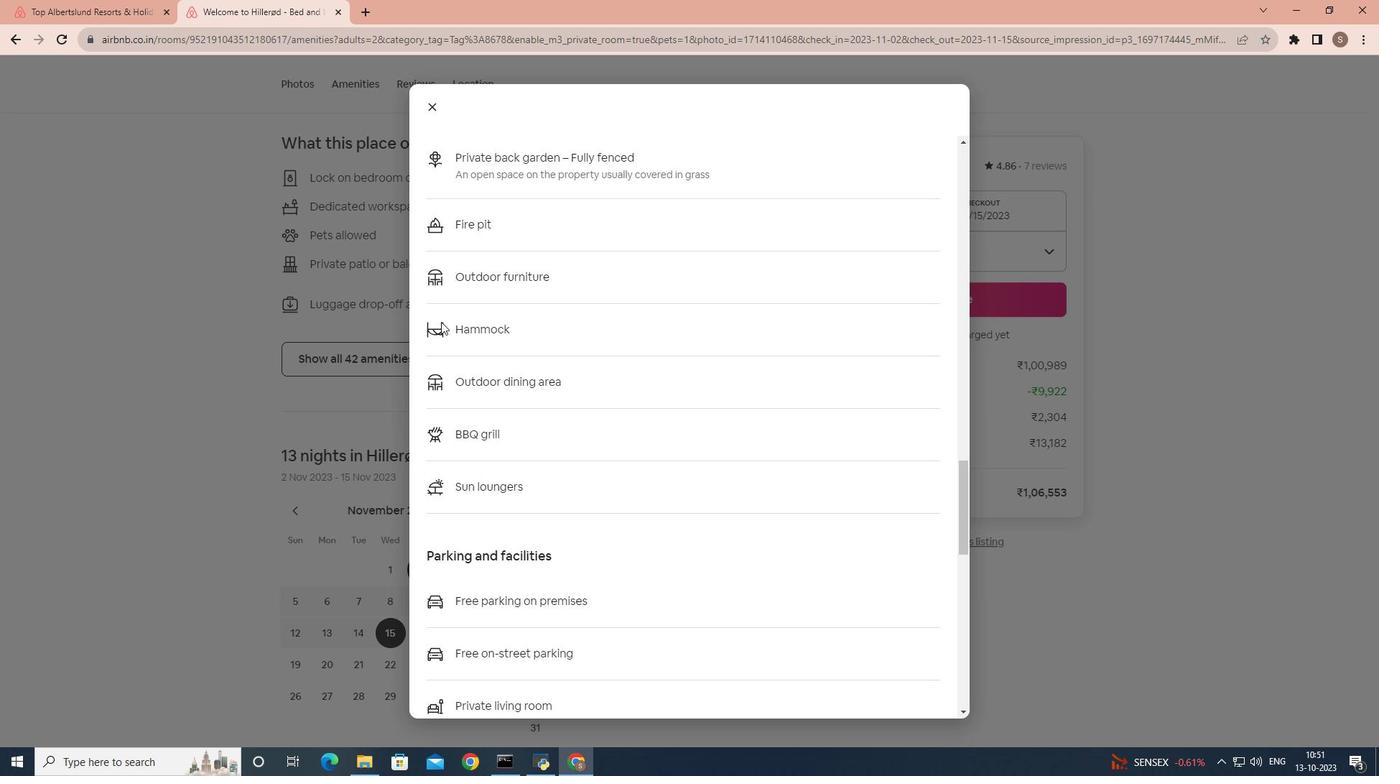 
Action: Mouse scrolled (439, 319) with delta (0, 0)
Screenshot: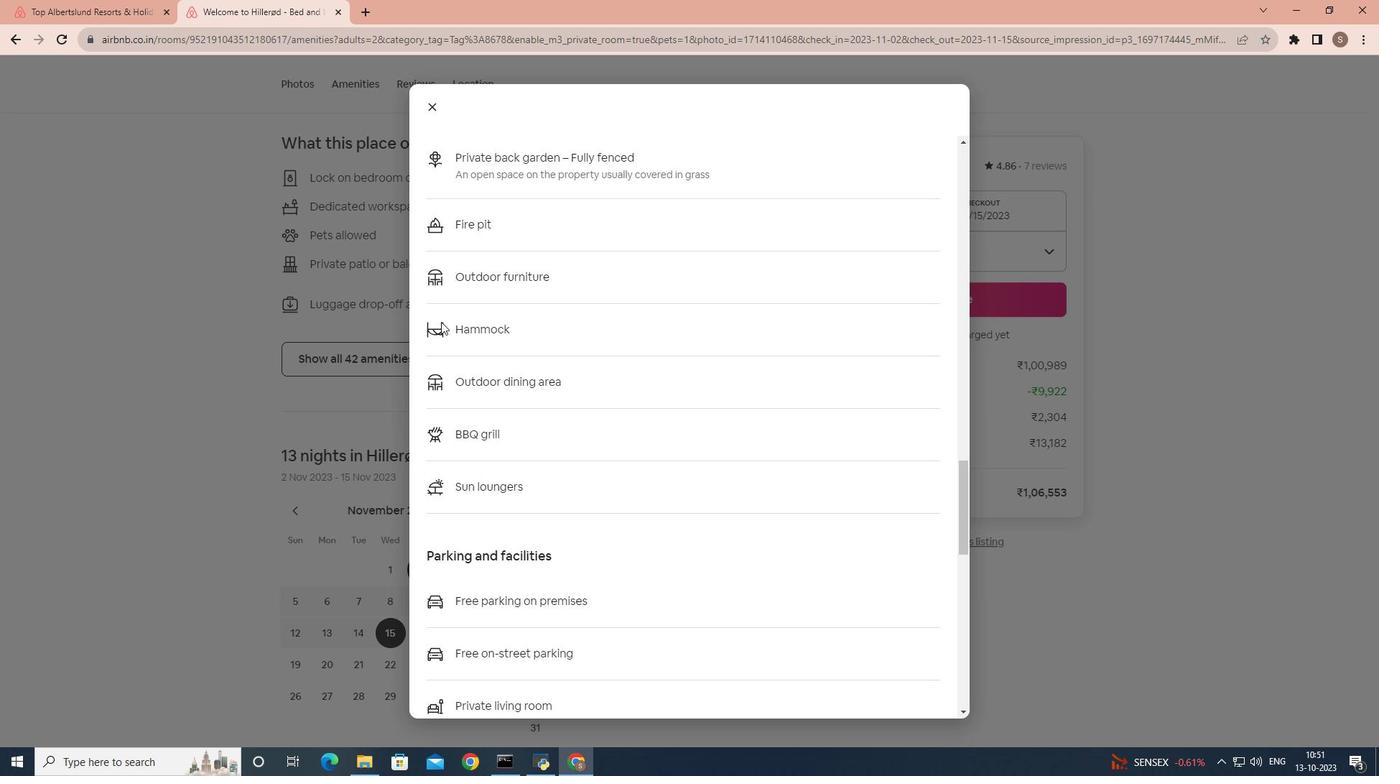 
Action: Mouse scrolled (439, 319) with delta (0, 0)
Screenshot: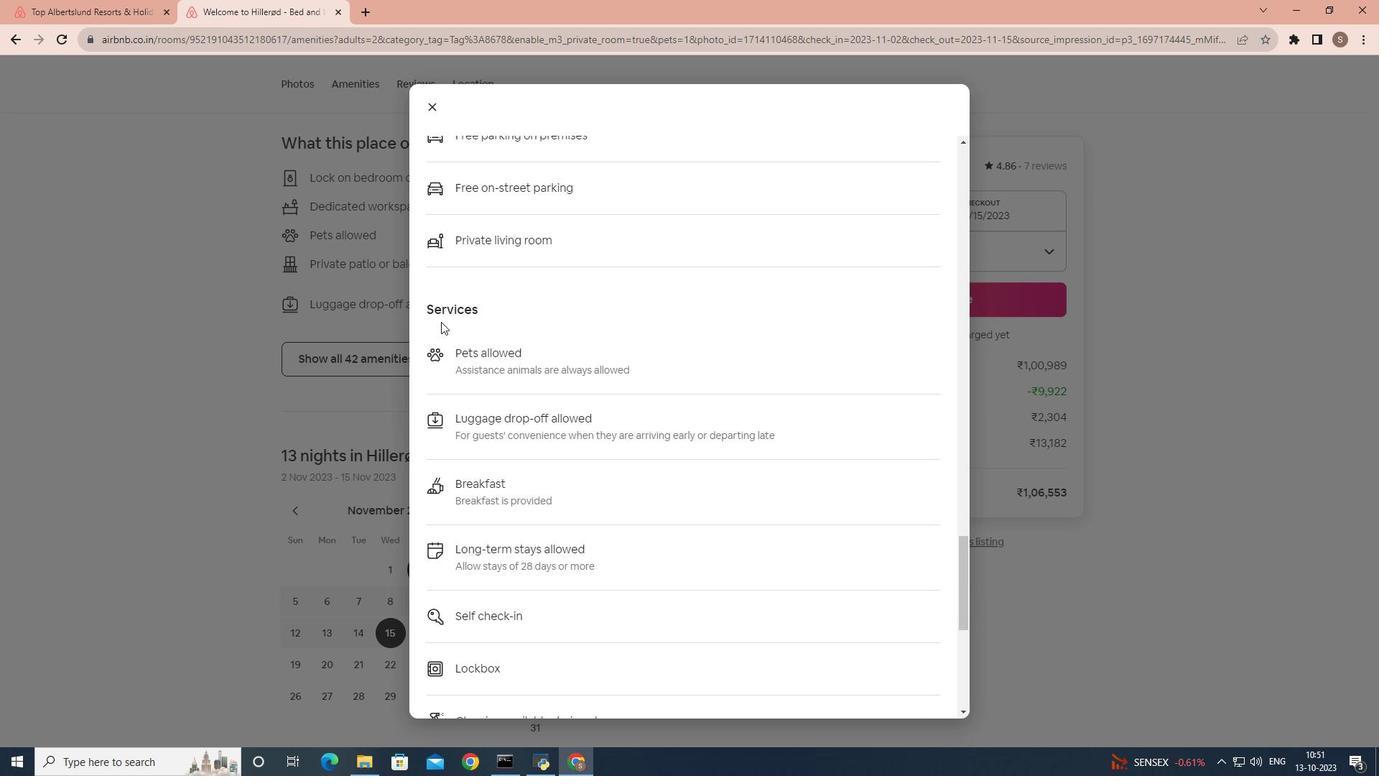 
Action: Mouse scrolled (439, 319) with delta (0, 0)
Screenshot: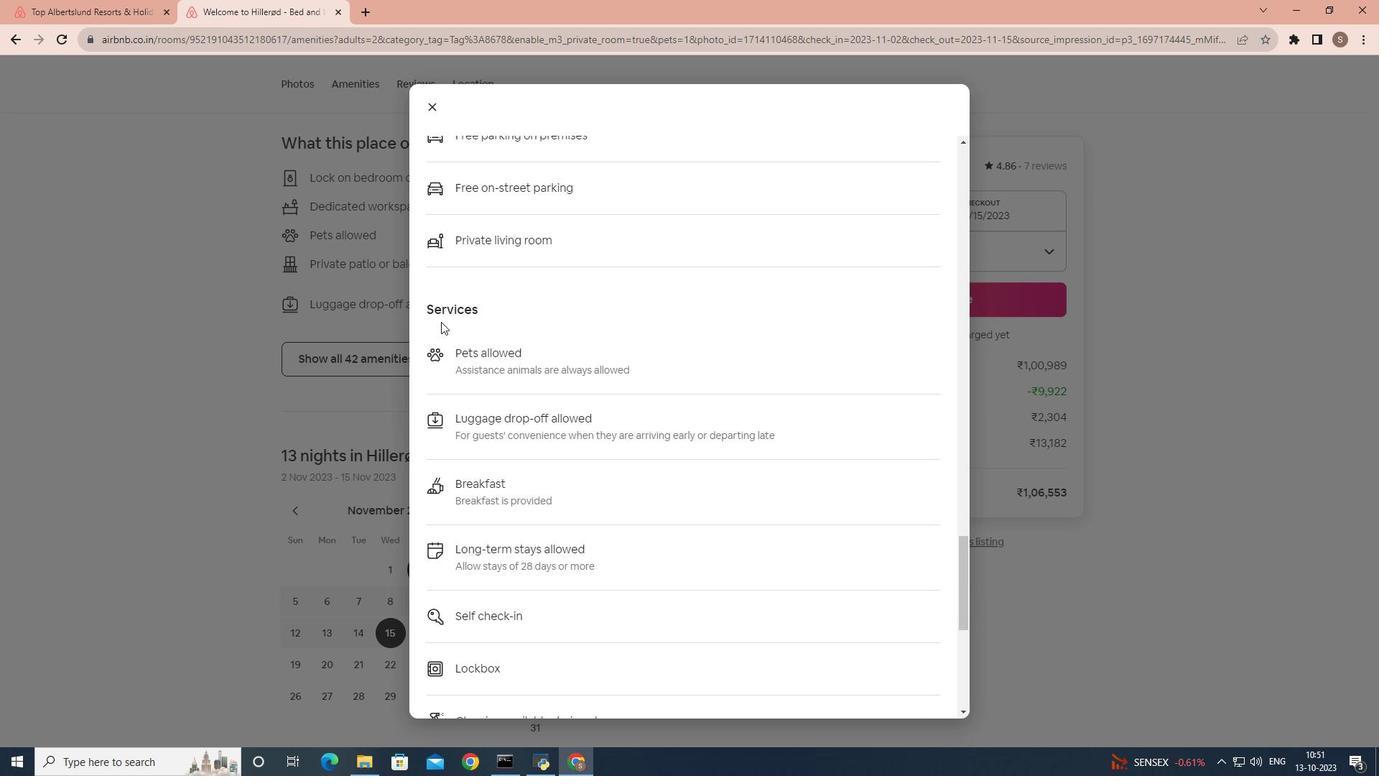 
Action: Mouse scrolled (439, 319) with delta (0, 0)
Screenshot: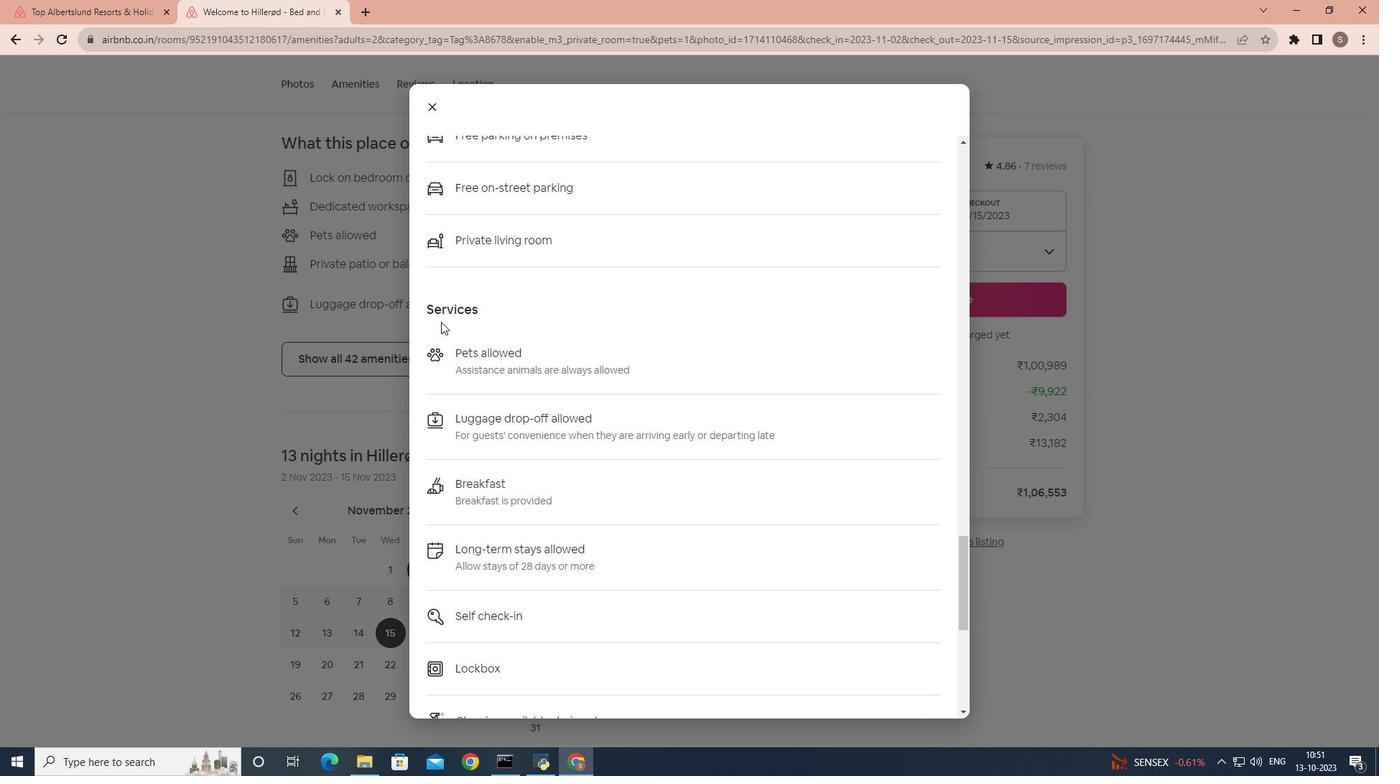 
Action: Mouse scrolled (439, 319) with delta (0, 0)
Screenshot: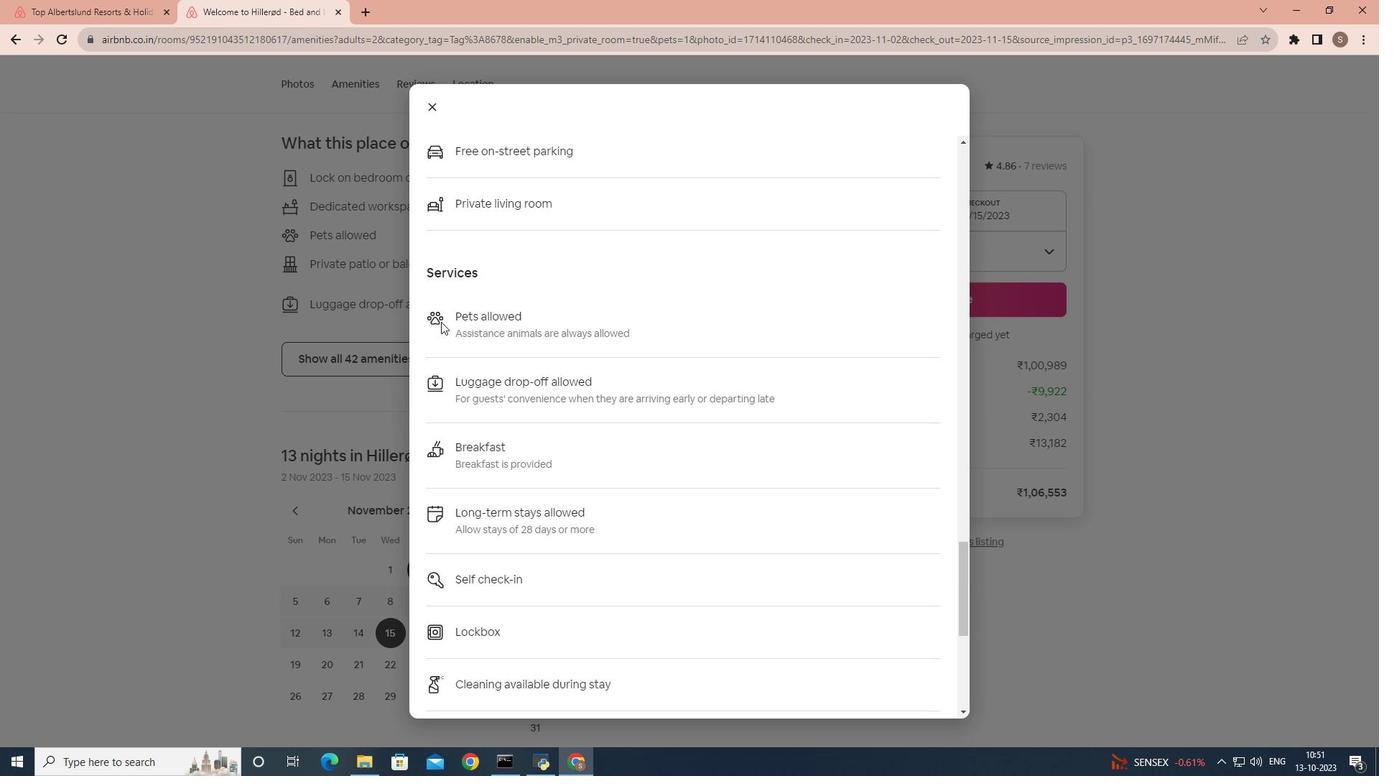 
Action: Mouse scrolled (439, 319) with delta (0, 0)
Screenshot: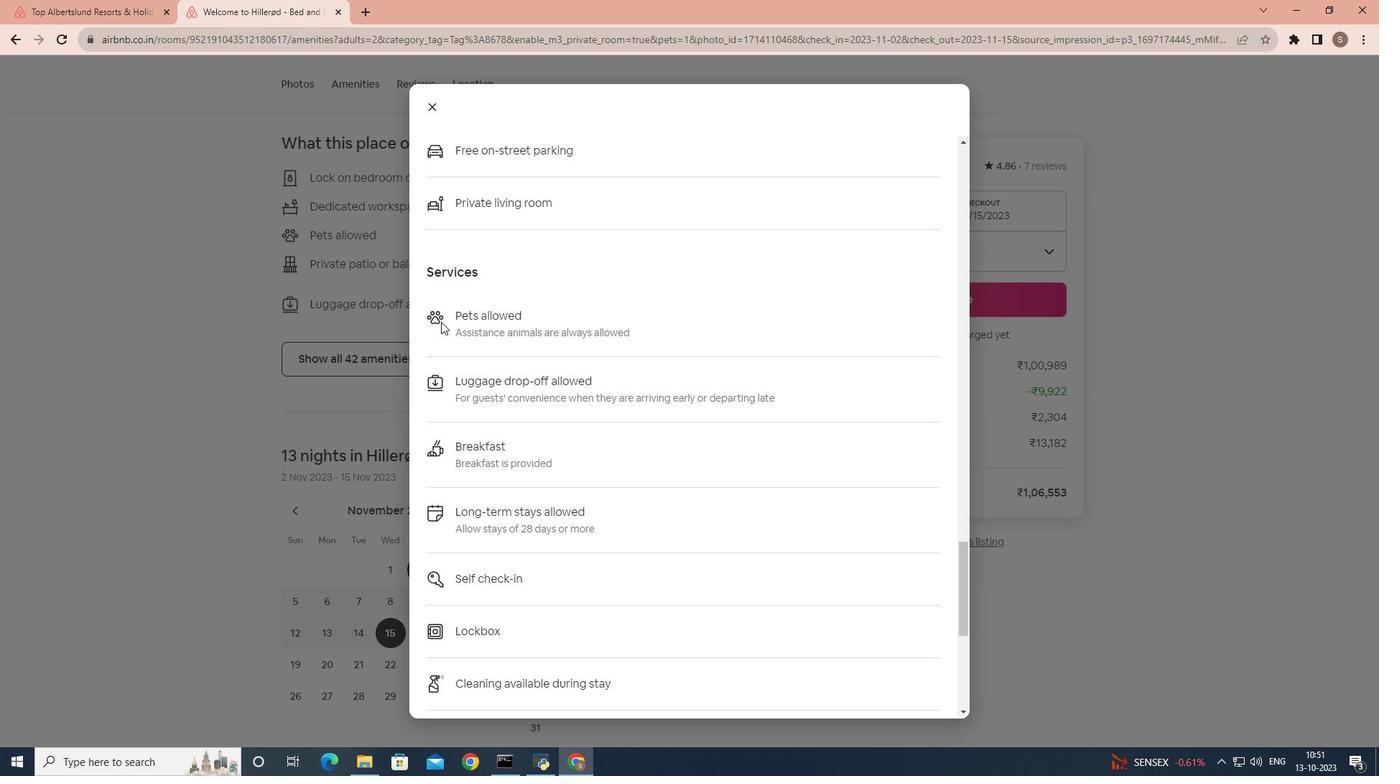 
Action: Mouse scrolled (439, 319) with delta (0, 0)
Screenshot: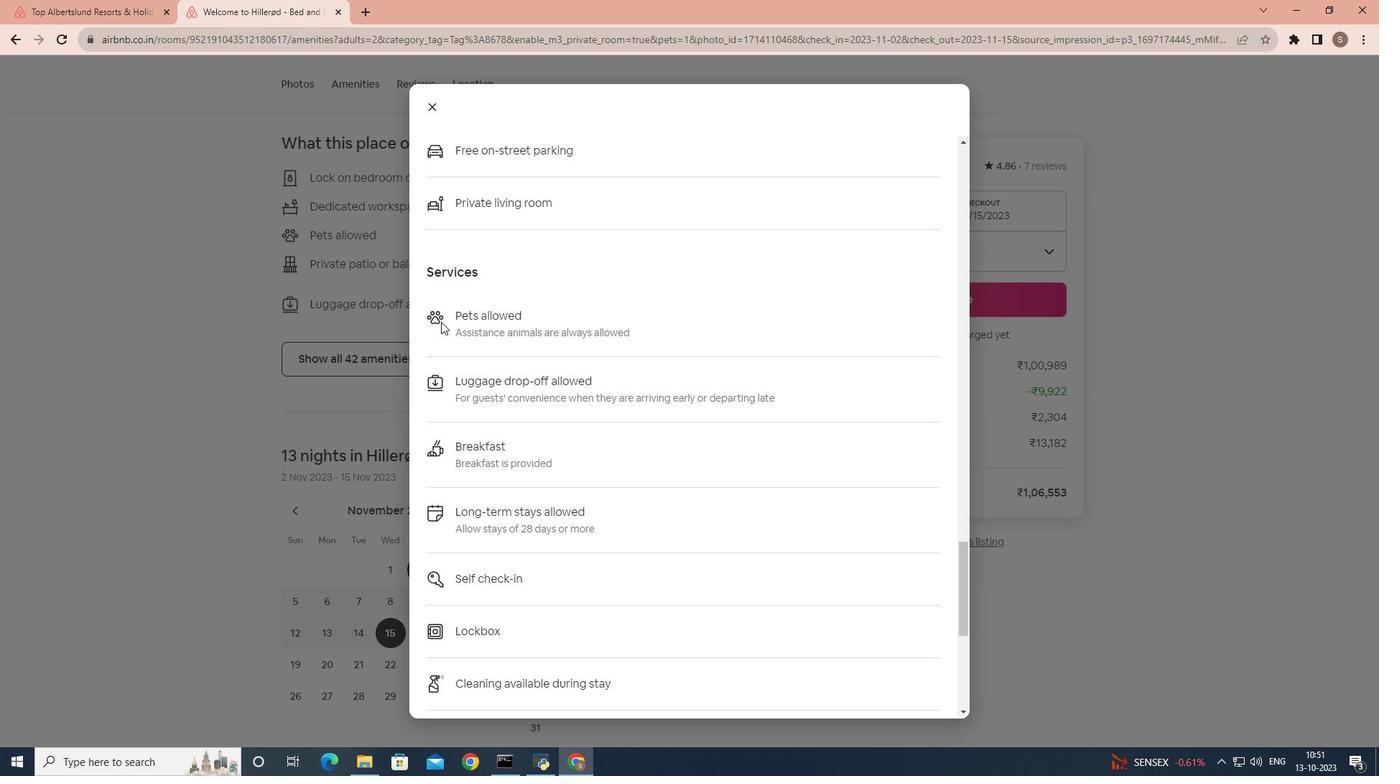
Action: Mouse scrolled (439, 319) with delta (0, 0)
Screenshot: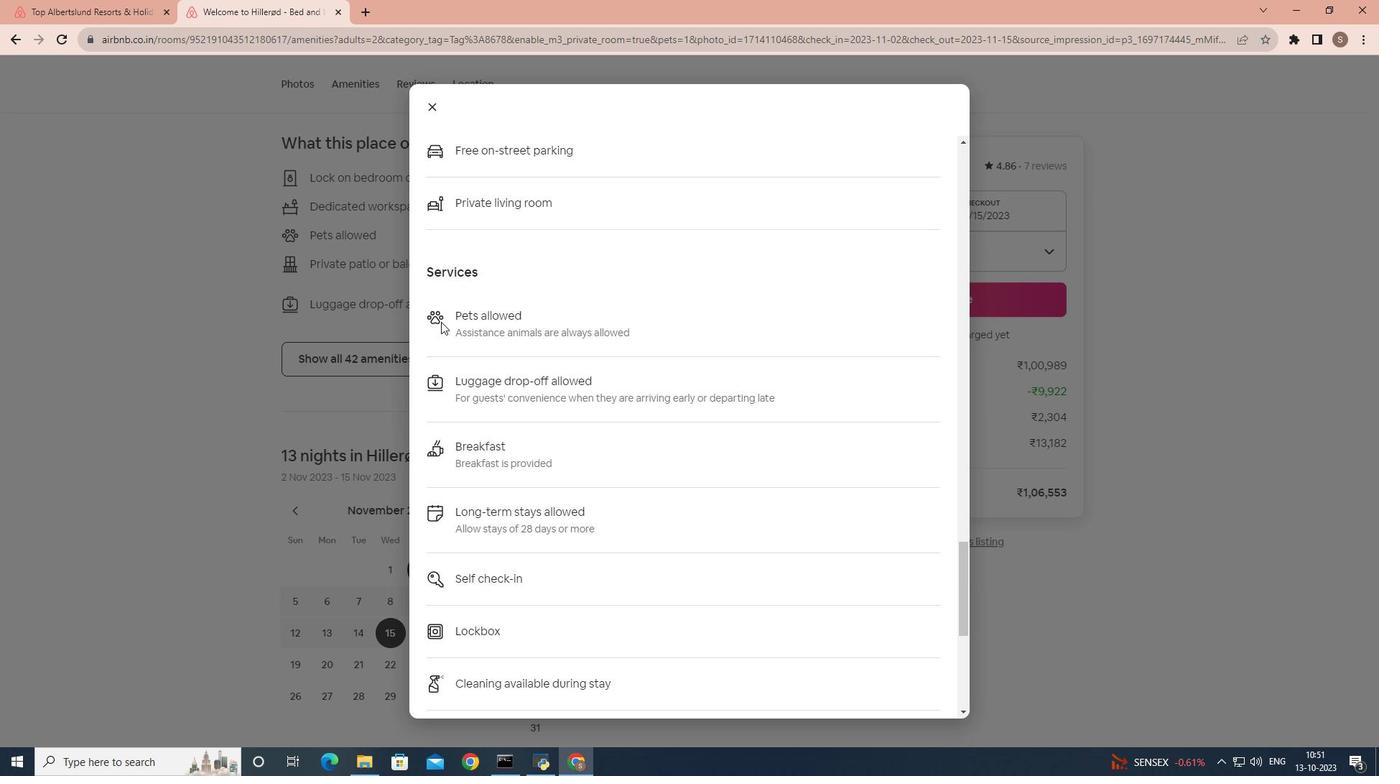 
Action: Mouse scrolled (439, 319) with delta (0, 0)
Screenshot: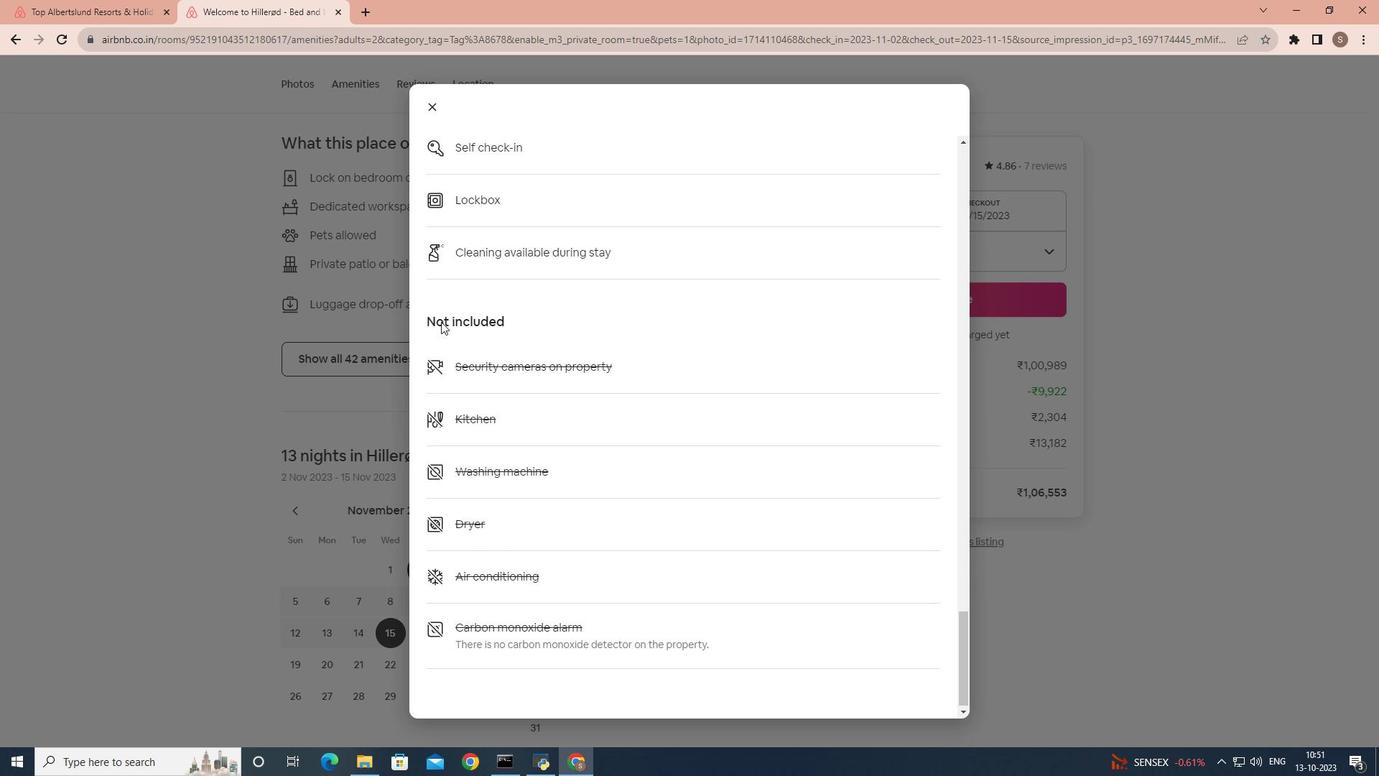
Action: Mouse scrolled (439, 319) with delta (0, 0)
Screenshot: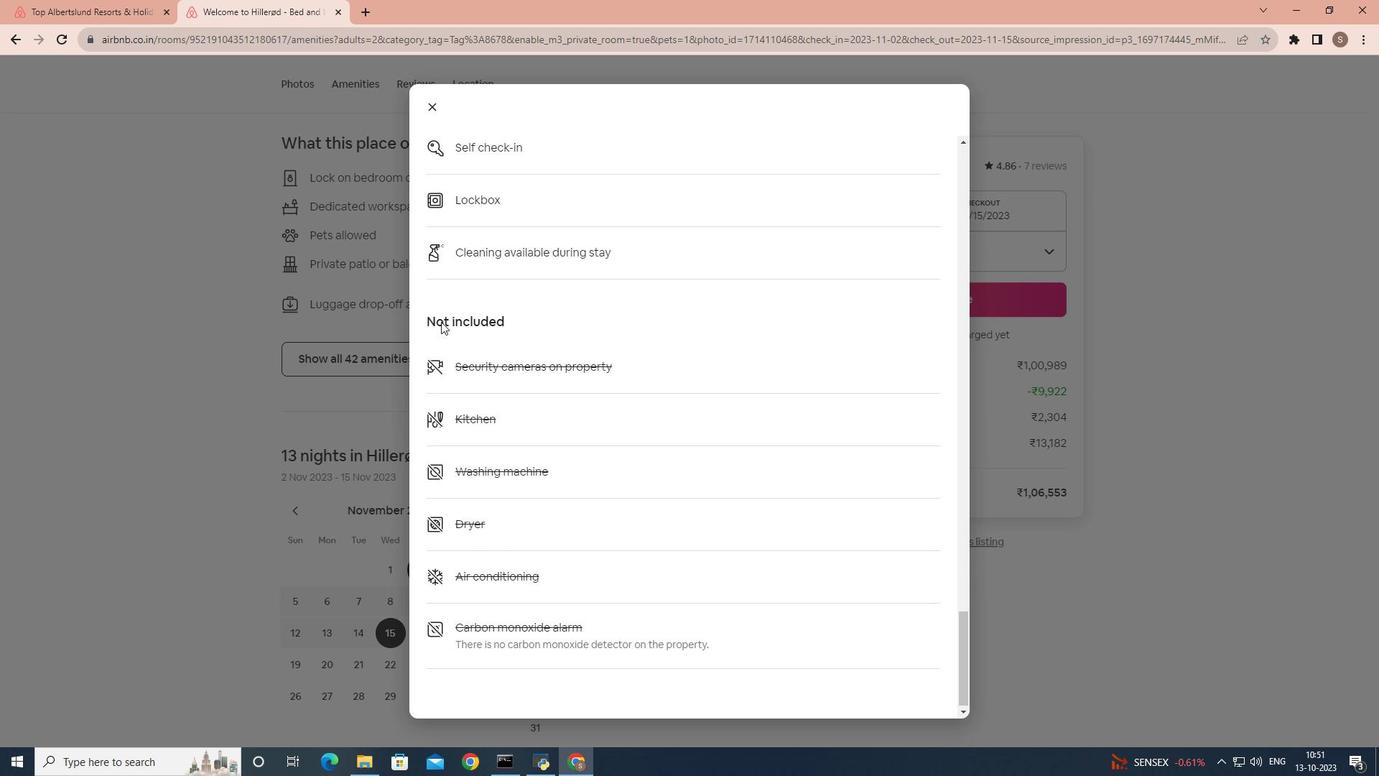 
Action: Mouse scrolled (439, 319) with delta (0, 0)
Screenshot: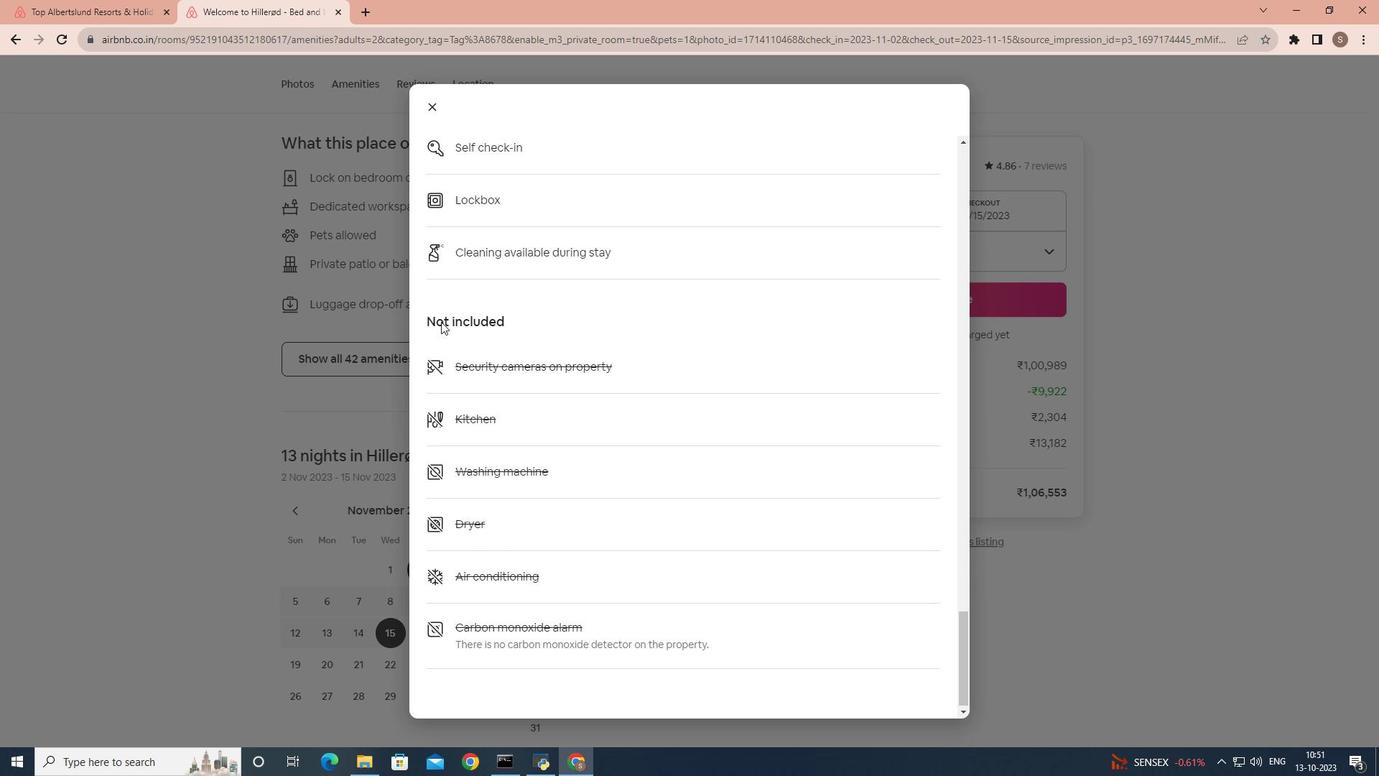 
Action: Mouse scrolled (439, 319) with delta (0, 0)
Screenshot: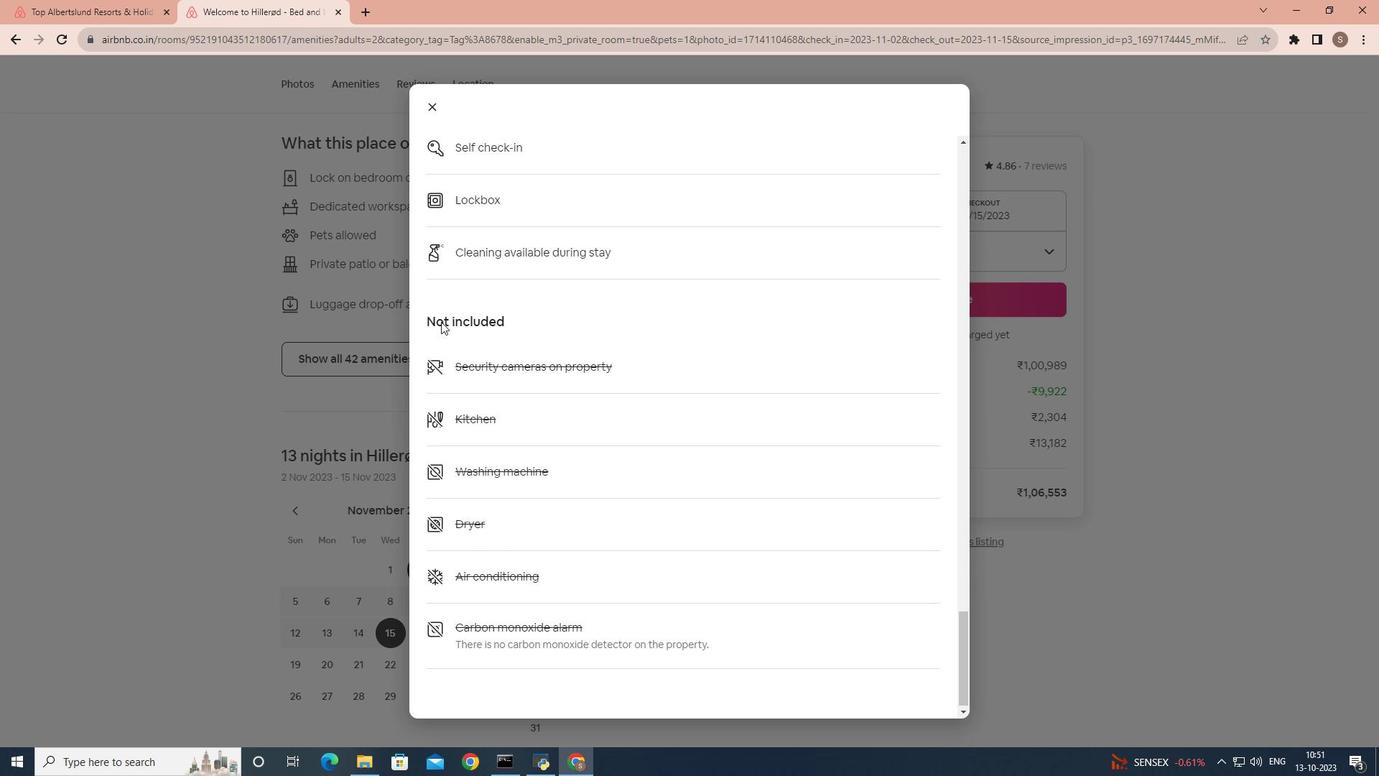
Action: Mouse scrolled (439, 319) with delta (0, 0)
Screenshot: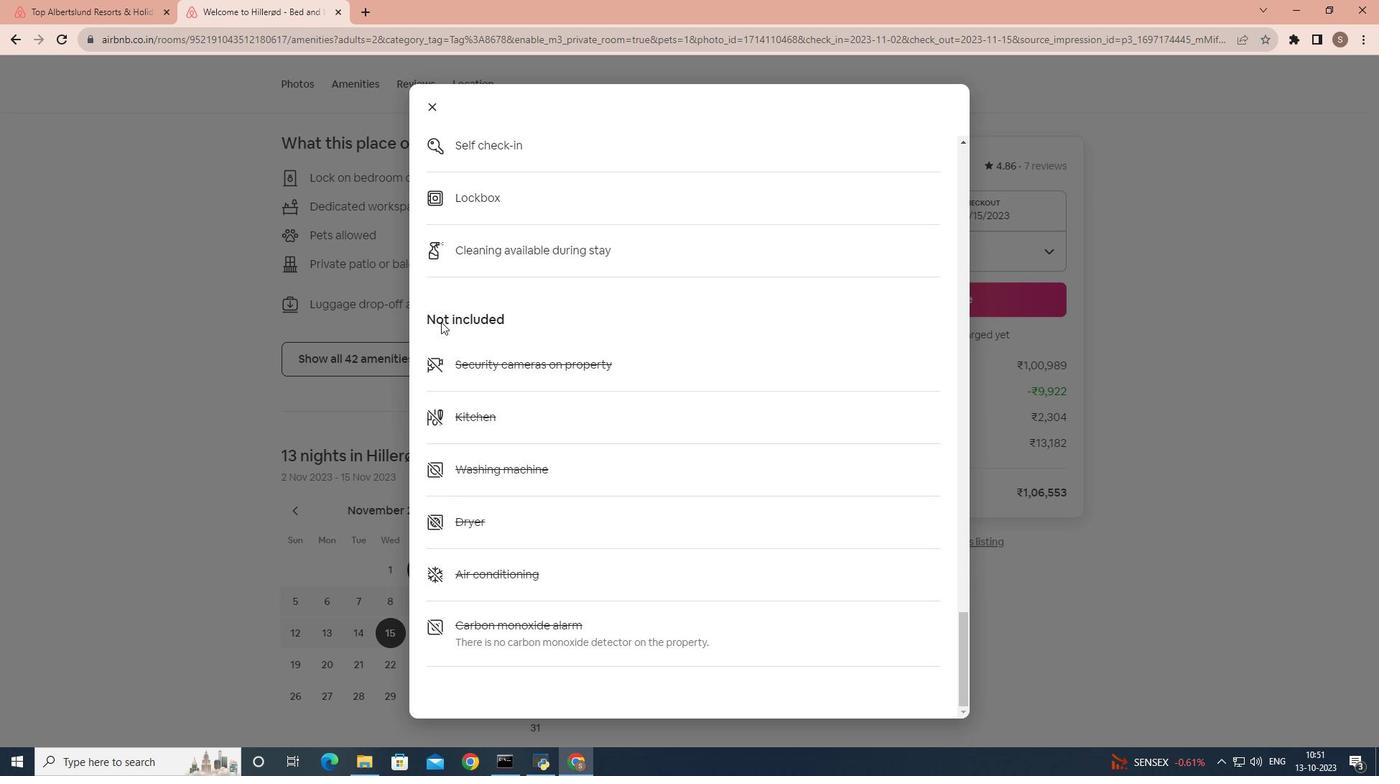 
Action: Mouse scrolled (439, 319) with delta (0, 0)
Screenshot: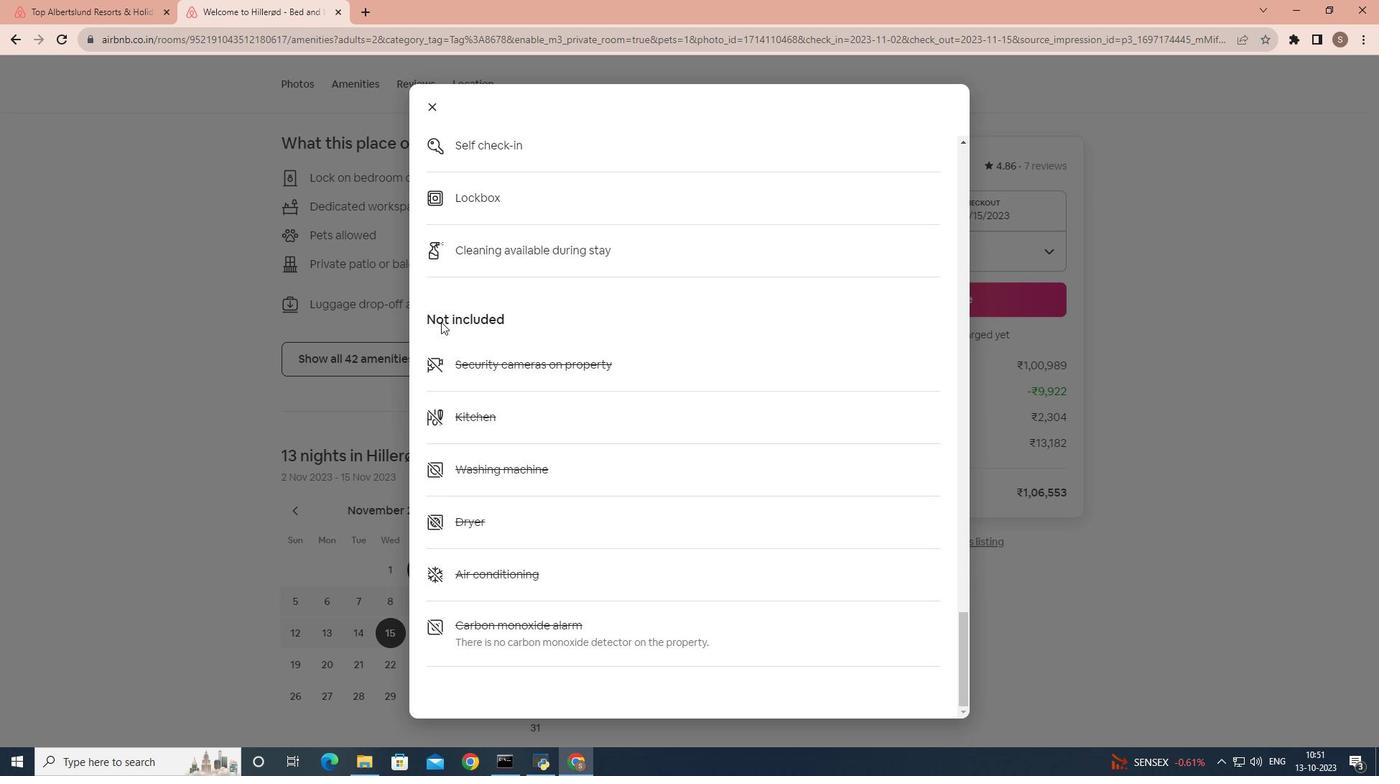
Action: Mouse scrolled (439, 319) with delta (0, 0)
Screenshot: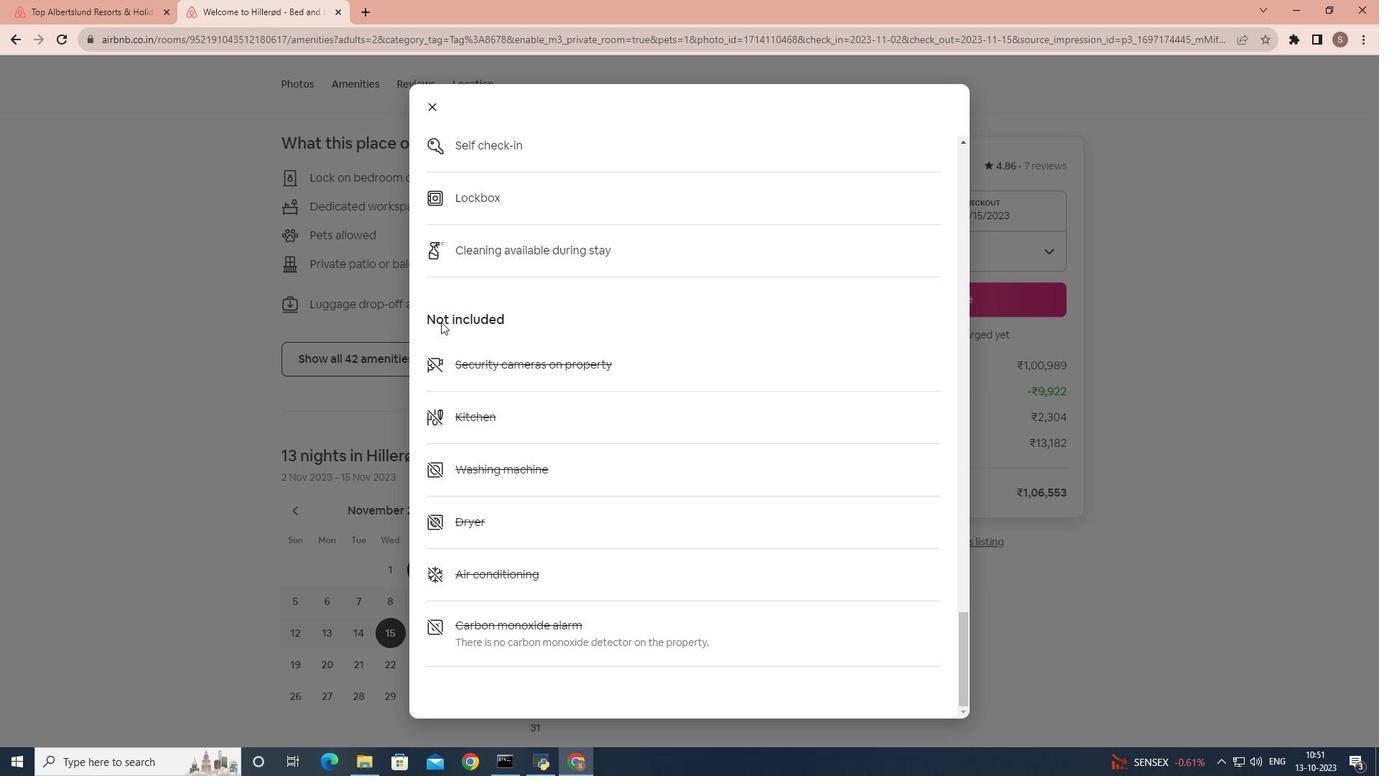 
Action: Mouse moved to (436, 107)
Screenshot: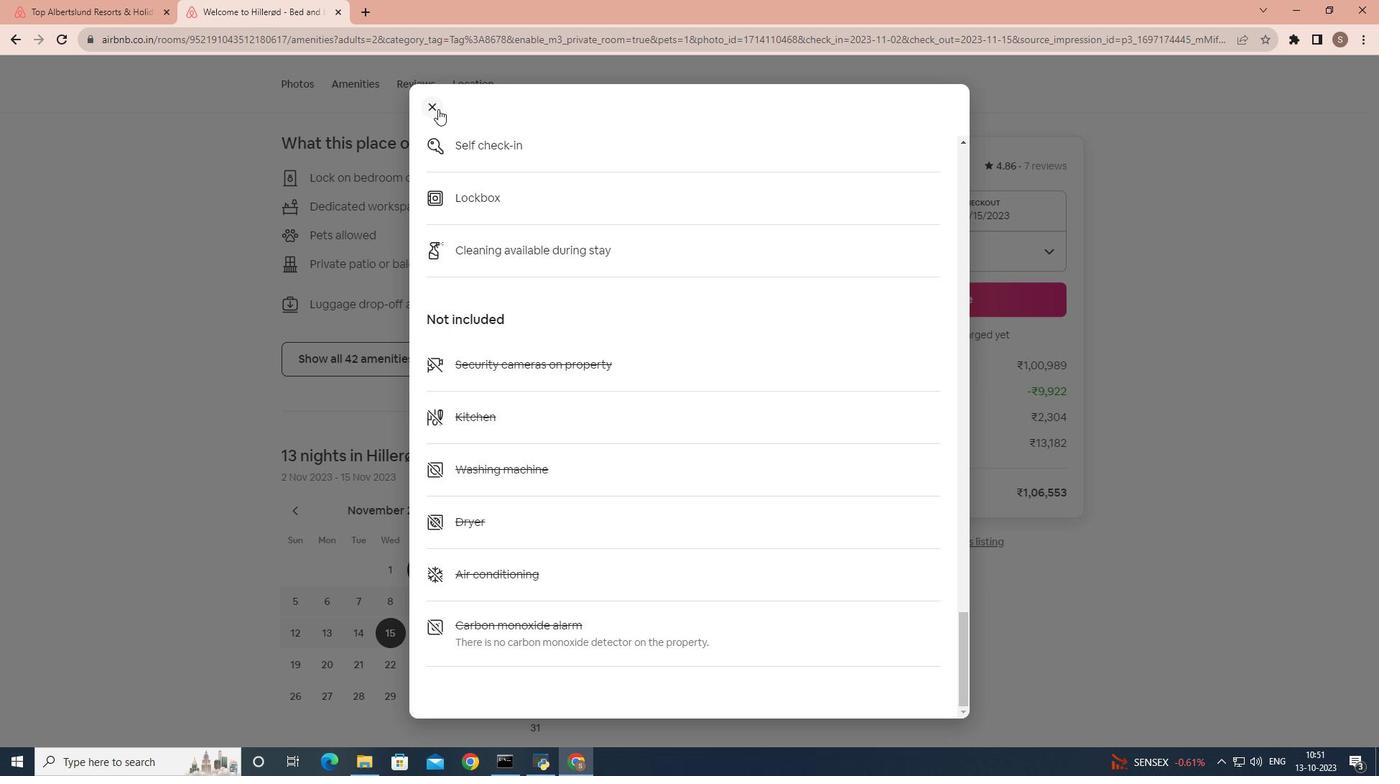 
Action: Mouse pressed left at (436, 107)
Screenshot: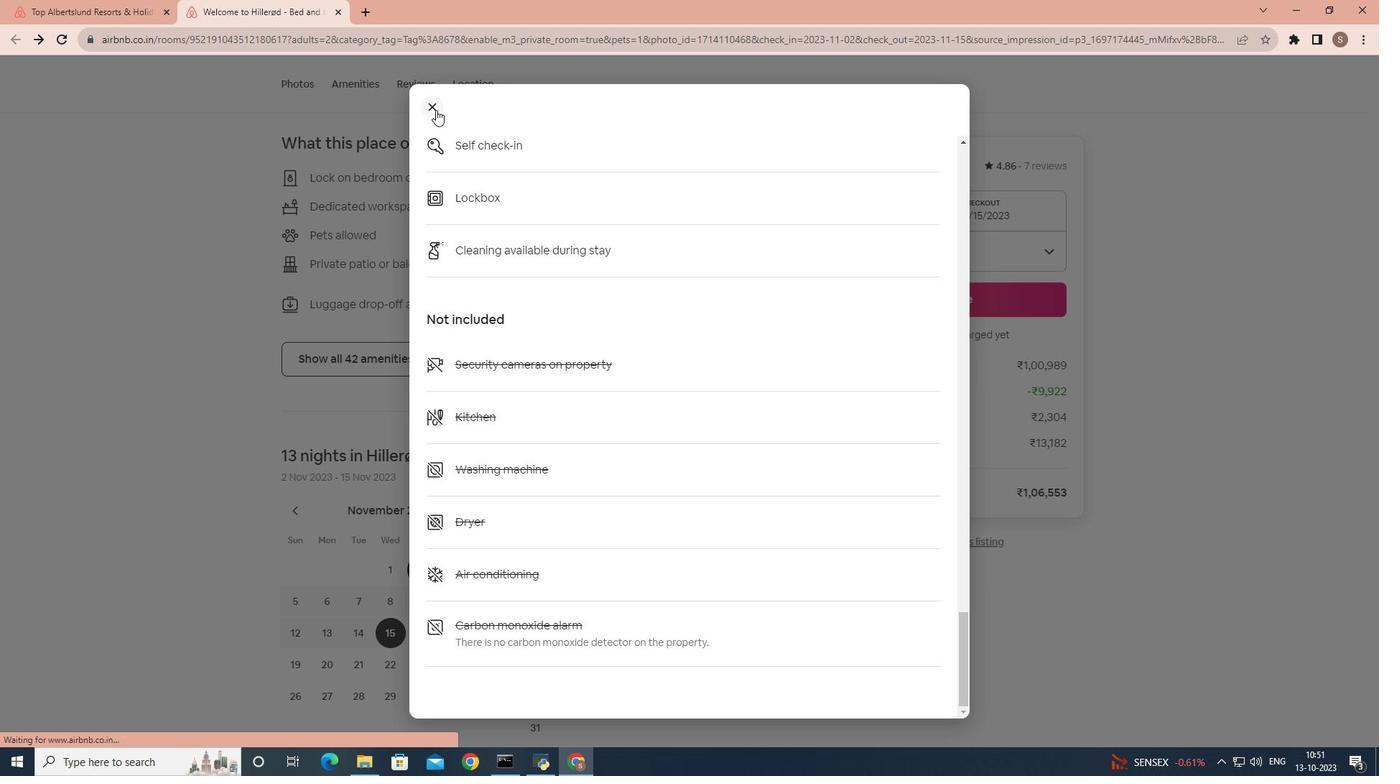 
Action: Mouse moved to (414, 324)
Screenshot: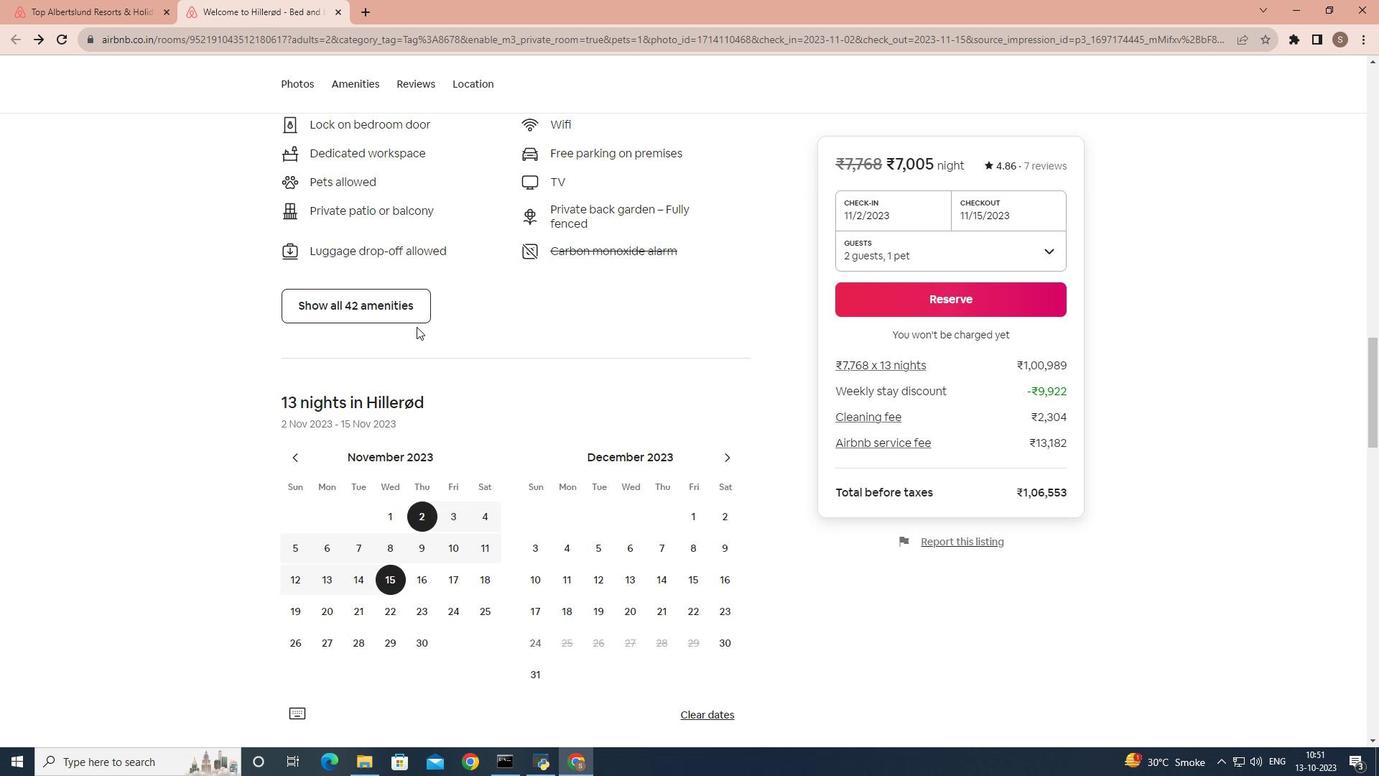 
Action: Mouse scrolled (414, 324) with delta (0, 0)
Screenshot: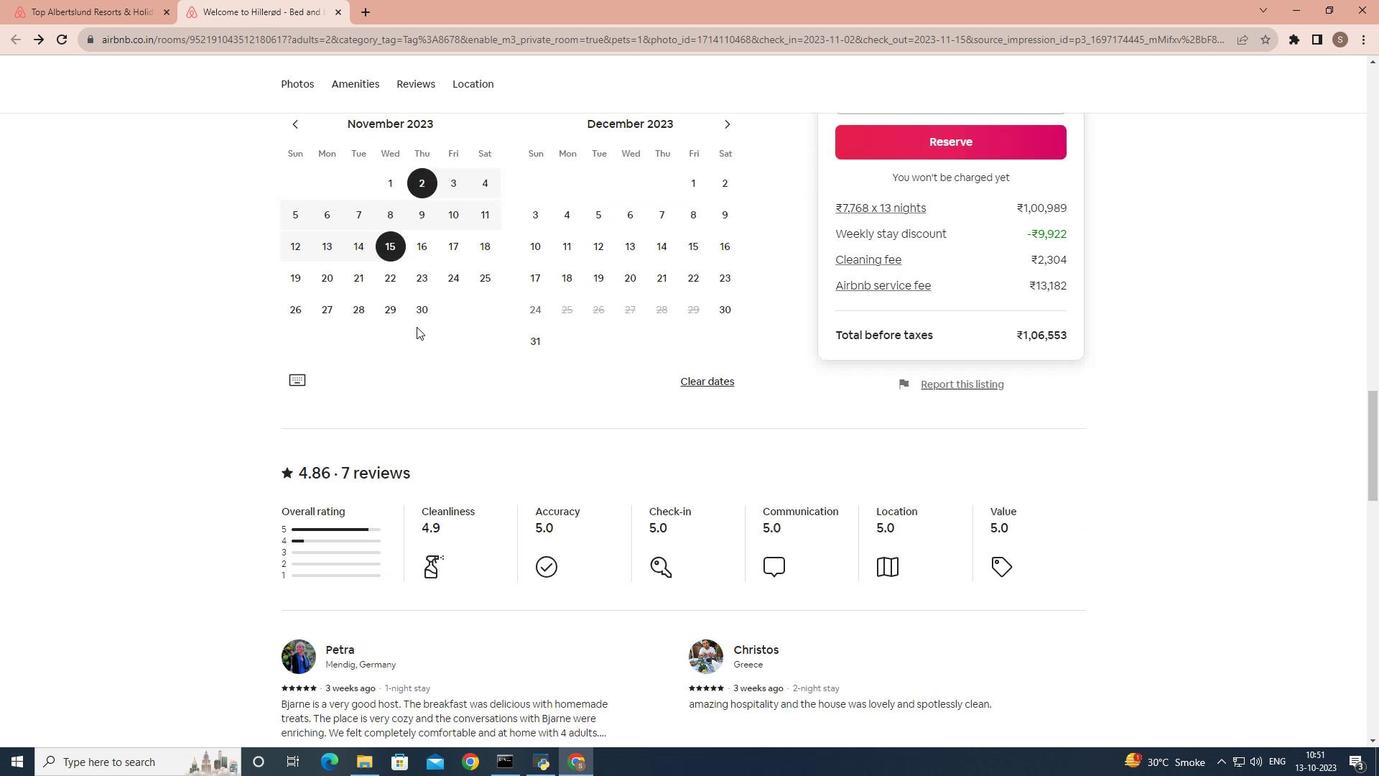 
Action: Mouse scrolled (414, 324) with delta (0, 0)
Screenshot: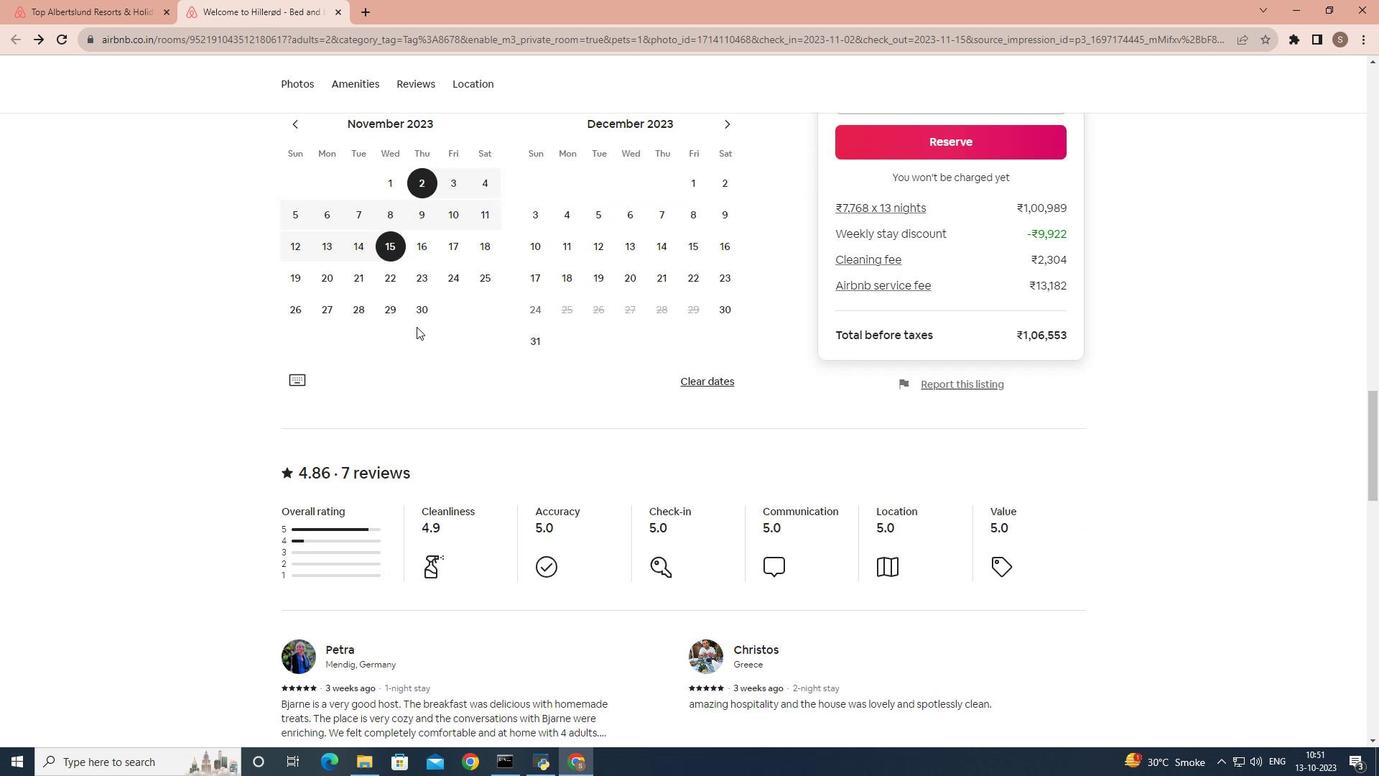 
Action: Mouse scrolled (414, 324) with delta (0, 0)
Screenshot: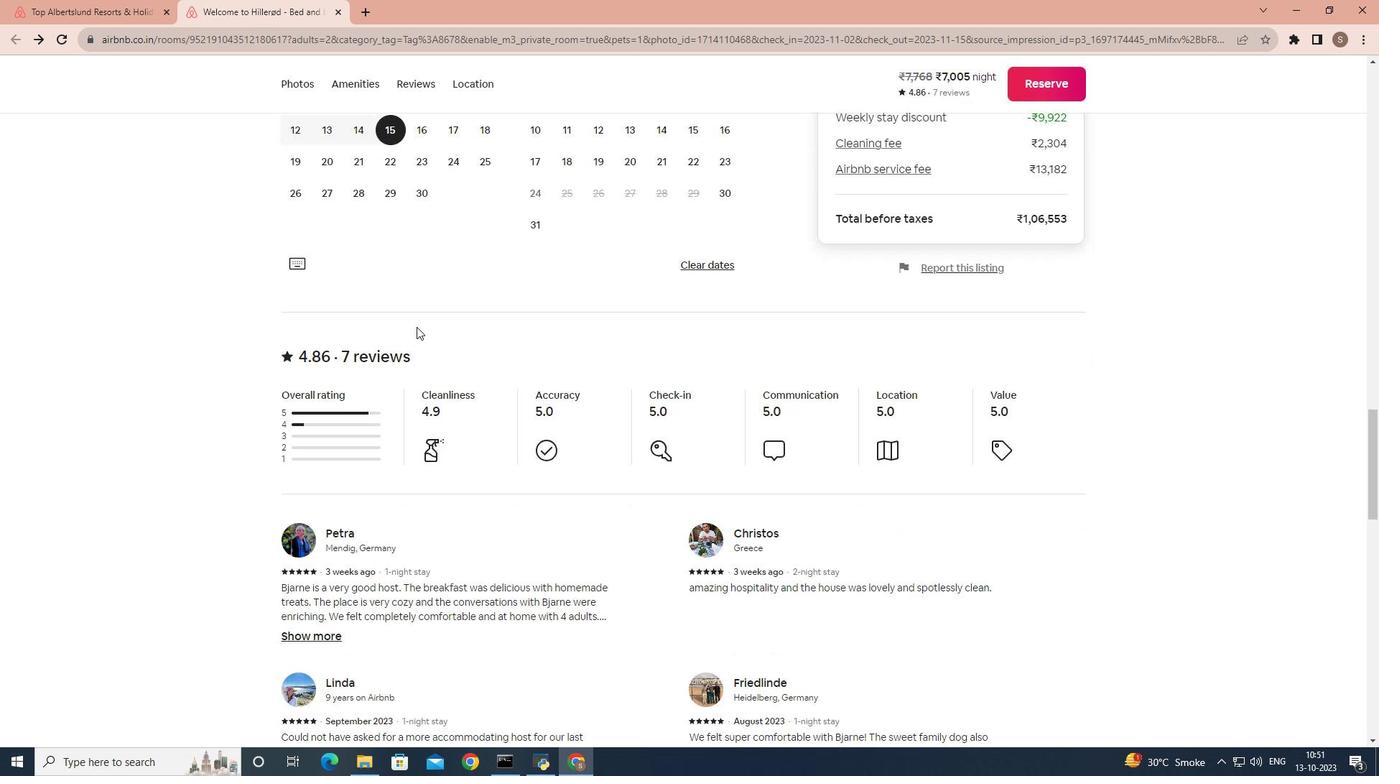 
Action: Mouse scrolled (414, 324) with delta (0, 0)
Screenshot: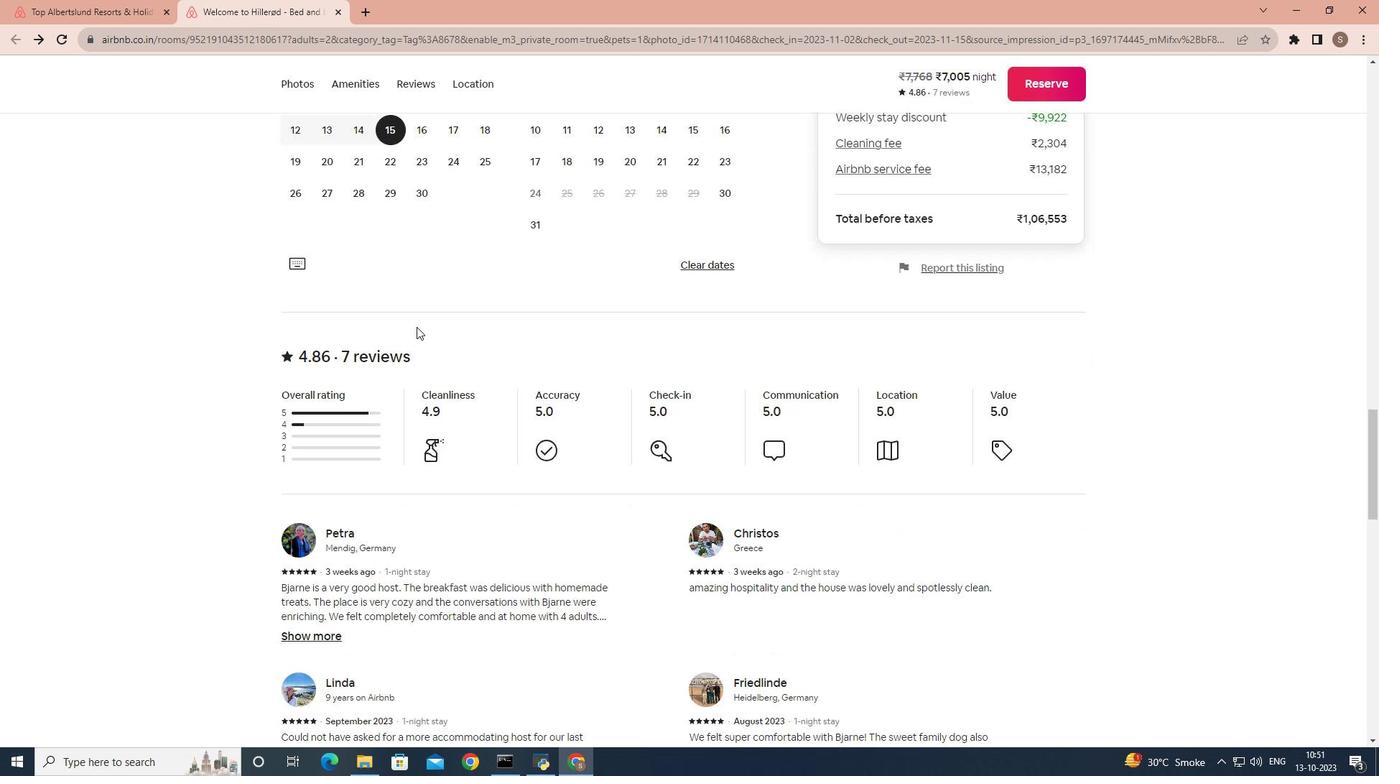 
Action: Mouse scrolled (414, 324) with delta (0, 0)
Screenshot: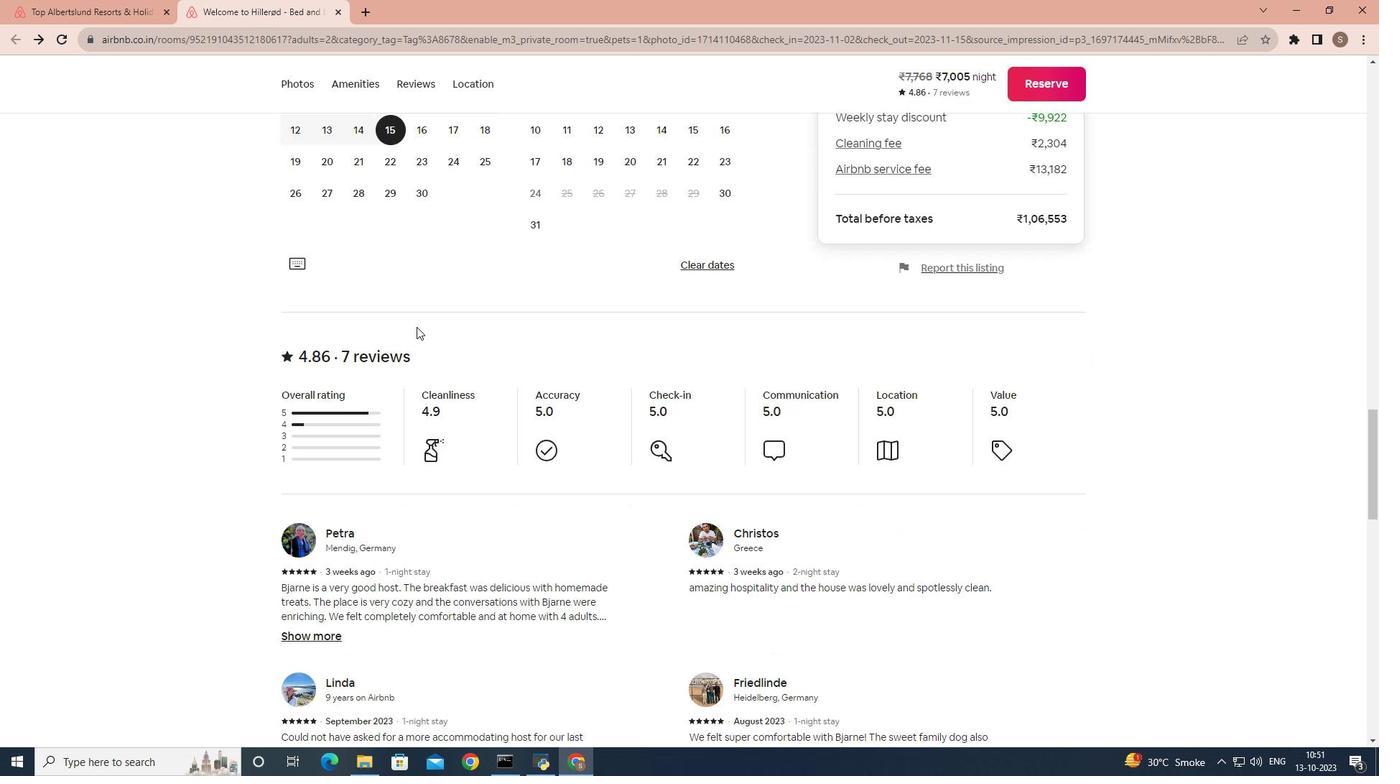 
Action: Mouse scrolled (414, 324) with delta (0, 0)
Screenshot: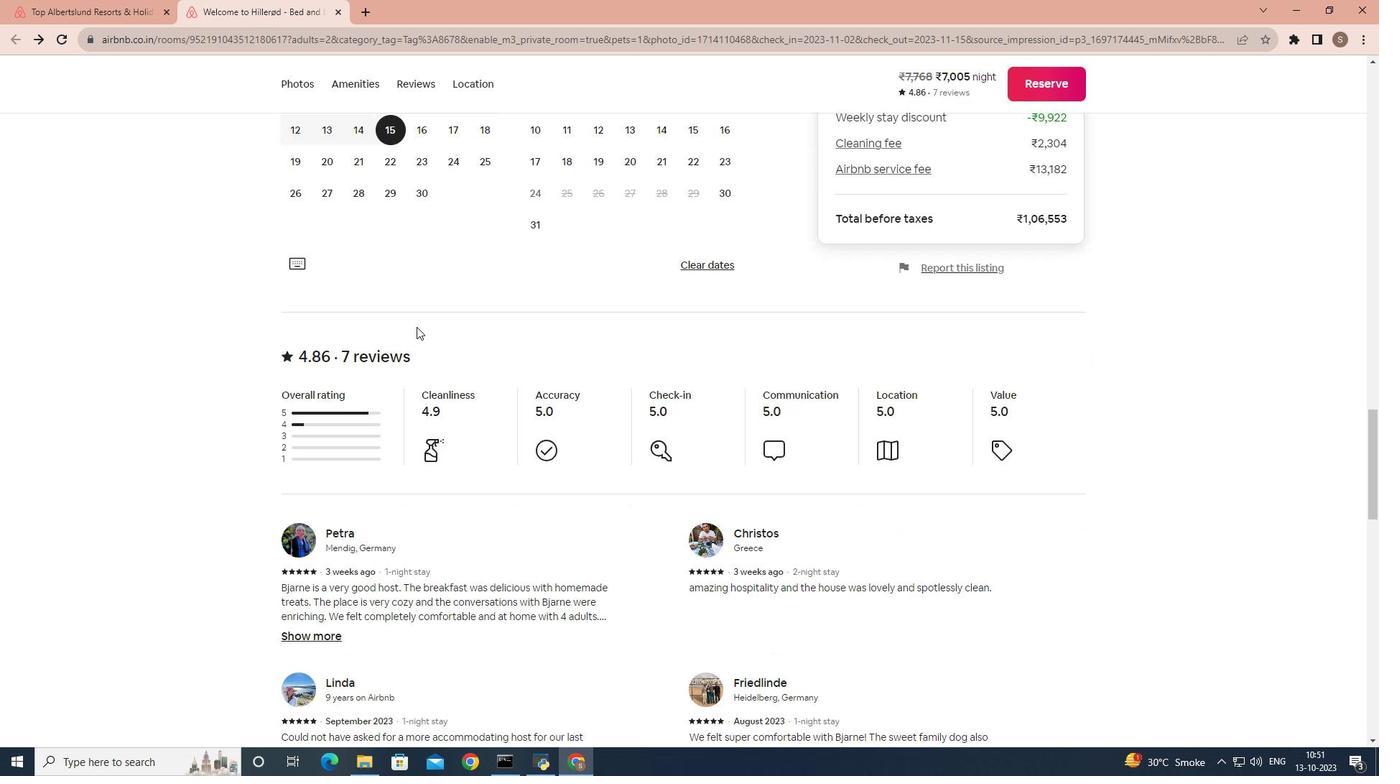 
Action: Mouse scrolled (414, 324) with delta (0, 0)
Screenshot: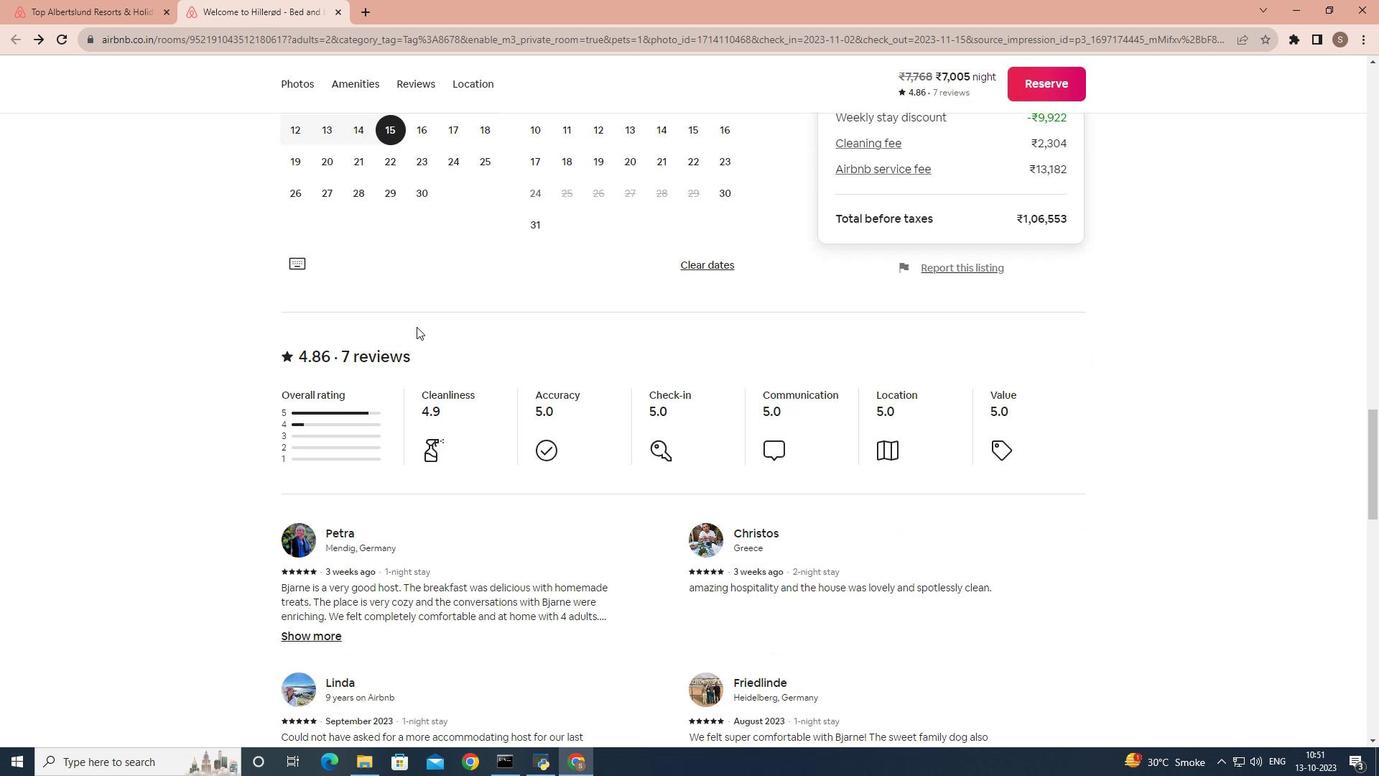 
Action: Mouse scrolled (414, 324) with delta (0, 0)
Screenshot: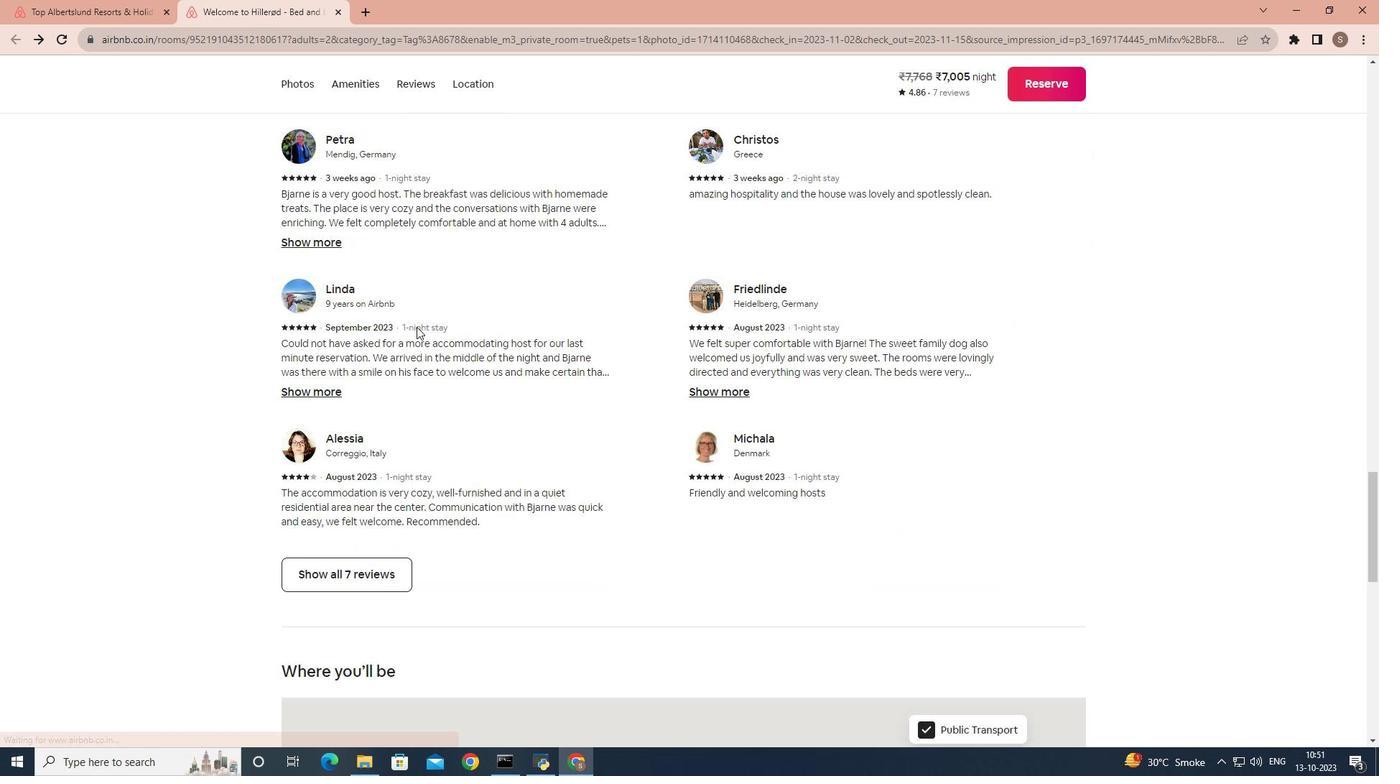 
Action: Mouse scrolled (414, 324) with delta (0, 0)
Screenshot: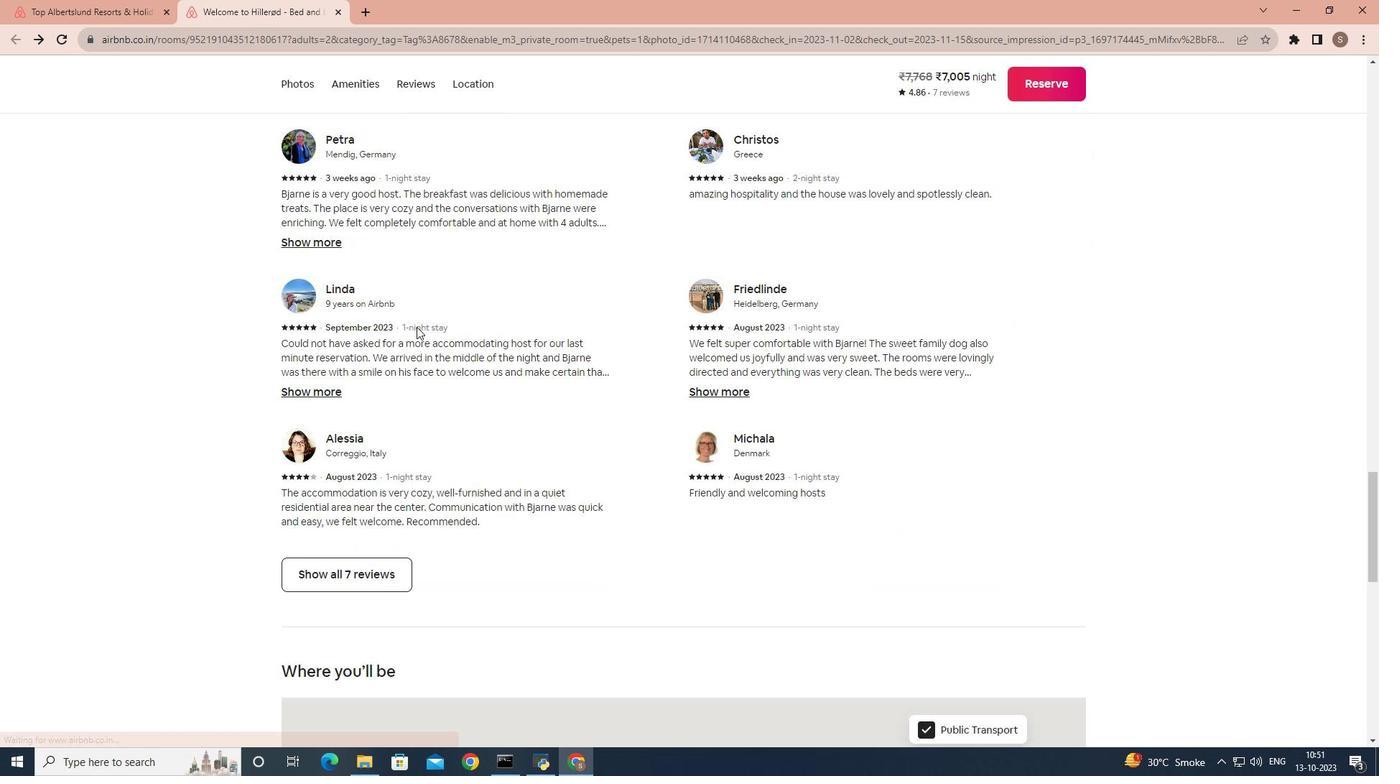 
Action: Mouse scrolled (414, 324) with delta (0, 0)
Screenshot: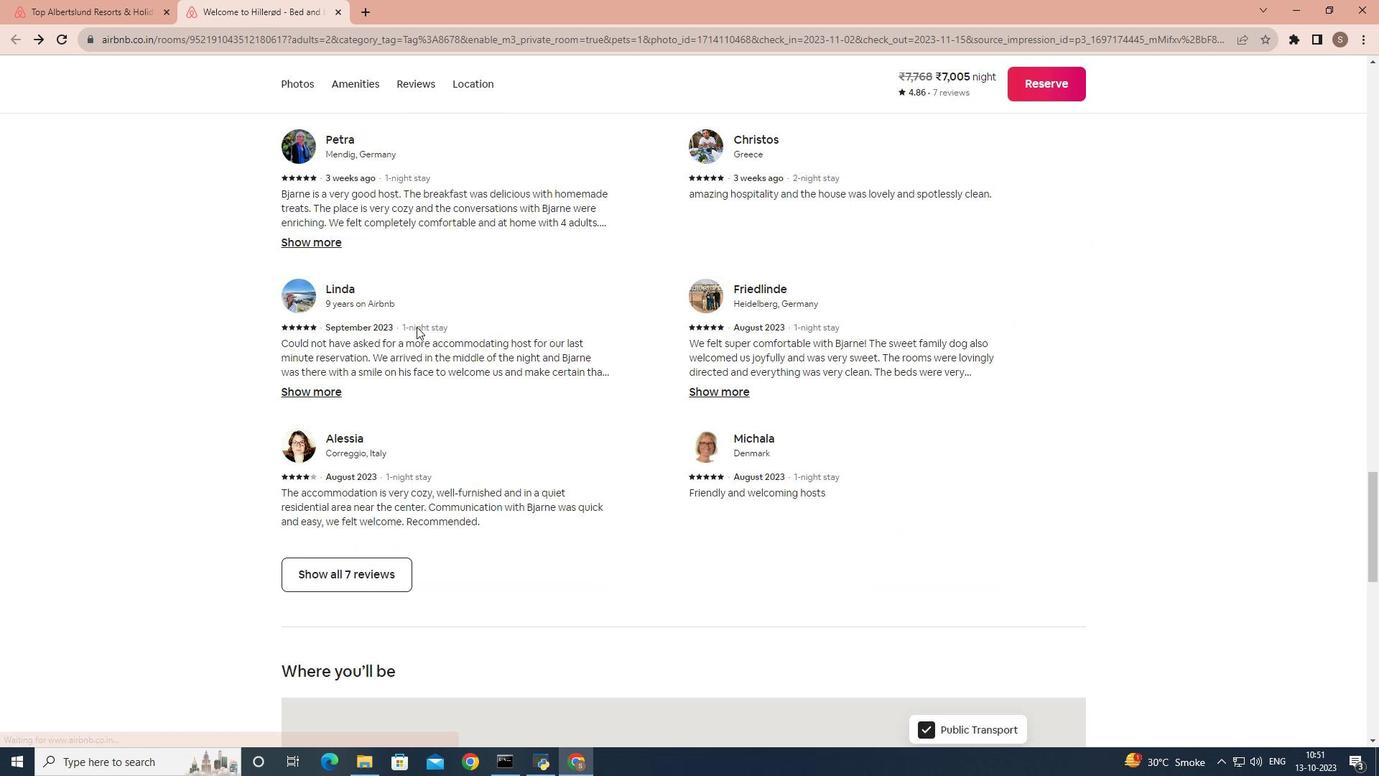 
Action: Mouse scrolled (414, 324) with delta (0, 0)
Screenshot: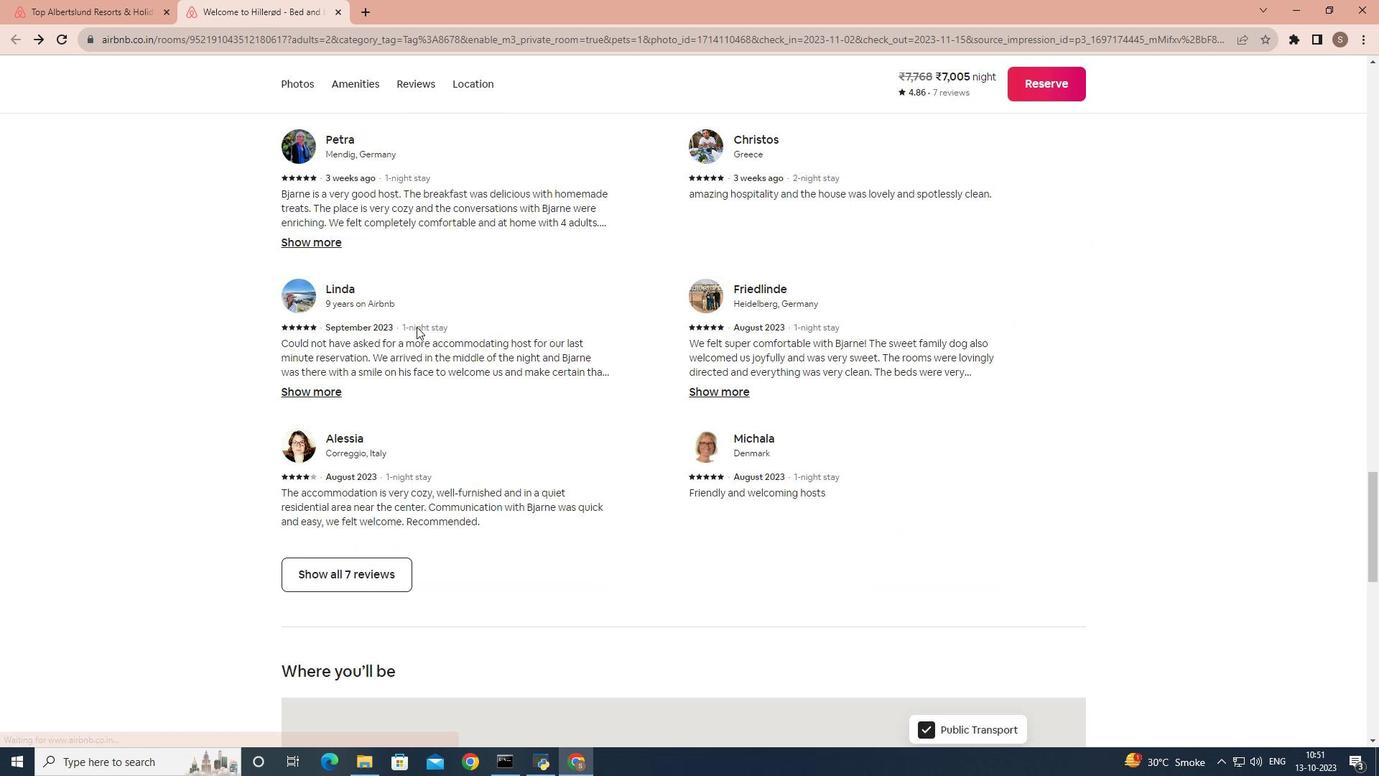 
Action: Mouse scrolled (414, 324) with delta (0, 0)
Screenshot: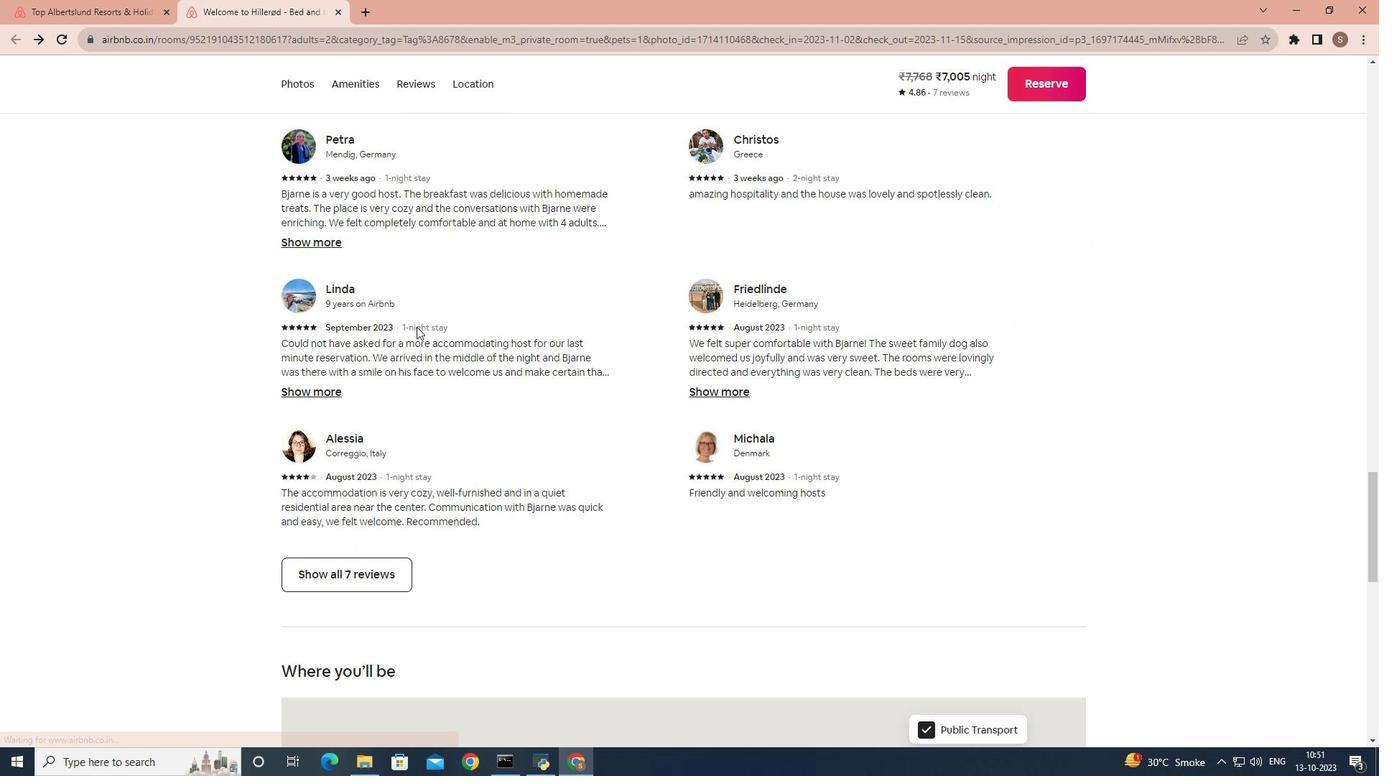 
Action: Mouse scrolled (414, 324) with delta (0, 0)
Screenshot: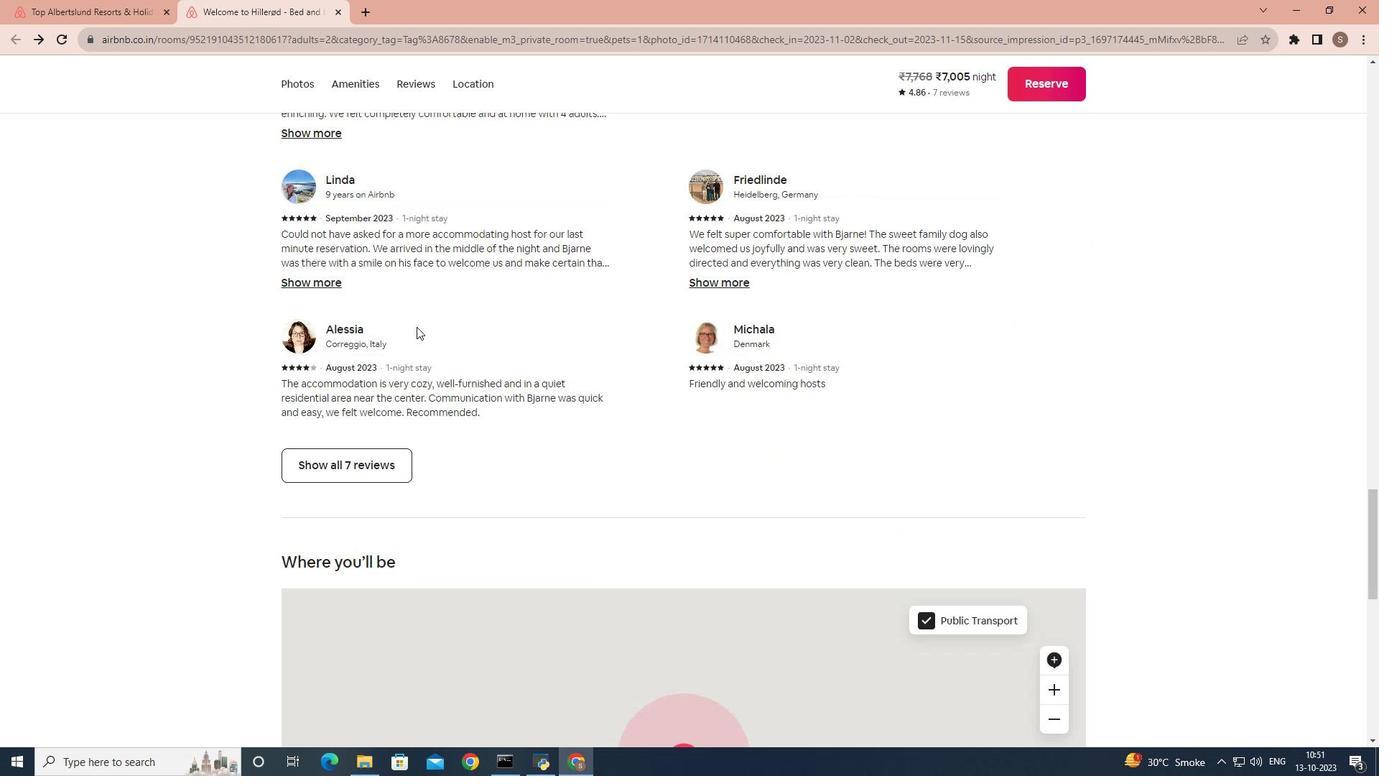 
Action: Mouse scrolled (414, 324) with delta (0, 0)
Screenshot: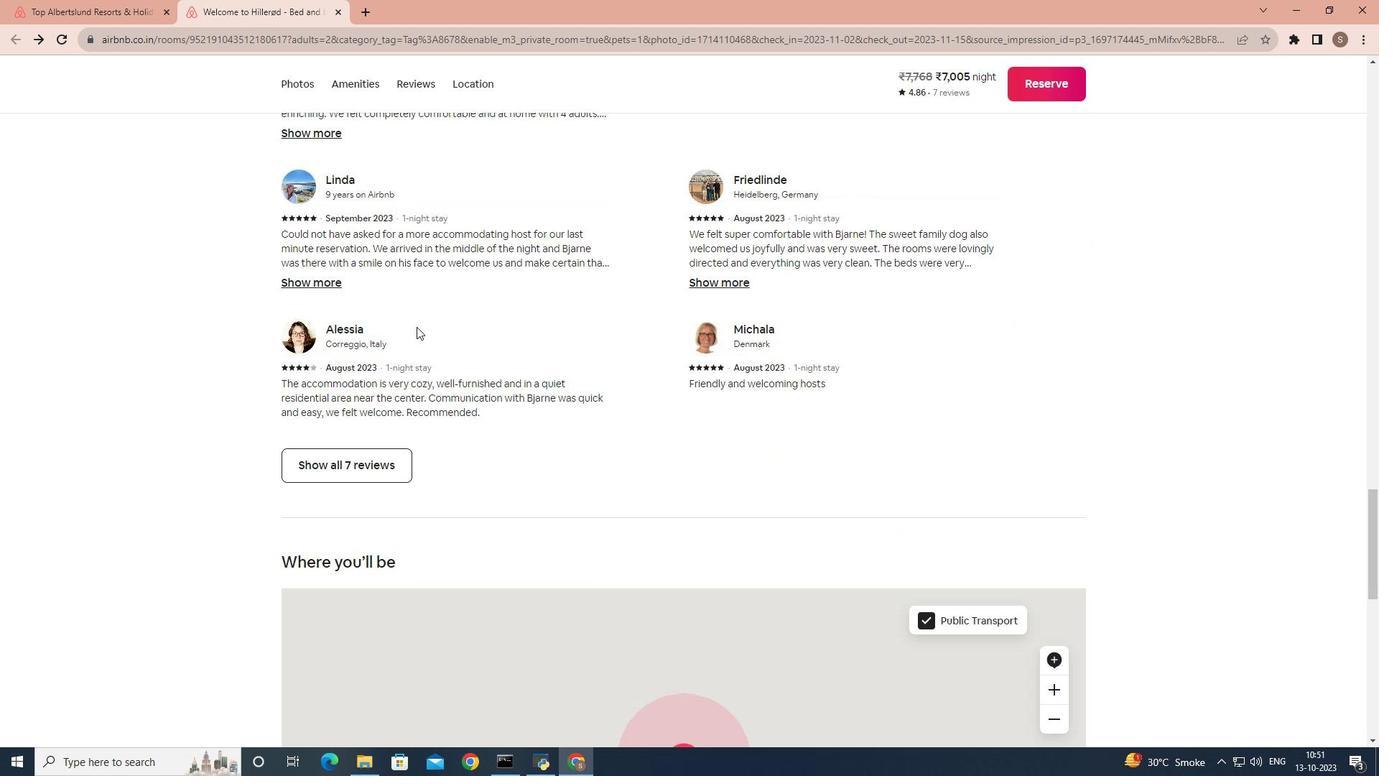 
Action: Mouse moved to (330, 451)
Screenshot: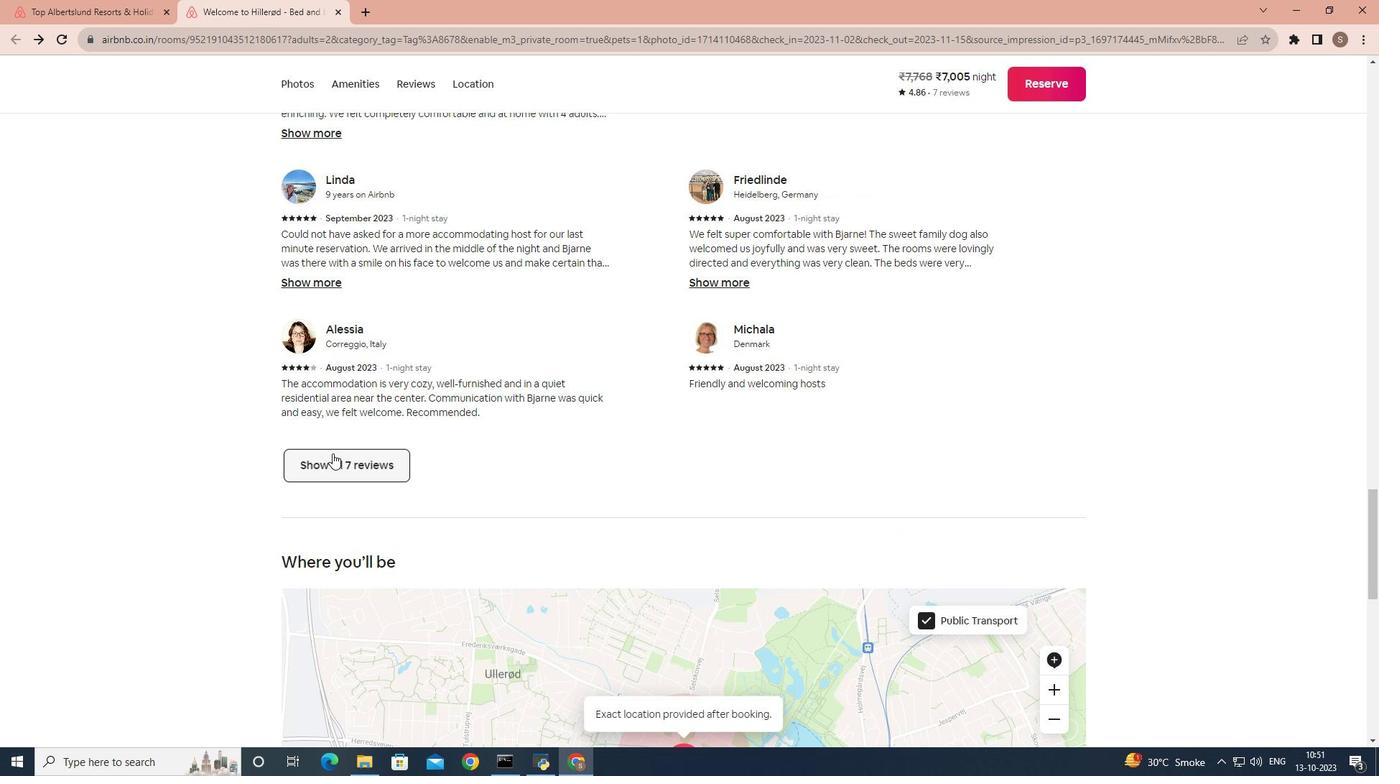 
Action: Mouse pressed left at (330, 451)
Screenshot: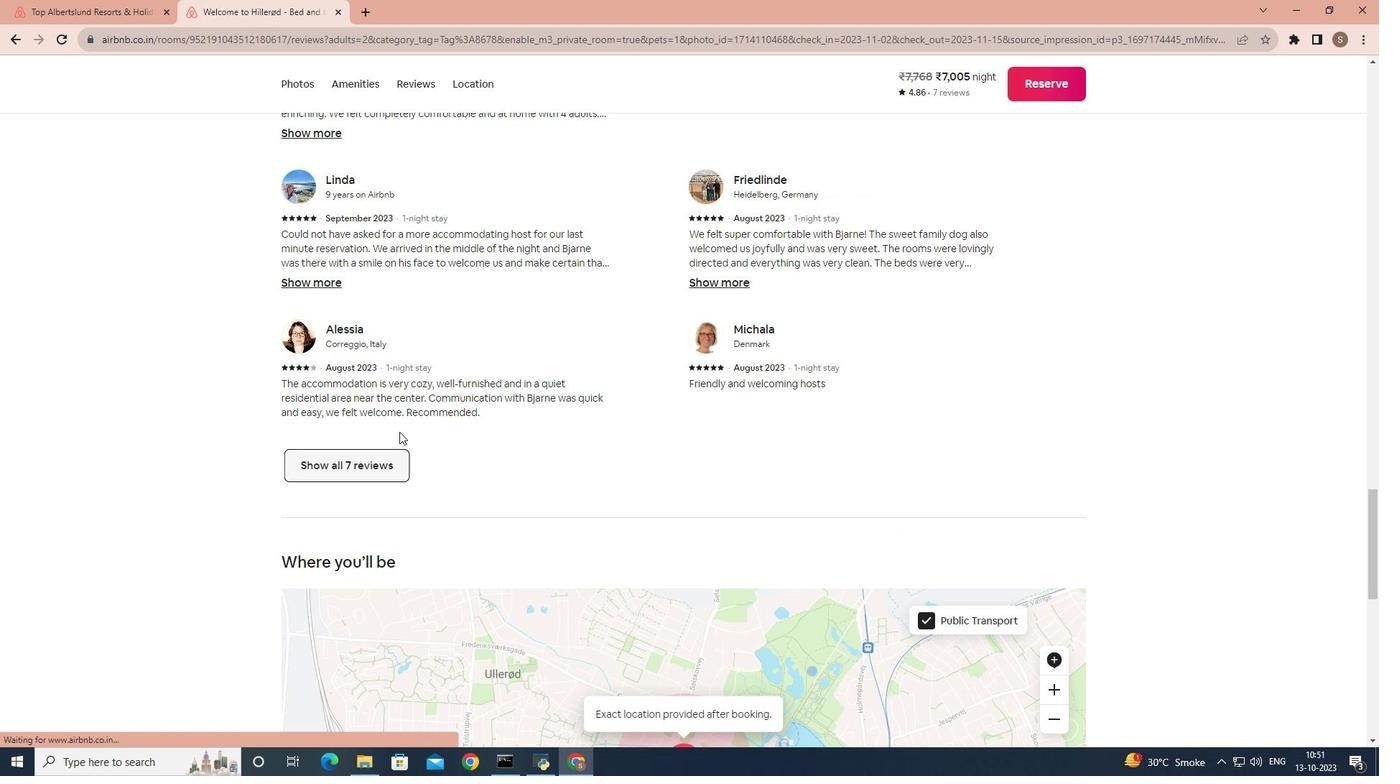 
Action: Mouse moved to (702, 395)
Screenshot: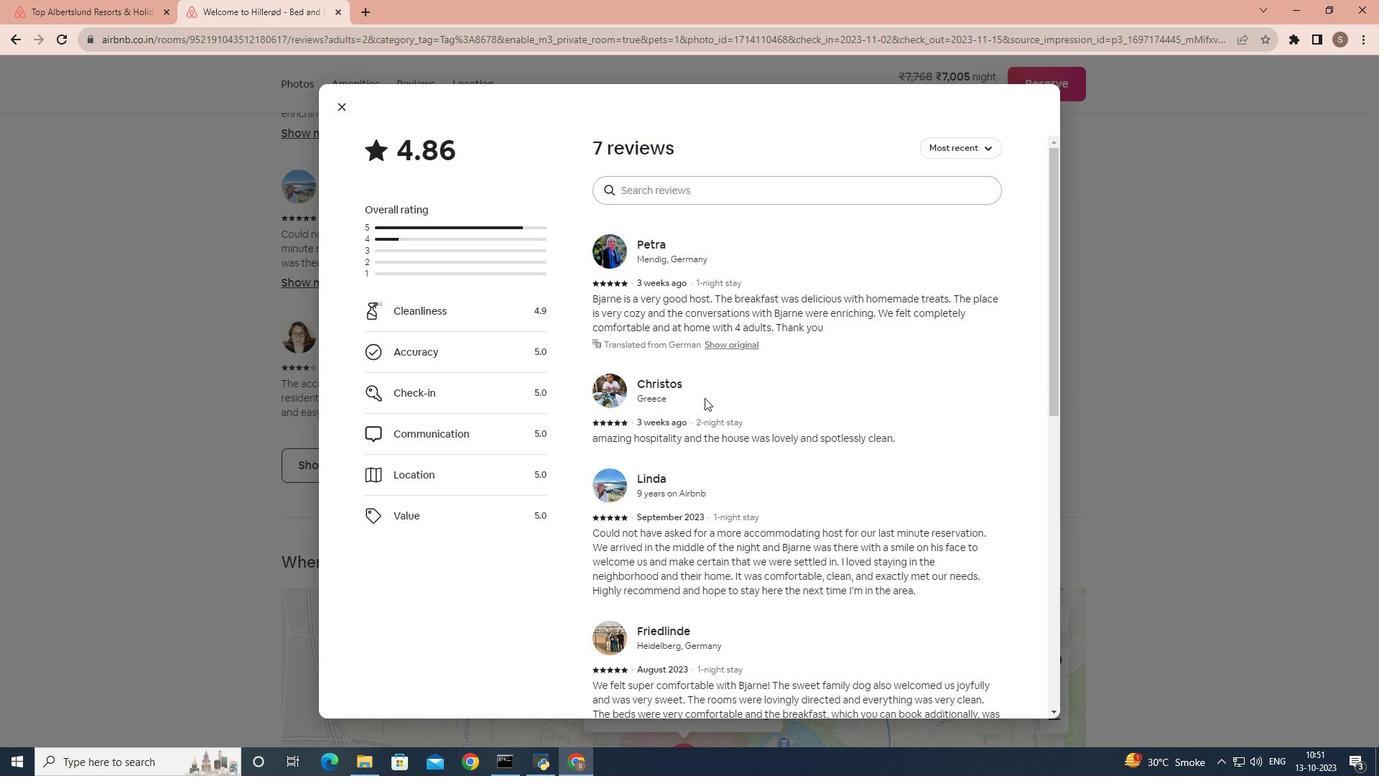 
Action: Mouse scrolled (702, 395) with delta (0, 0)
Screenshot: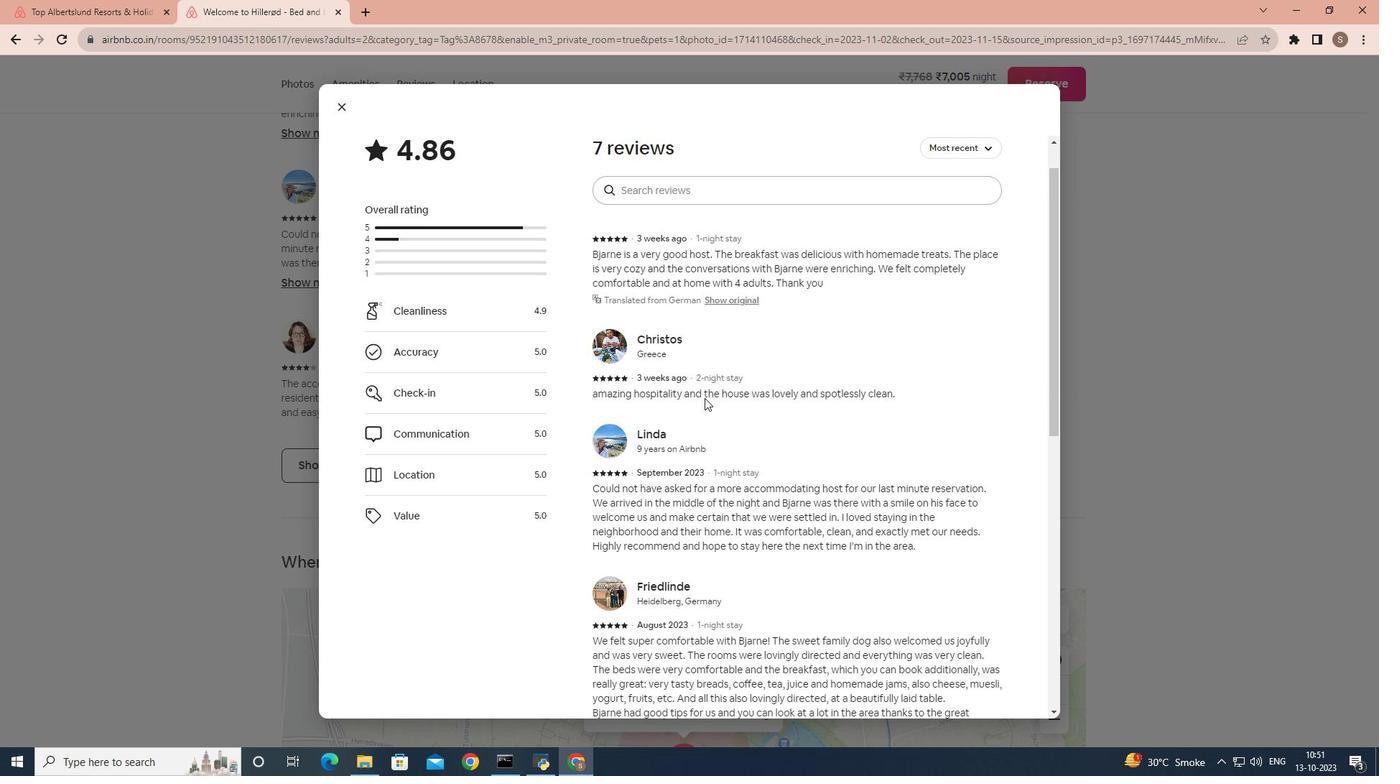 
Action: Mouse scrolled (702, 395) with delta (0, 0)
Screenshot: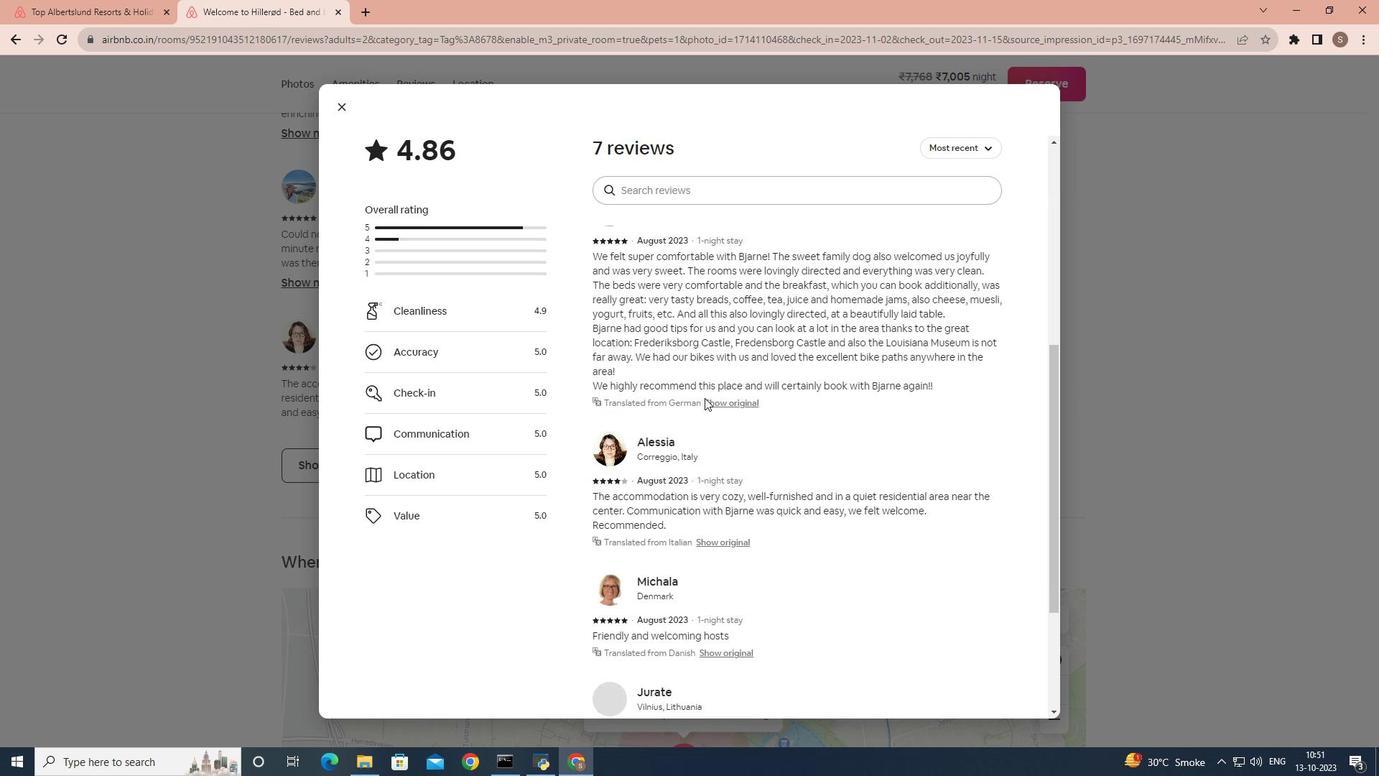 
Action: Mouse scrolled (702, 395) with delta (0, 0)
Screenshot: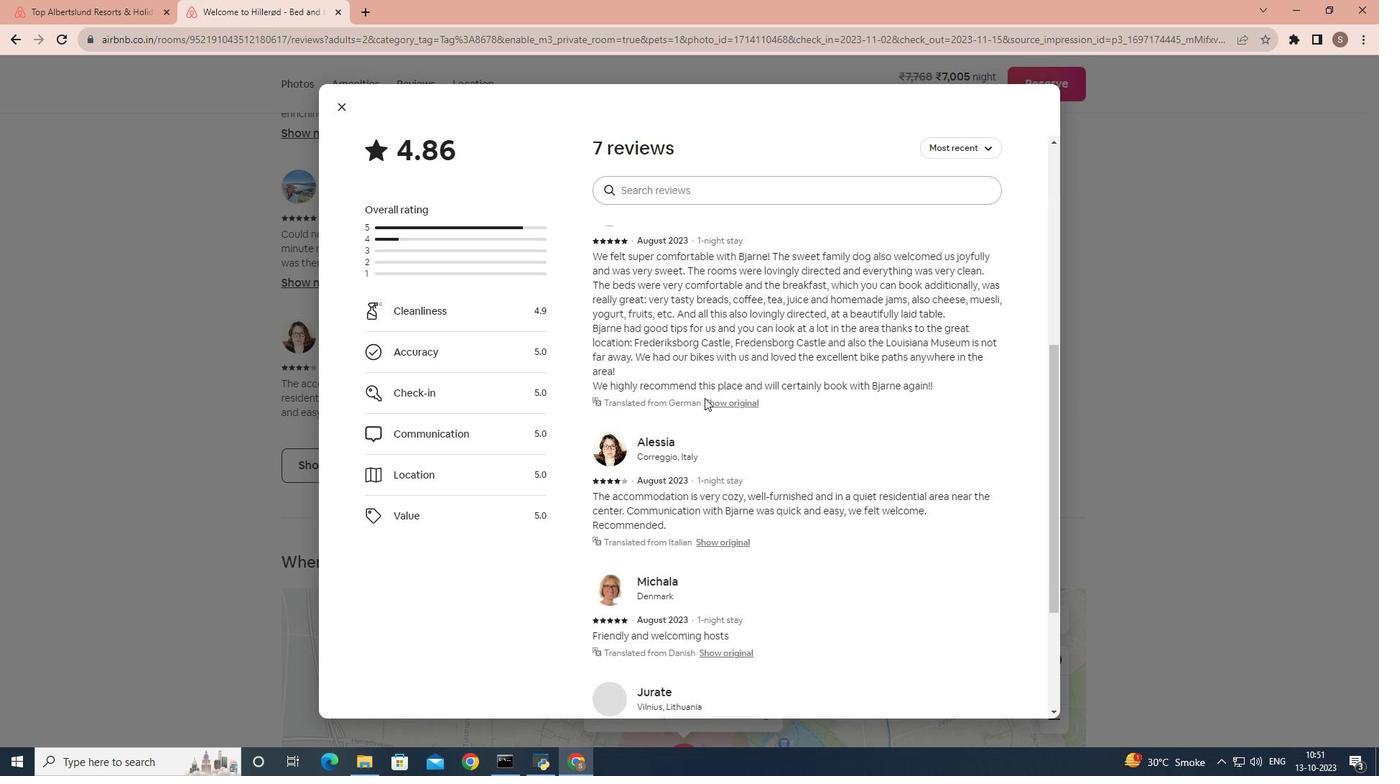 
Action: Mouse scrolled (702, 395) with delta (0, 0)
Screenshot: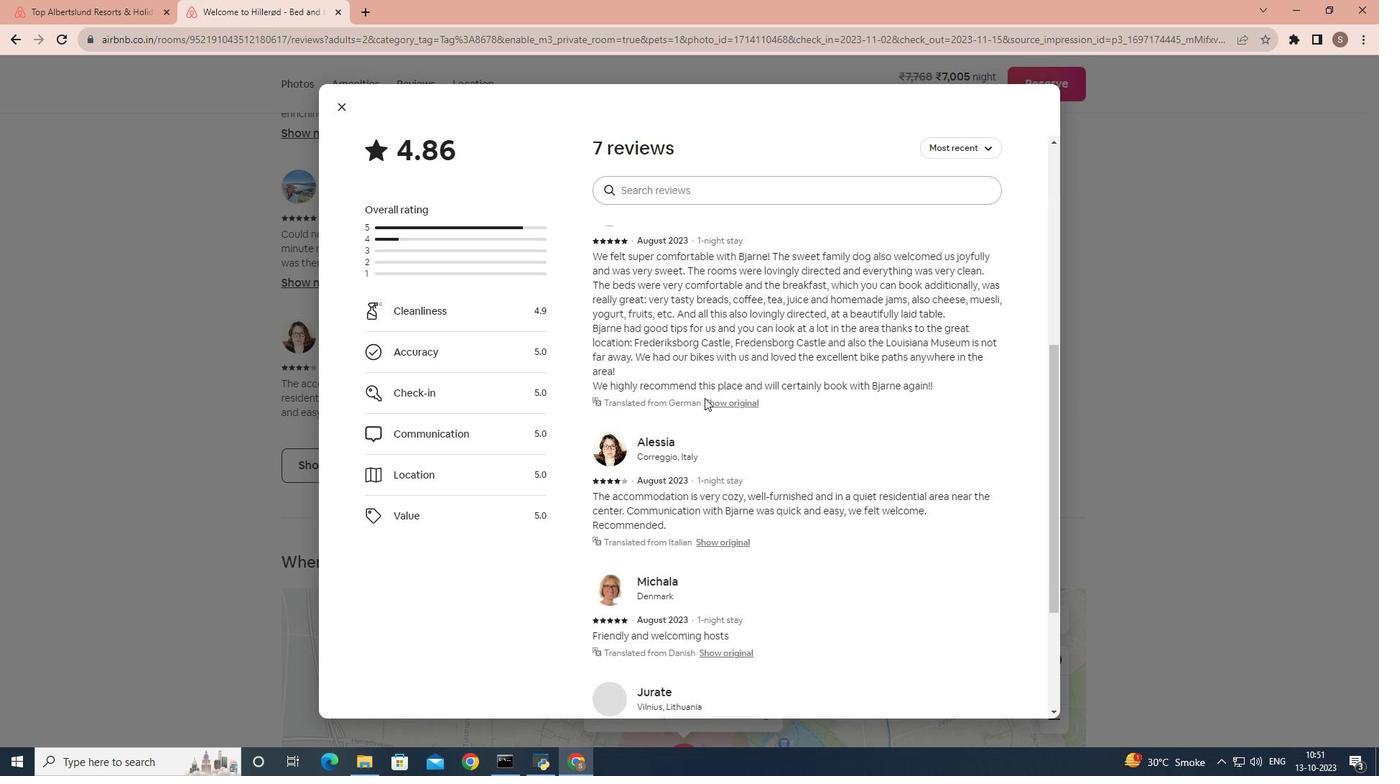 
Action: Mouse scrolled (702, 395) with delta (0, 0)
Screenshot: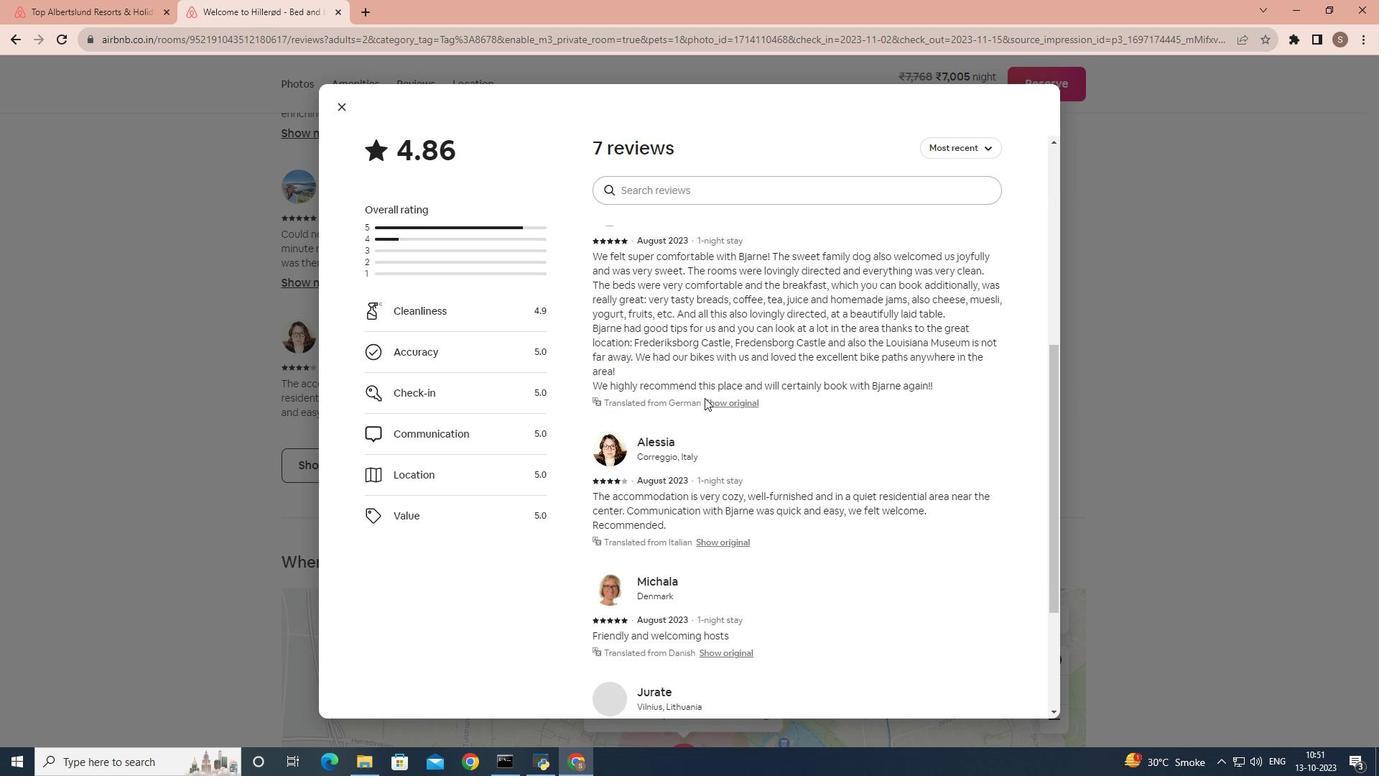 
Action: Mouse scrolled (702, 395) with delta (0, 0)
Screenshot: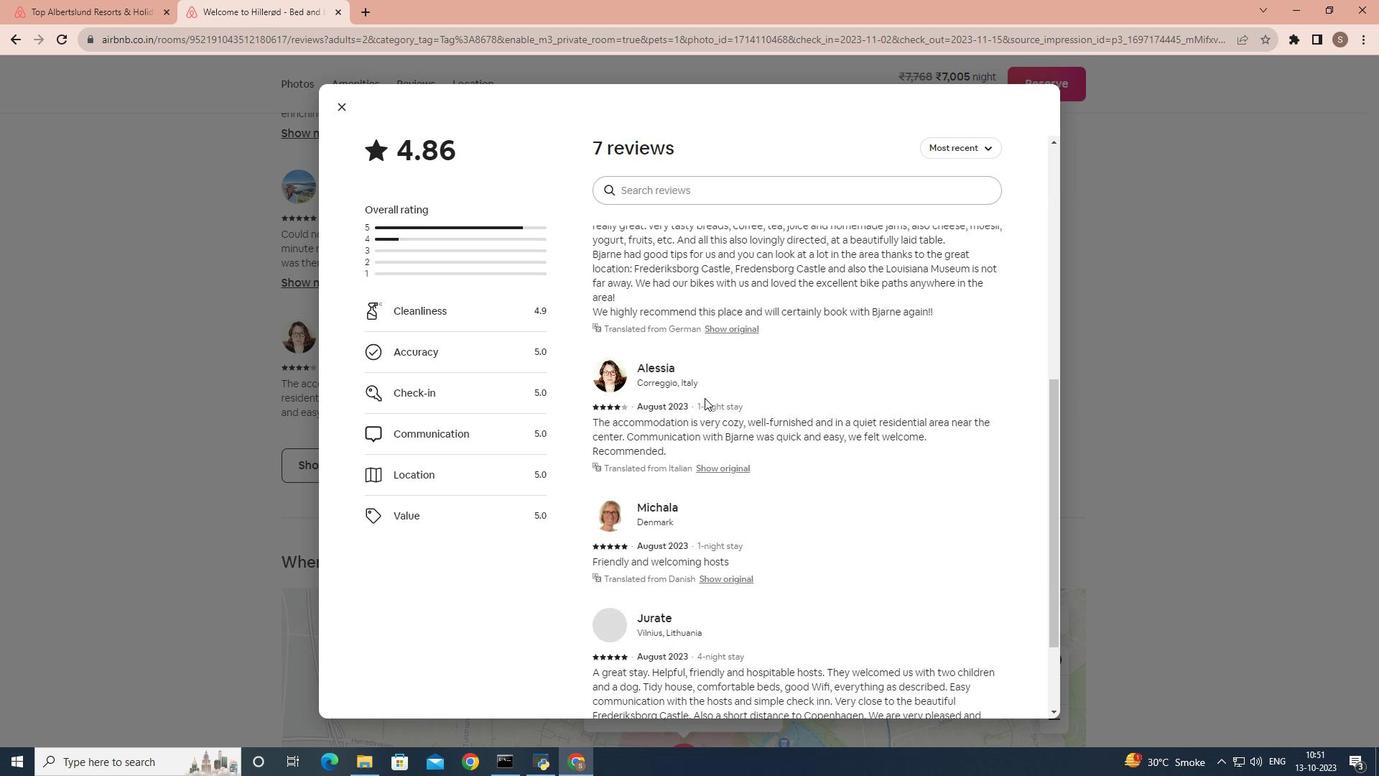 
Action: Mouse scrolled (702, 395) with delta (0, 0)
Screenshot: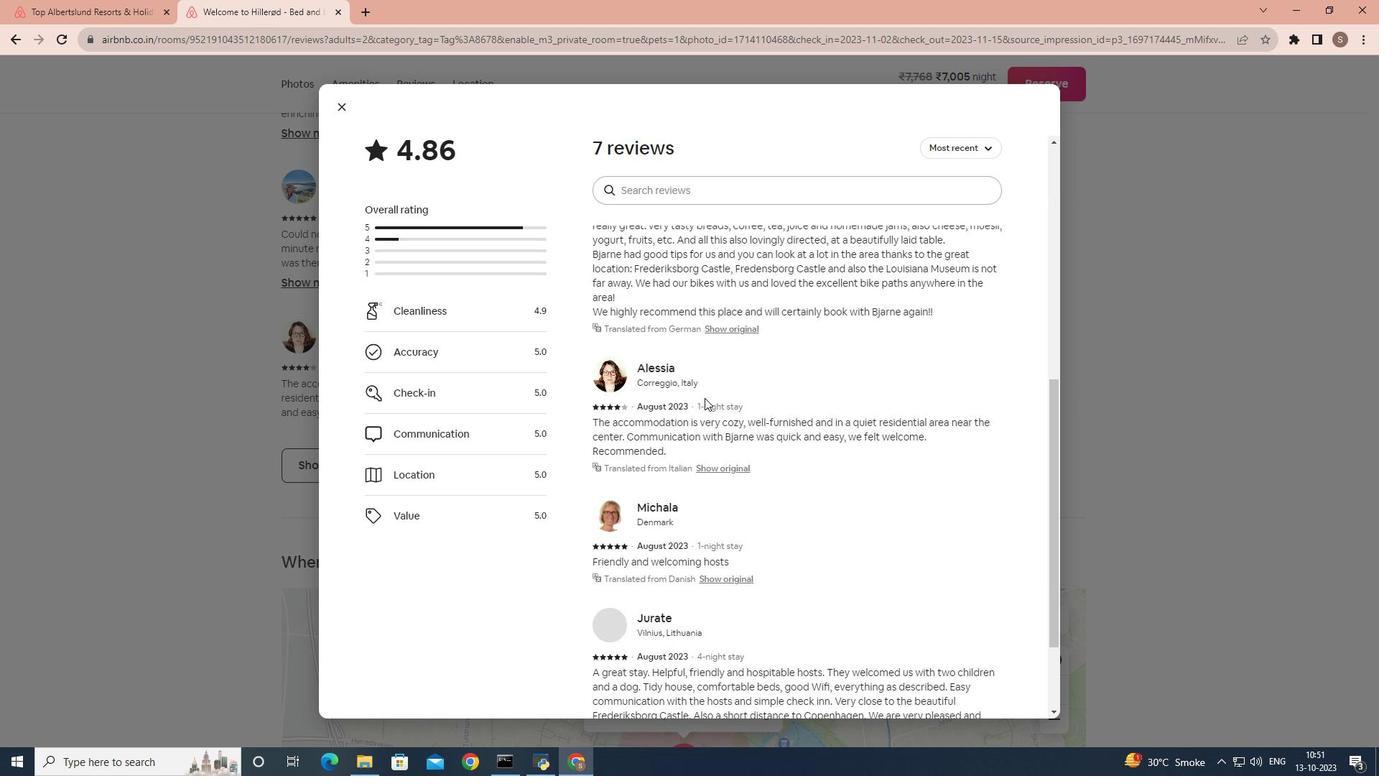 
Action: Mouse scrolled (702, 395) with delta (0, 0)
Screenshot: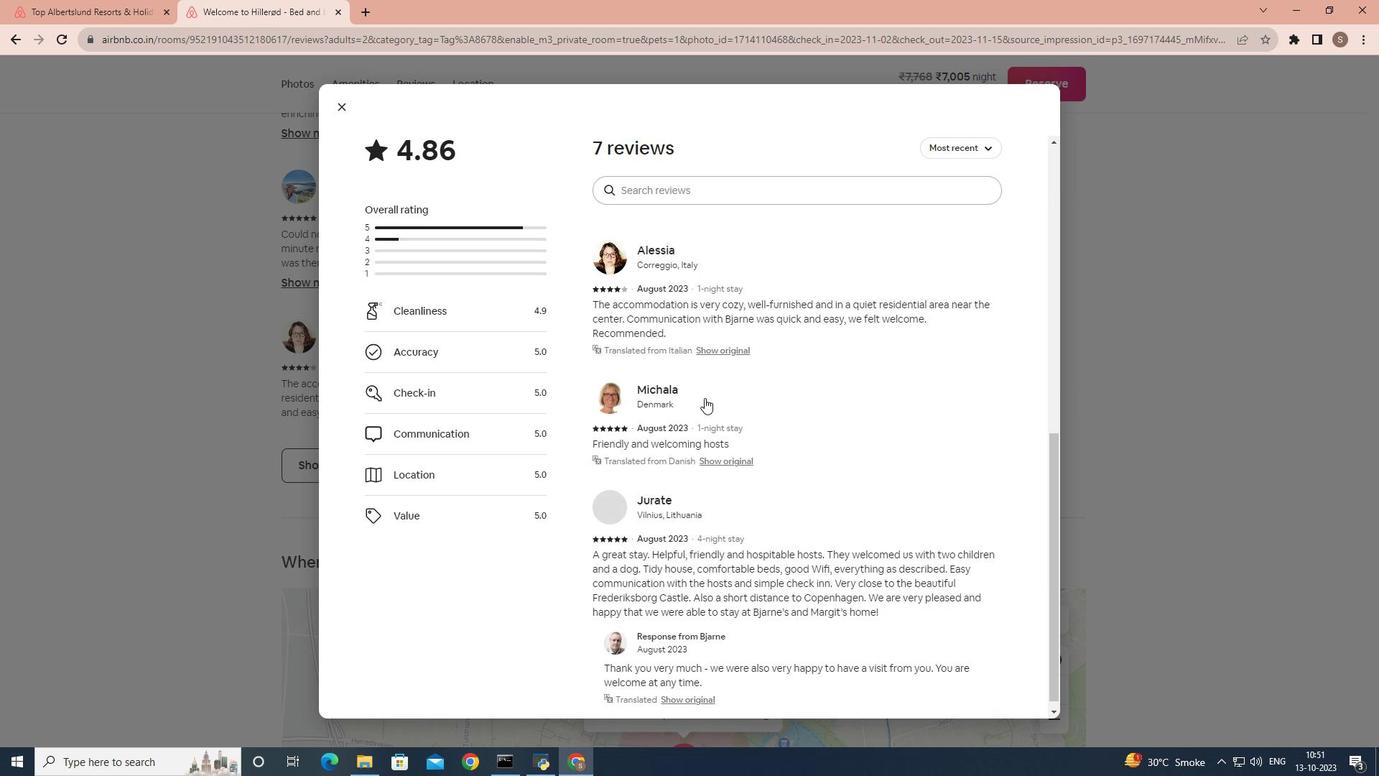 
Action: Mouse scrolled (702, 395) with delta (0, 0)
Screenshot: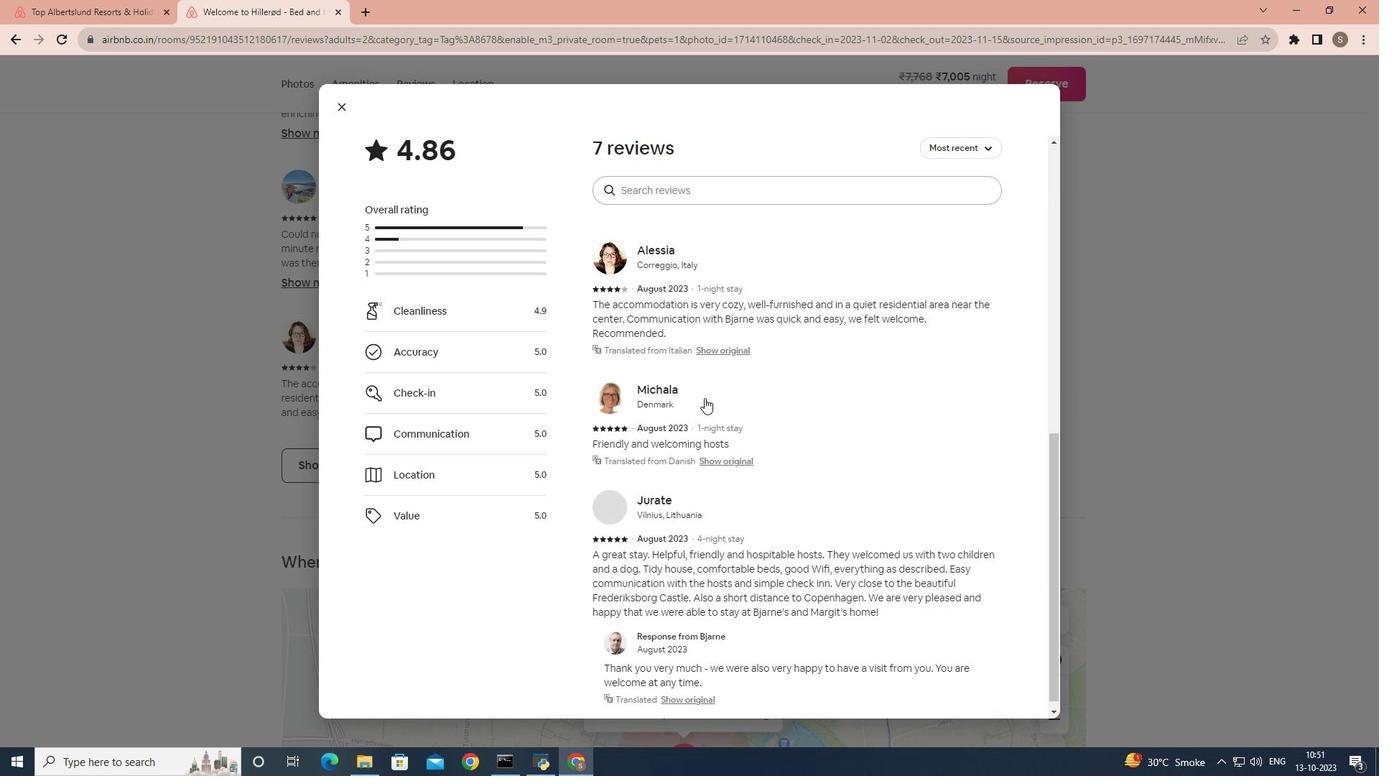 
Action: Mouse scrolled (702, 395) with delta (0, 0)
Screenshot: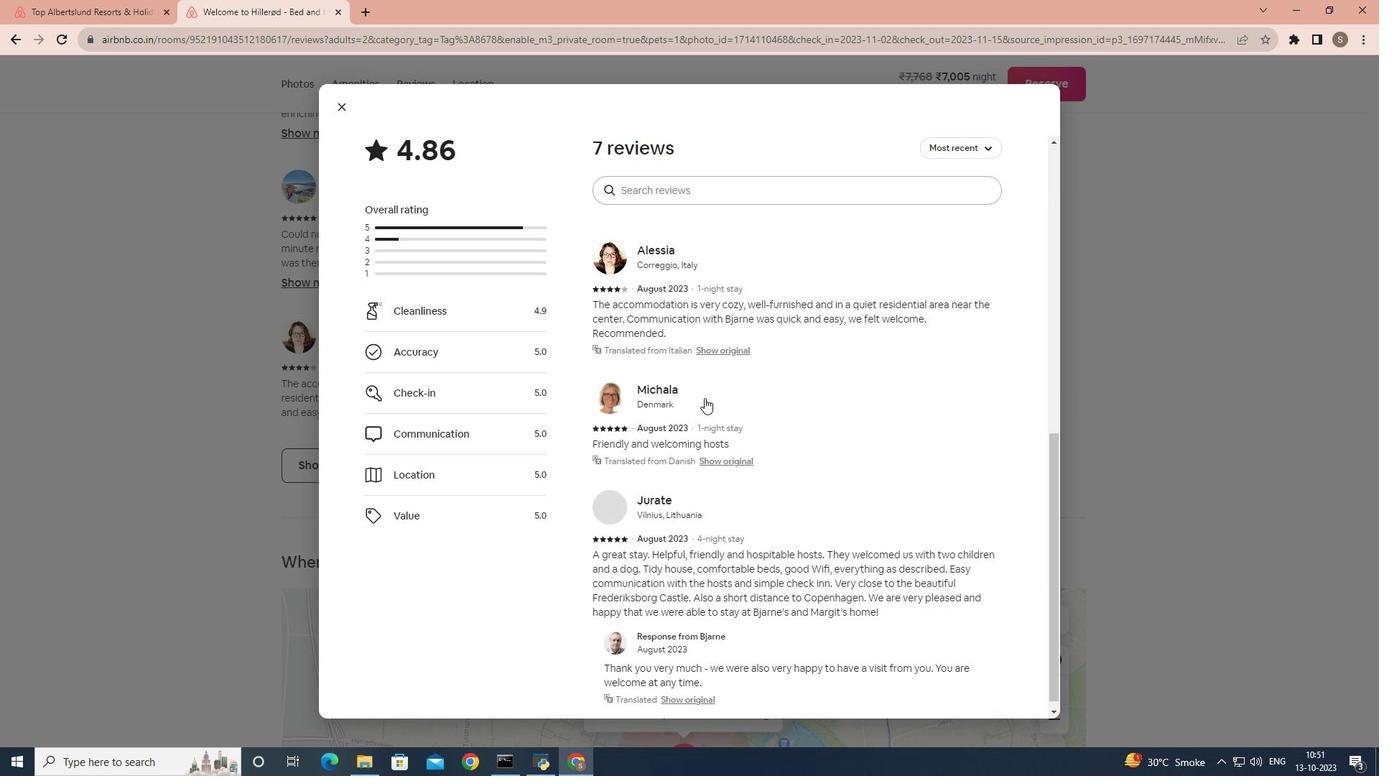 
Action: Mouse scrolled (702, 395) with delta (0, 0)
Screenshot: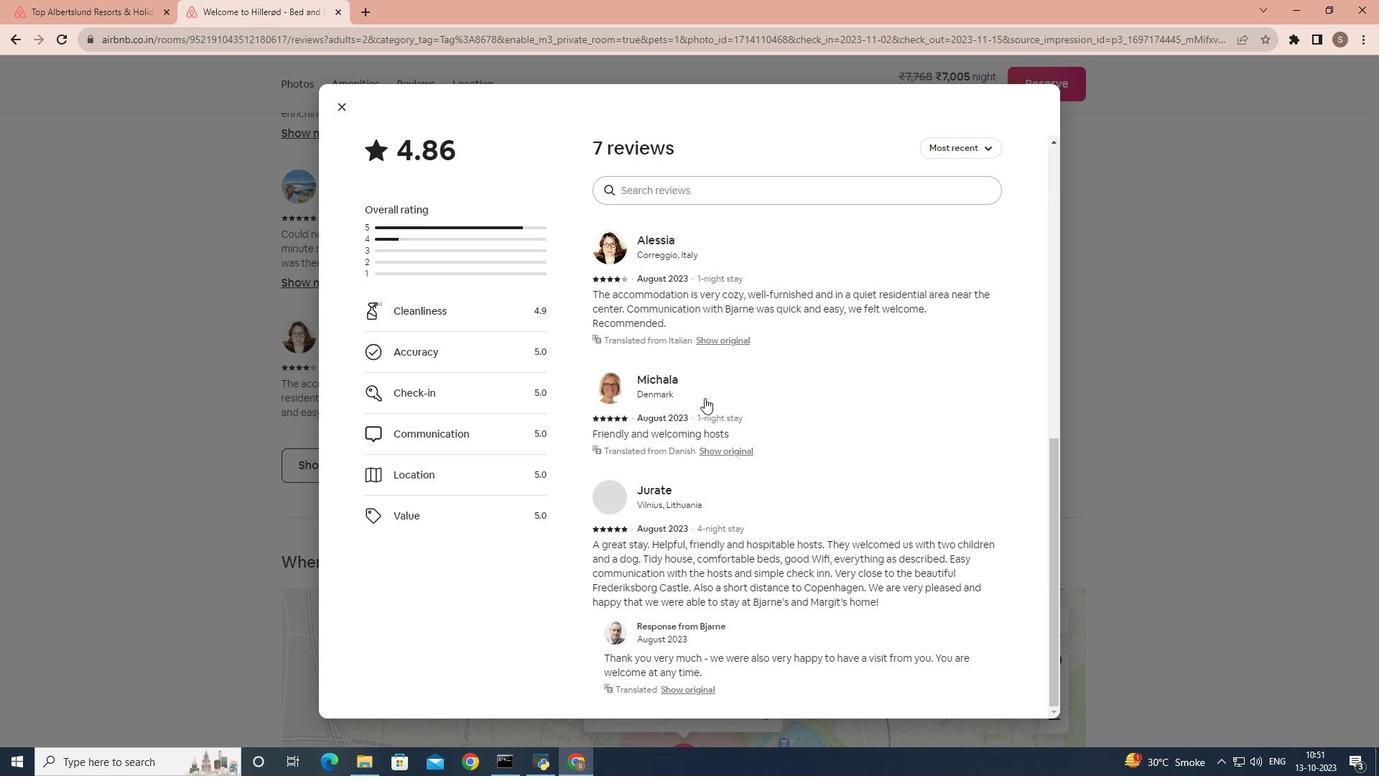 
Action: Mouse scrolled (702, 395) with delta (0, 0)
Screenshot: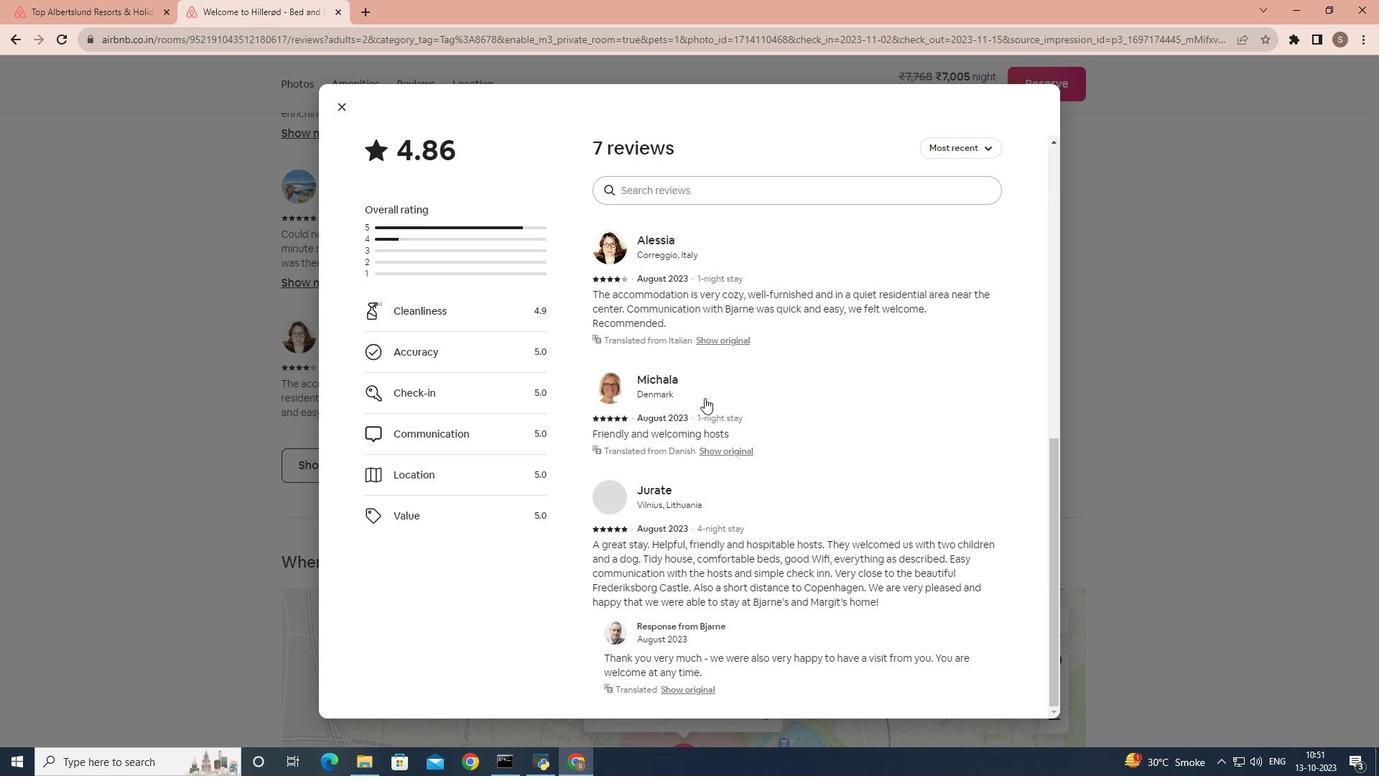 
Action: Mouse scrolled (702, 395) with delta (0, 0)
Screenshot: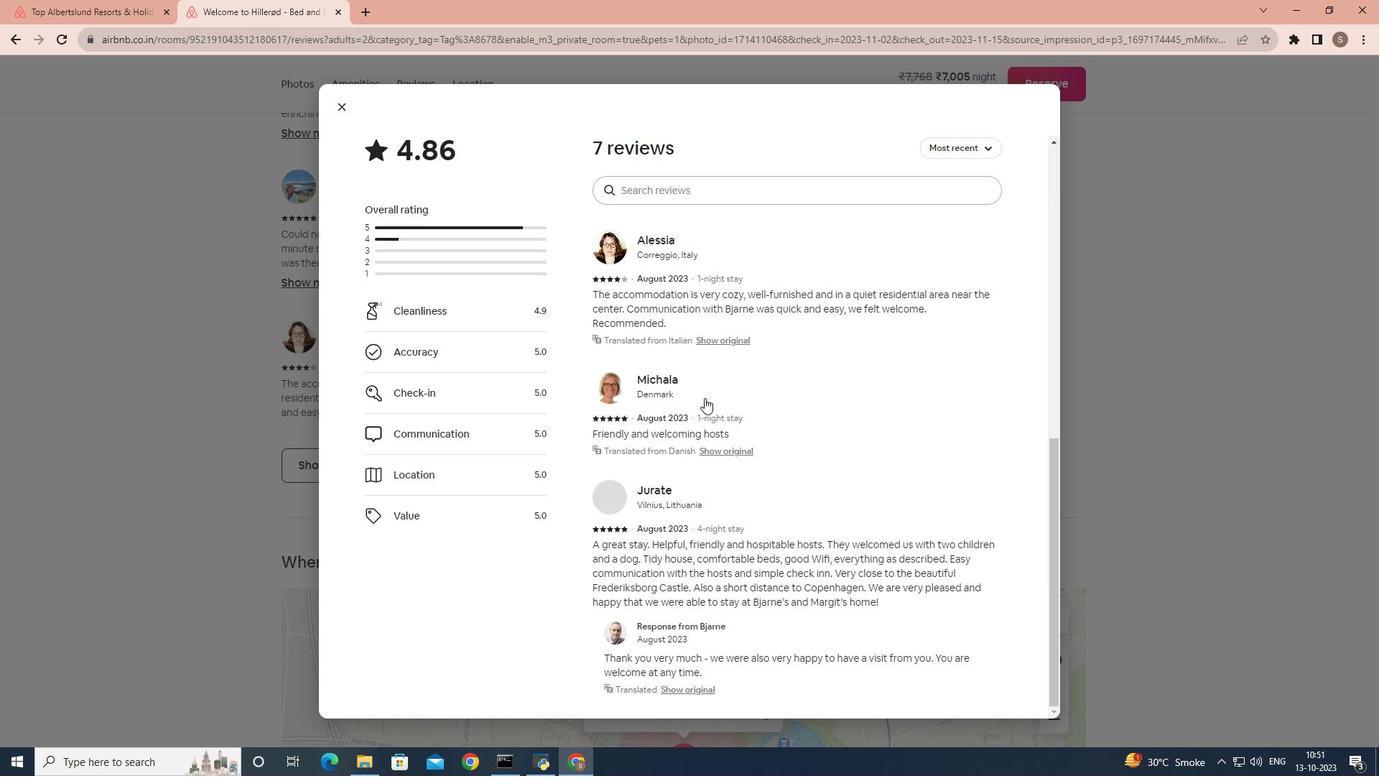 
Action: Mouse moved to (348, 112)
Screenshot: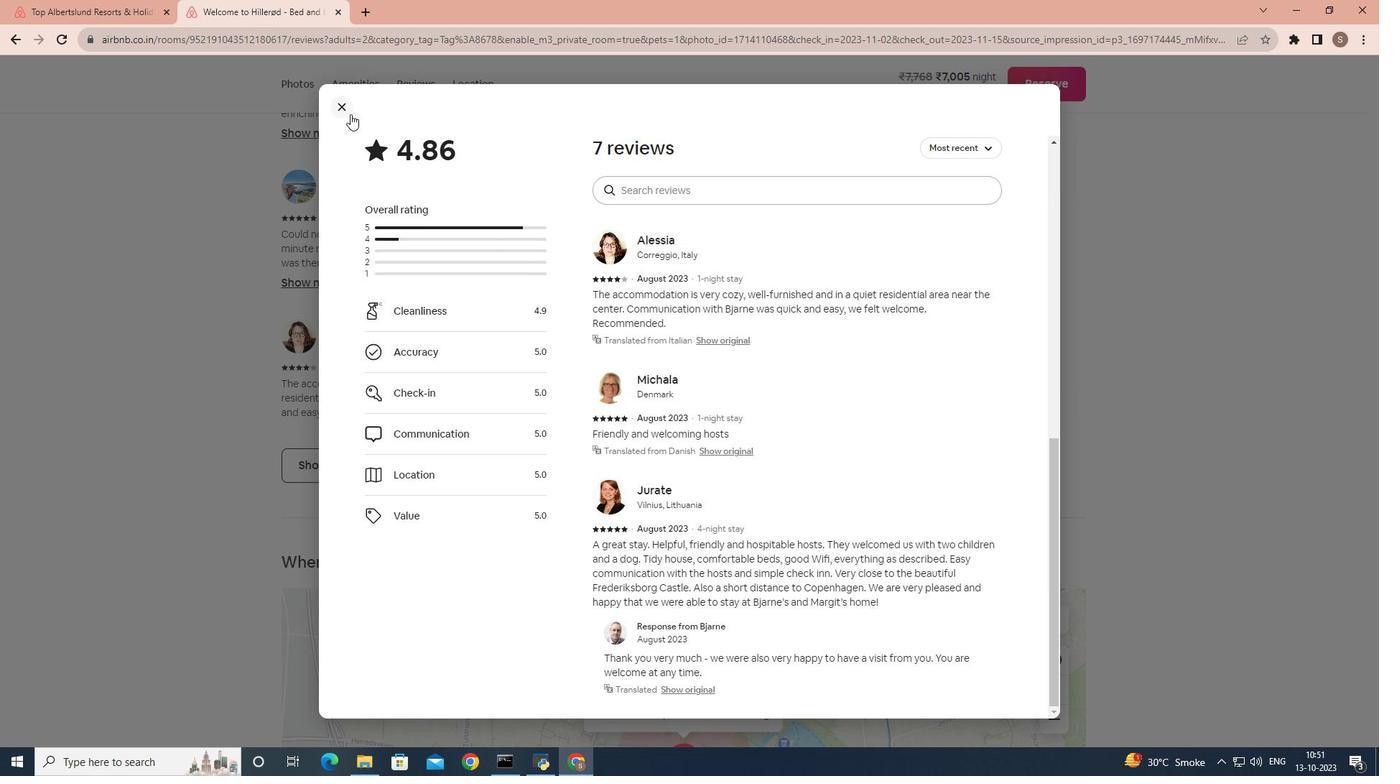 
Action: Mouse pressed left at (348, 112)
Screenshot: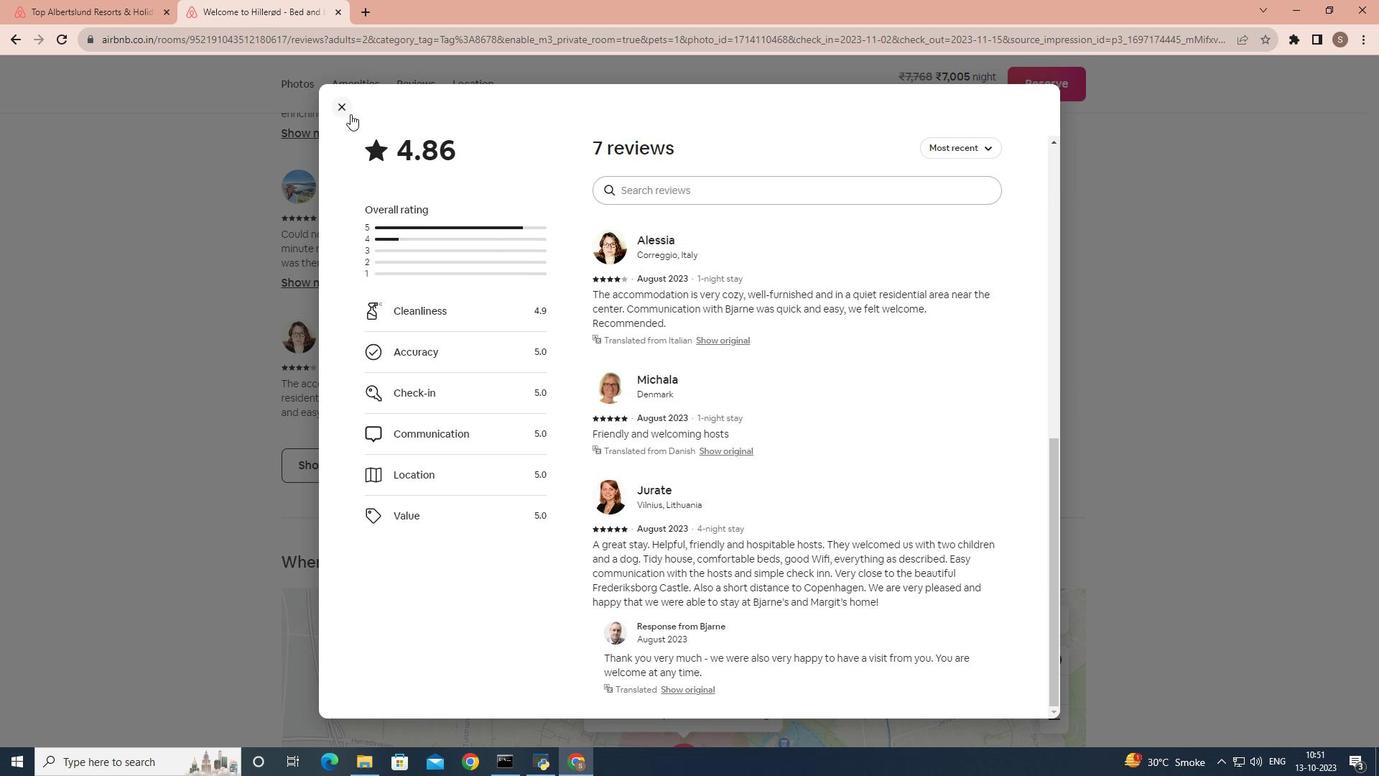 
Action: Mouse moved to (339, 112)
Screenshot: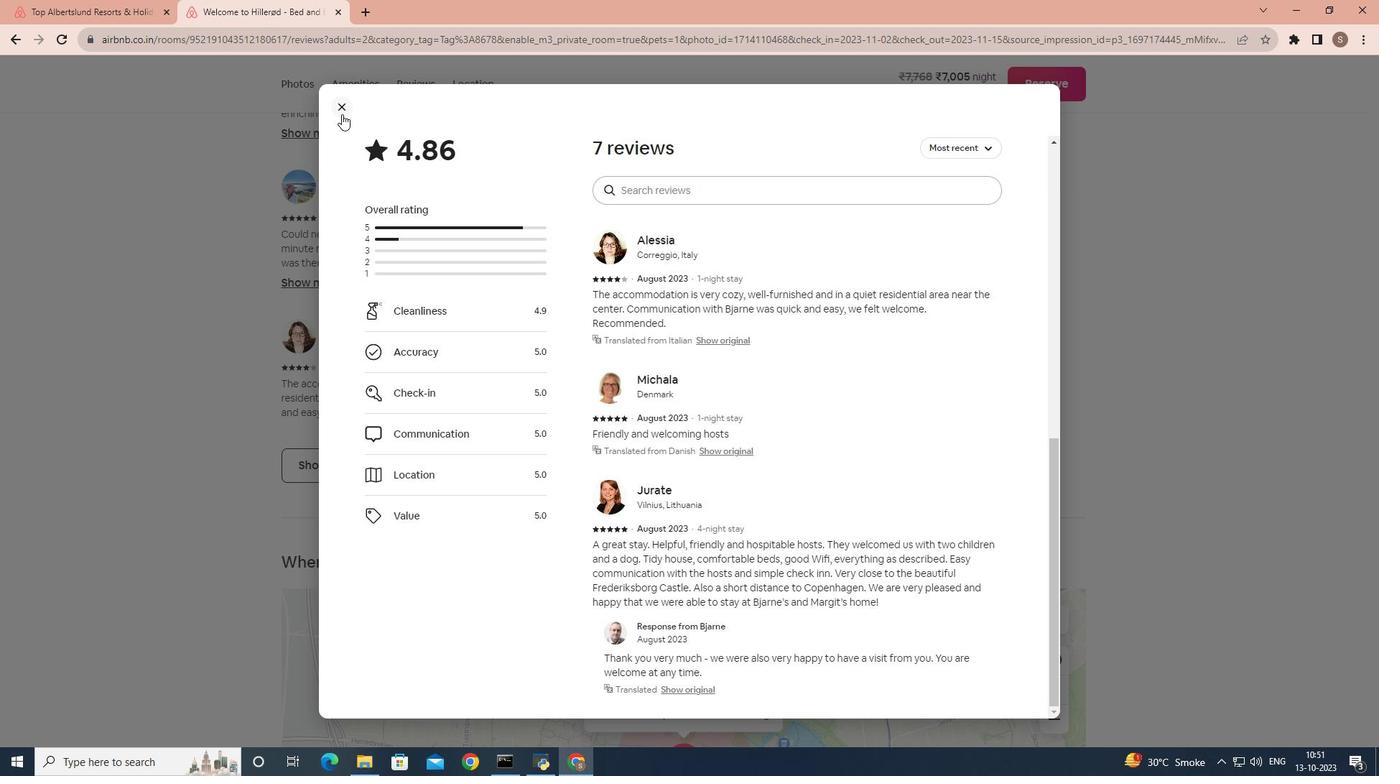 
Action: Mouse pressed left at (339, 112)
Screenshot: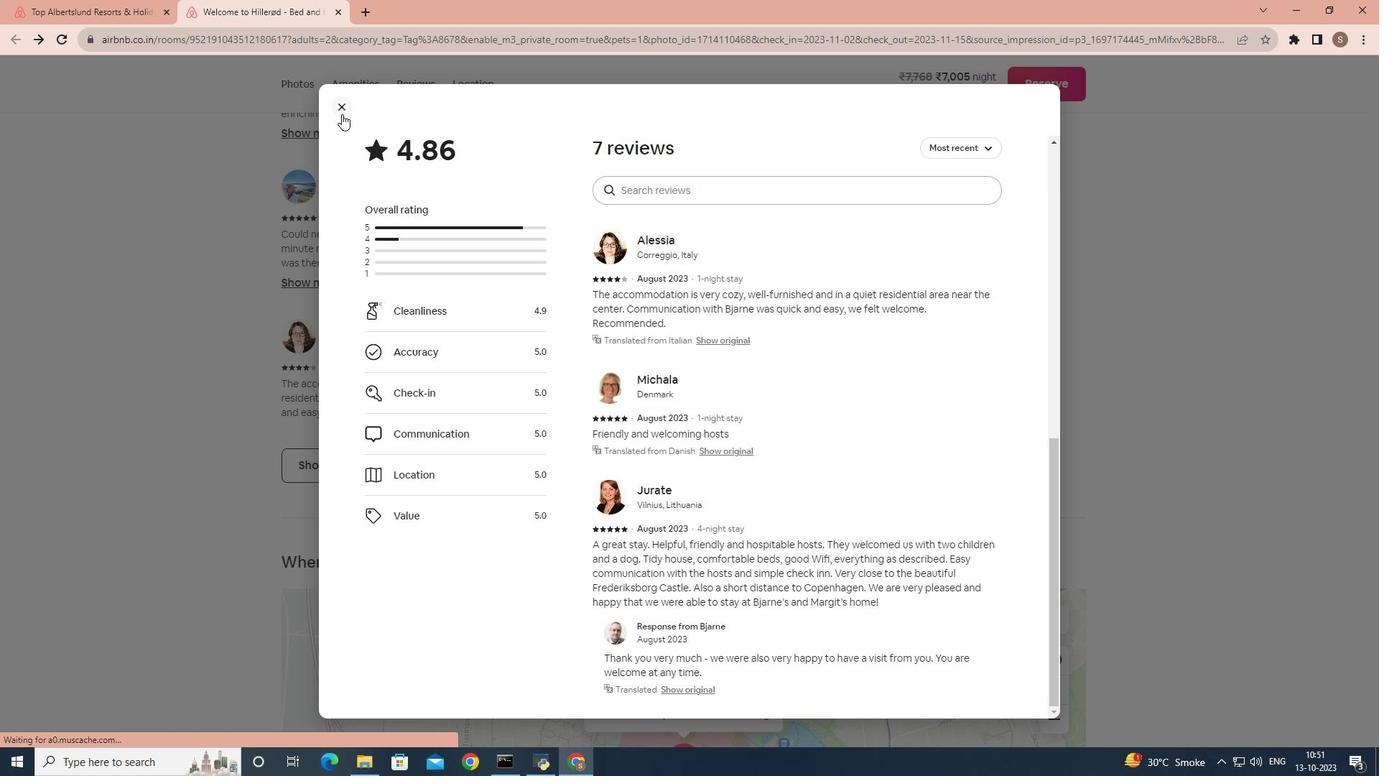 
Action: Mouse moved to (374, 388)
Screenshot: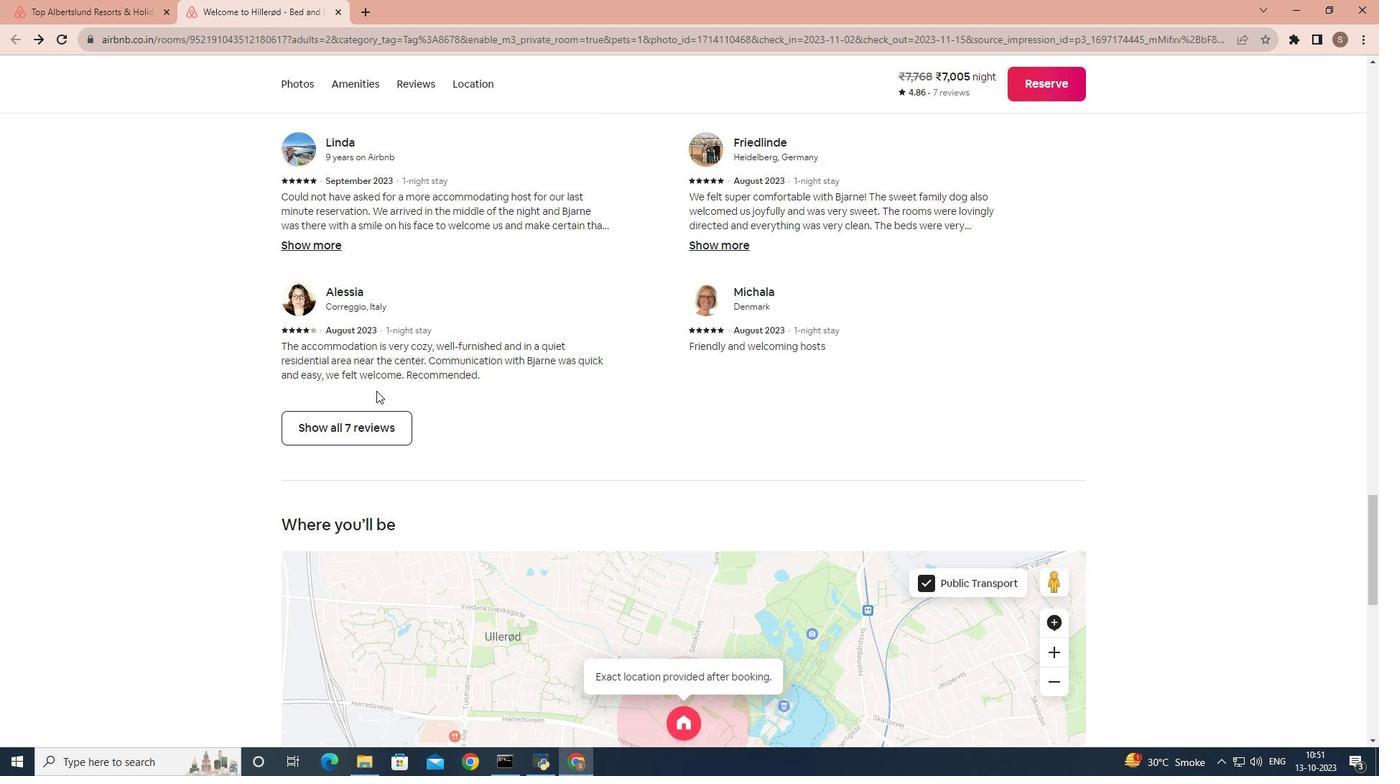 
Action: Mouse scrolled (374, 388) with delta (0, 0)
Screenshot: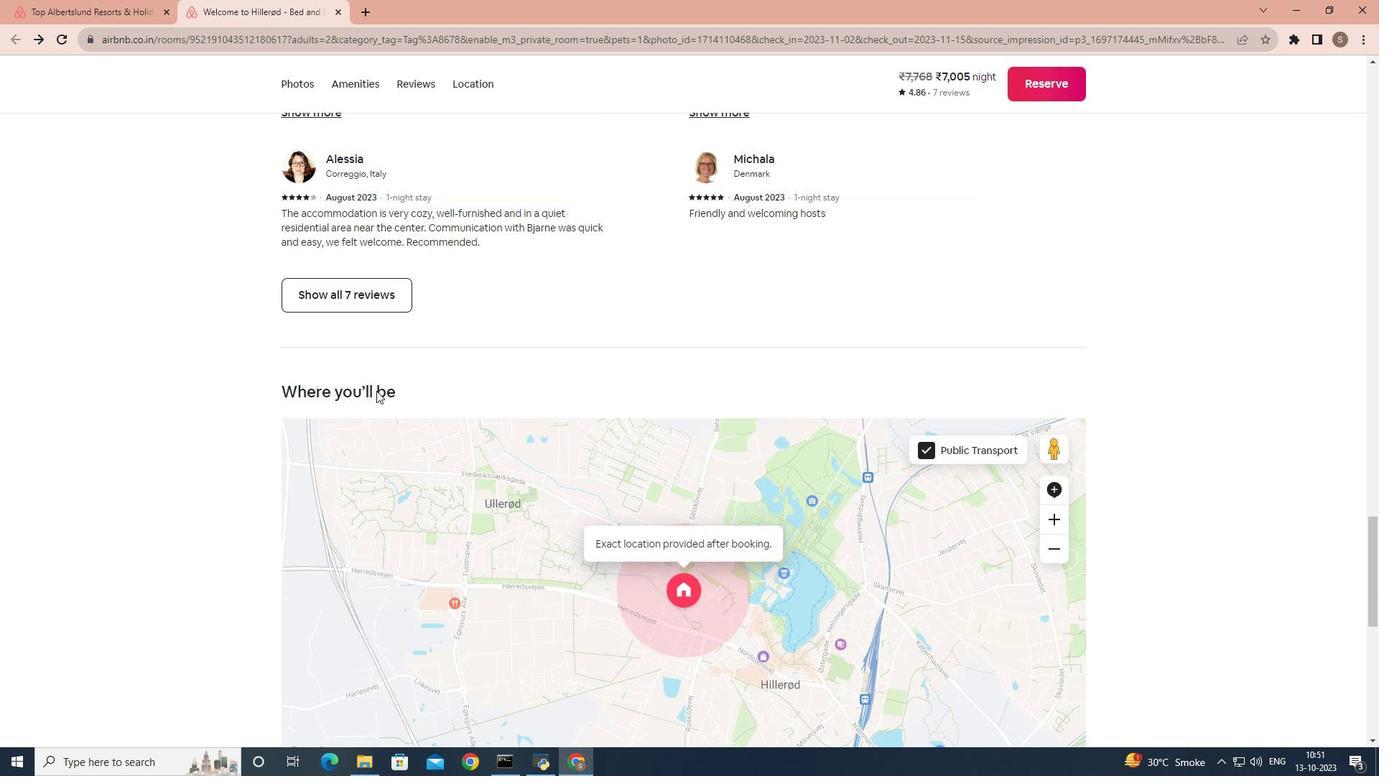
Action: Mouse scrolled (374, 388) with delta (0, 0)
Screenshot: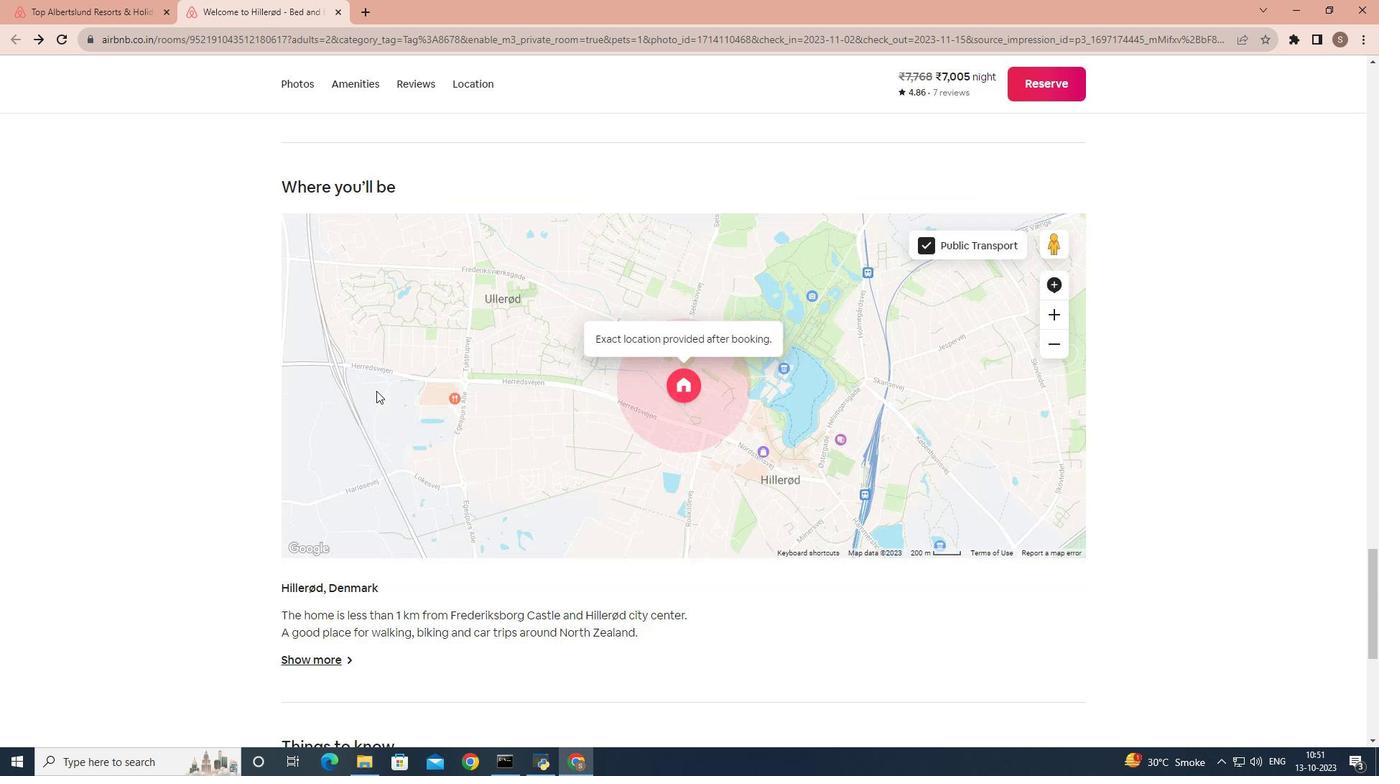 
Action: Mouse scrolled (374, 388) with delta (0, 0)
Screenshot: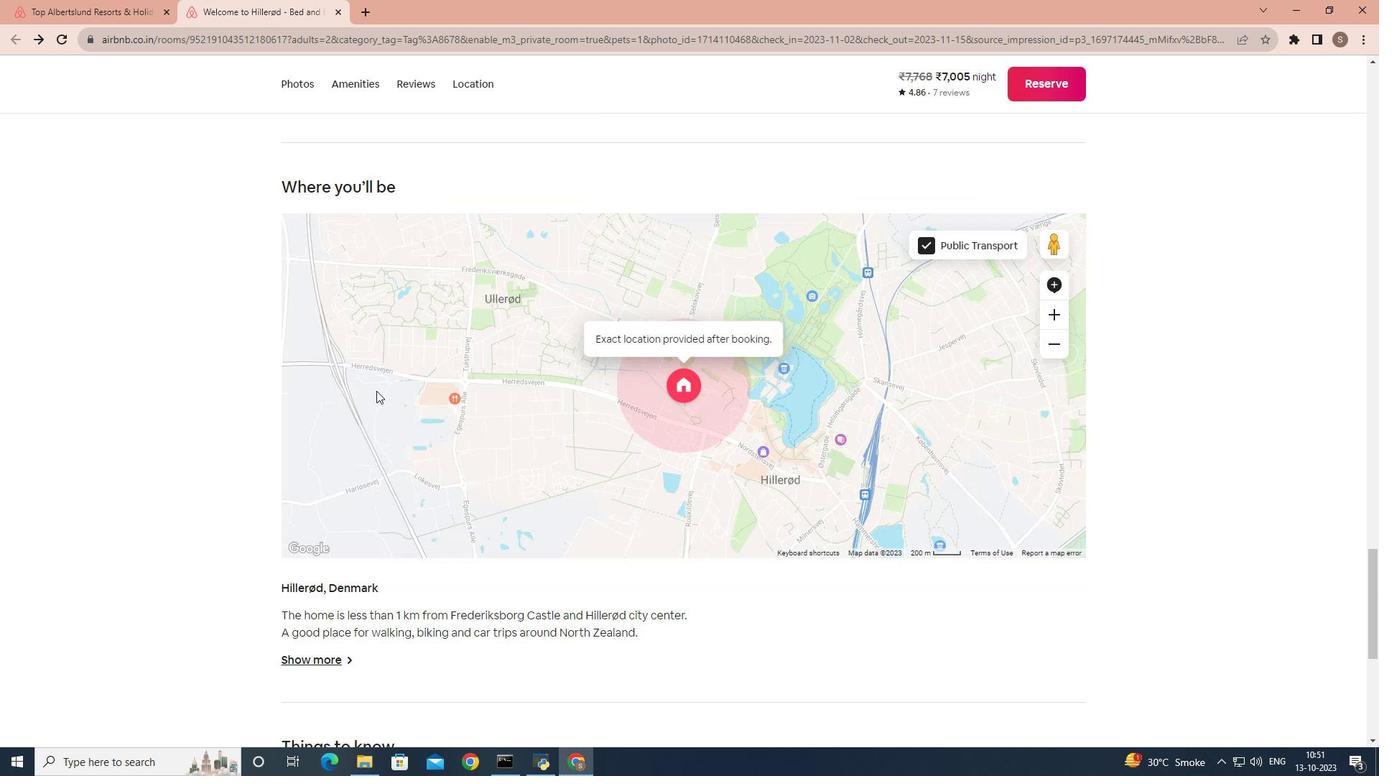 
Action: Mouse scrolled (374, 388) with delta (0, 0)
Screenshot: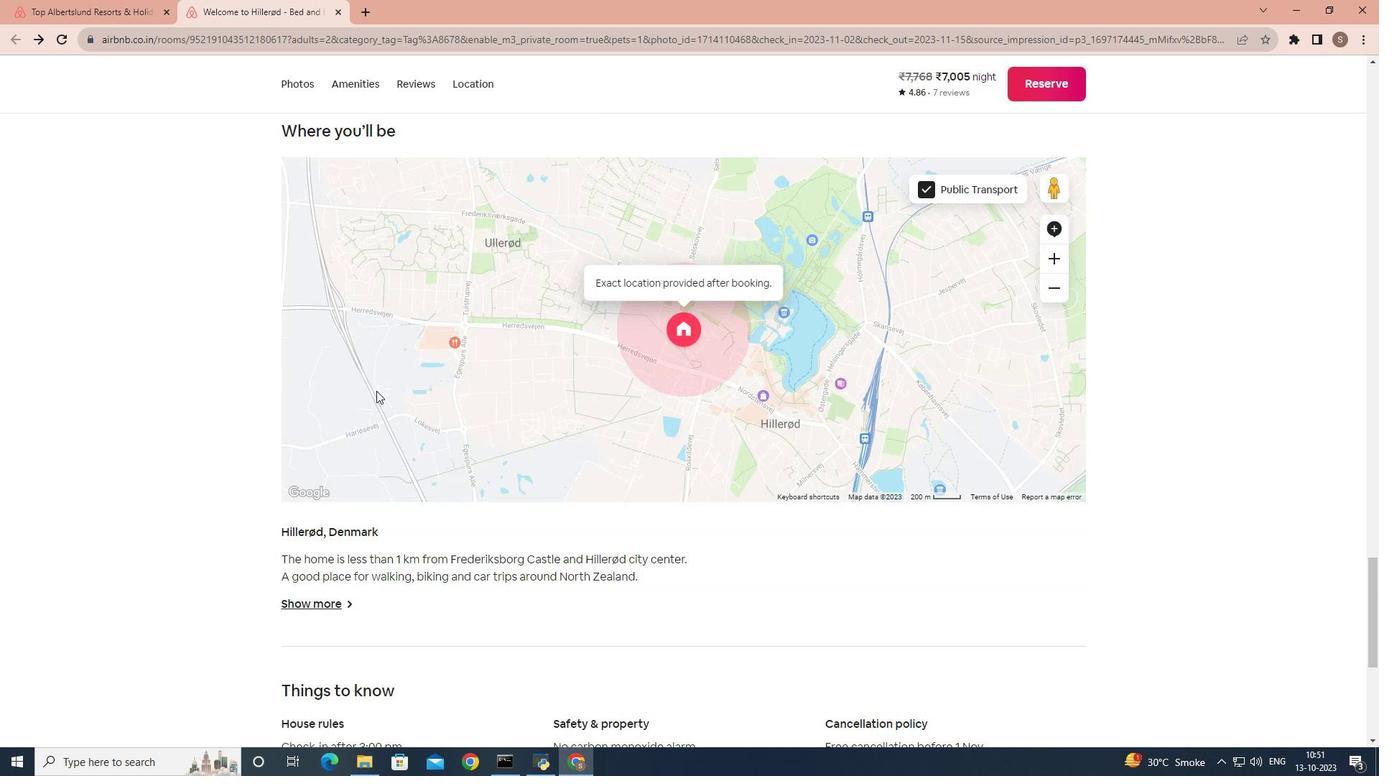 
Action: Mouse scrolled (374, 388) with delta (0, 0)
Screenshot: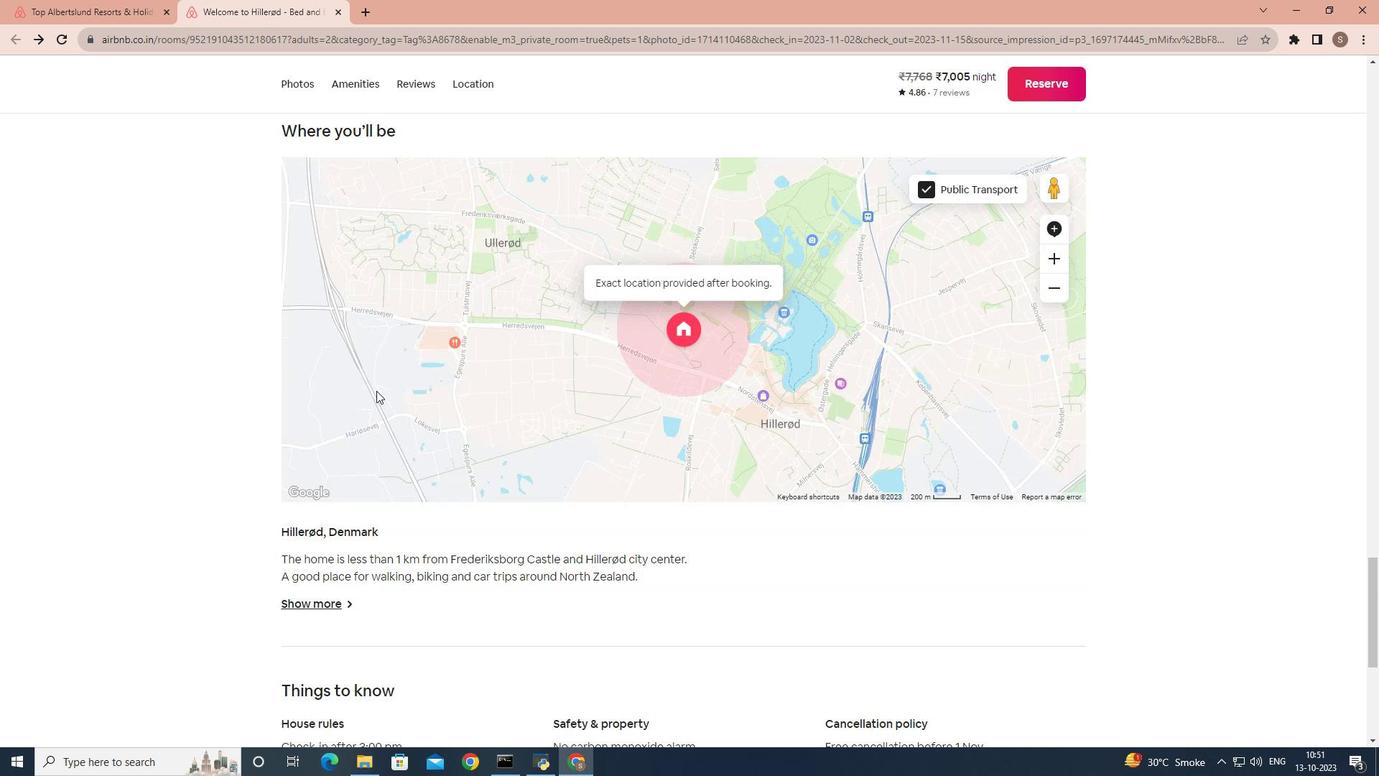 
Action: Mouse scrolled (374, 388) with delta (0, 0)
Screenshot: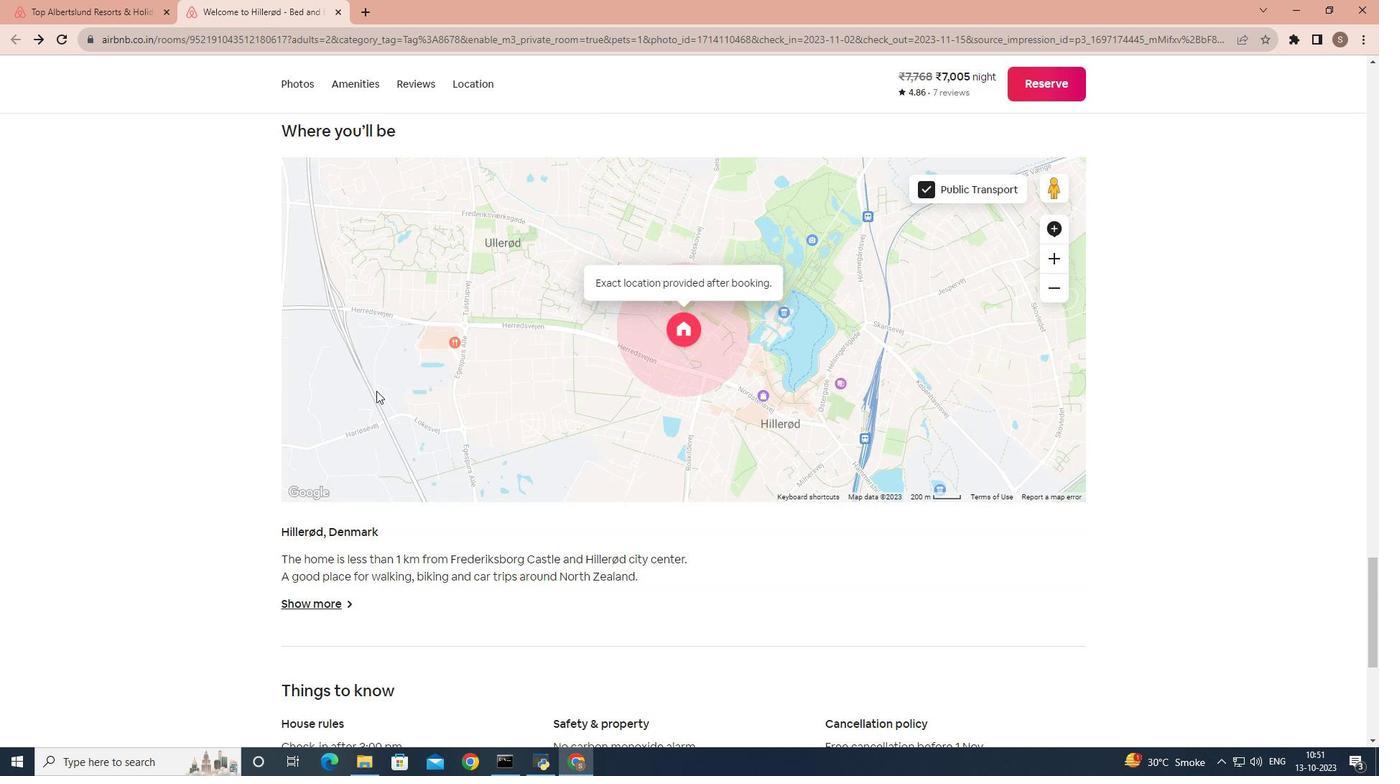 
Action: Mouse scrolled (374, 388) with delta (0, 0)
Screenshot: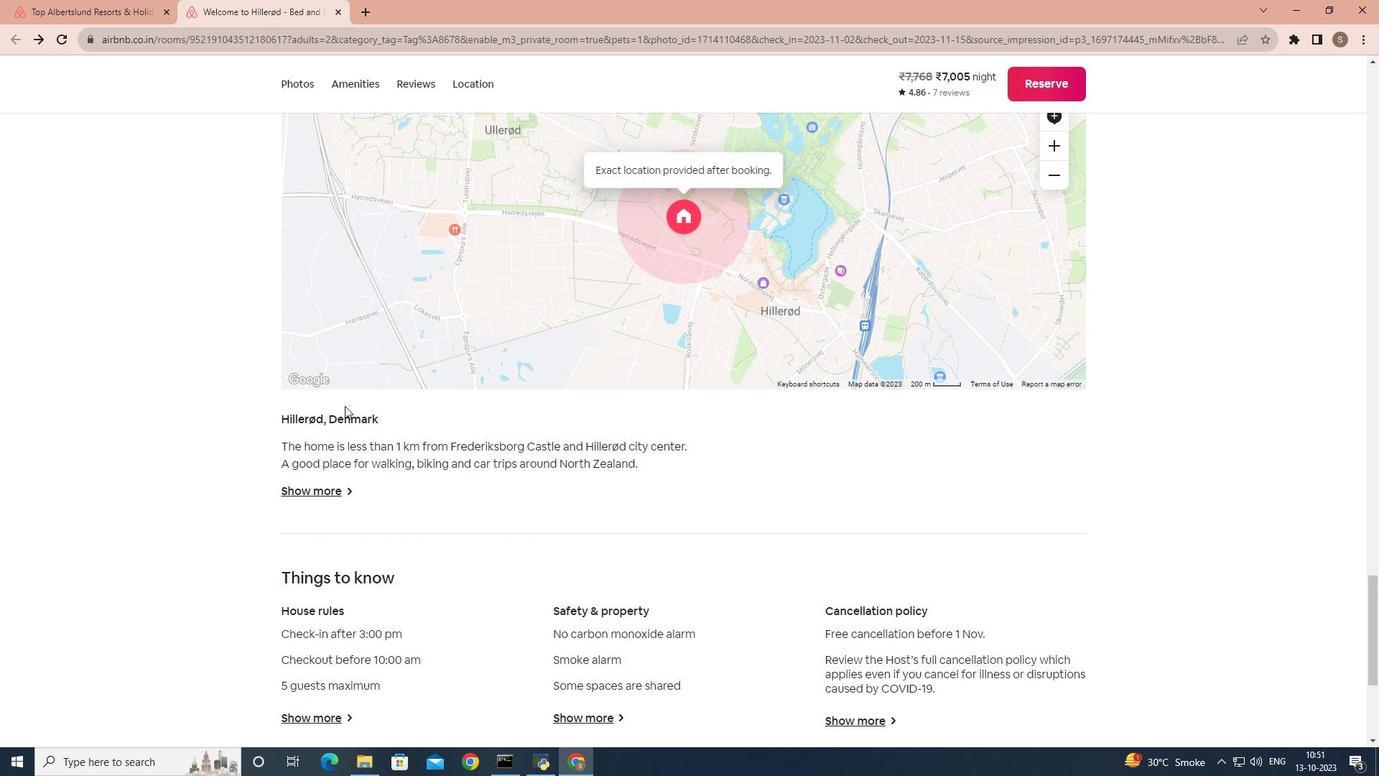 
Action: Mouse moved to (373, 389)
Screenshot: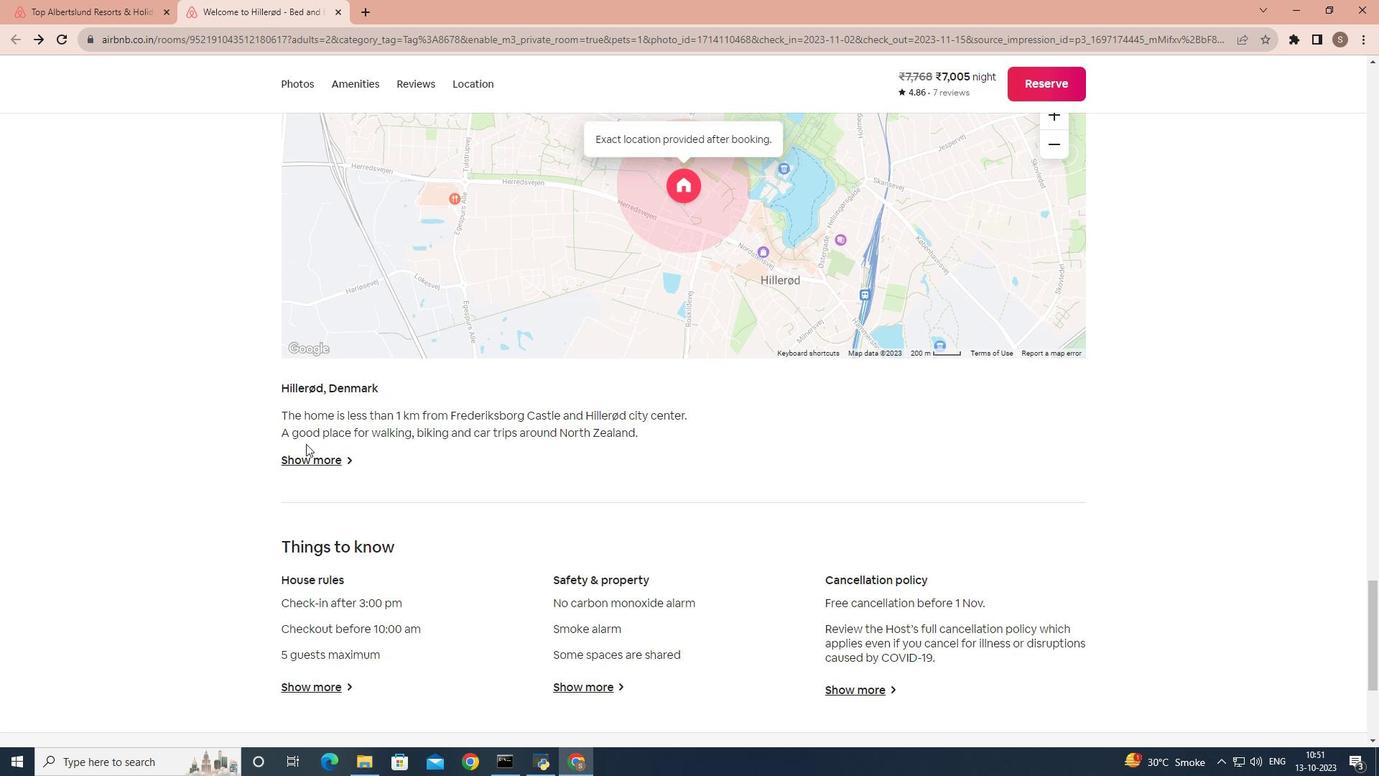 
Action: Mouse scrolled (373, 388) with delta (0, 0)
Screenshot: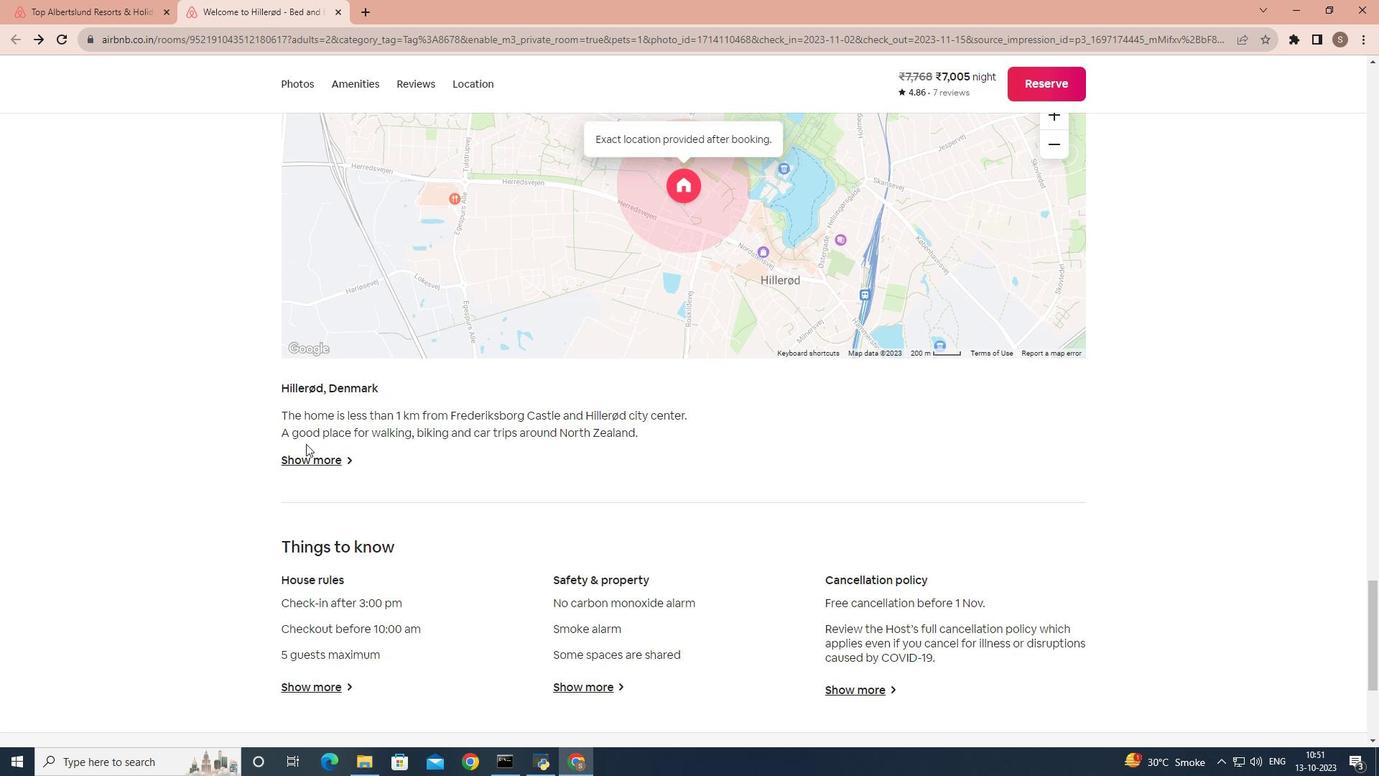 
Action: Mouse moved to (289, 462)
Screenshot: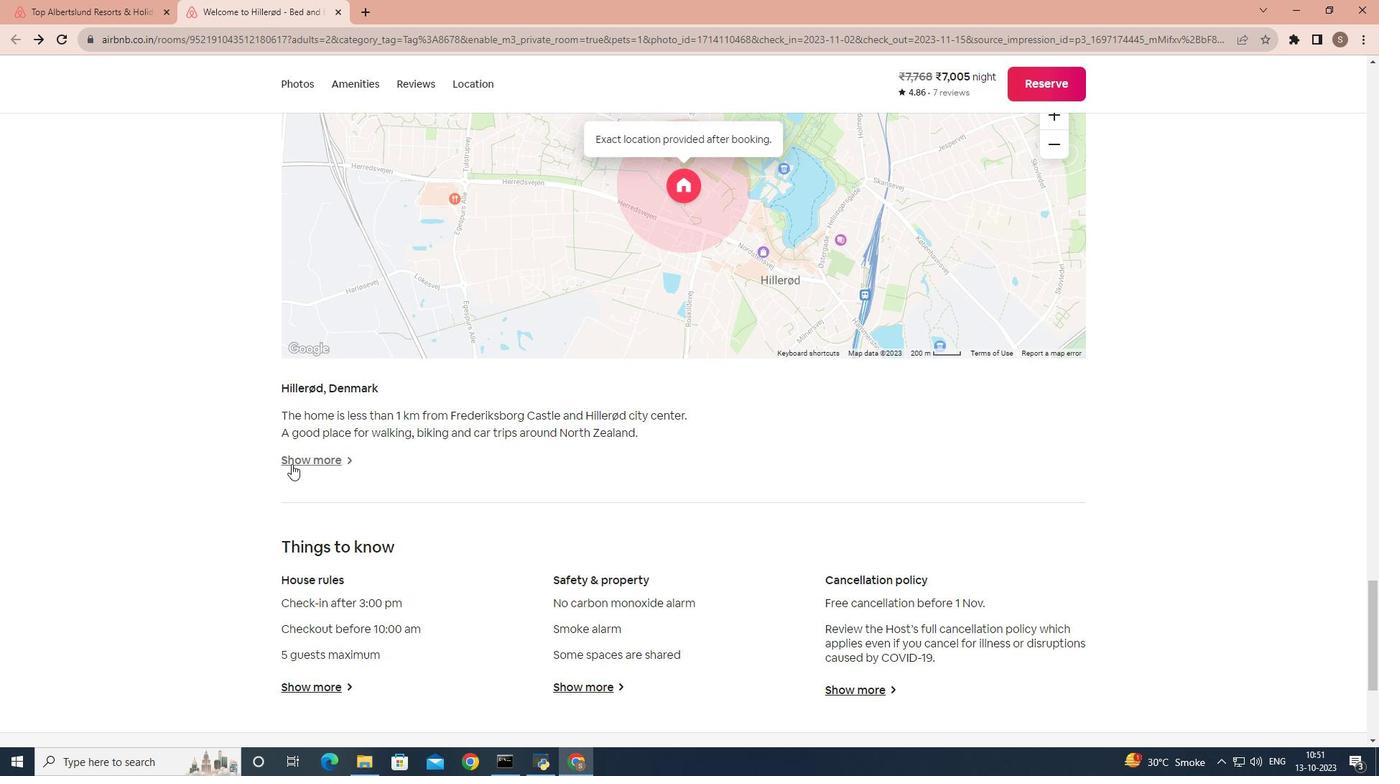 
Action: Mouse pressed left at (289, 462)
Screenshot: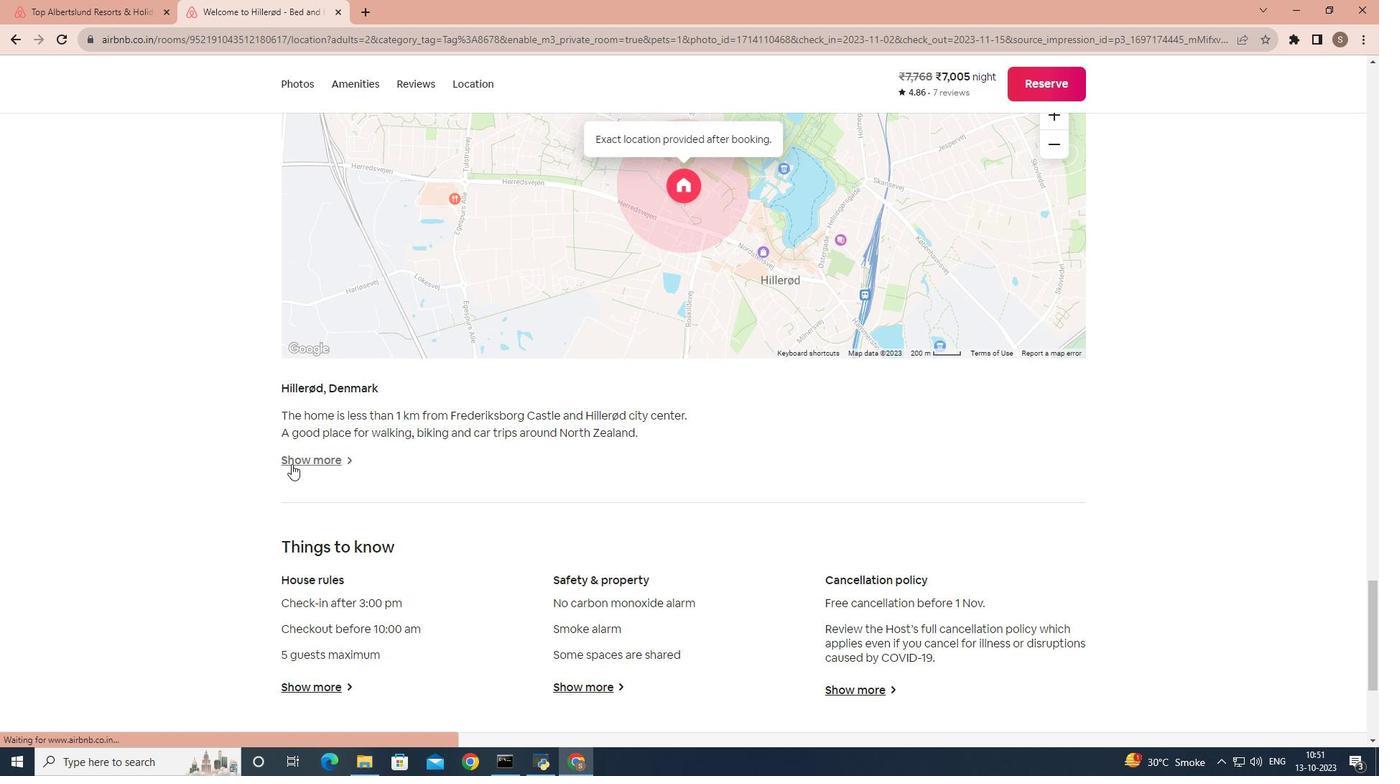 
Action: Mouse moved to (70, 247)
Screenshot: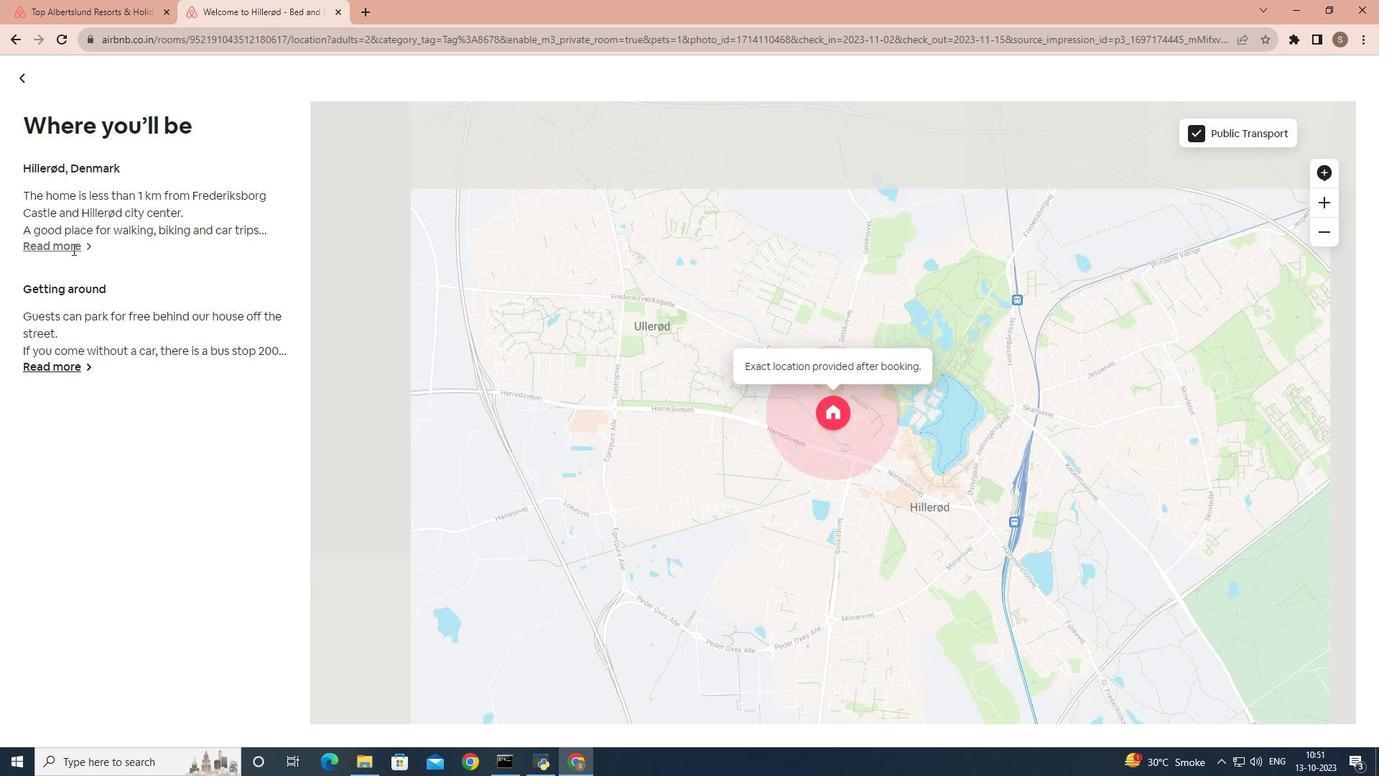 
Action: Mouse pressed left at (70, 247)
Screenshot: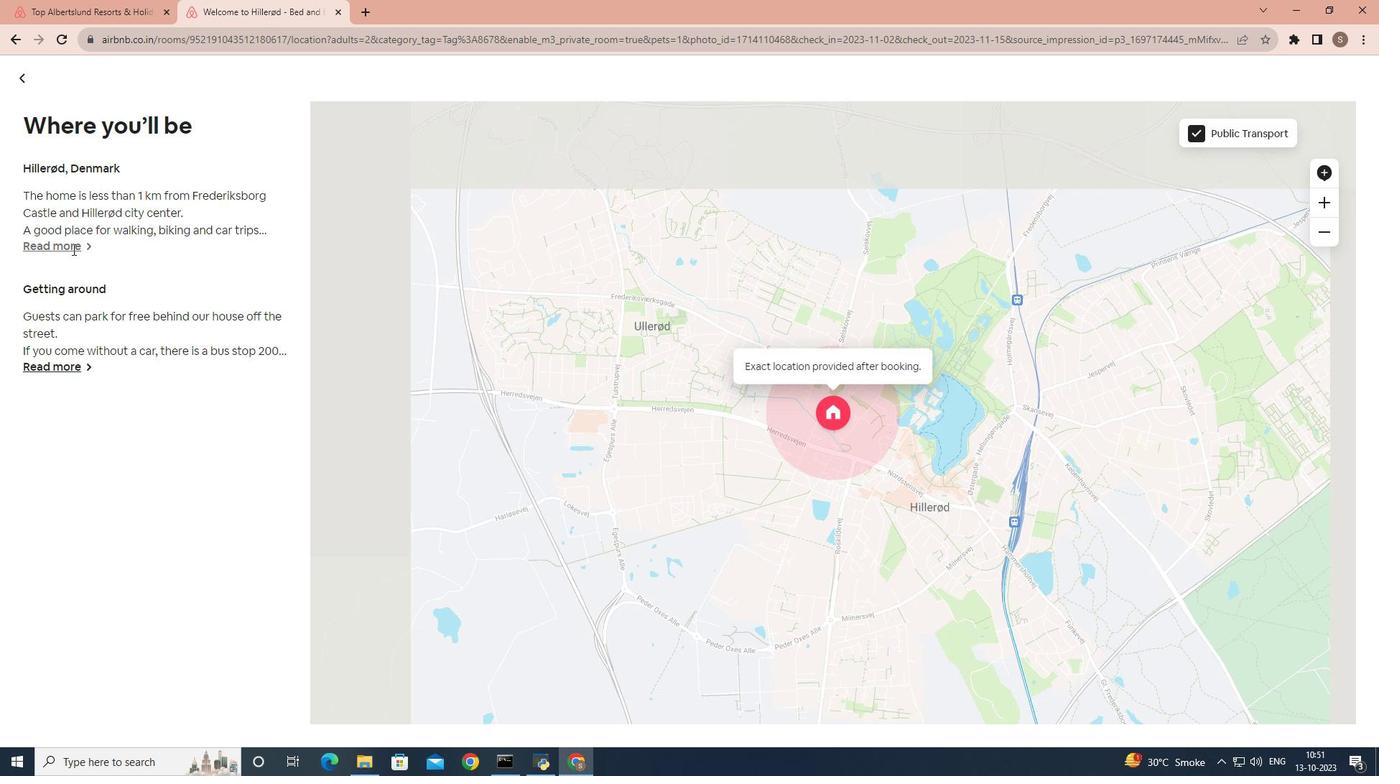 
Action: Mouse moved to (64, 370)
Screenshot: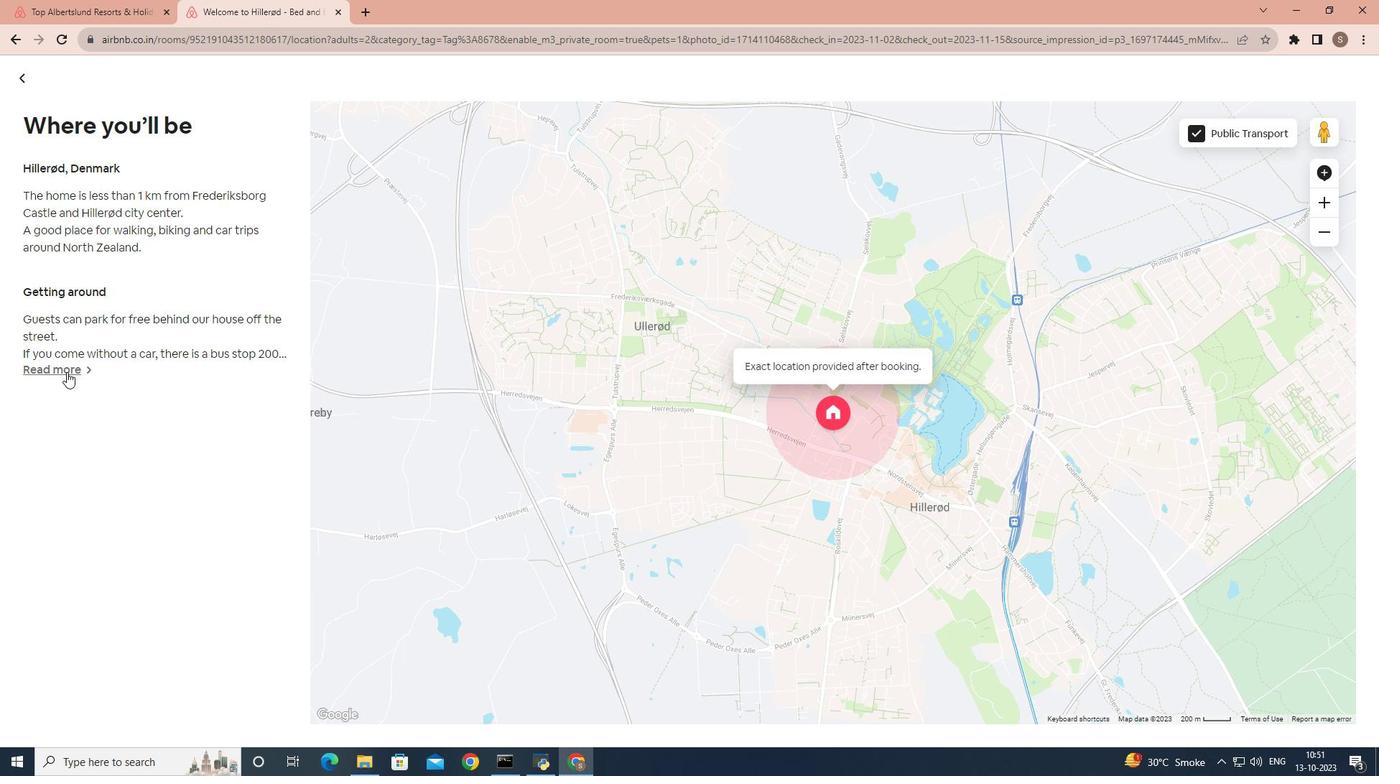 
Action: Mouse pressed left at (64, 370)
Screenshot: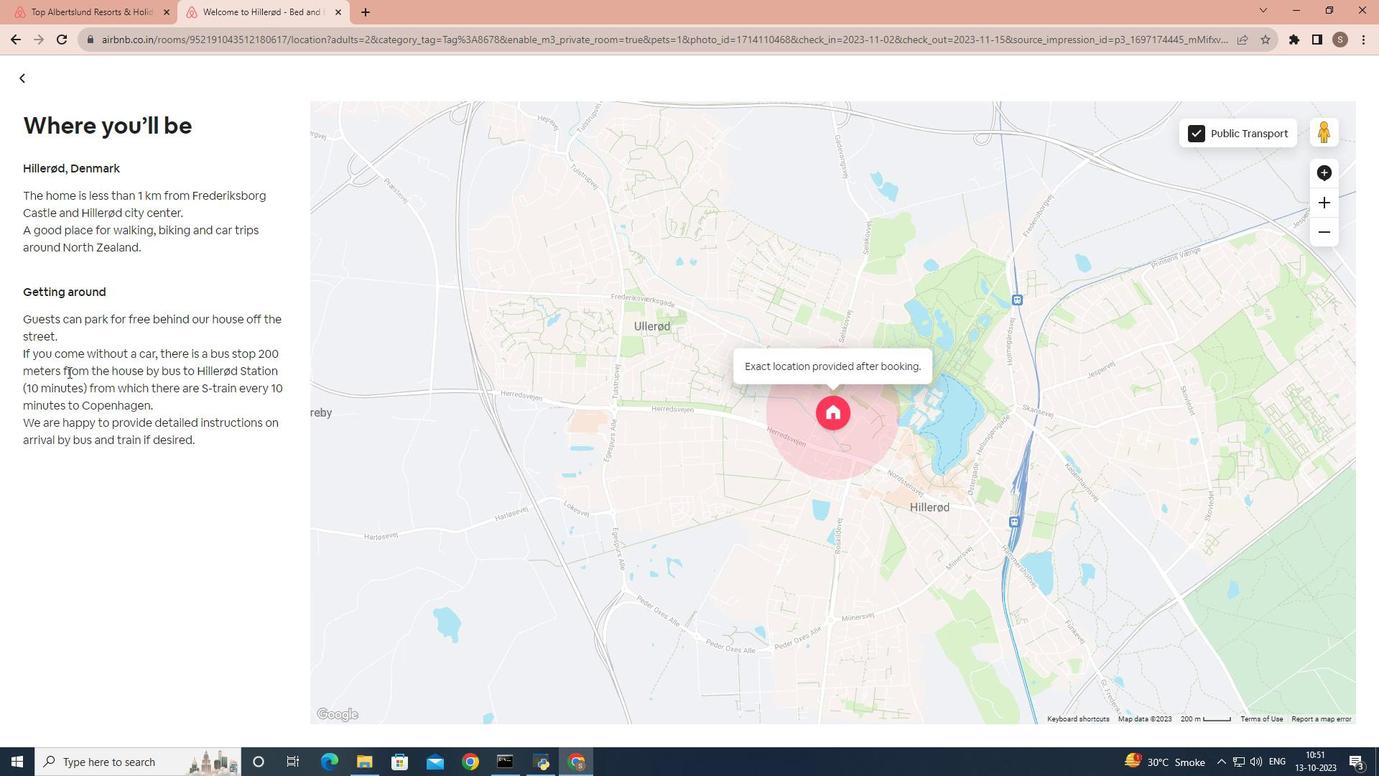 
Action: Mouse moved to (924, 451)
Screenshot: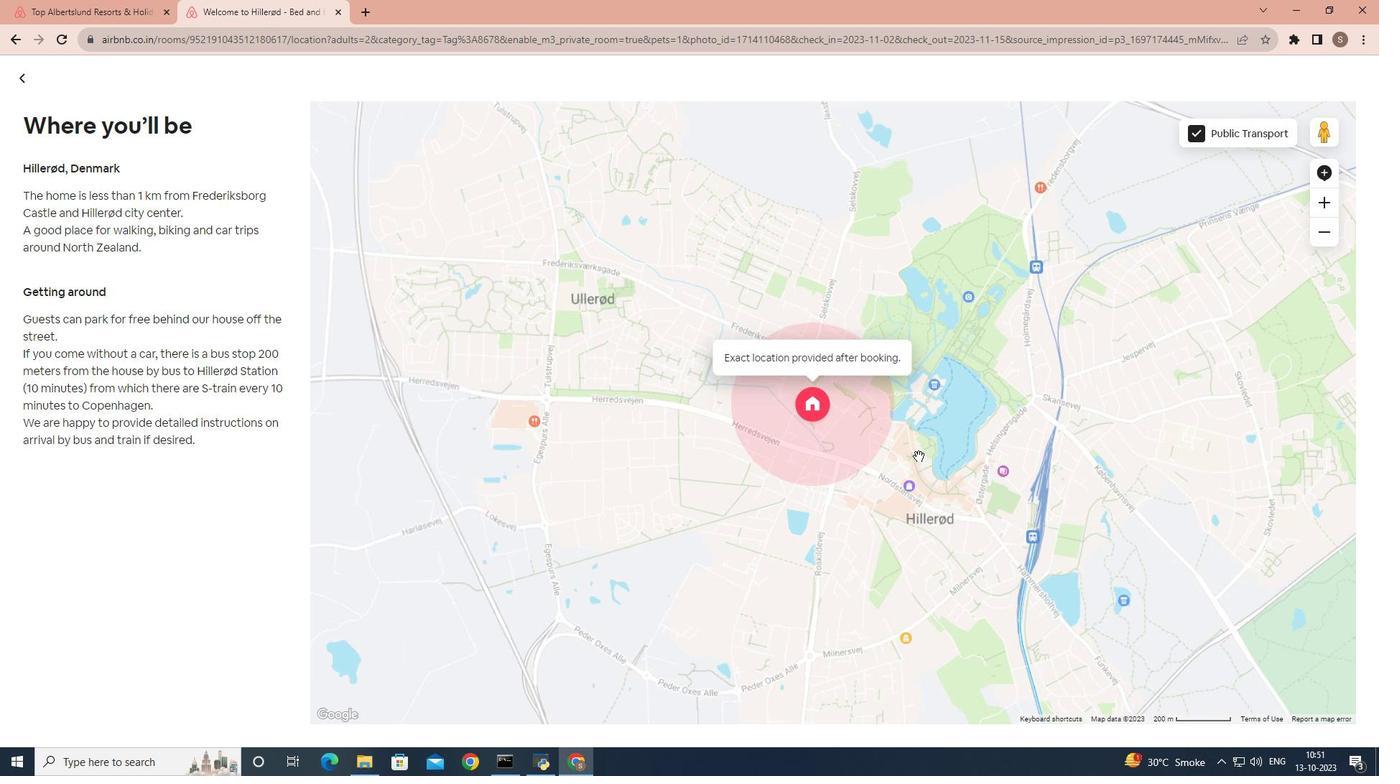 
Action: Mouse scrolled (924, 452) with delta (0, 0)
Screenshot: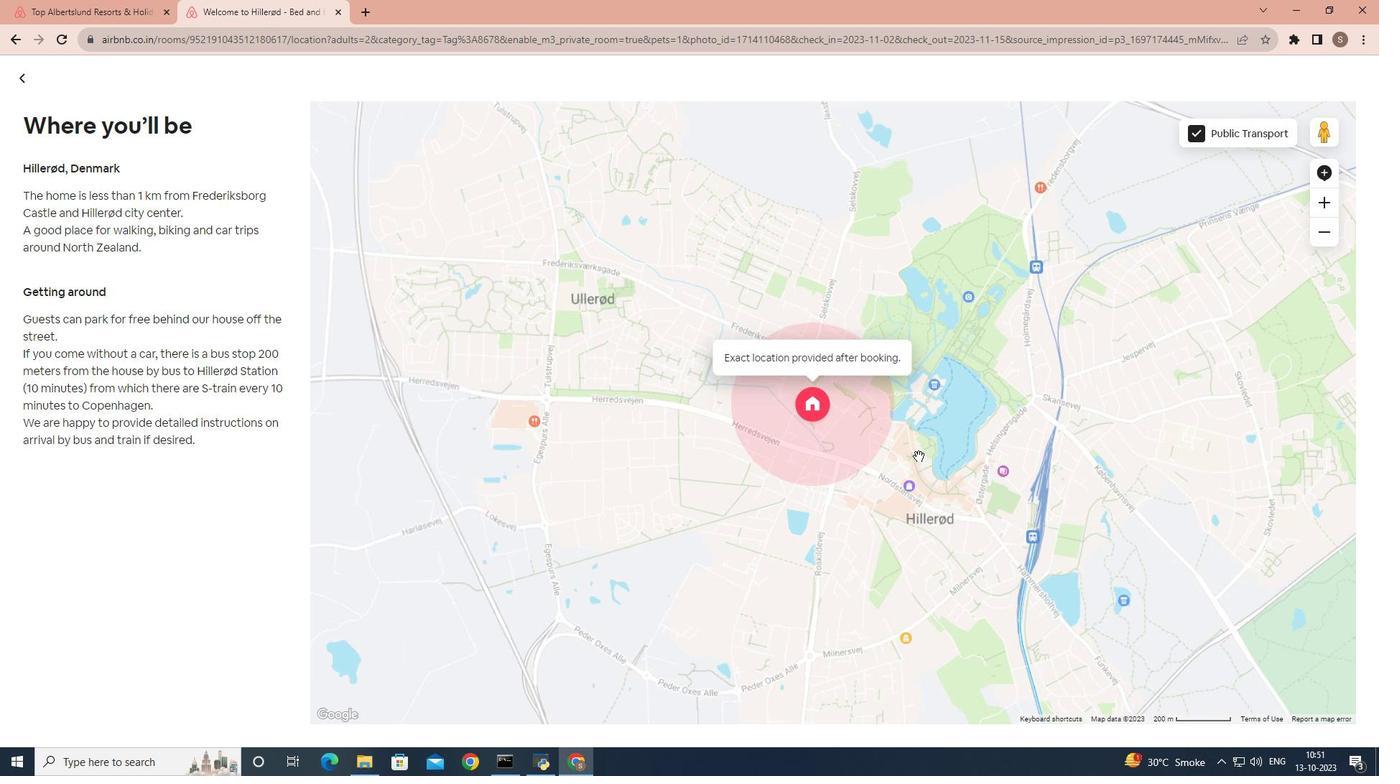 
Action: Mouse moved to (926, 451)
Screenshot: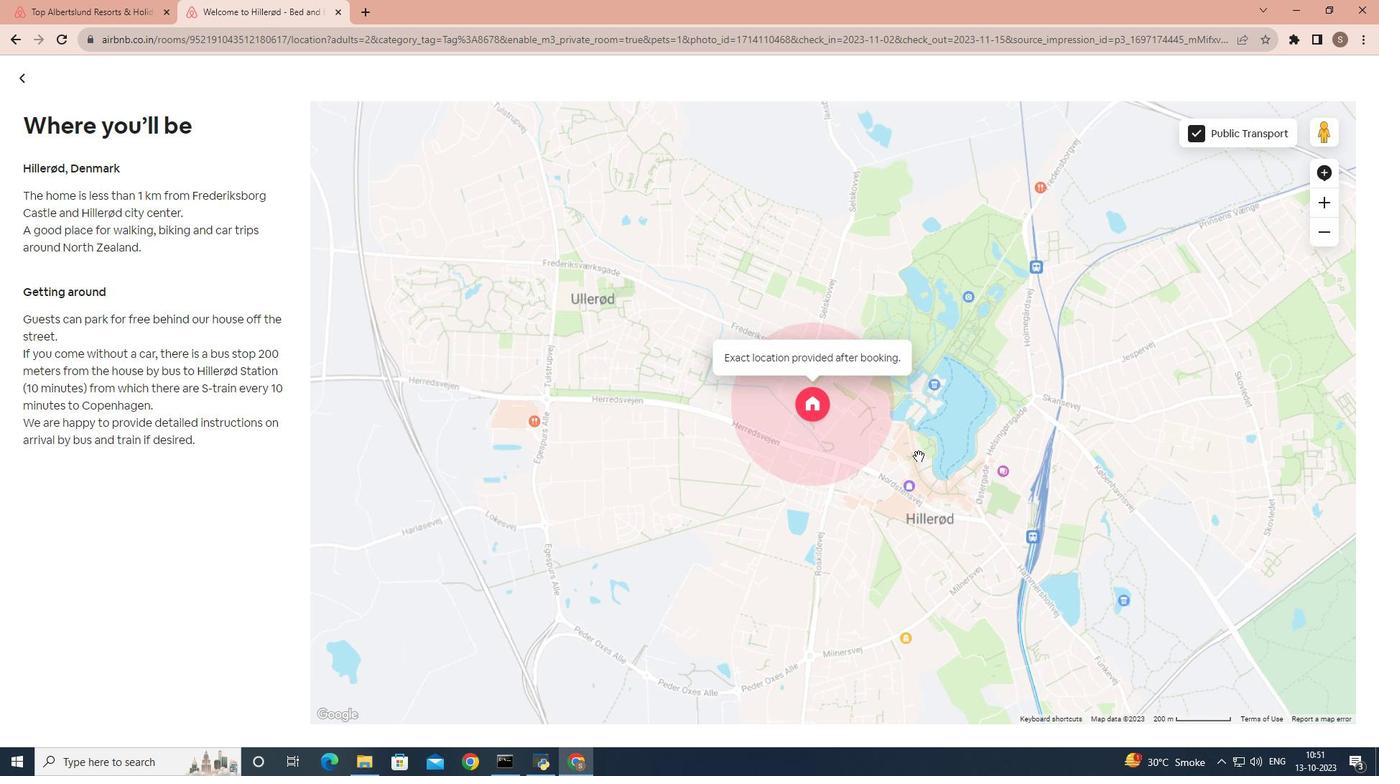 
Action: Mouse scrolled (926, 452) with delta (0, 0)
Screenshot: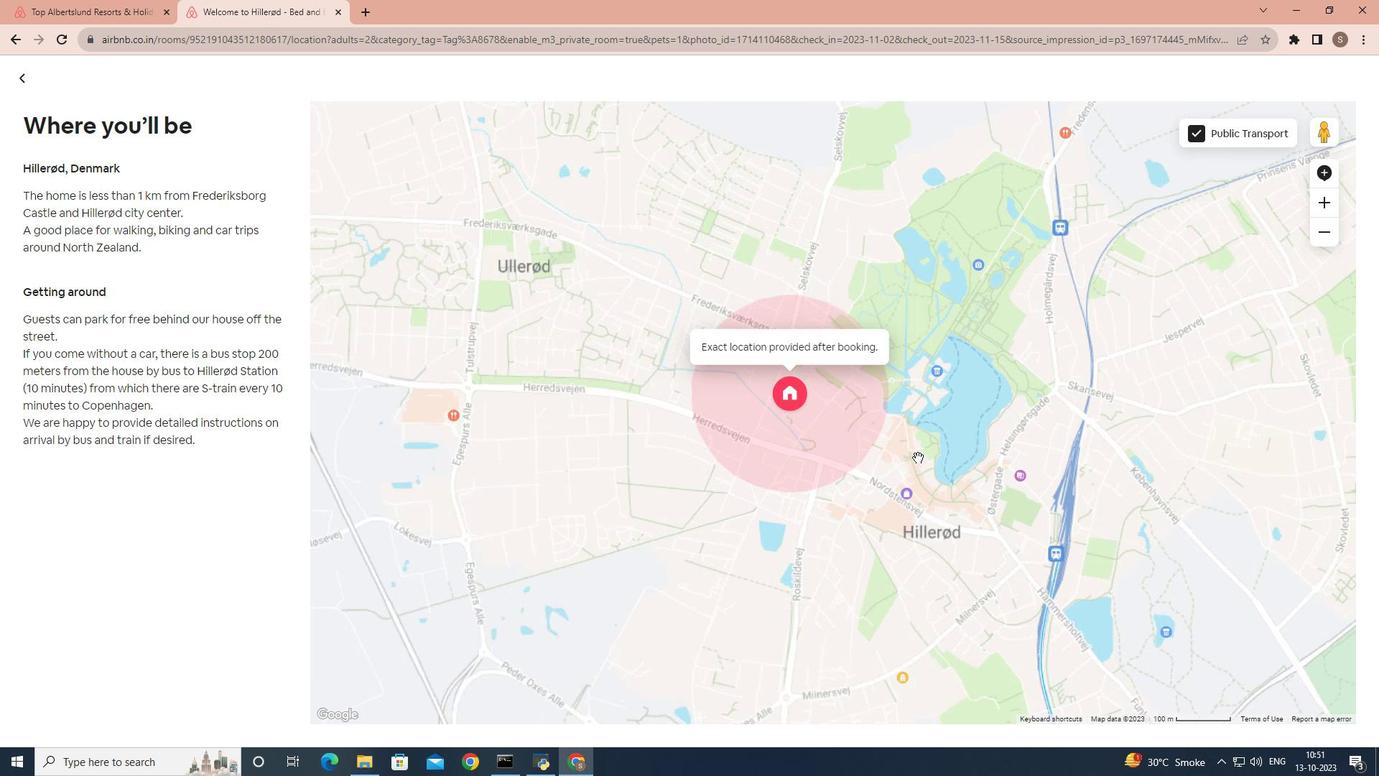 
Action: Mouse scrolled (926, 452) with delta (0, 0)
Screenshot: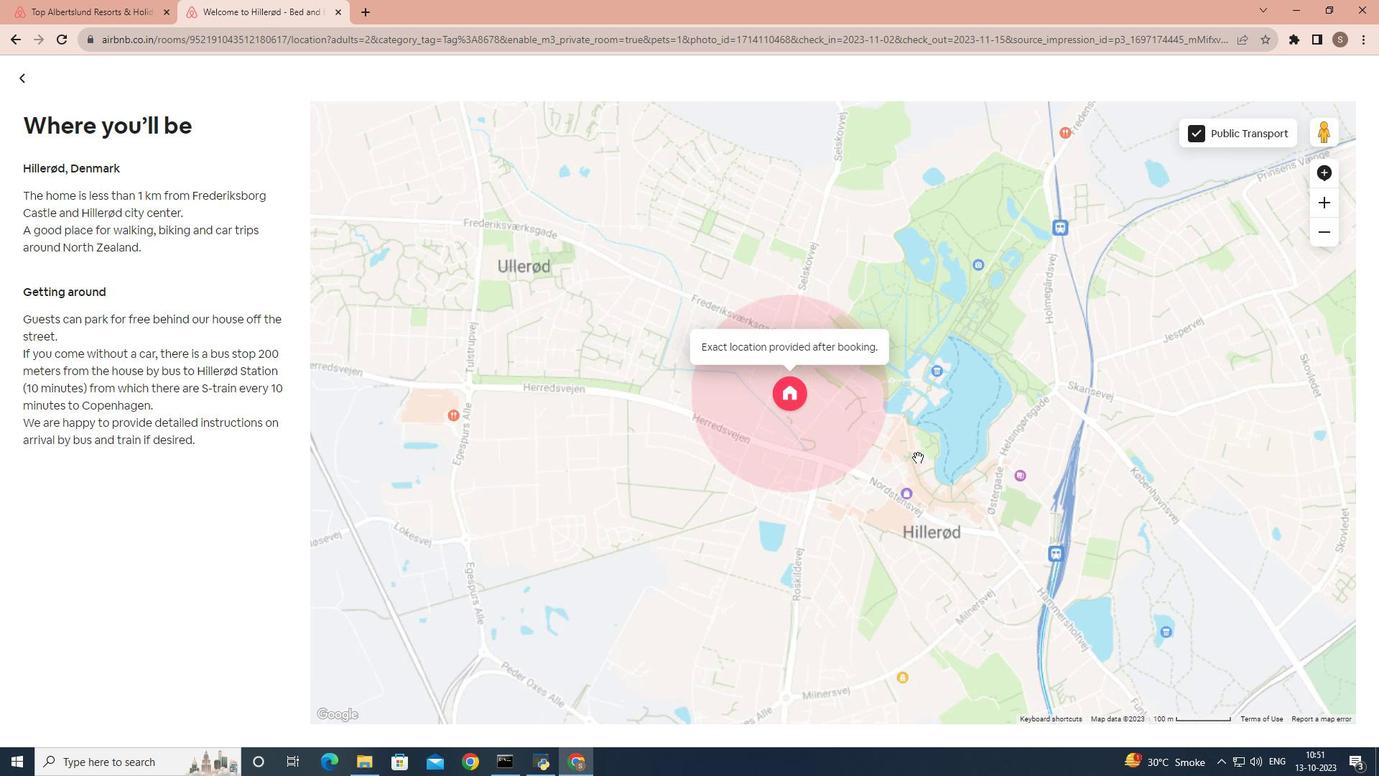 
Action: Mouse moved to (926, 451)
Screenshot: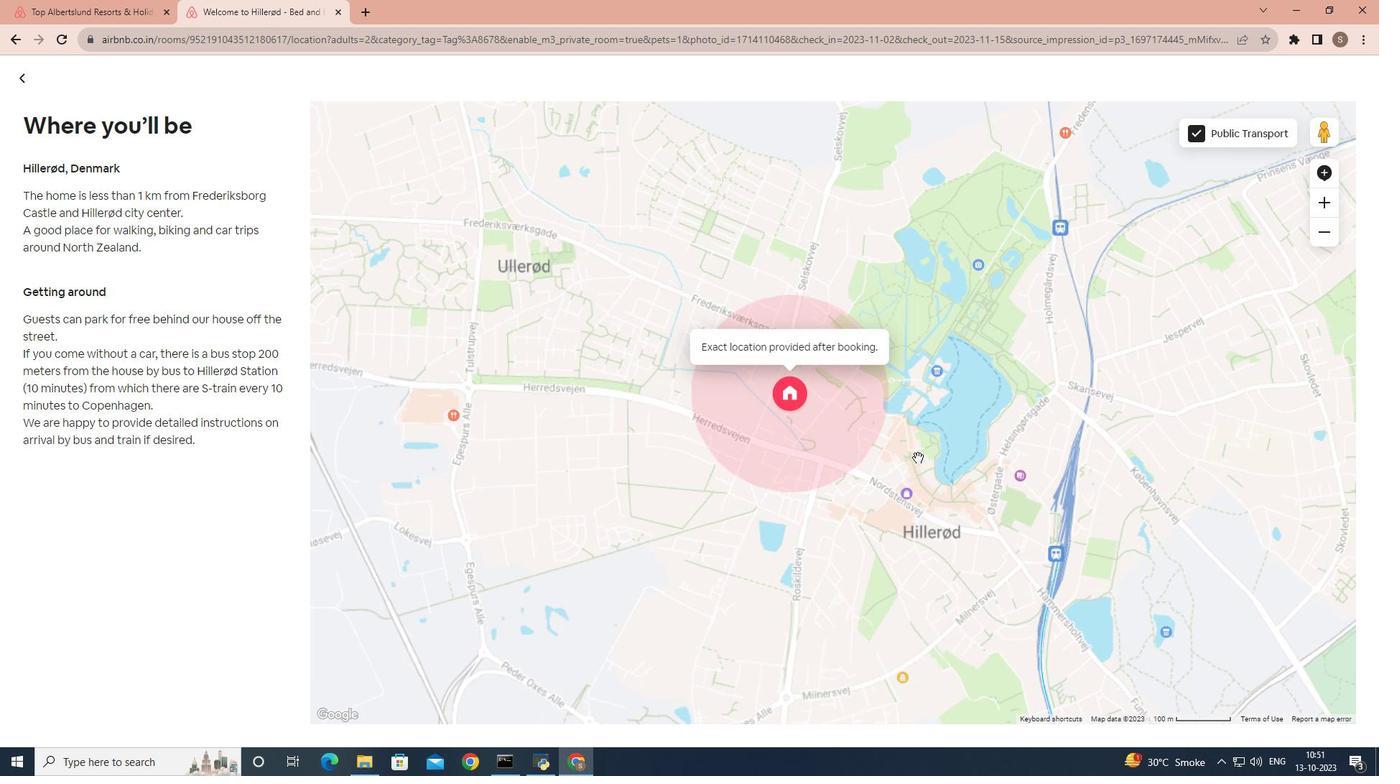 
Action: Mouse scrolled (926, 452) with delta (0, 0)
Screenshot: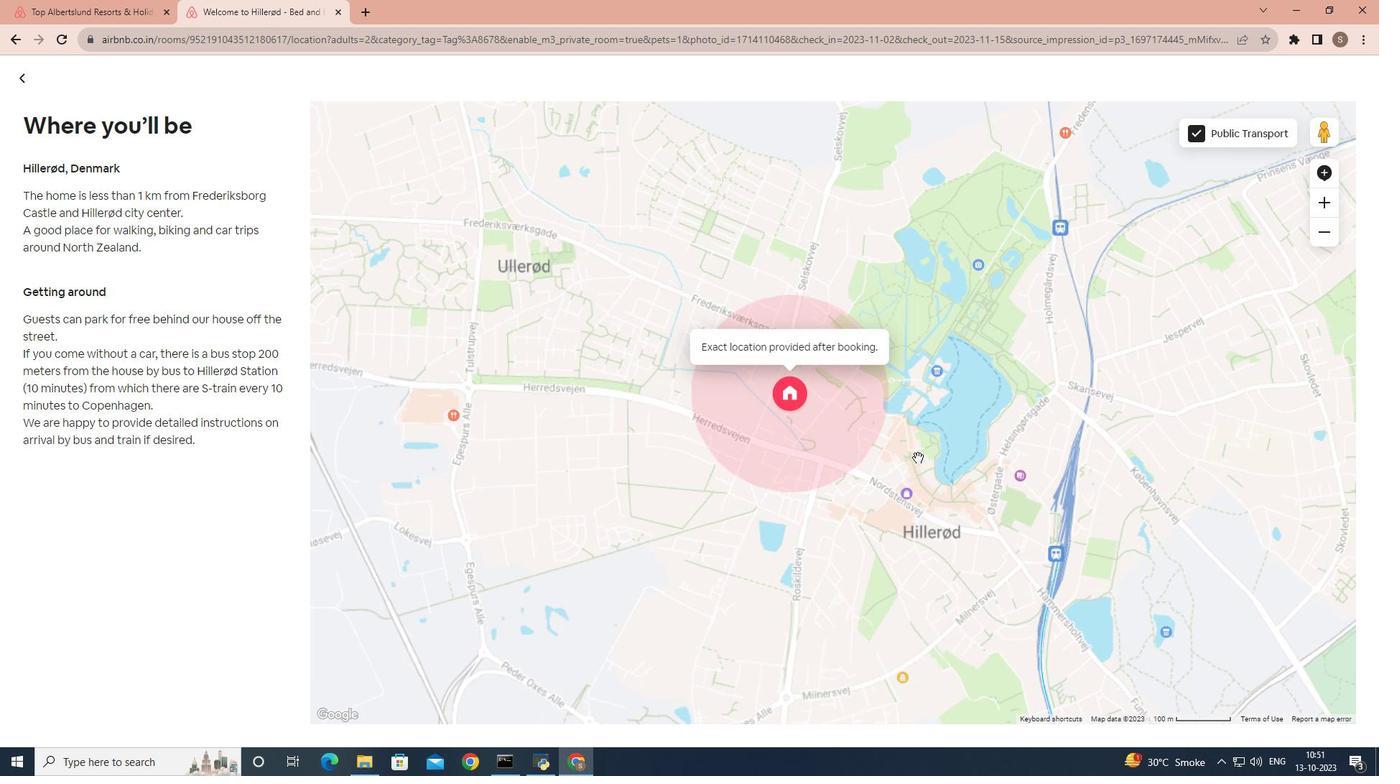 
Action: Mouse moved to (921, 453)
Screenshot: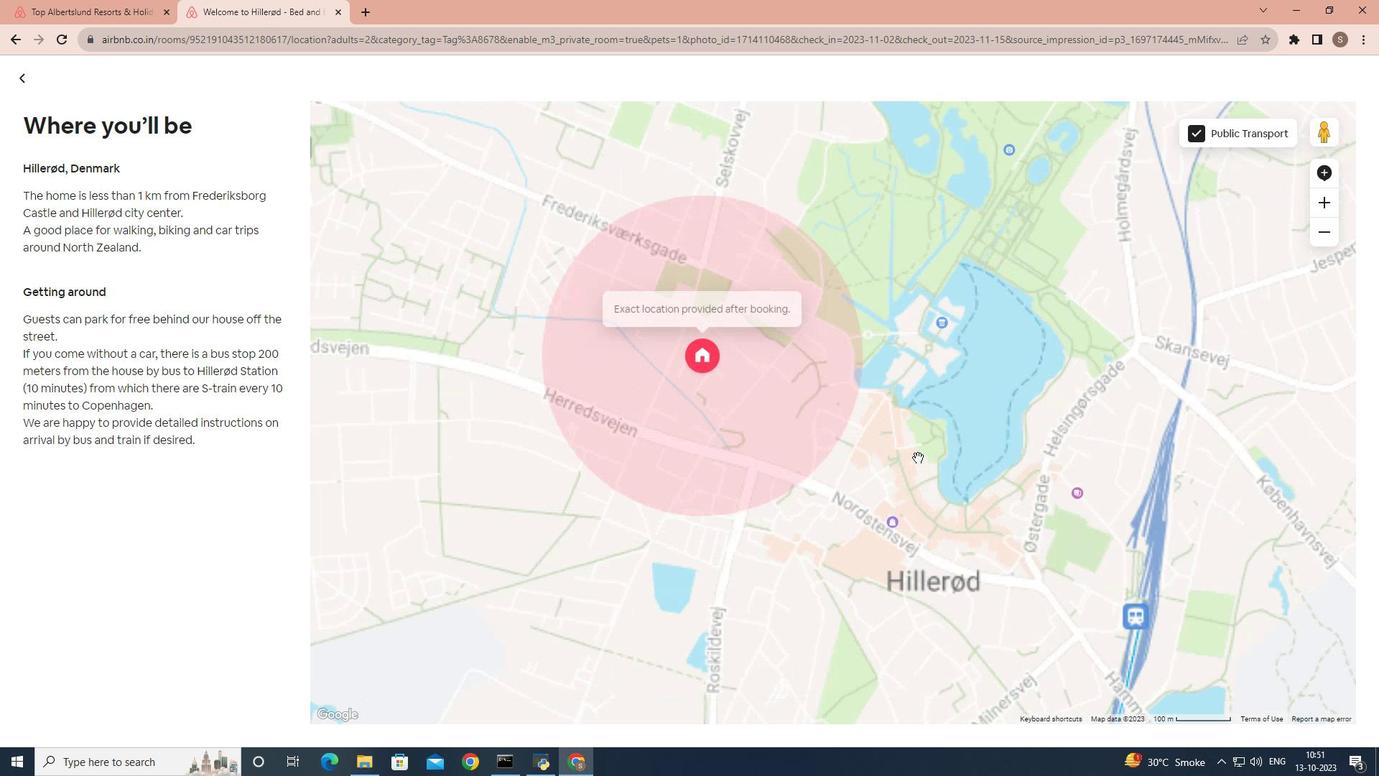 
Action: Mouse scrolled (921, 454) with delta (0, 0)
Screenshot: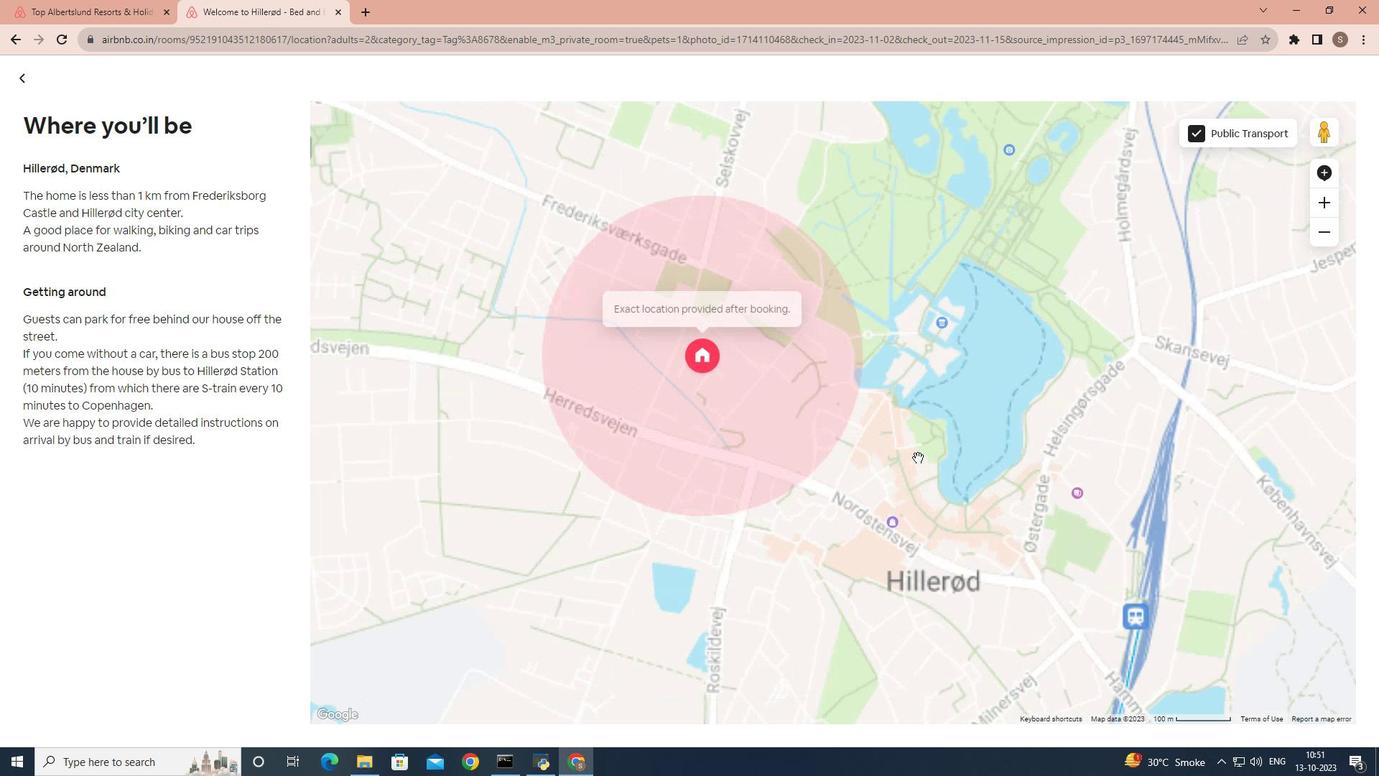 
Action: Mouse moved to (916, 455)
Screenshot: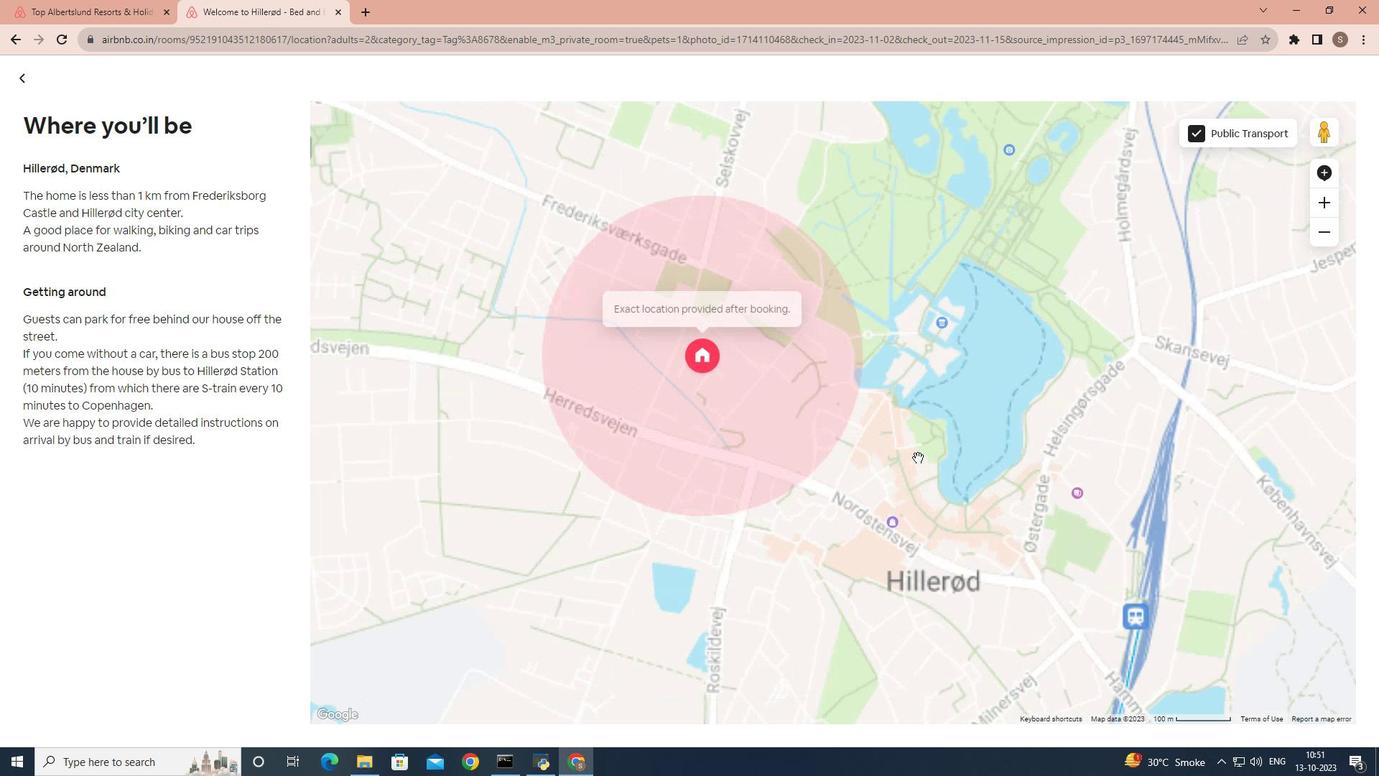 
Action: Mouse scrolled (916, 456) with delta (0, 0)
Screenshot: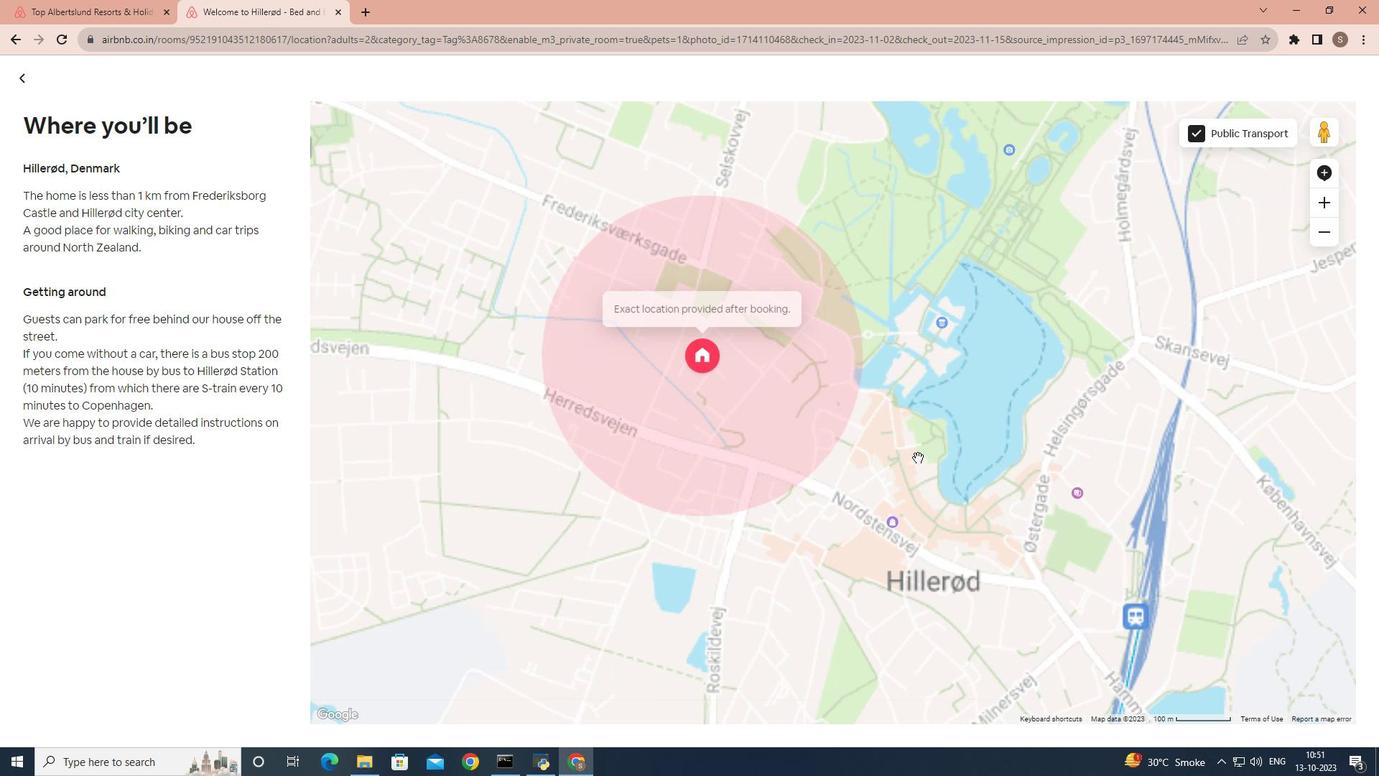 
Action: Mouse scrolled (916, 454) with delta (0, 0)
Screenshot: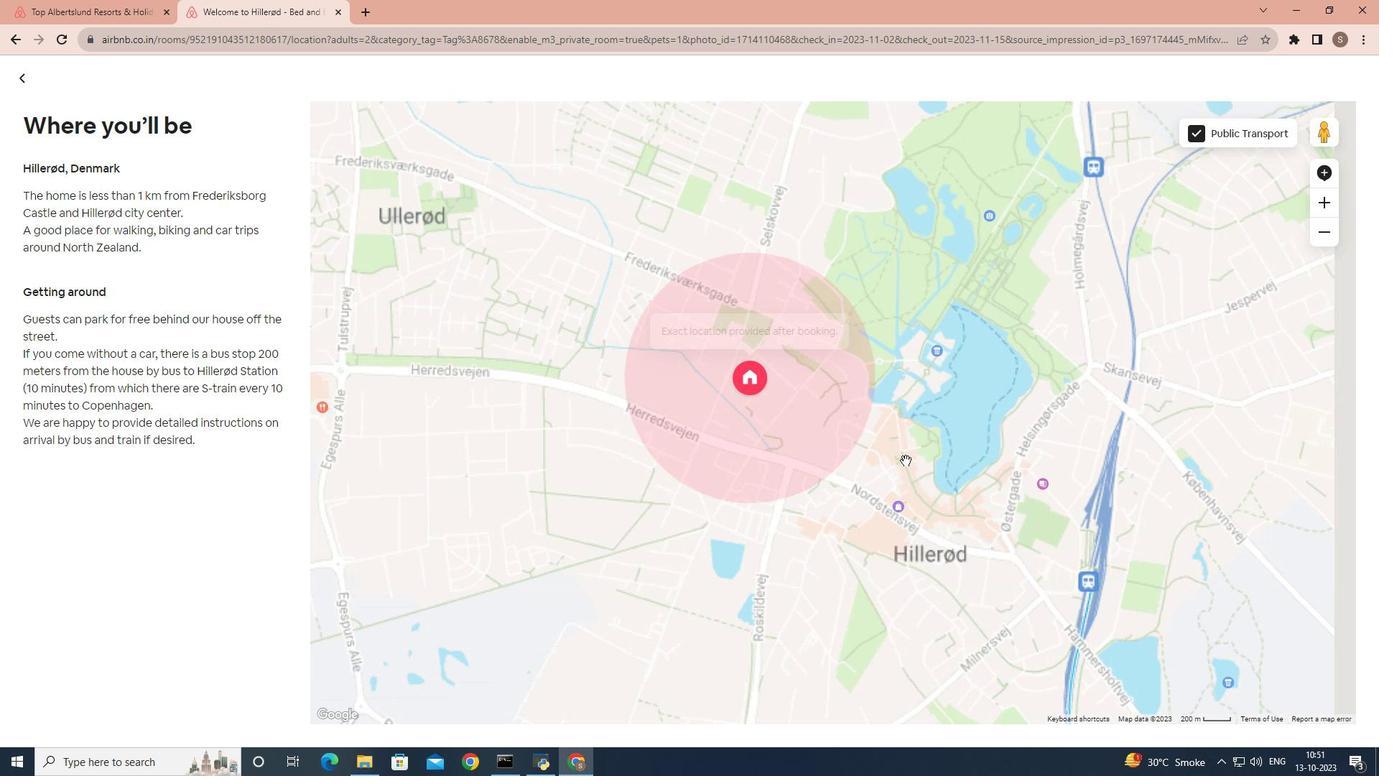 
Action: Mouse moved to (903, 458)
Screenshot: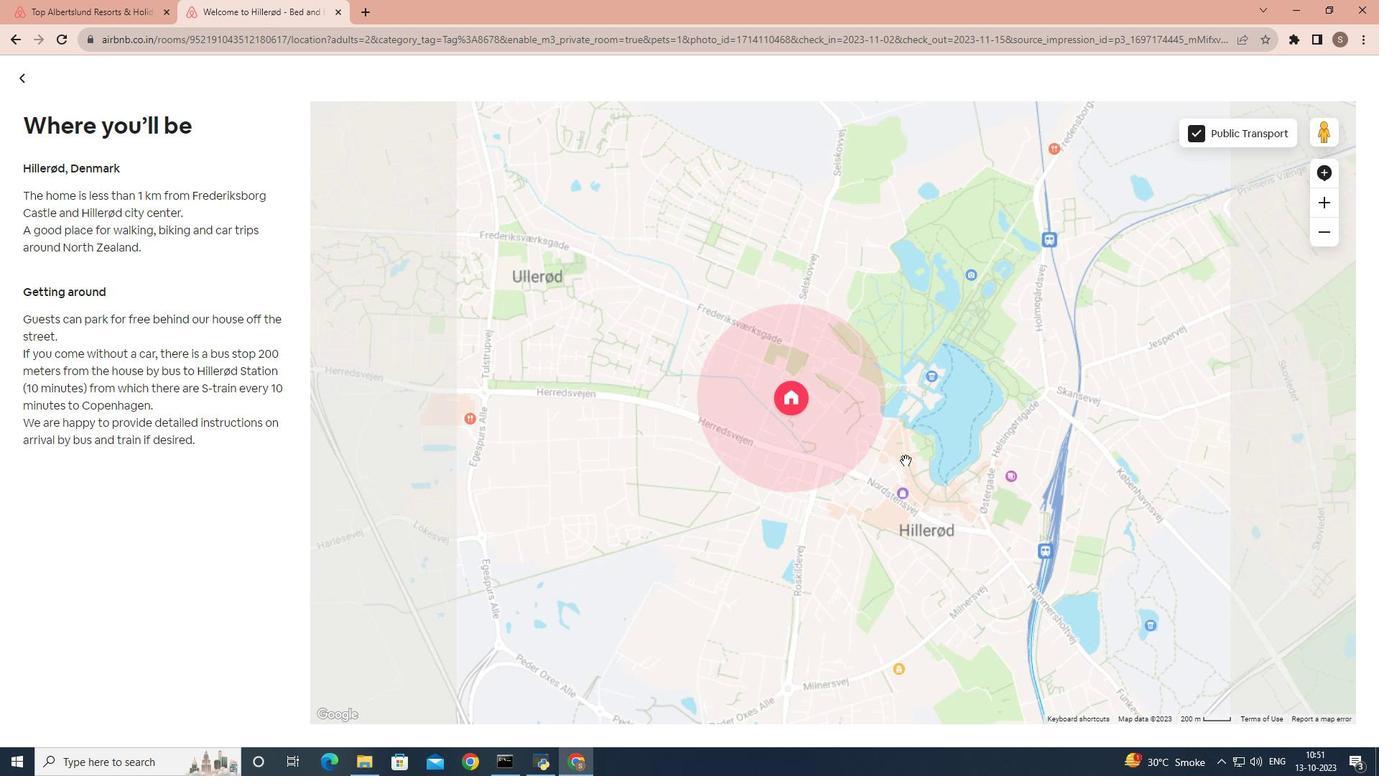 
Action: Mouse scrolled (903, 459) with delta (0, 0)
Screenshot: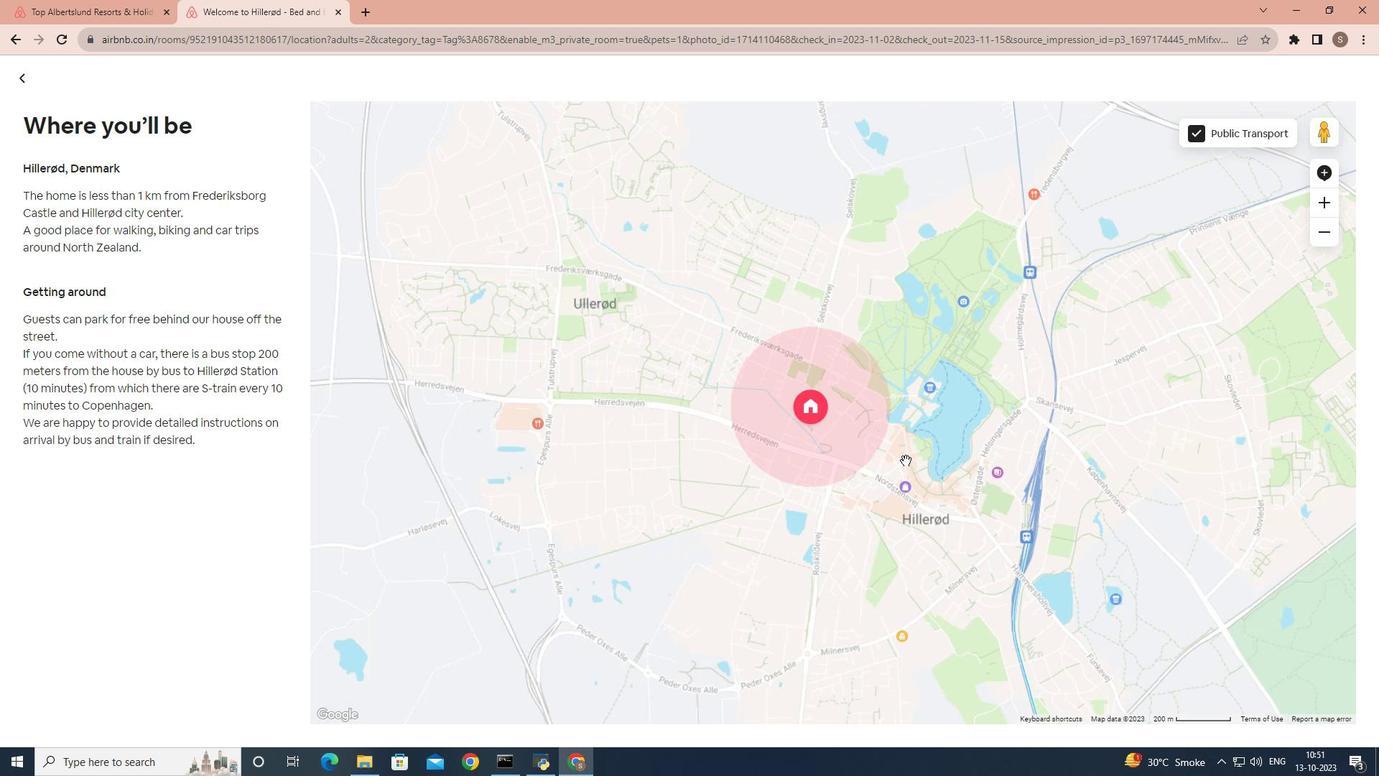 
Action: Mouse scrolled (903, 459) with delta (0, 0)
Screenshot: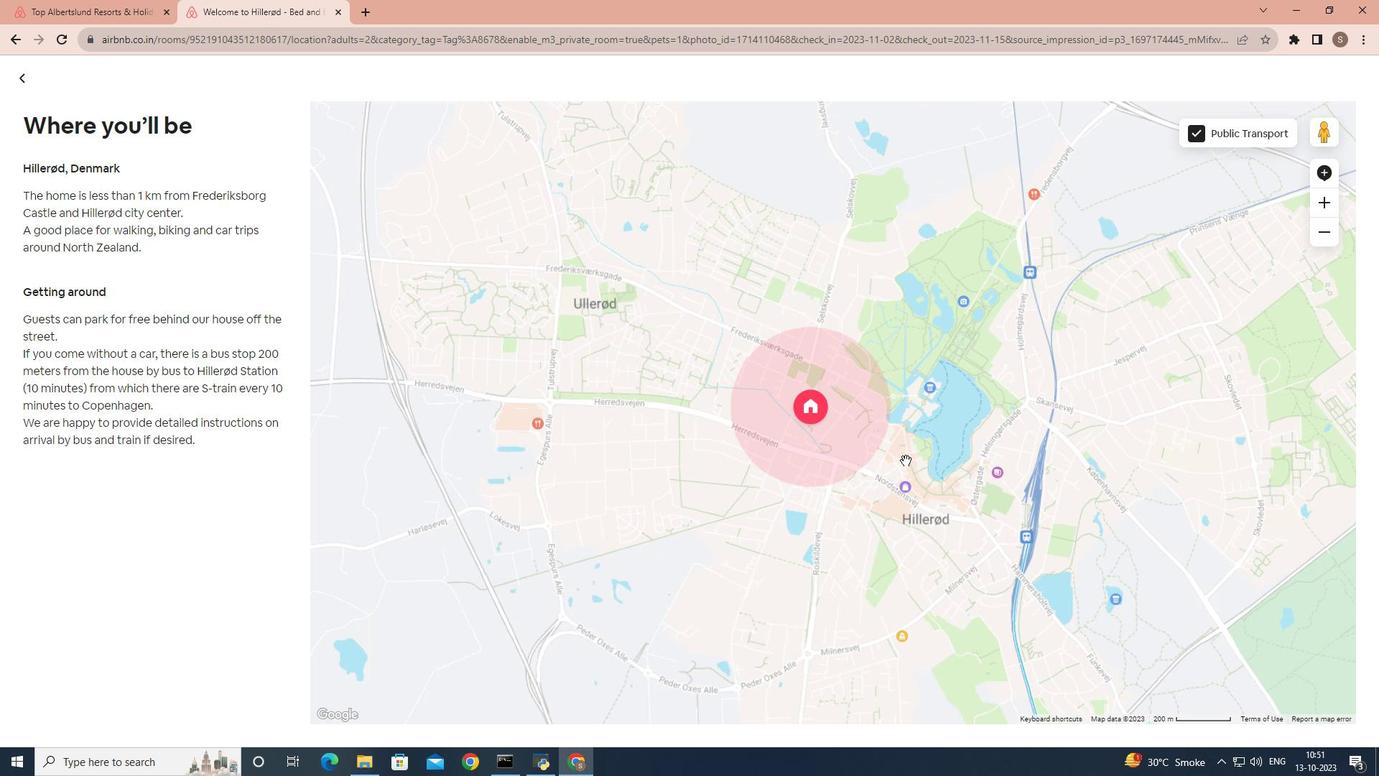 
Action: Mouse scrolled (903, 459) with delta (0, 0)
Screenshot: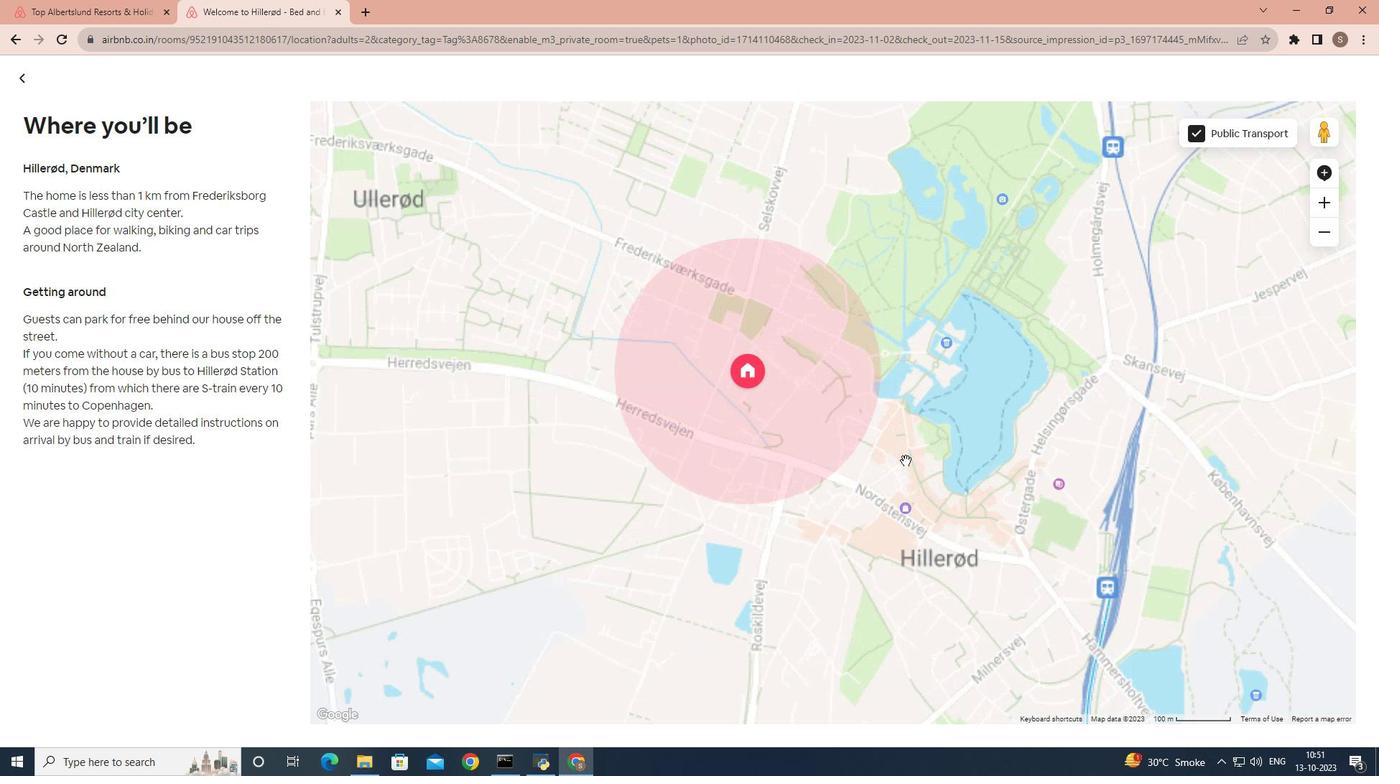 
Action: Mouse scrolled (903, 459) with delta (0, 0)
Screenshot: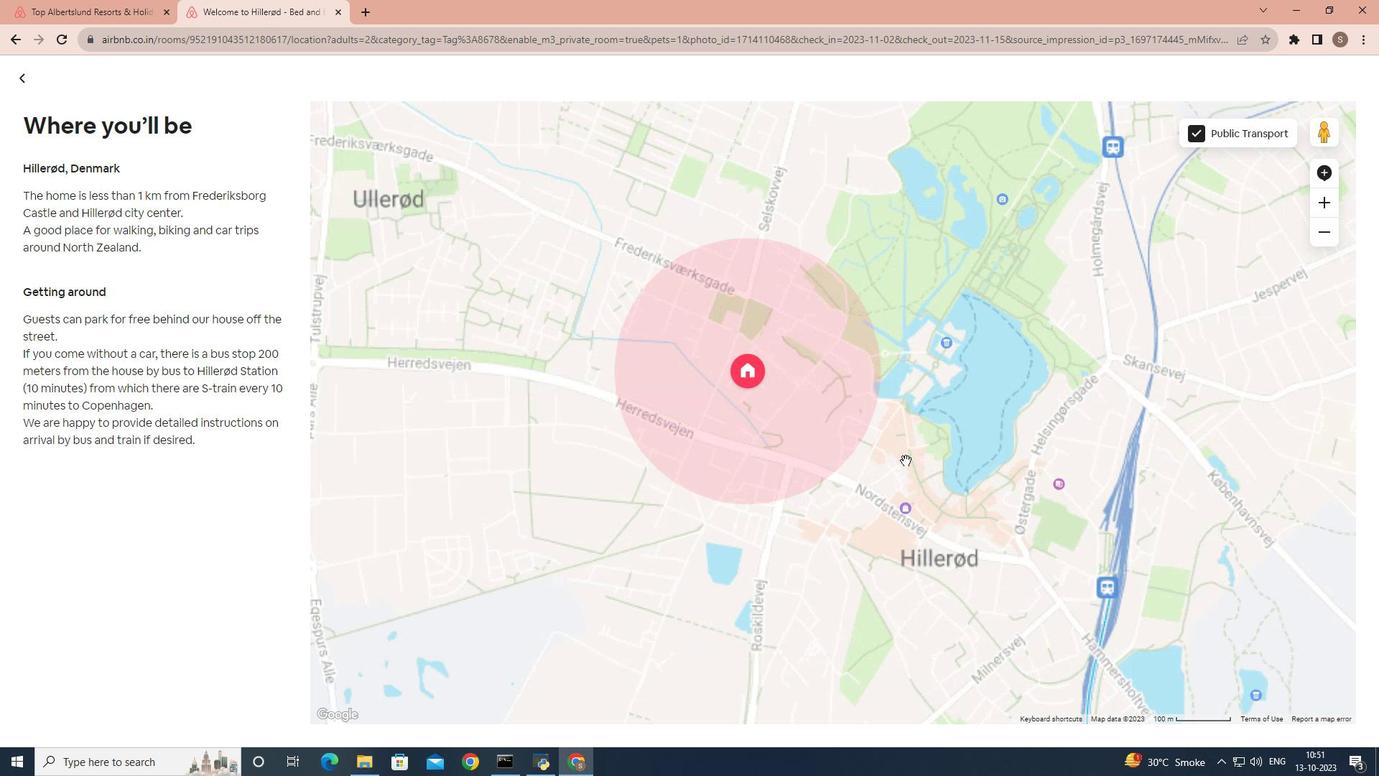 
Action: Mouse moved to (903, 458)
Screenshot: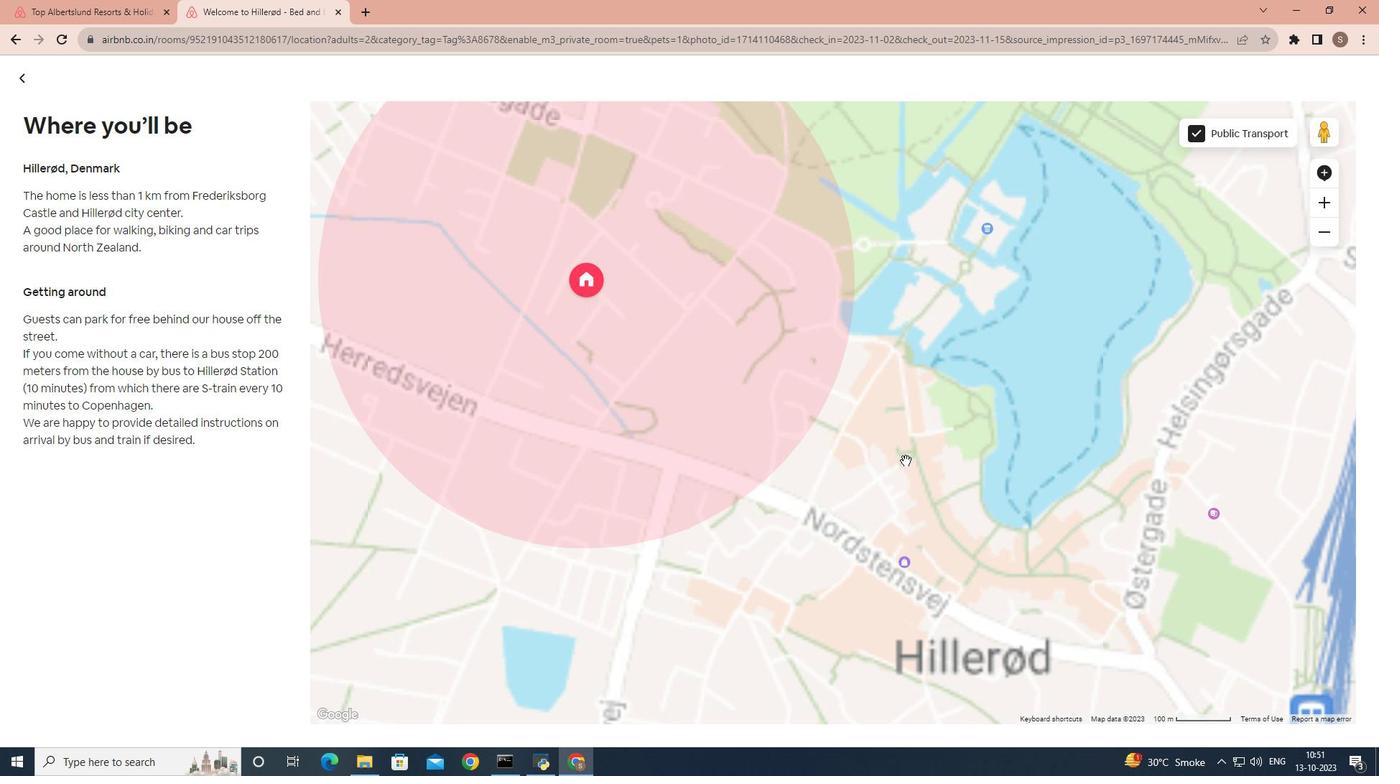 
Action: Mouse scrolled (903, 457) with delta (0, 0)
Screenshot: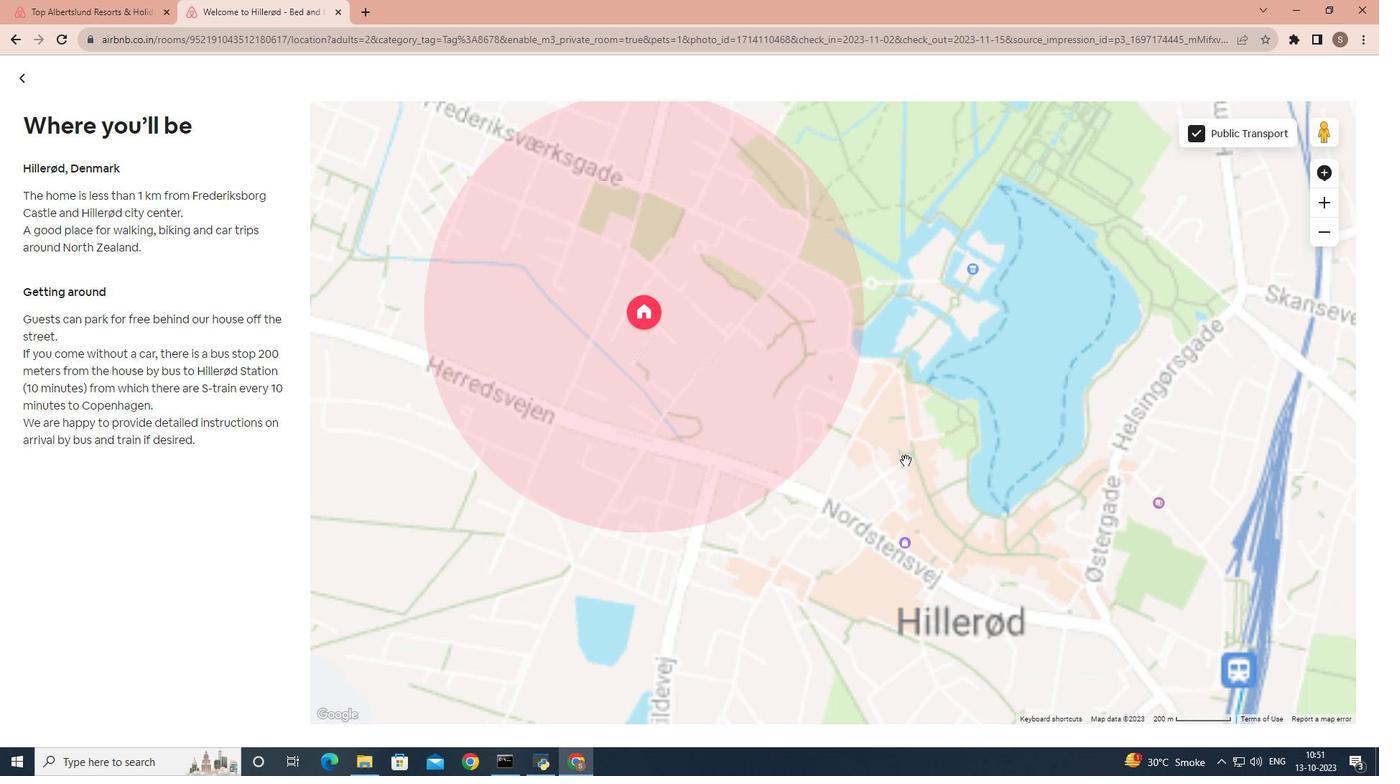 
Action: Mouse scrolled (903, 457) with delta (0, 0)
Screenshot: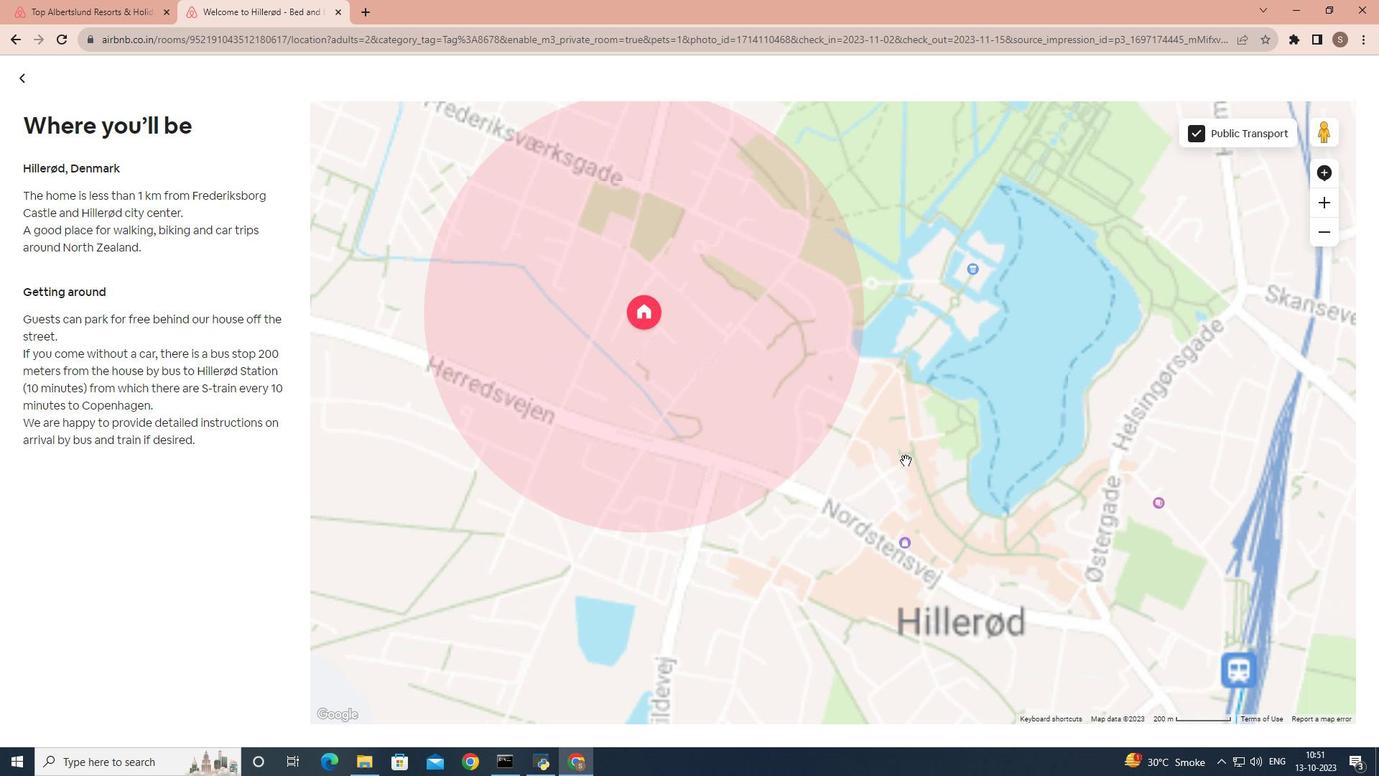 
Action: Mouse scrolled (903, 457) with delta (0, 0)
Screenshot: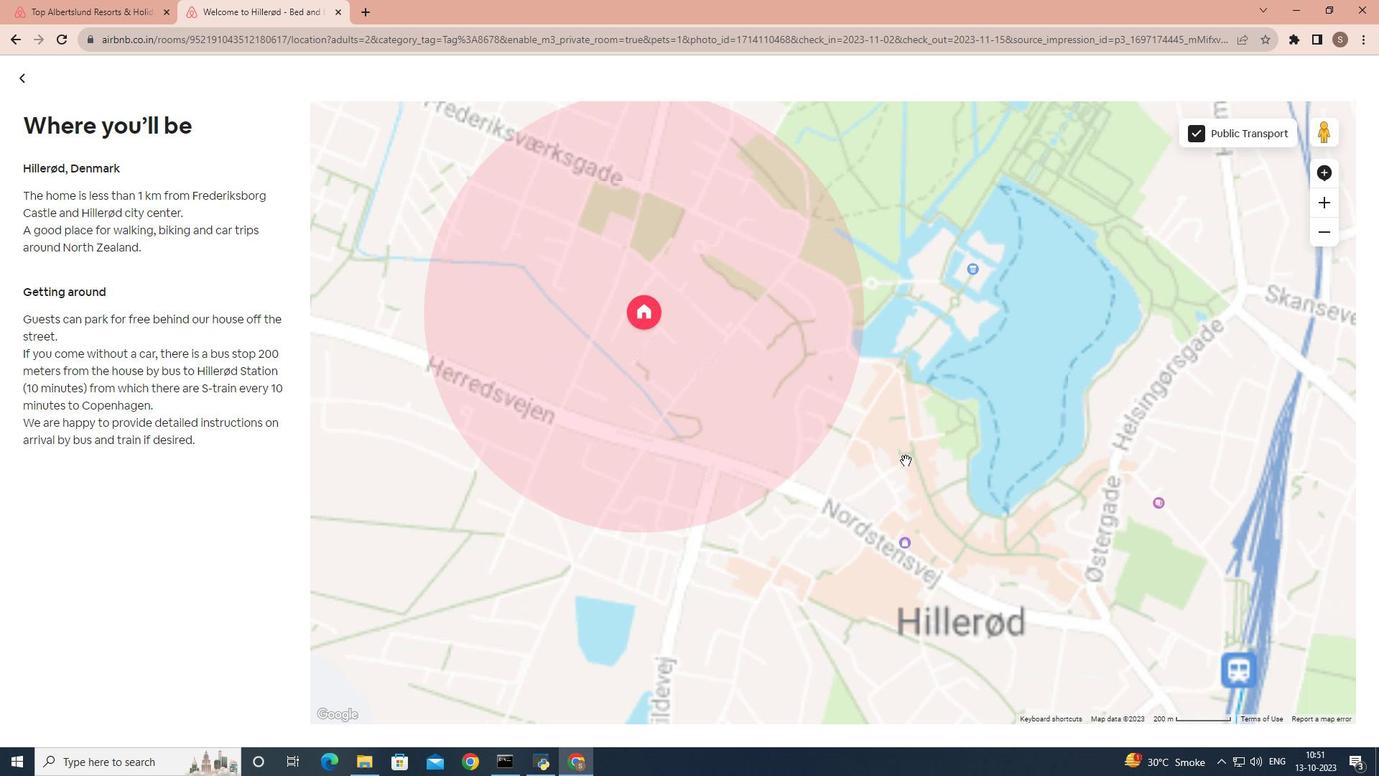 
Action: Mouse scrolled (903, 457) with delta (0, 0)
Screenshot: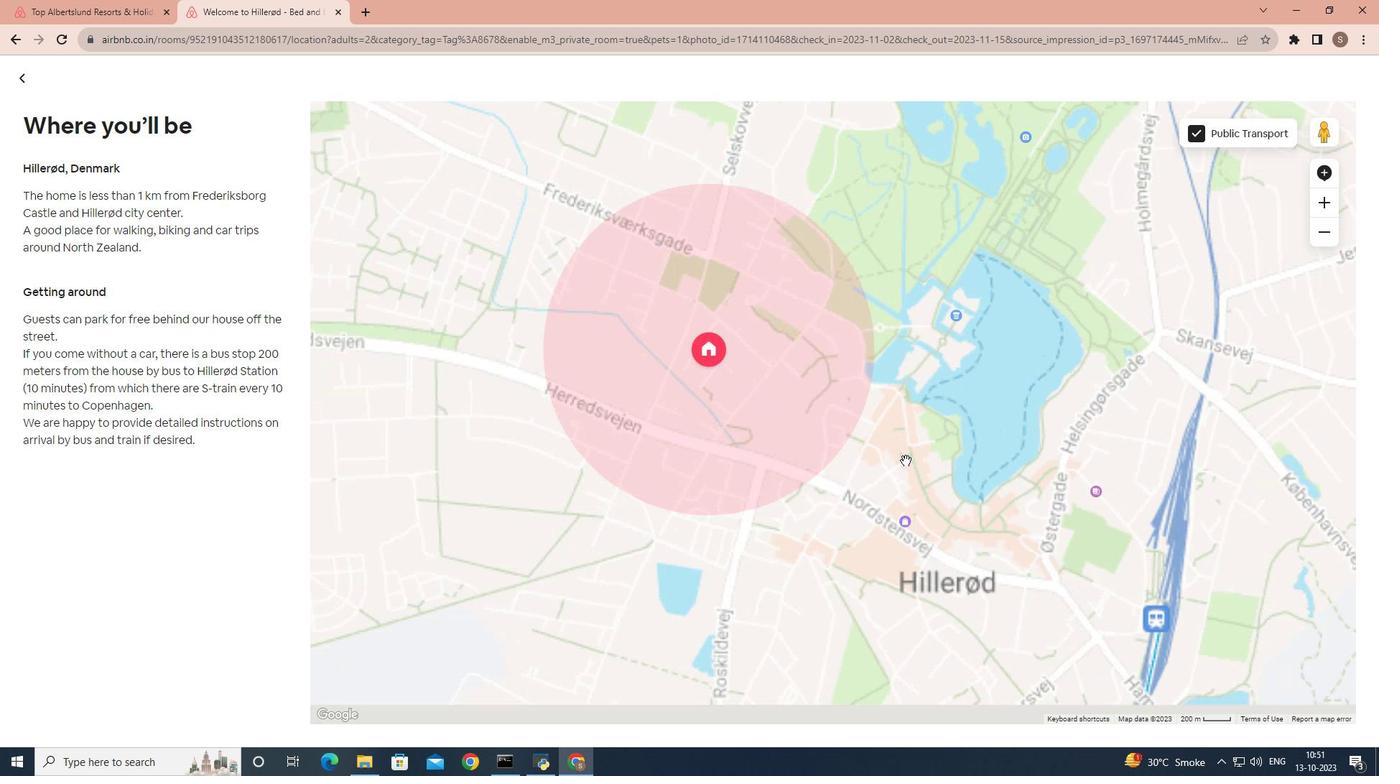 
Action: Mouse scrolled (903, 457) with delta (0, 0)
Screenshot: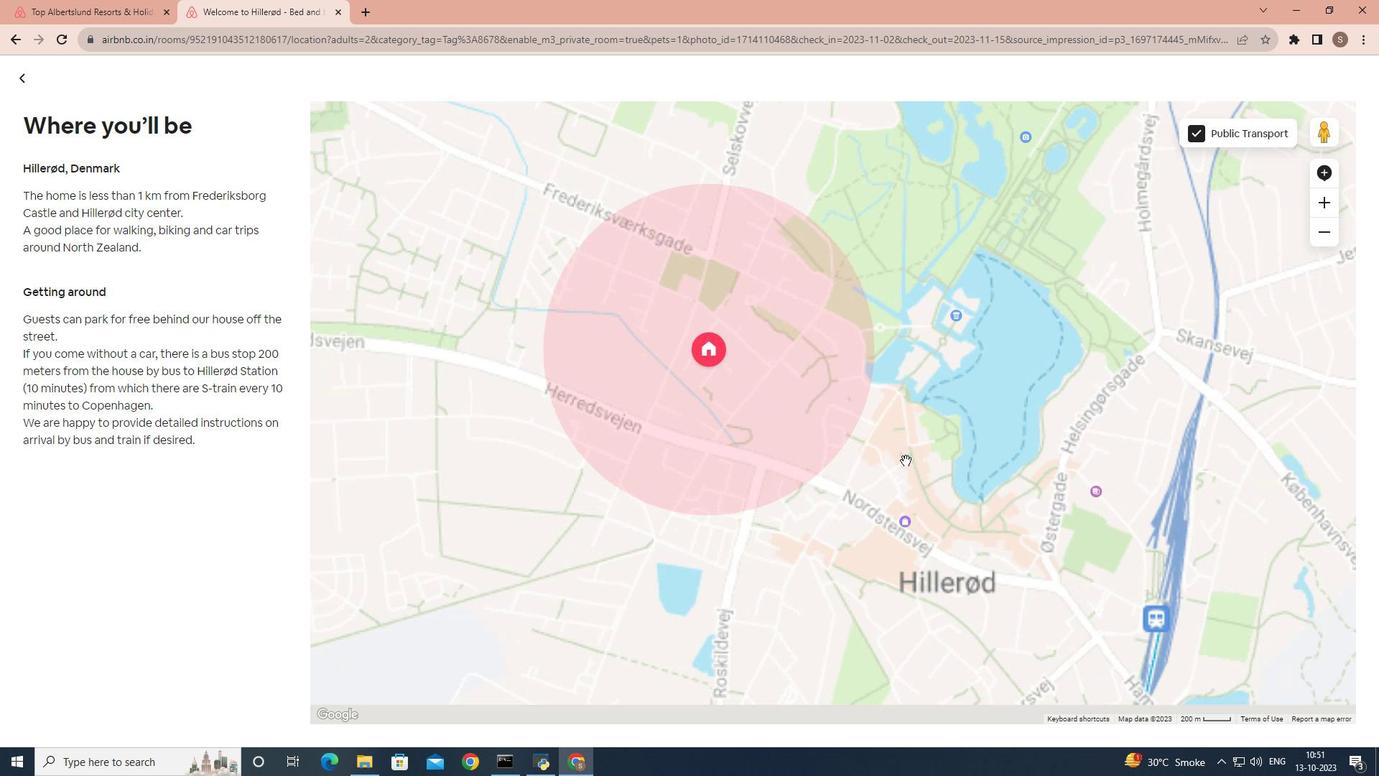 
Action: Mouse scrolled (903, 457) with delta (0, 0)
Screenshot: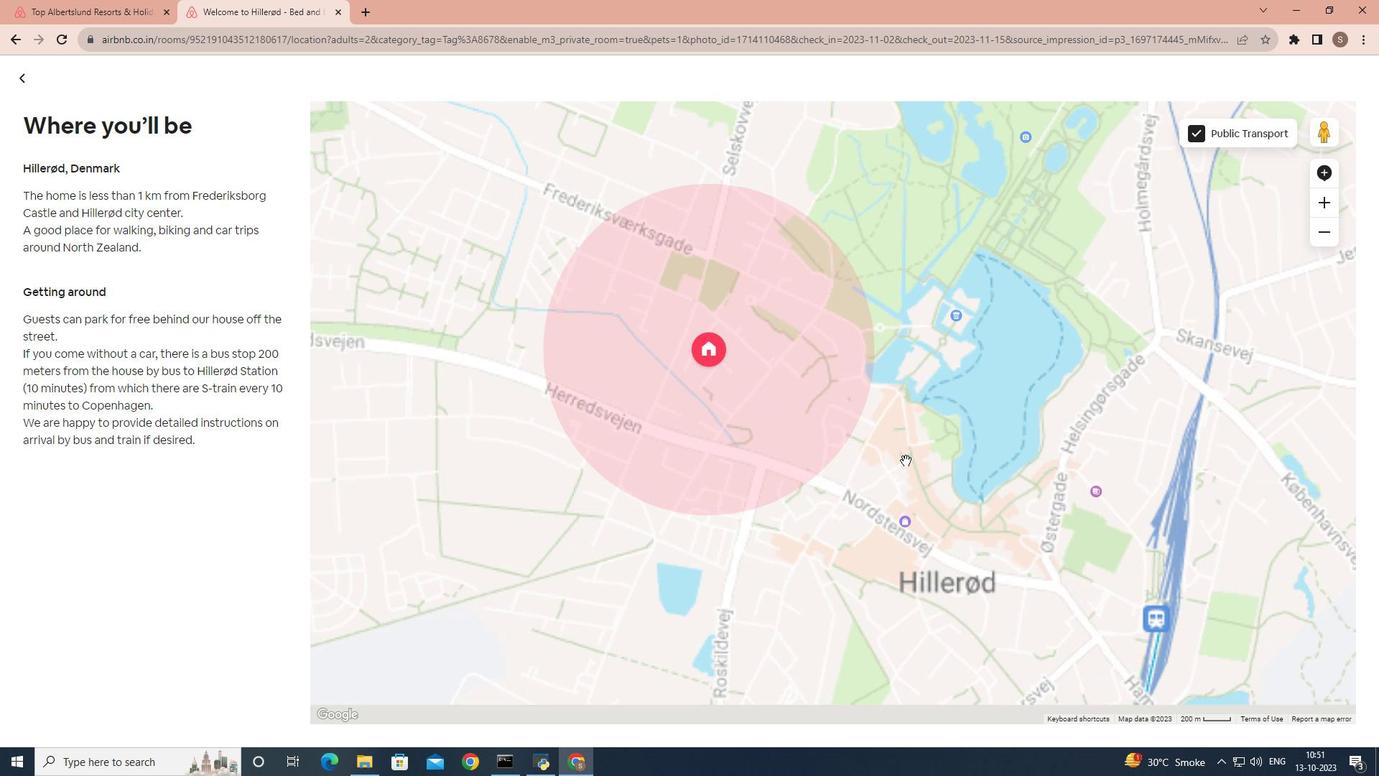 
Action: Mouse scrolled (903, 457) with delta (0, 0)
Screenshot: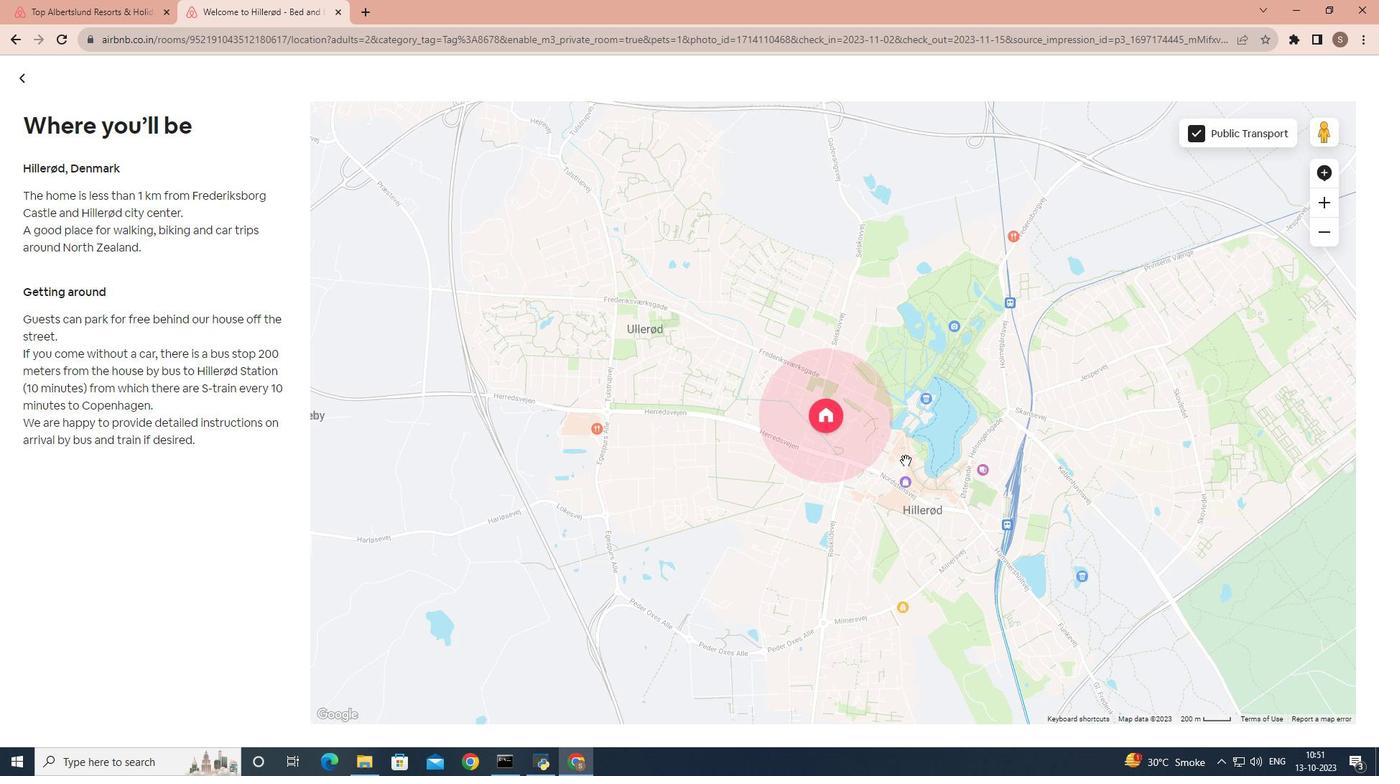 
Action: Mouse scrolled (903, 457) with delta (0, 0)
Screenshot: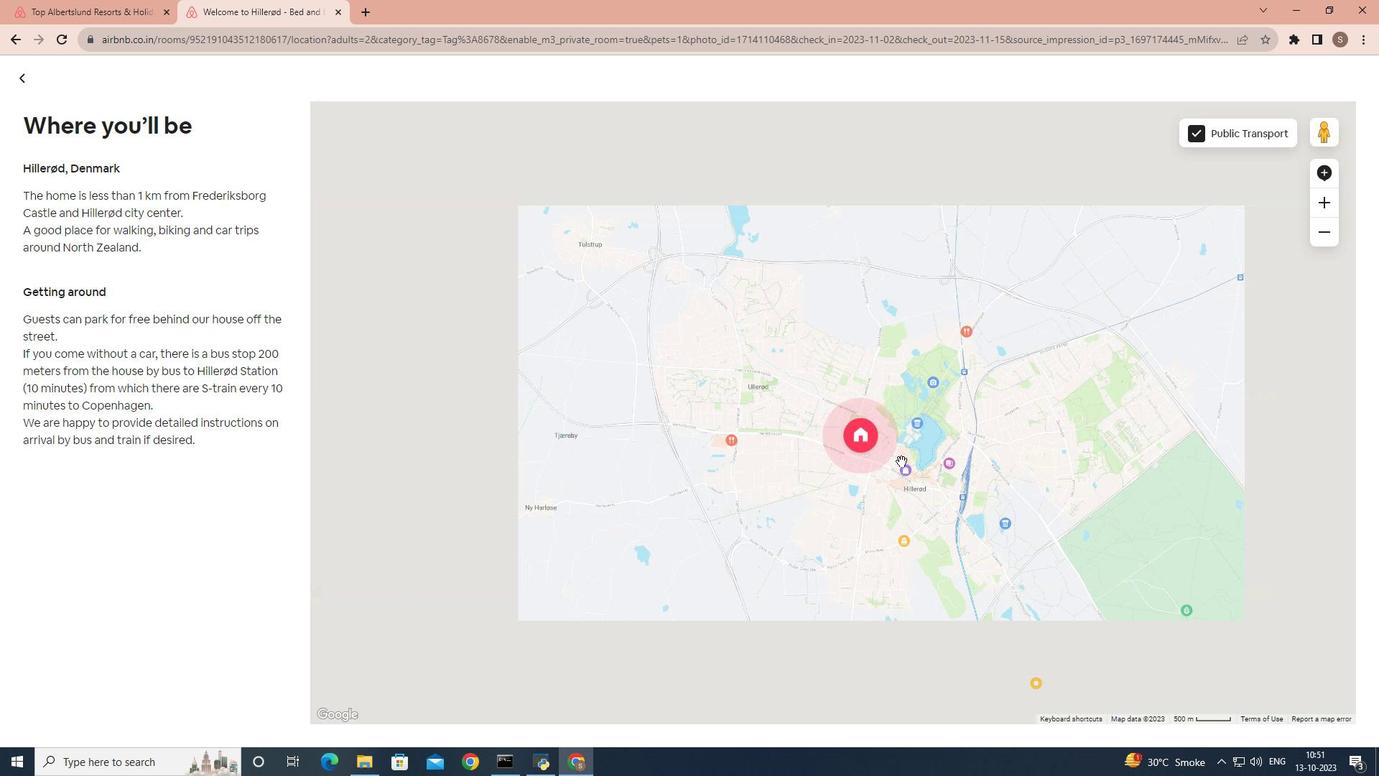 
Action: Mouse moved to (25, 81)
Screenshot: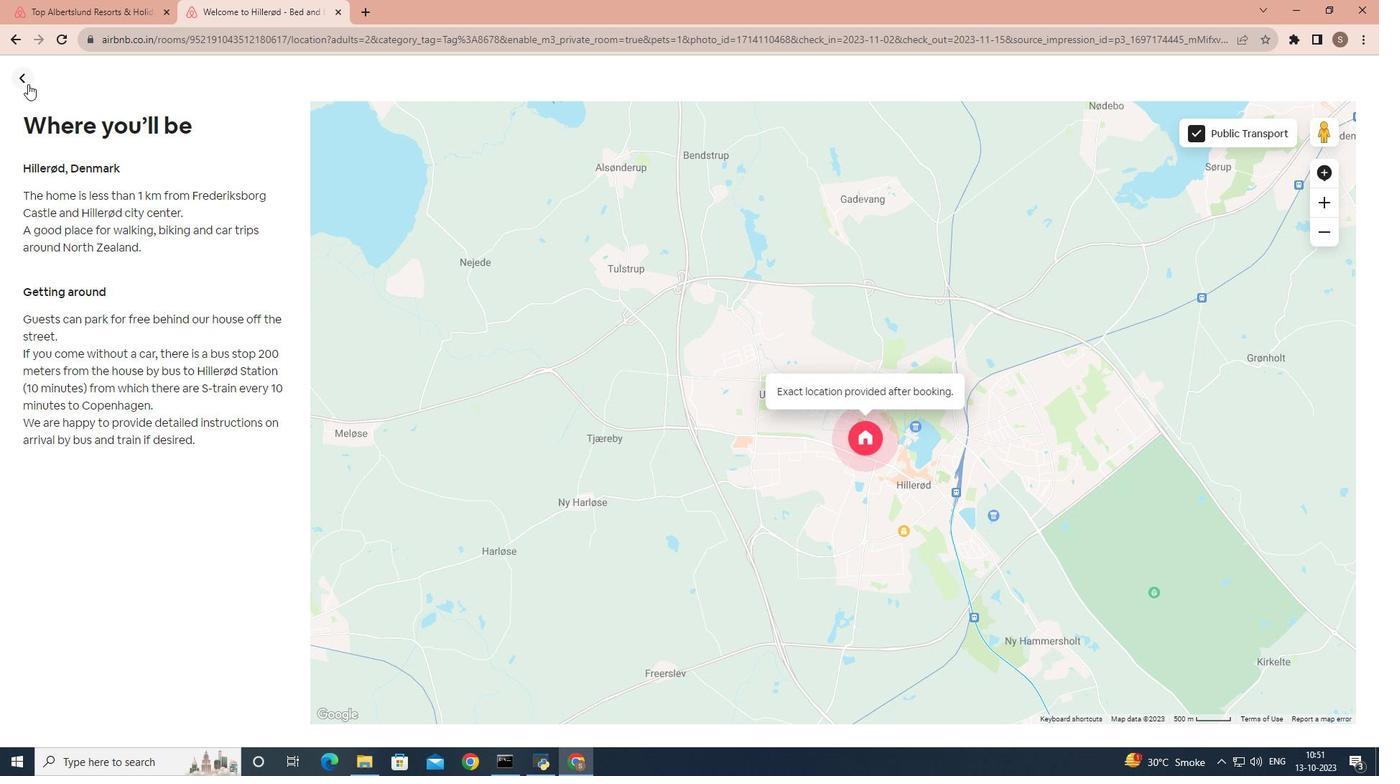 
Action: Mouse pressed left at (25, 81)
Screenshot: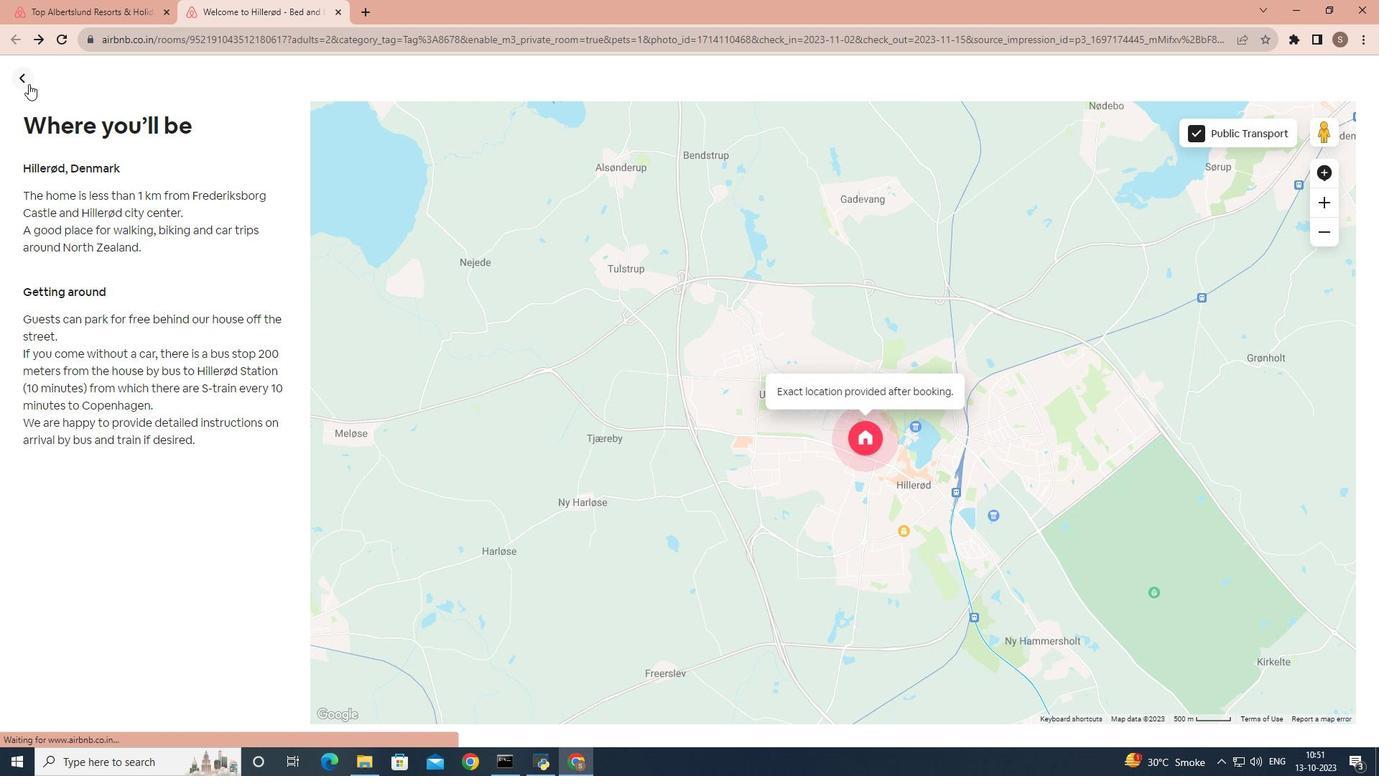 
Action: Mouse moved to (349, 330)
Screenshot: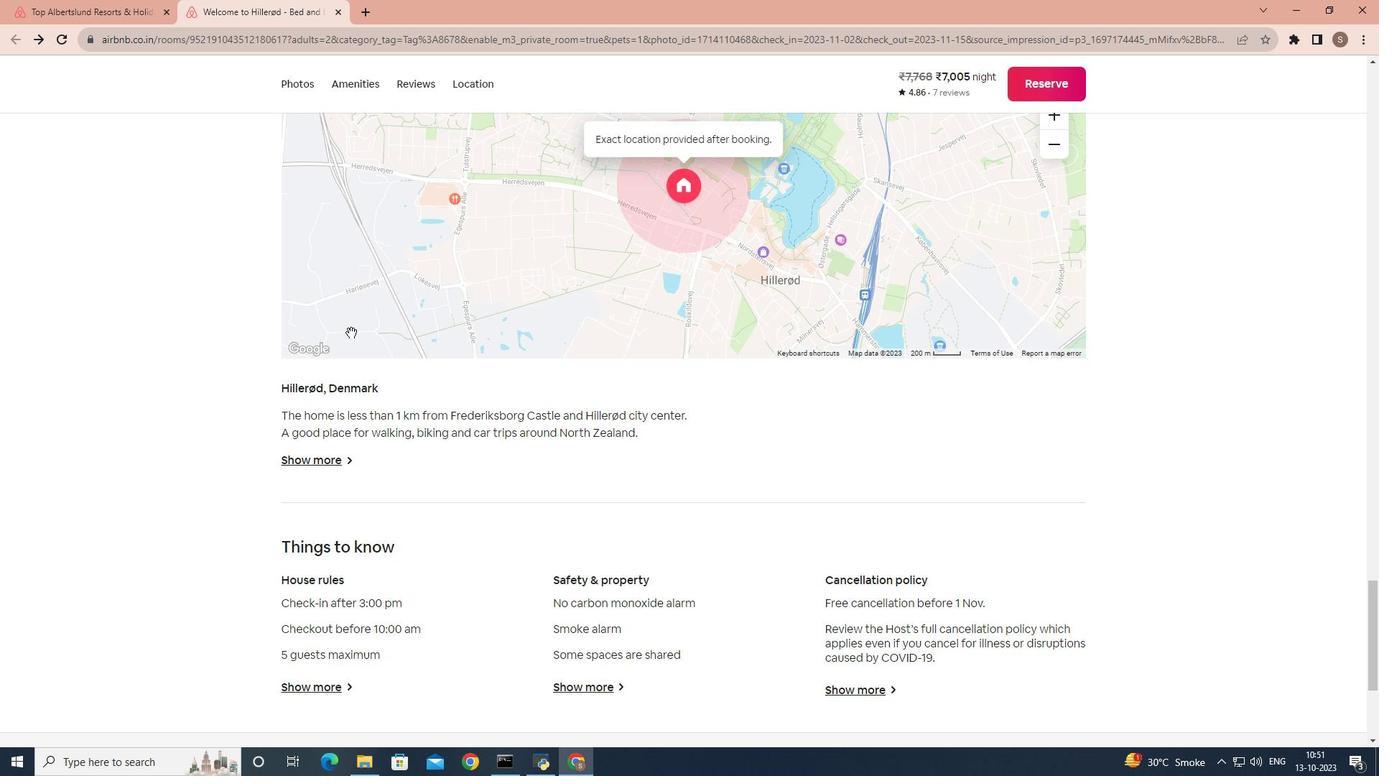 
Action: Mouse scrolled (349, 329) with delta (0, 0)
Screenshot: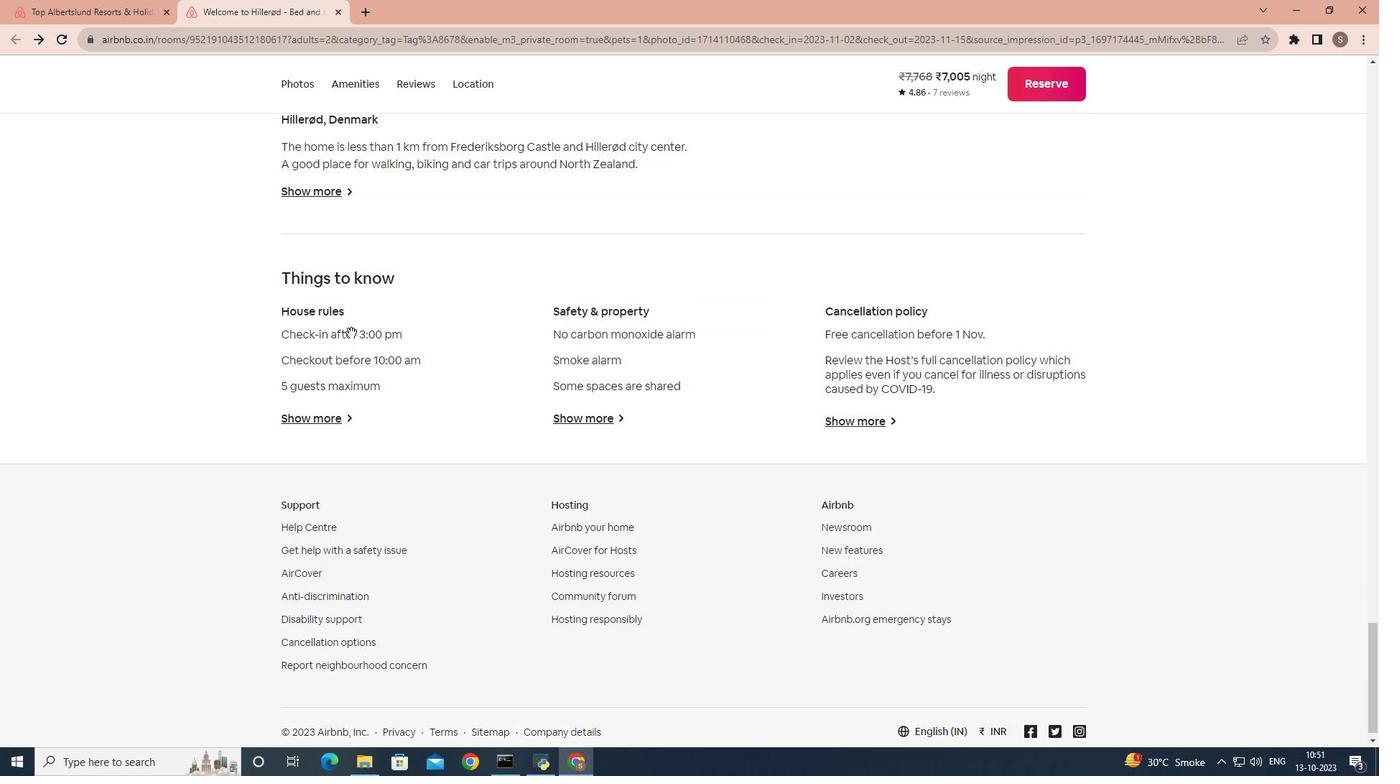 
Action: Mouse scrolled (349, 329) with delta (0, 0)
Screenshot: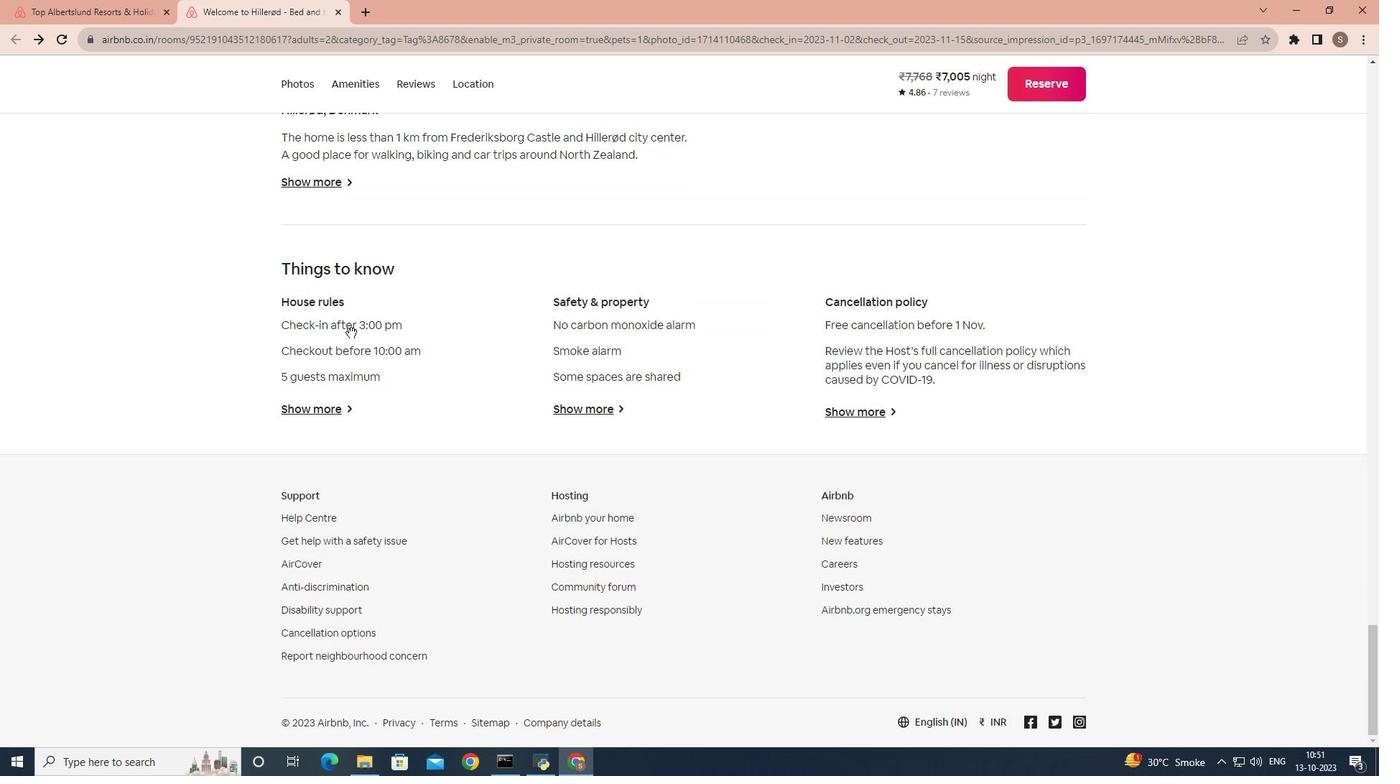 
Action: Mouse scrolled (349, 329) with delta (0, 0)
Screenshot: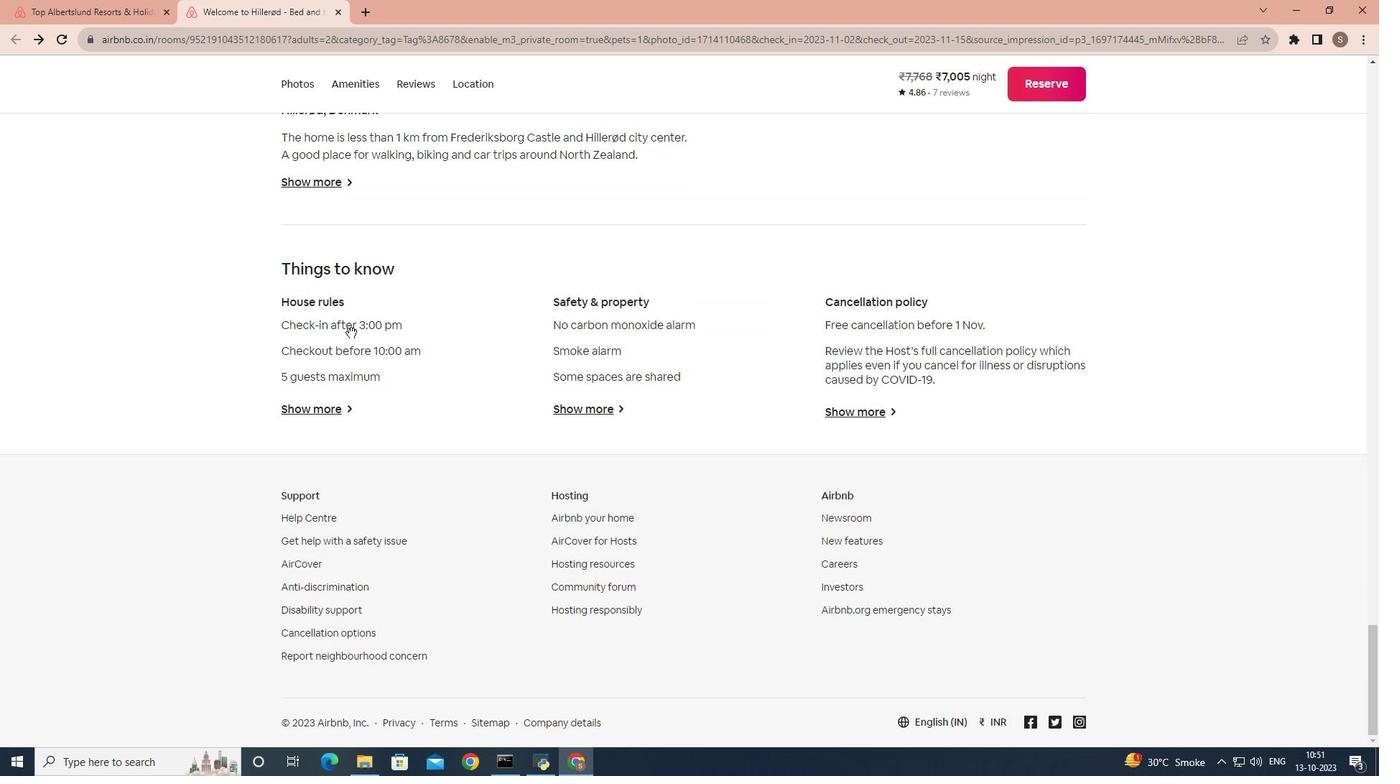 
Action: Mouse scrolled (349, 329) with delta (0, 0)
Screenshot: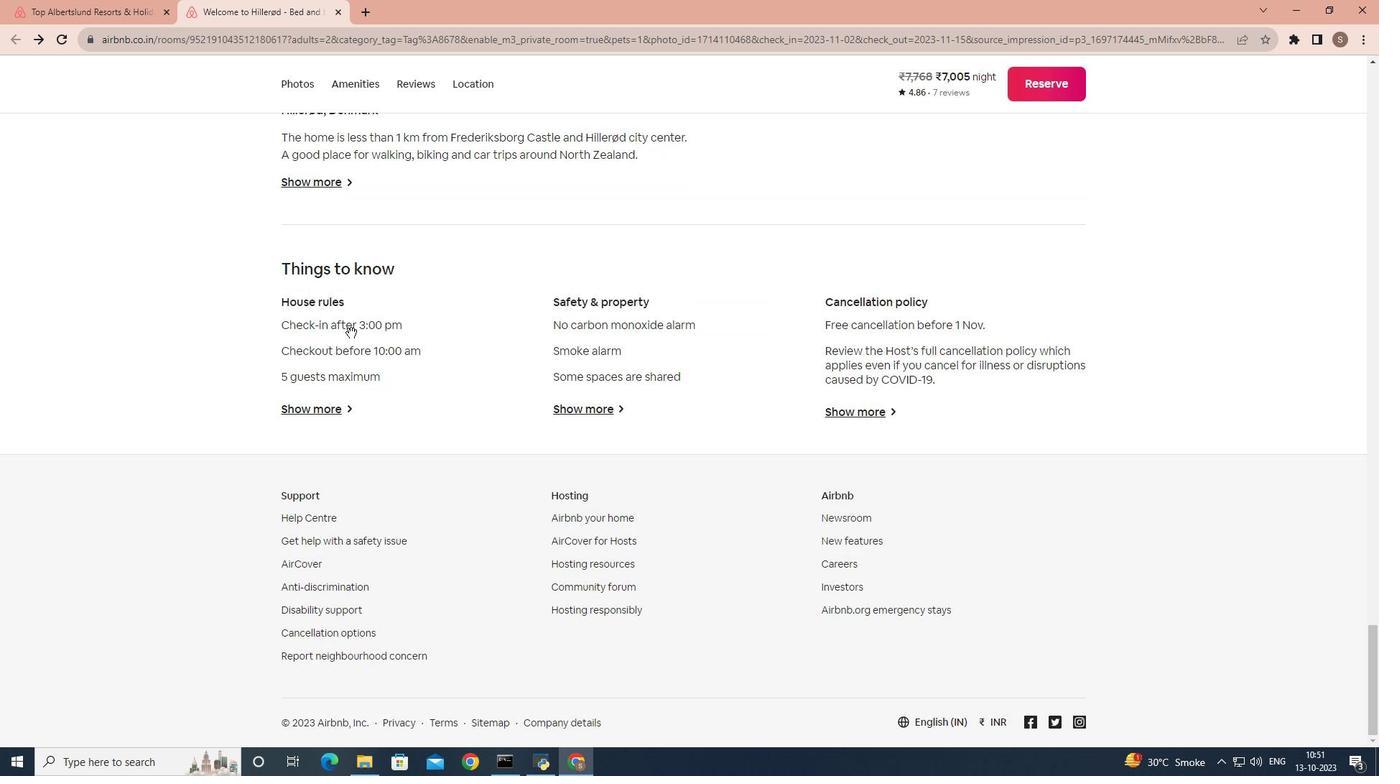 
Action: Mouse scrolled (349, 329) with delta (0, 0)
Screenshot: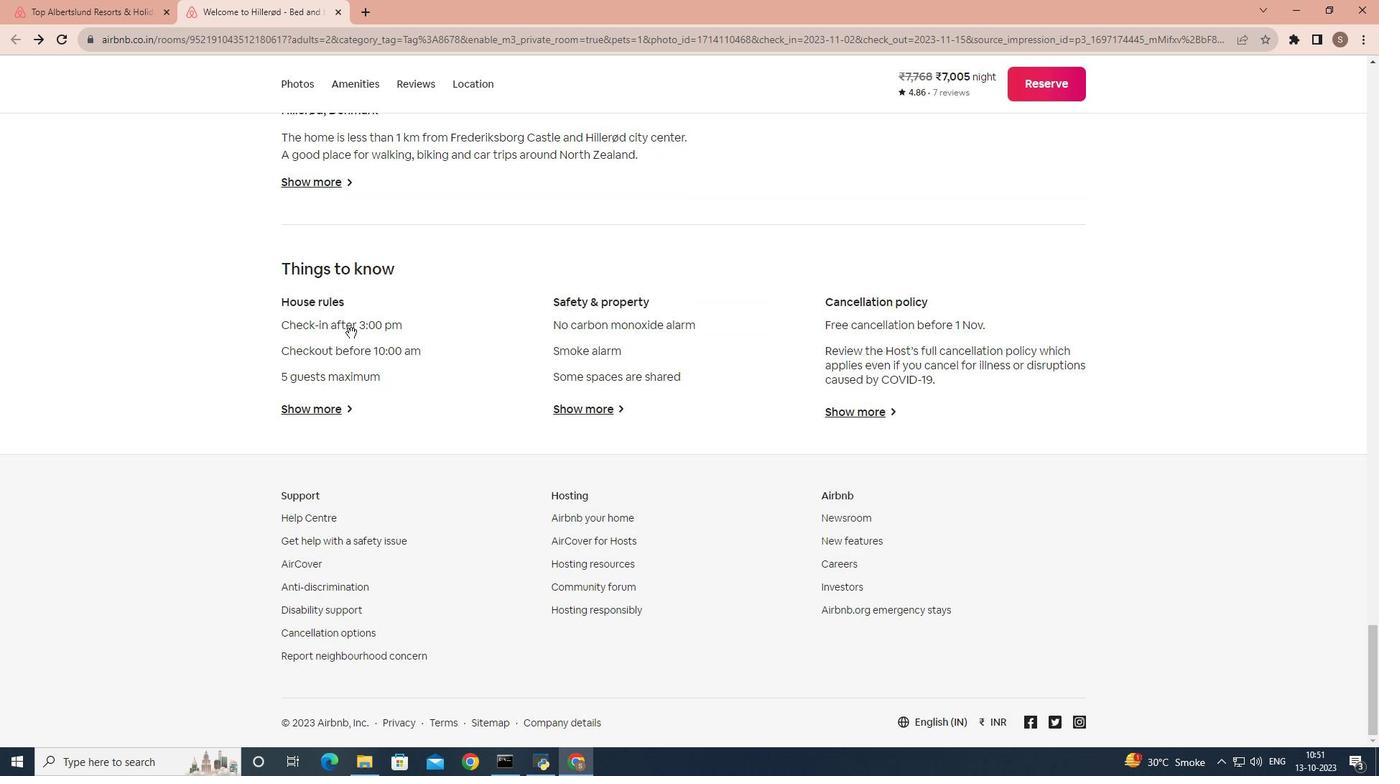 
Action: Mouse moved to (294, 404)
Screenshot: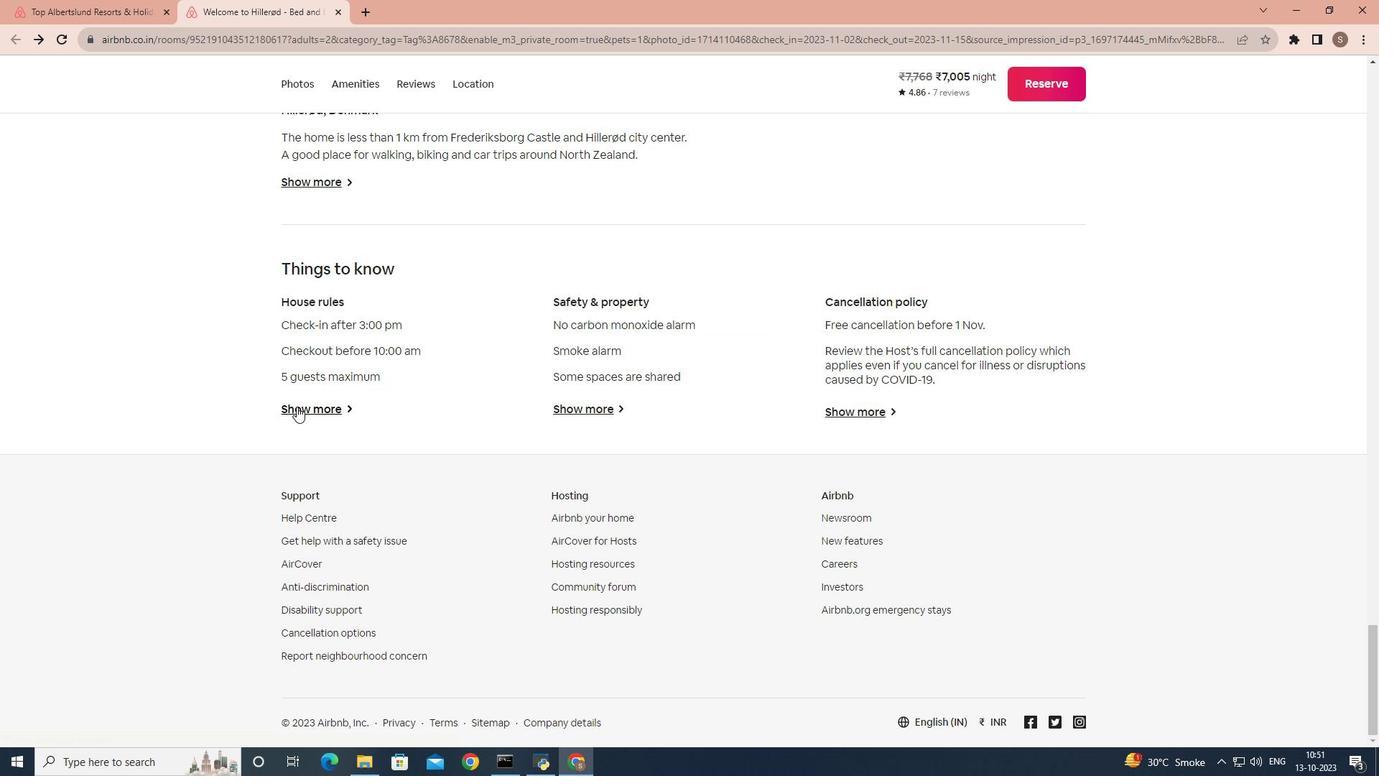 
Action: Mouse pressed left at (294, 404)
Screenshot: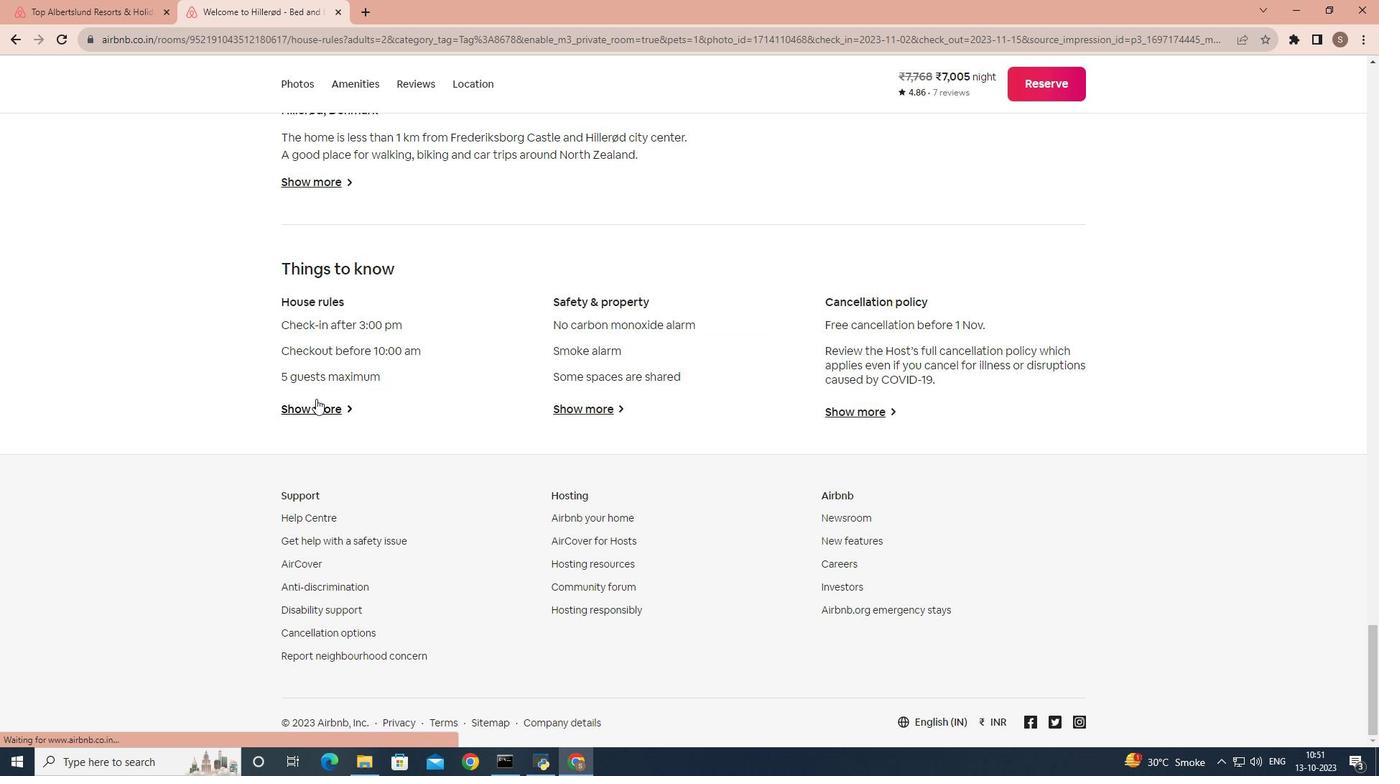 
Action: Mouse moved to (454, 288)
Screenshot: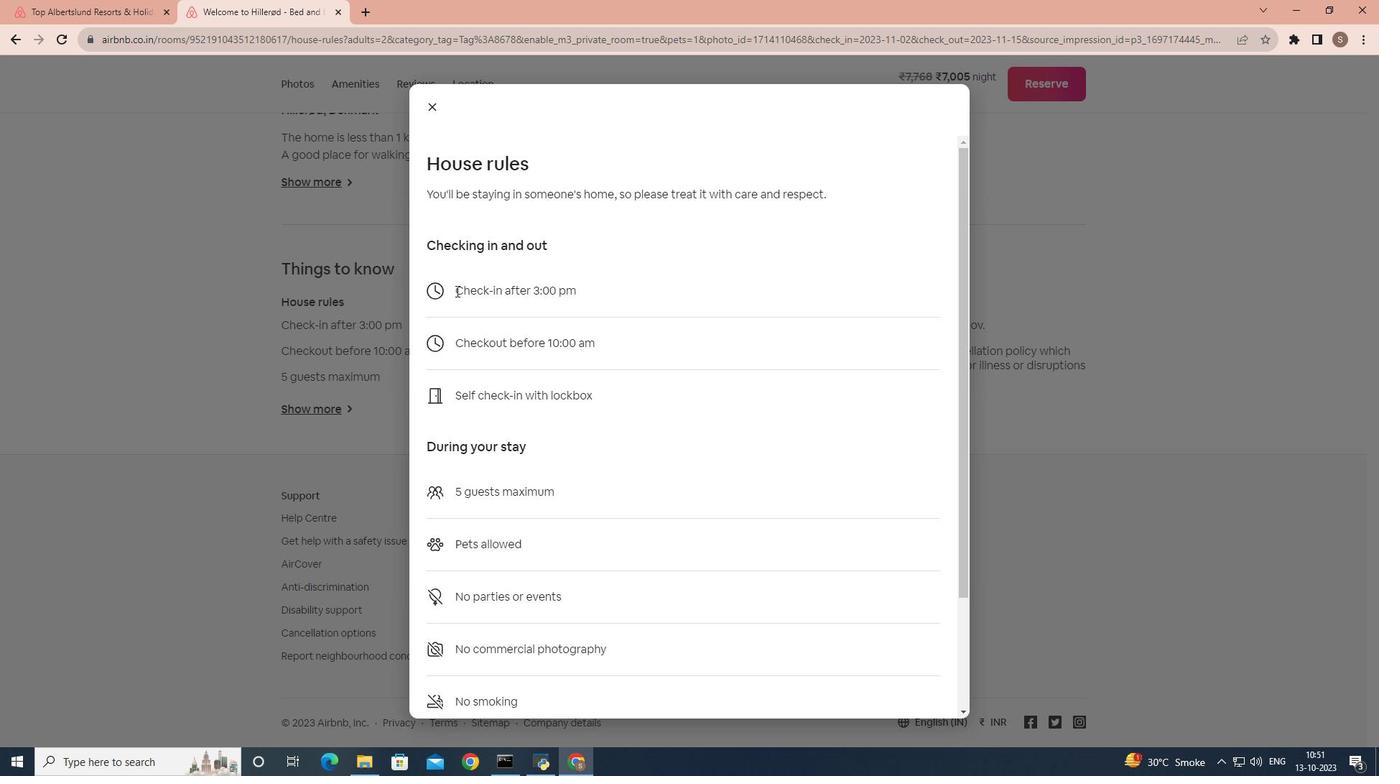 
Action: Mouse scrolled (454, 288) with delta (0, 0)
Screenshot: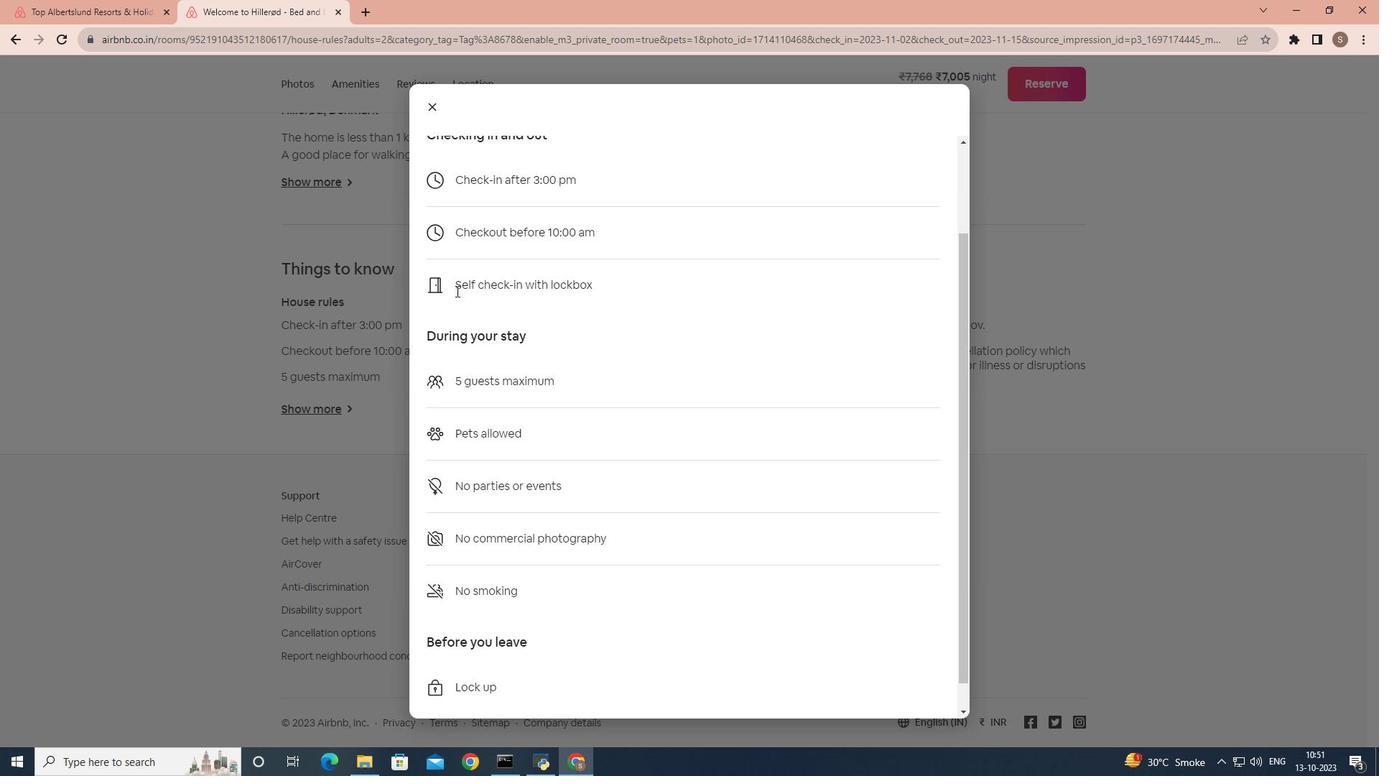
Action: Mouse scrolled (454, 288) with delta (0, 0)
Screenshot: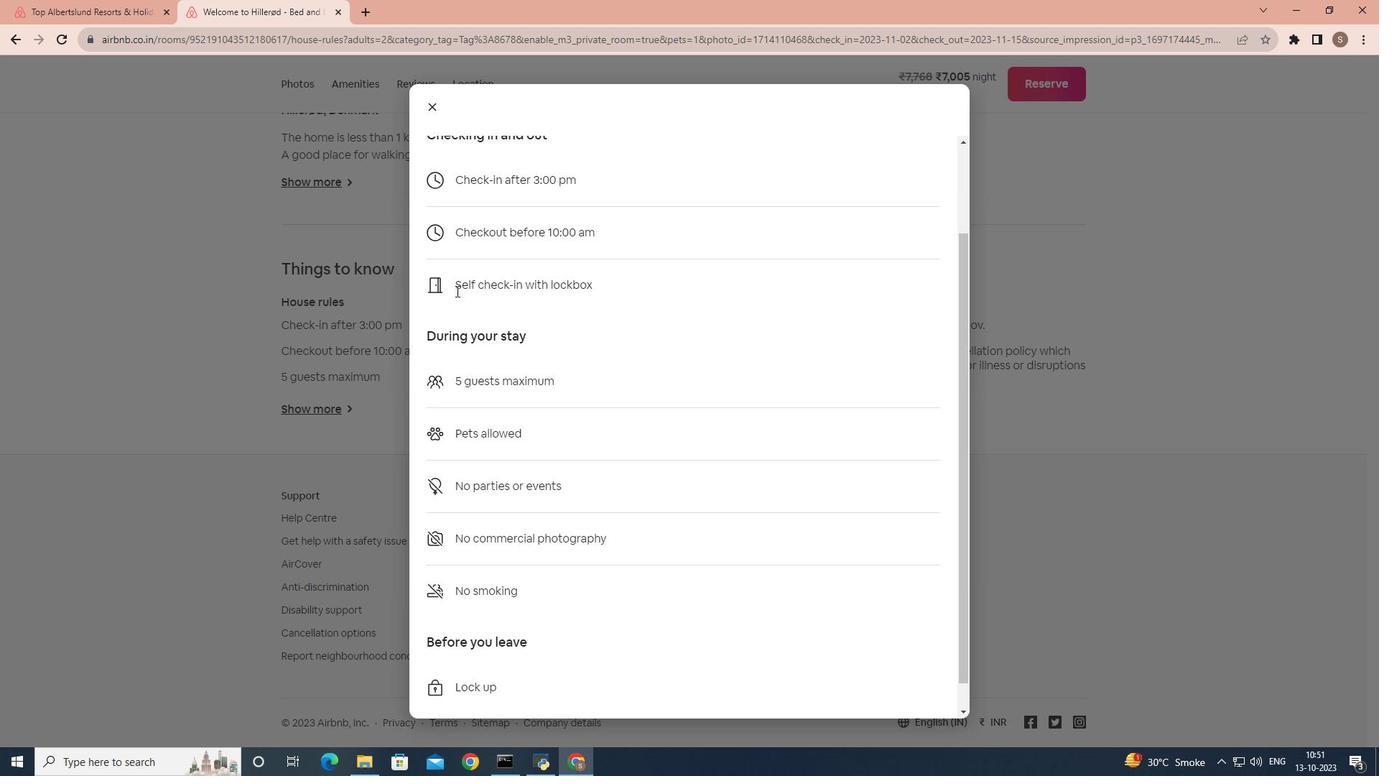 
Action: Mouse scrolled (454, 288) with delta (0, 0)
Screenshot: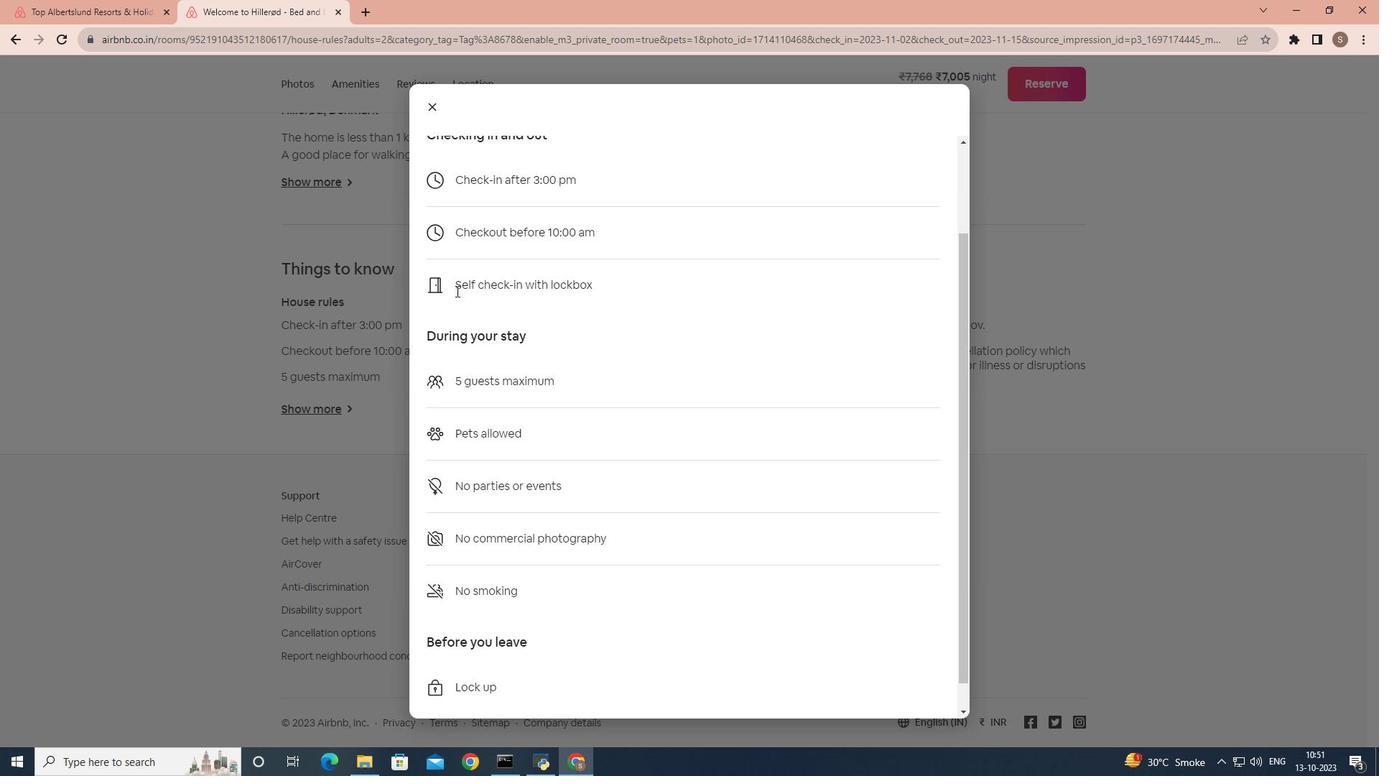
Action: Mouse scrolled (454, 288) with delta (0, 0)
Screenshot: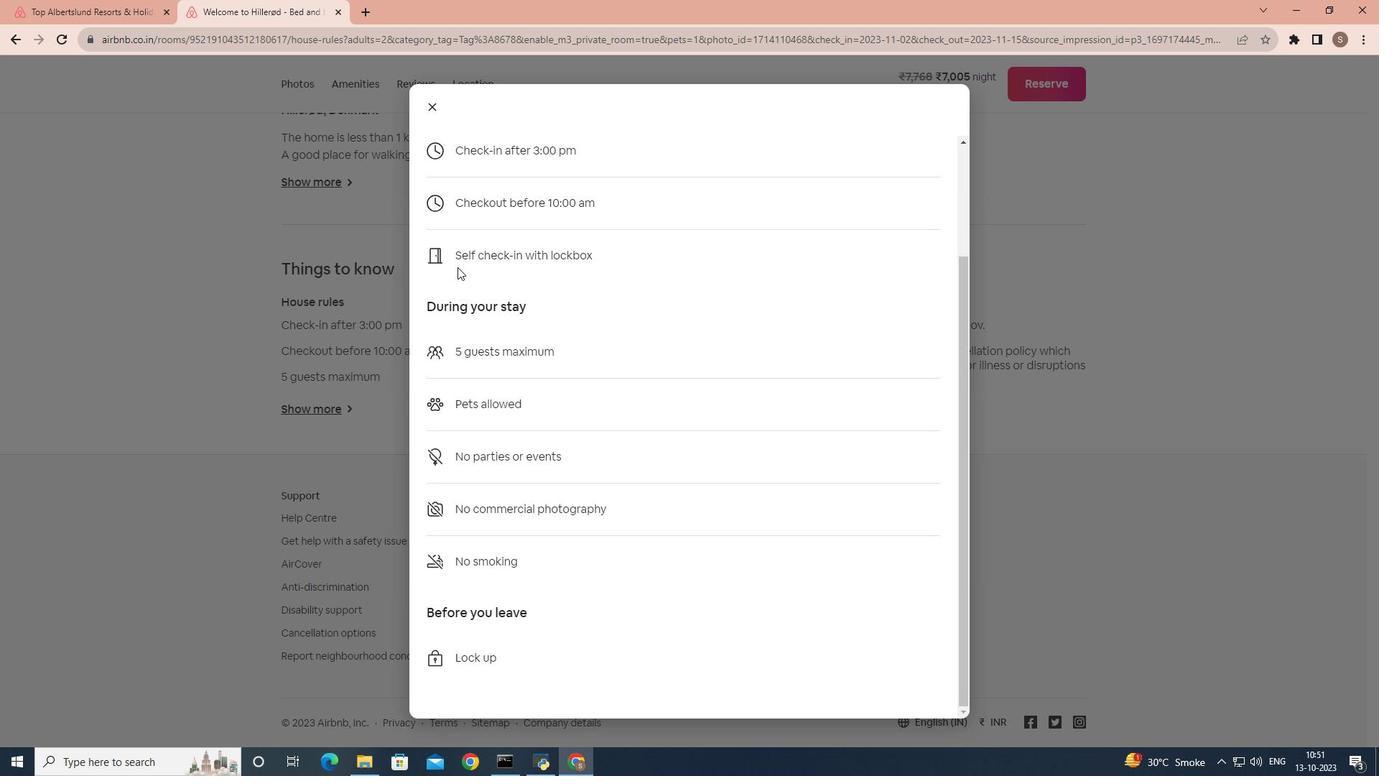 
Action: Mouse scrolled (454, 288) with delta (0, 0)
Screenshot: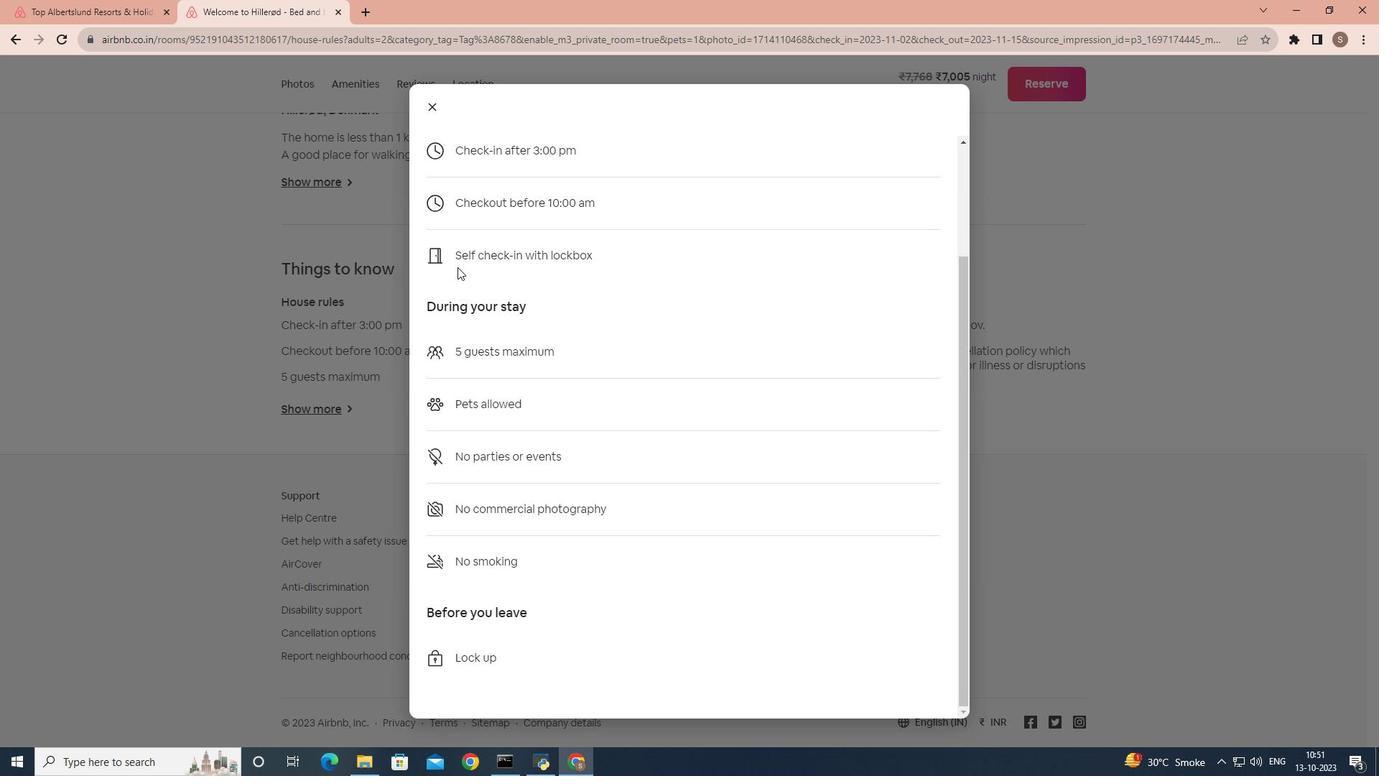 
Action: Mouse scrolled (454, 288) with delta (0, 0)
Screenshot: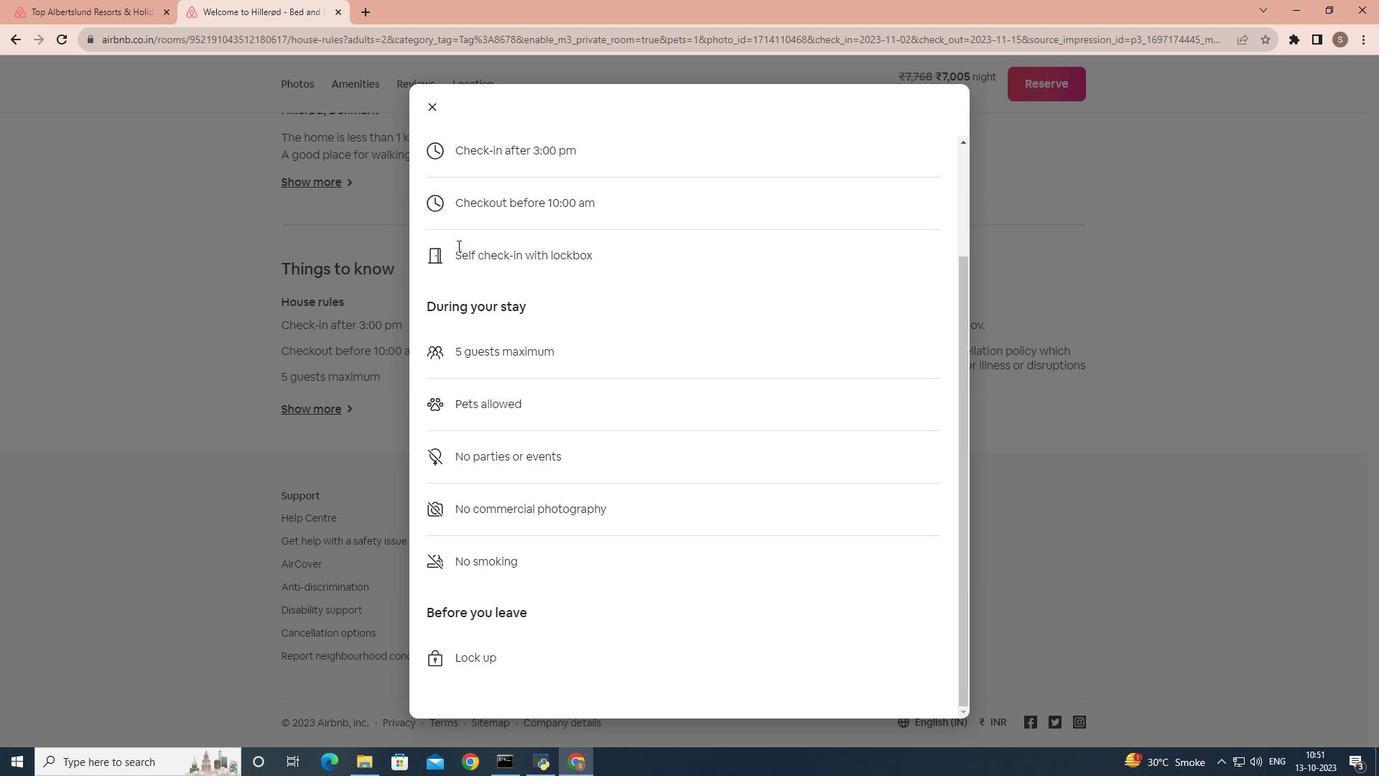 
Action: Mouse scrolled (454, 288) with delta (0, 0)
Screenshot: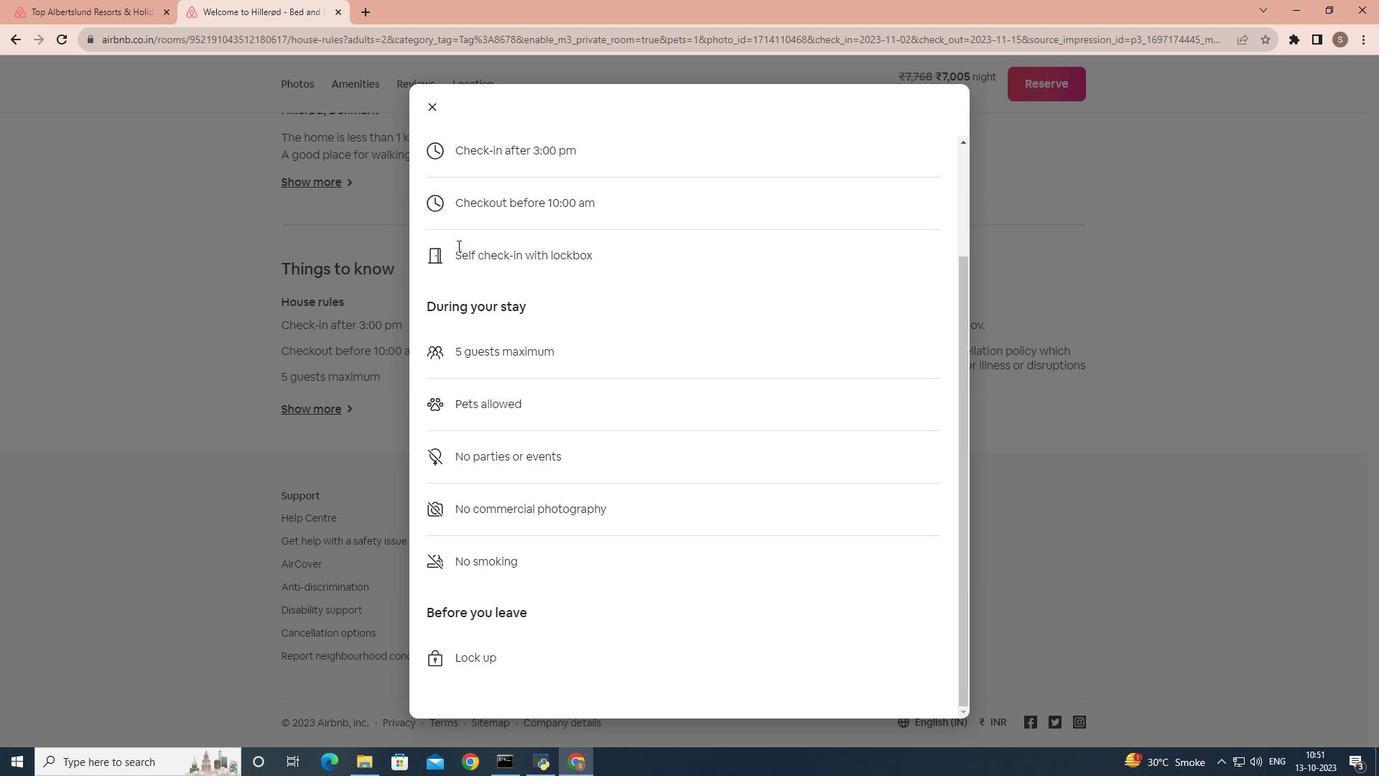 
Action: Mouse moved to (431, 113)
Screenshot: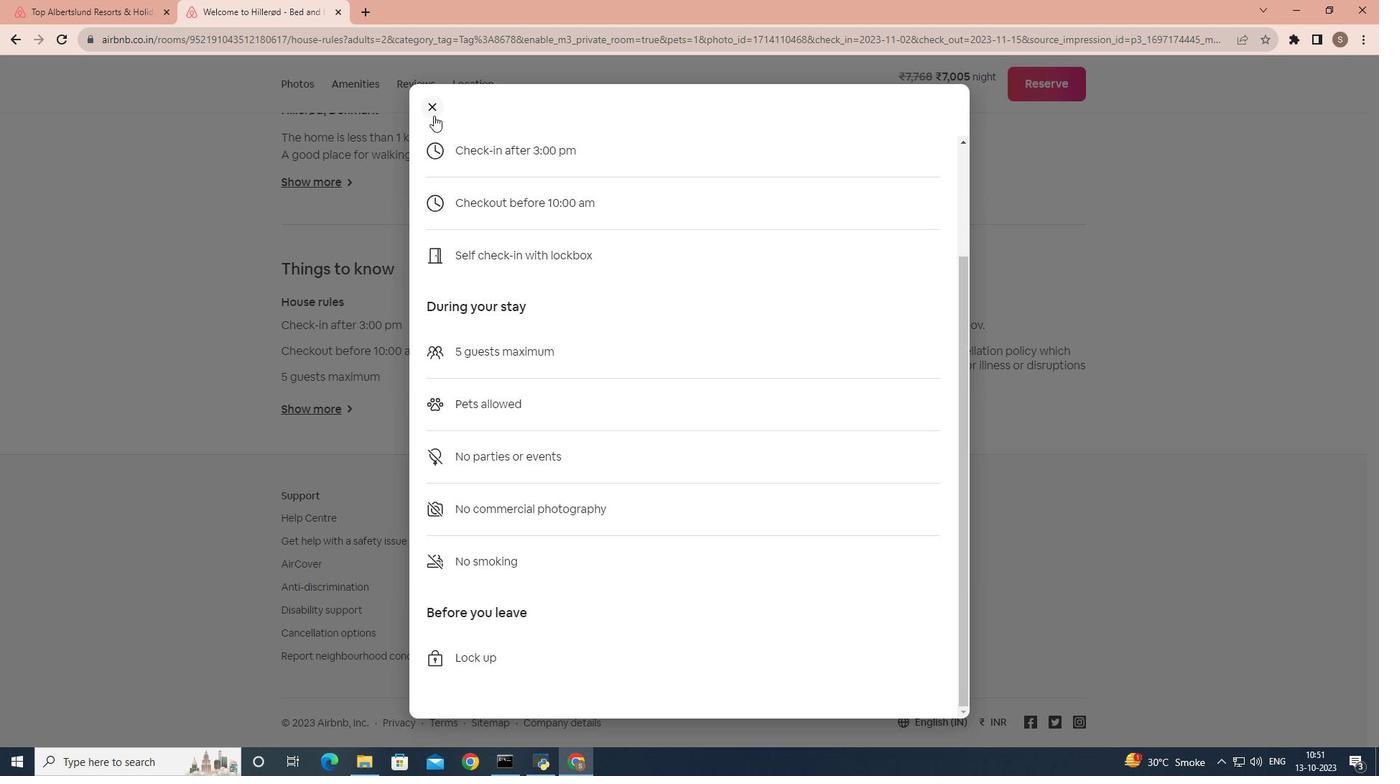 
Action: Mouse pressed left at (431, 113)
Screenshot: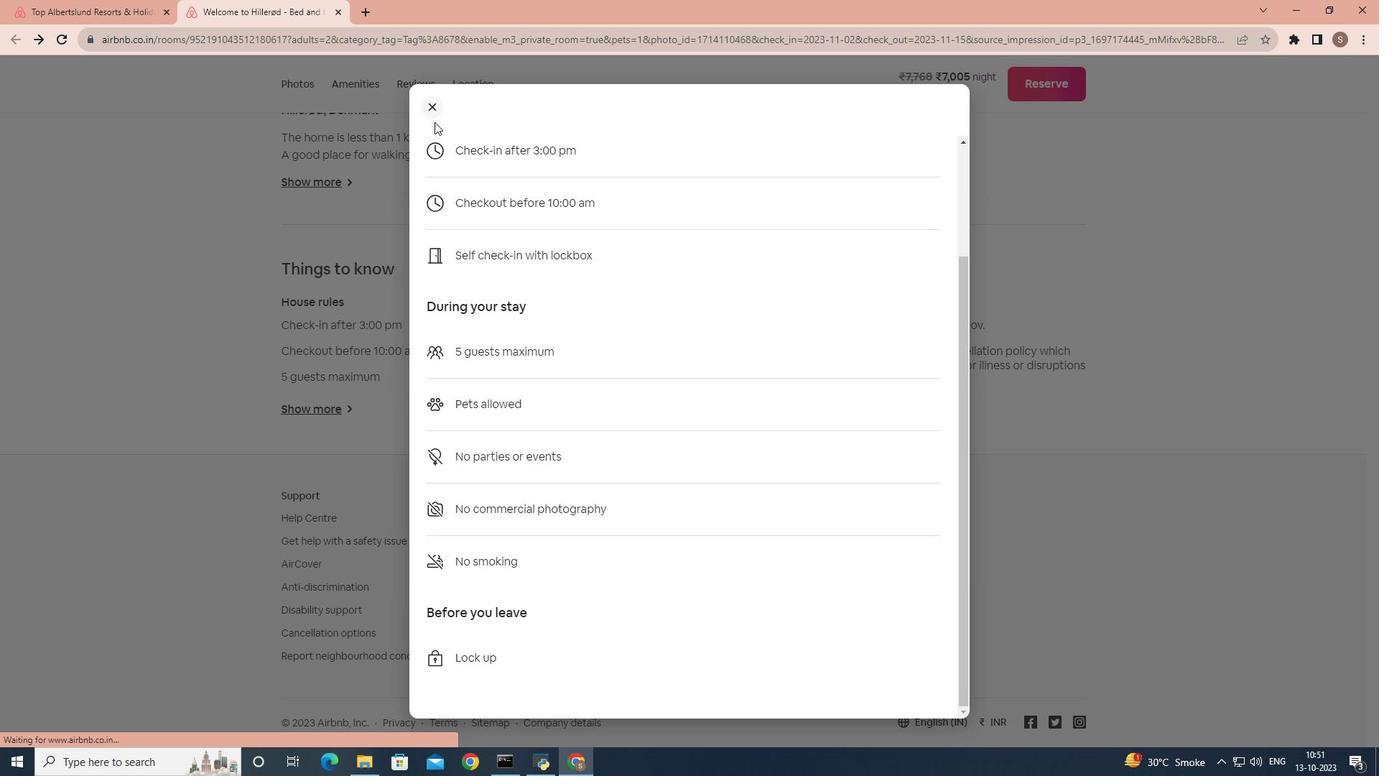 
Action: Mouse moved to (612, 421)
Screenshot: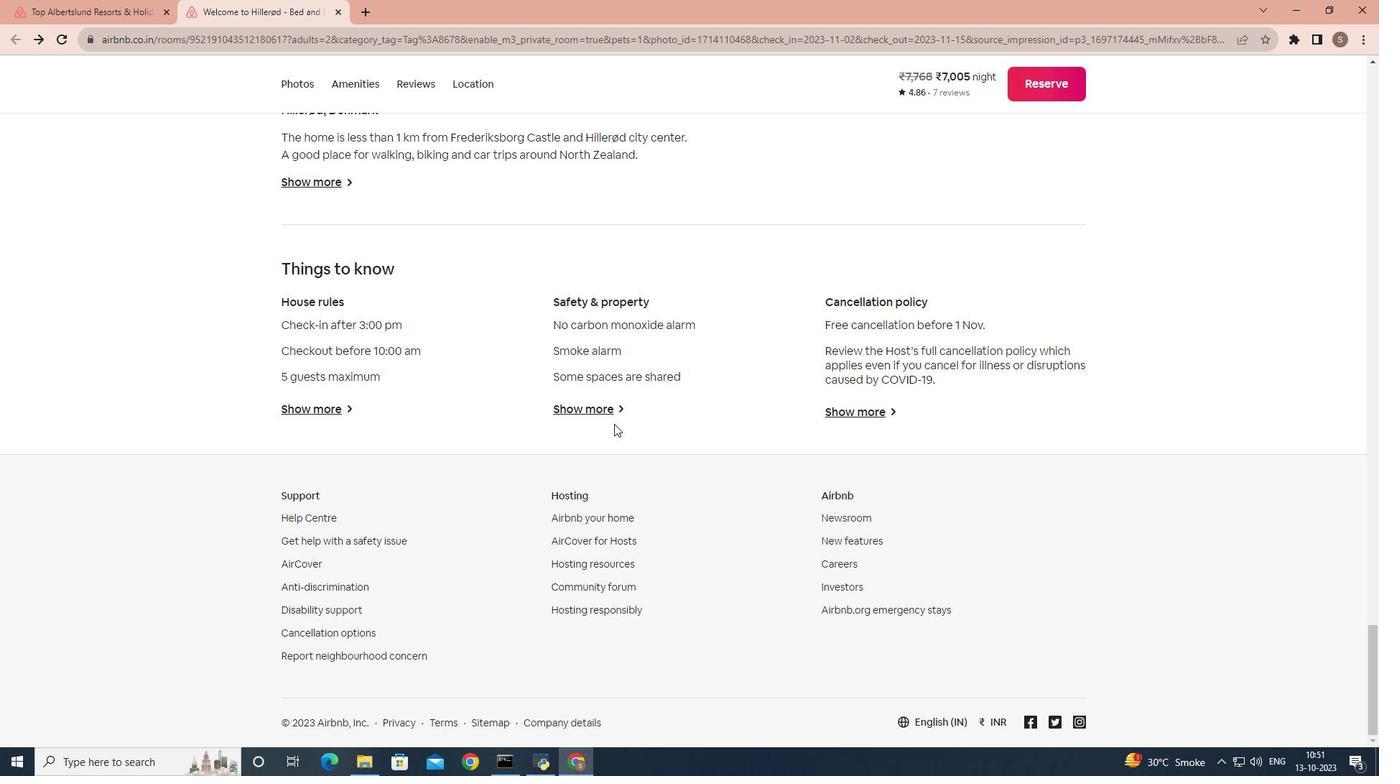 
Action: Mouse pressed left at (612, 421)
Screenshot: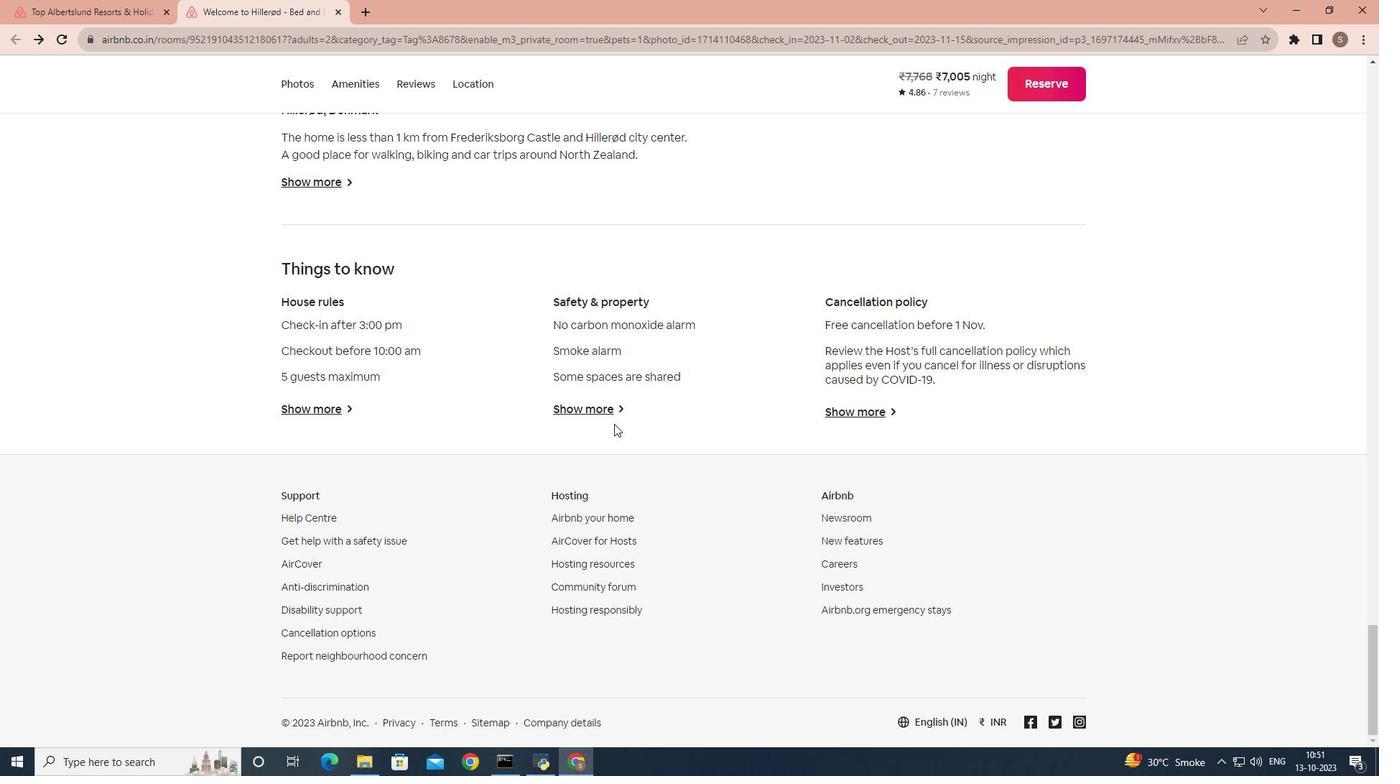 
Action: Mouse moved to (612, 415)
Screenshot: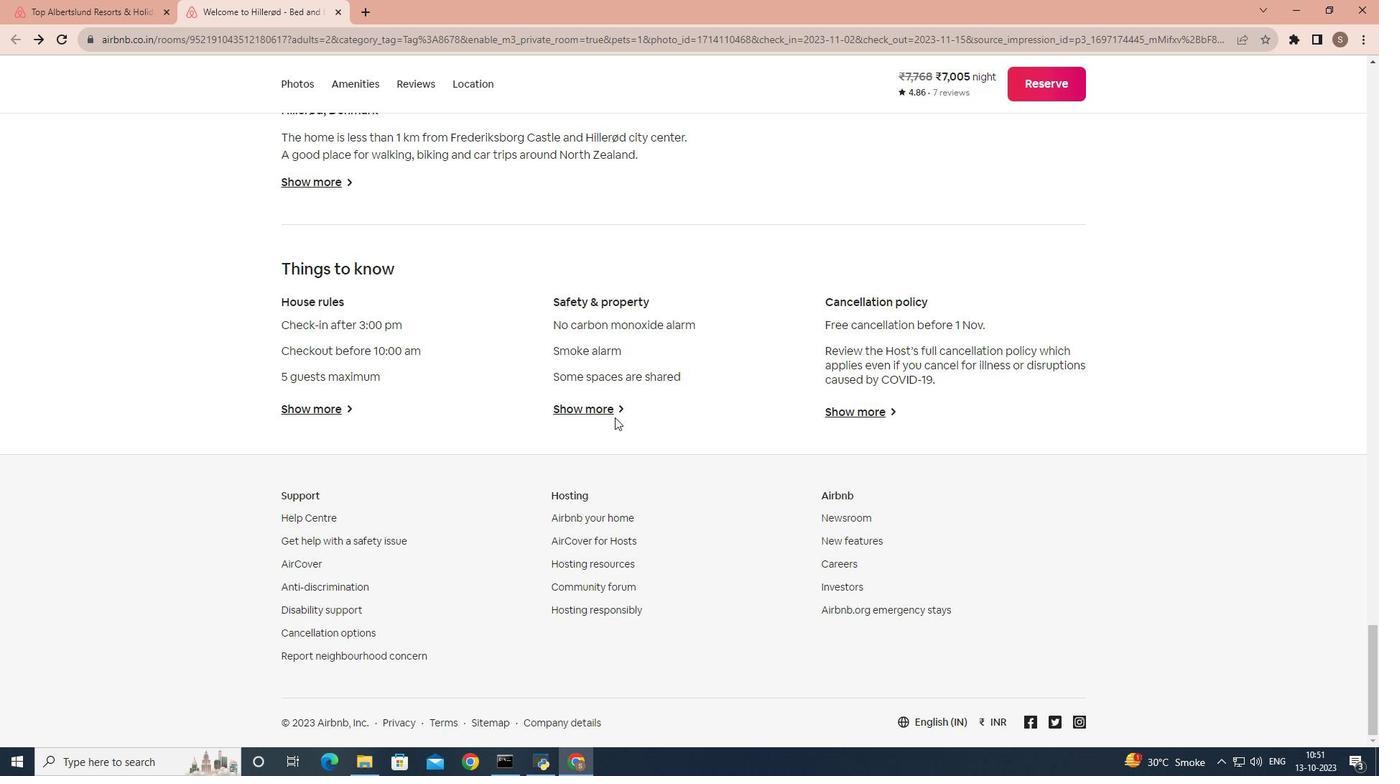 
Action: Mouse pressed left at (612, 415)
Screenshot: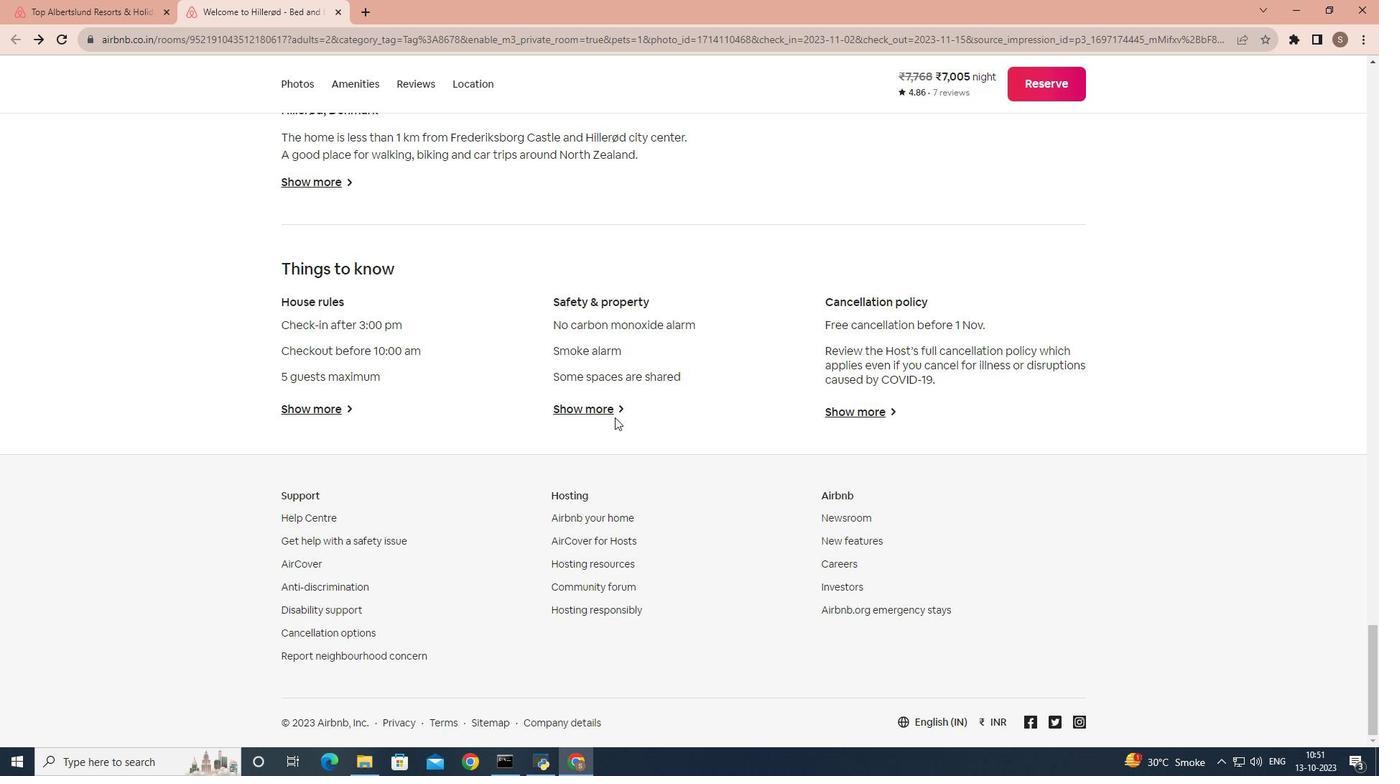 
Action: Mouse moved to (612, 403)
Screenshot: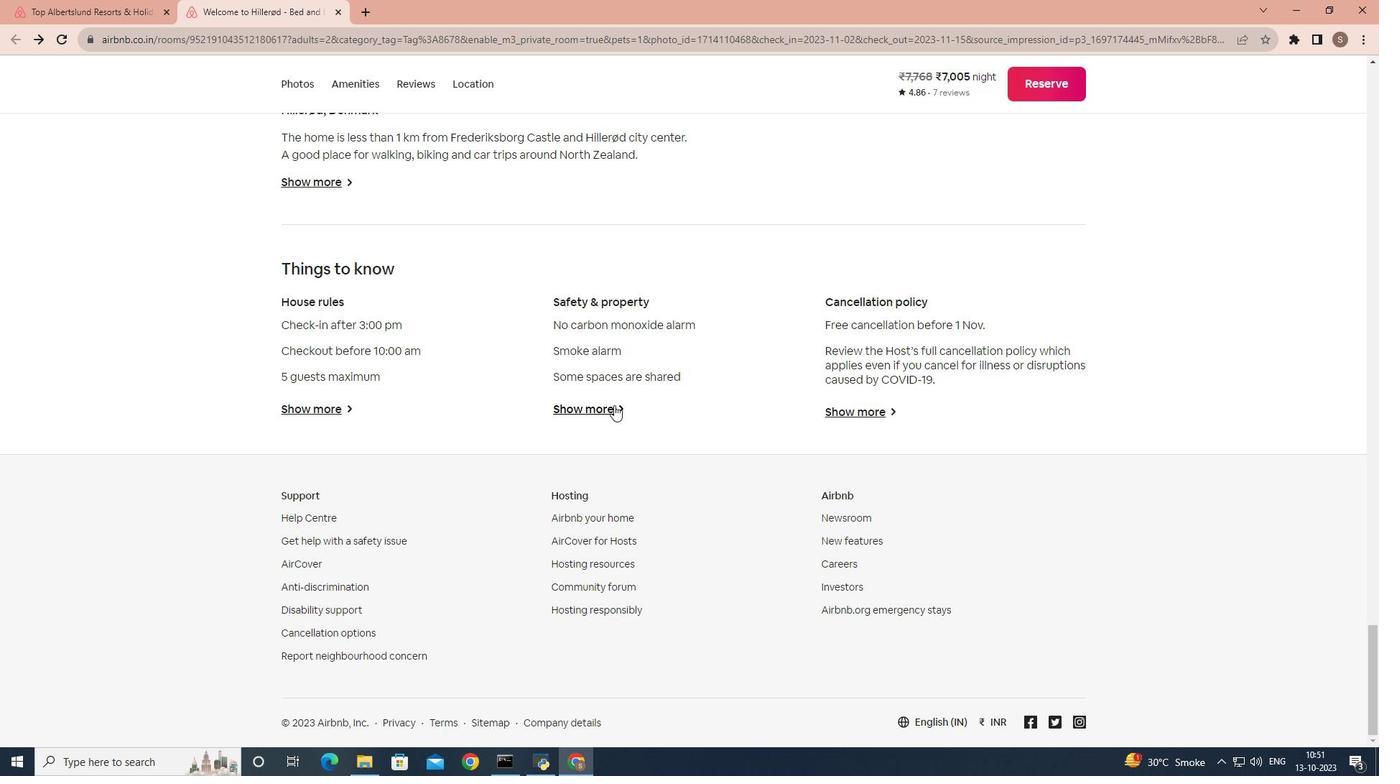 
Action: Mouse pressed left at (612, 403)
Screenshot: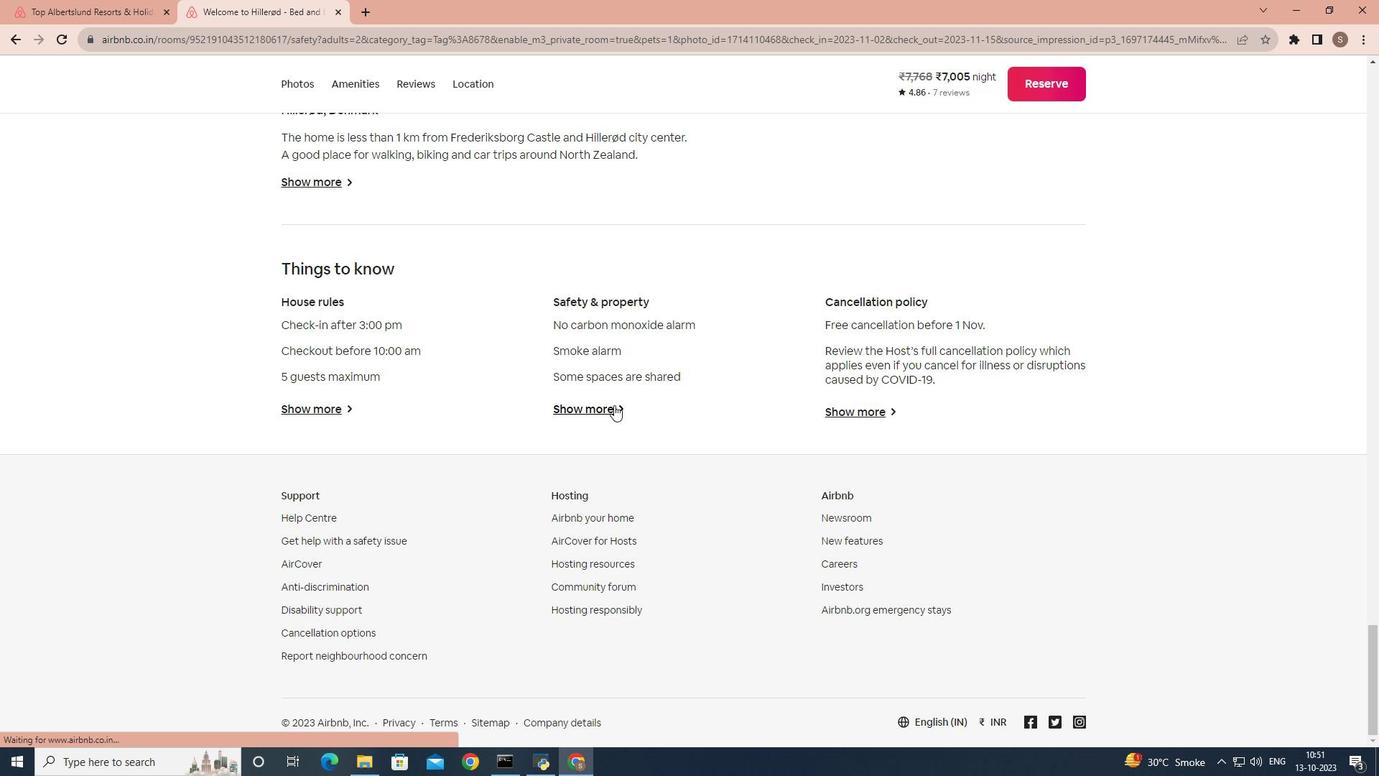
Action: Mouse moved to (425, 130)
Screenshot: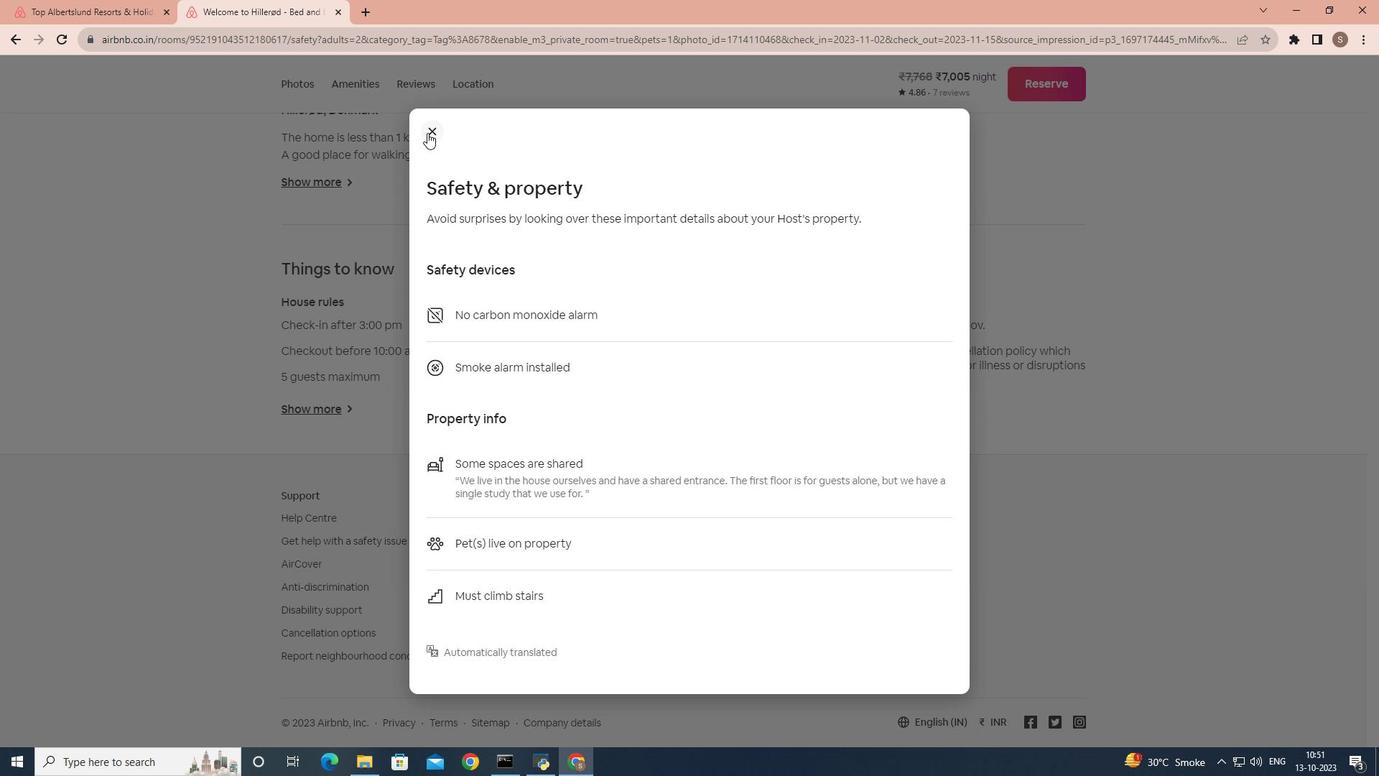 
Action: Mouse pressed left at (425, 130)
Screenshot: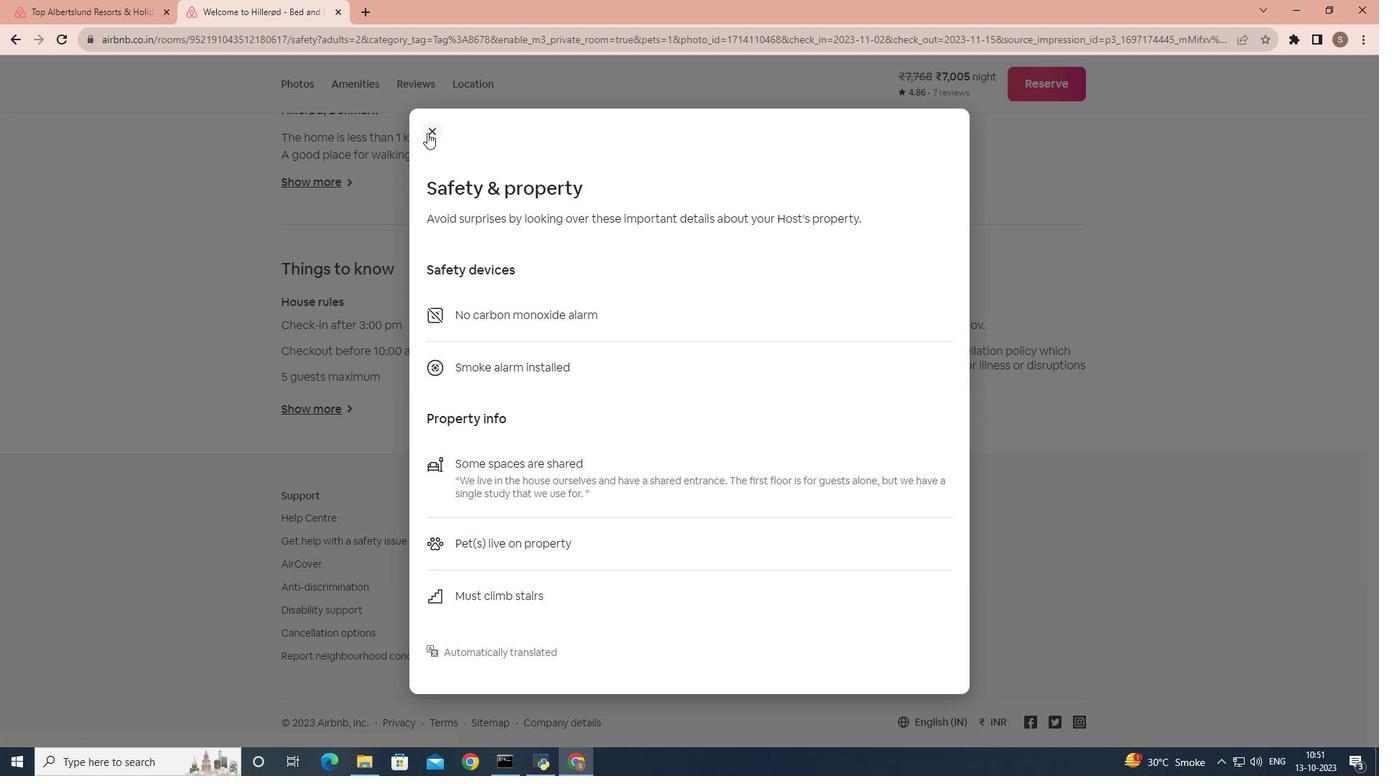 
Action: Mouse moved to (839, 413)
Screenshot: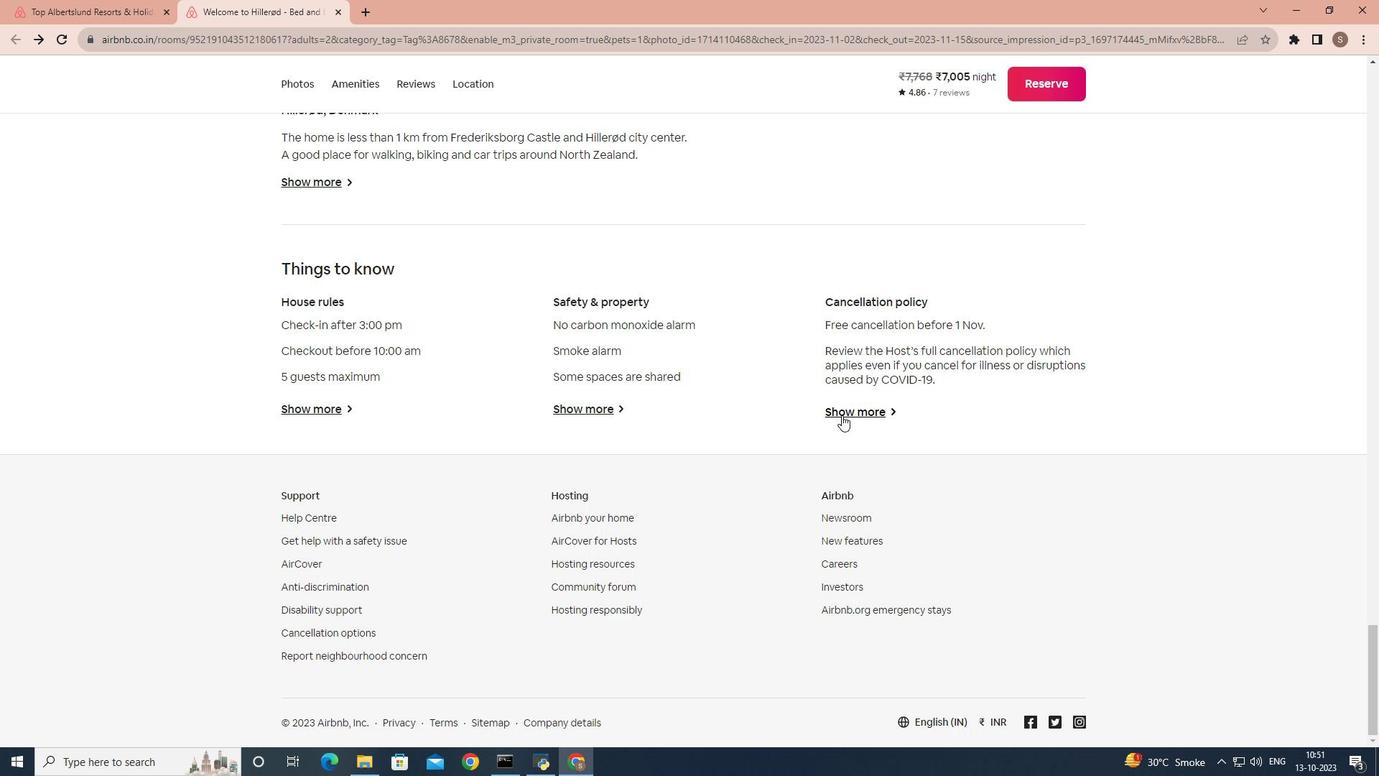 
Action: Mouse pressed left at (839, 413)
